 Task: Organize and update the Trello board by moving tasks between columns and adding new tasks as needed.
Action: Mouse moved to (963, 229)
Screenshot: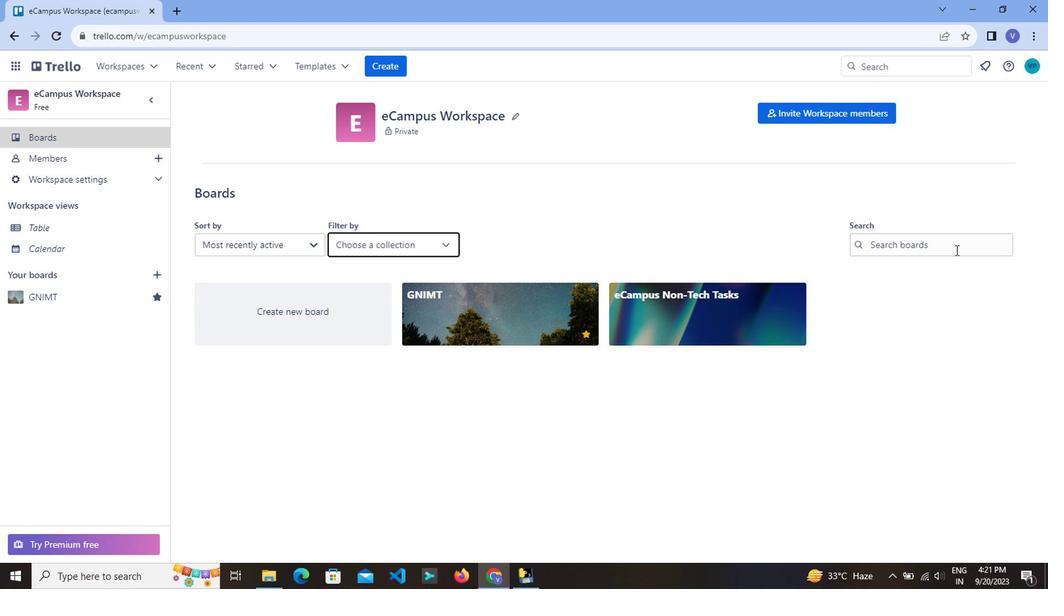 
Action: Mouse pressed left at (963, 229)
Screenshot: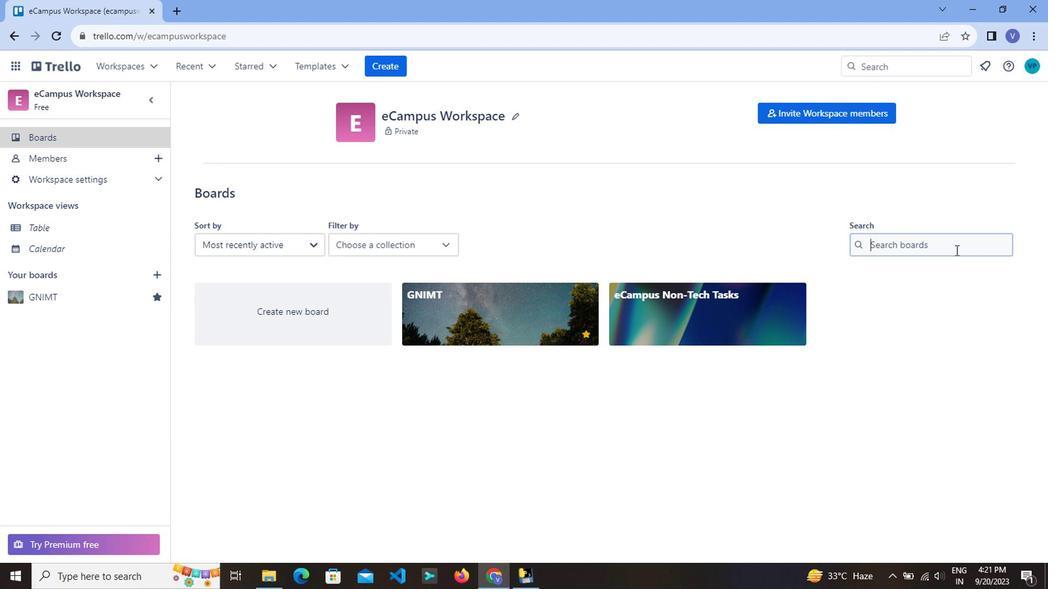 
Action: Mouse moved to (829, 173)
Screenshot: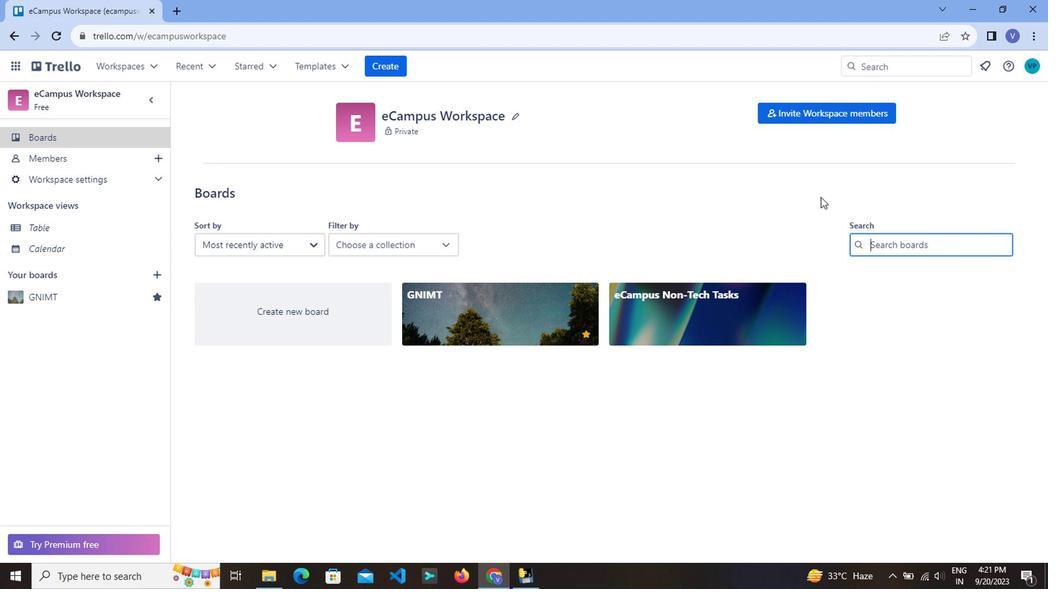 
Action: Key pressed gn
Screenshot: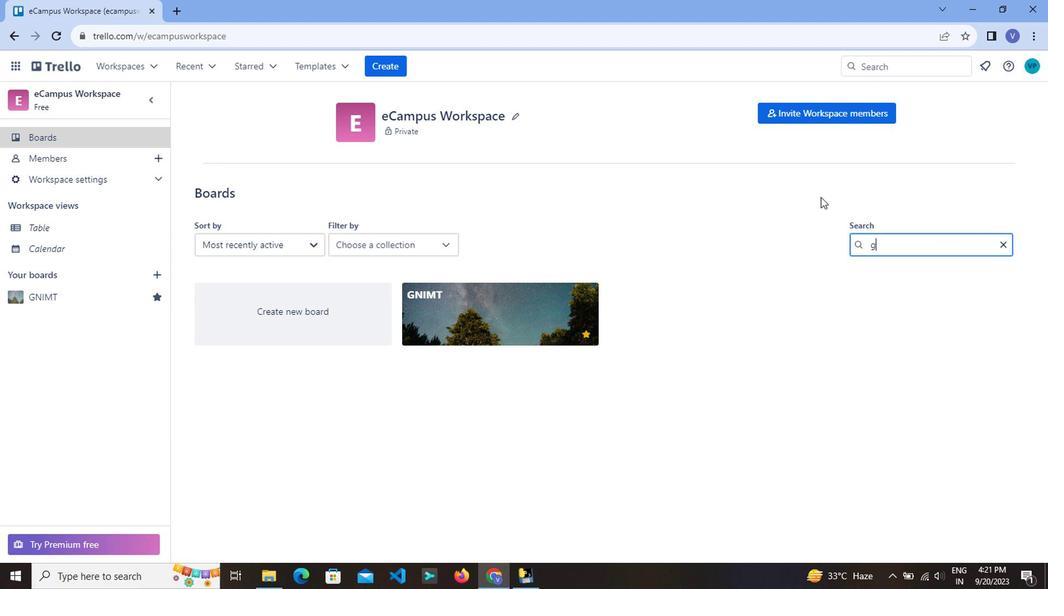 
Action: Mouse moved to (520, 298)
Screenshot: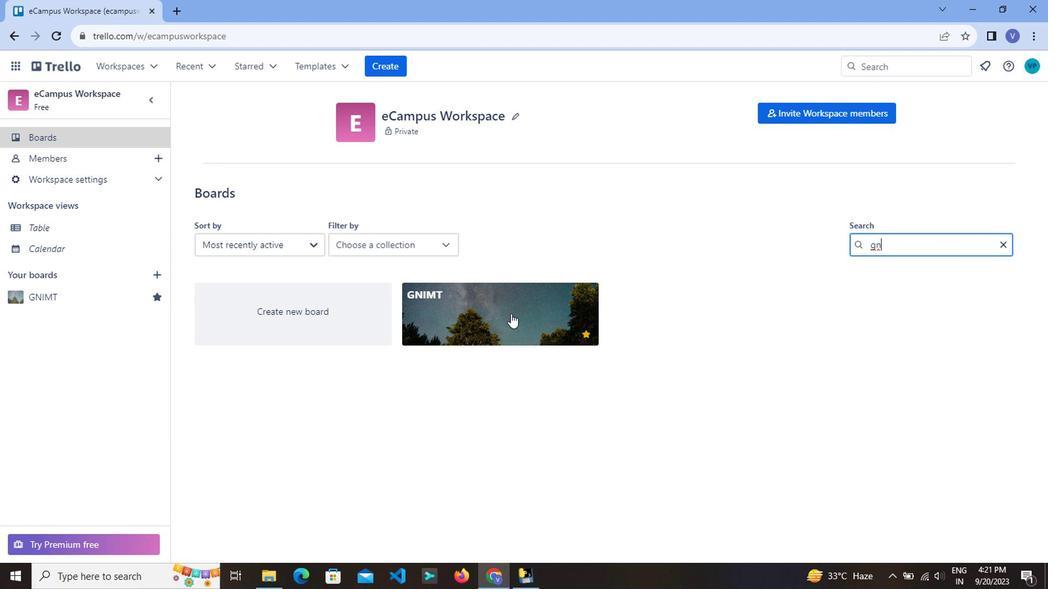 
Action: Mouse pressed left at (520, 298)
Screenshot: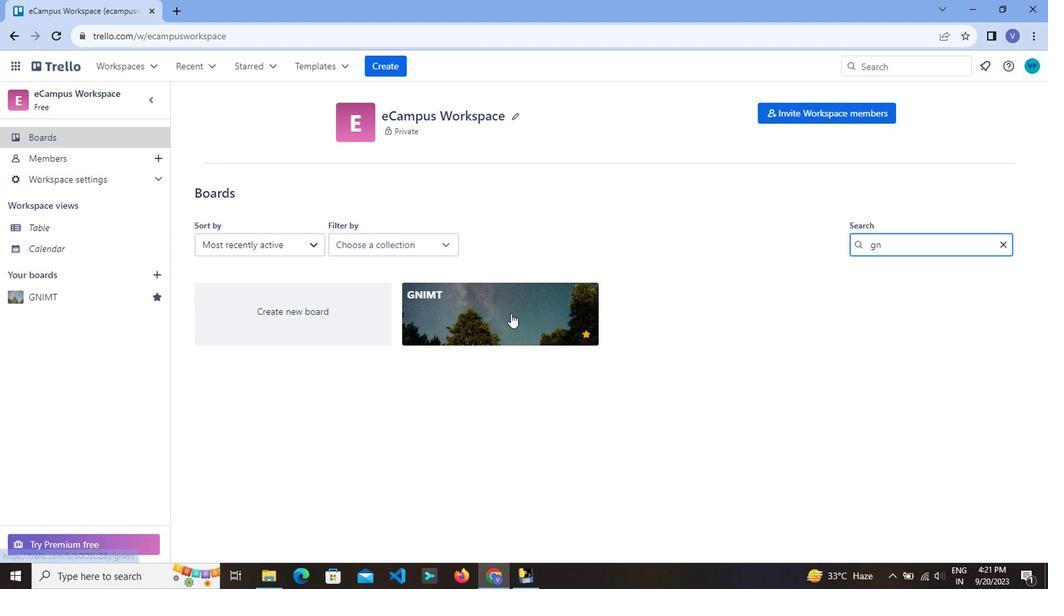 
Action: Mouse moved to (411, 416)
Screenshot: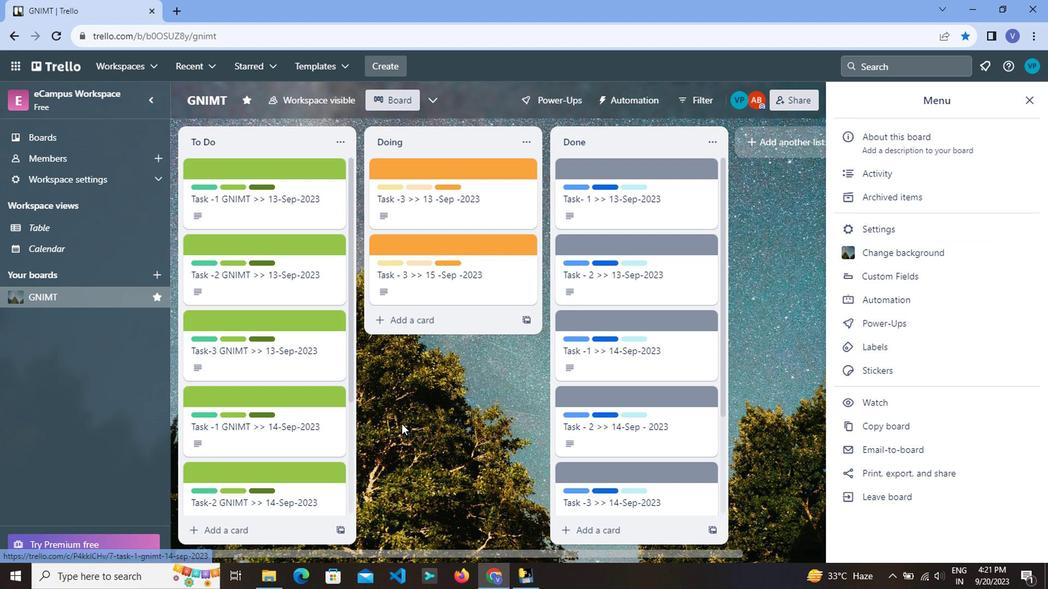 
Action: Mouse scrolled (411, 415) with delta (0, 0)
Screenshot: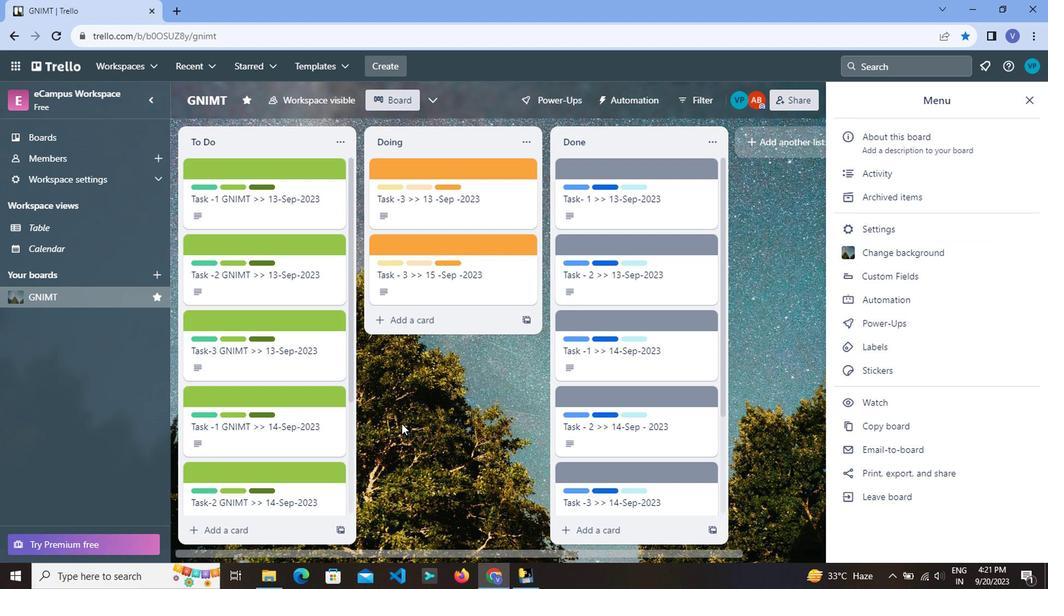 
Action: Mouse scrolled (411, 415) with delta (0, 0)
Screenshot: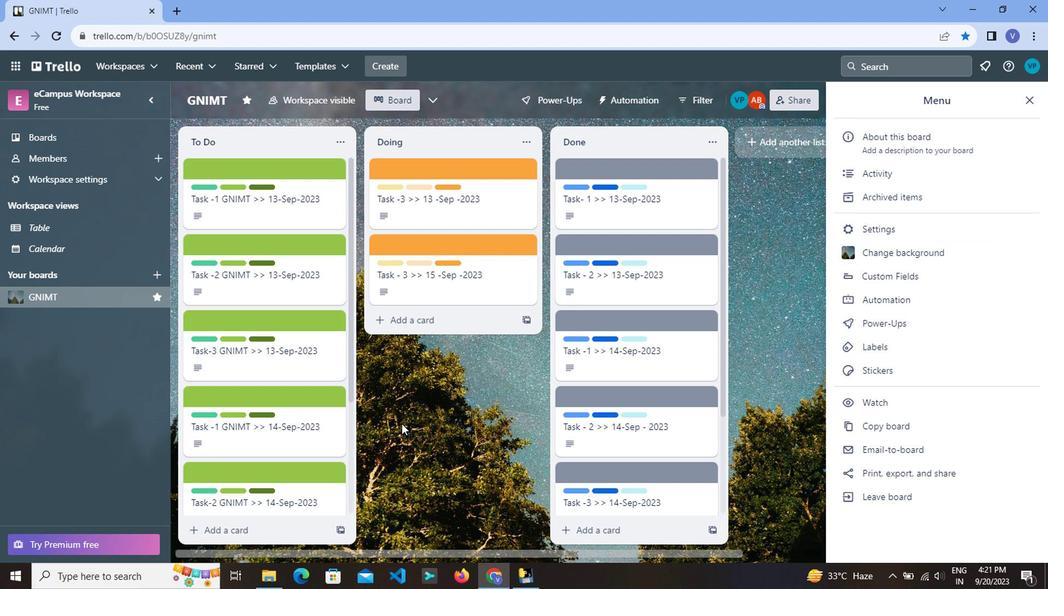 
Action: Mouse scrolled (411, 415) with delta (0, 0)
Screenshot: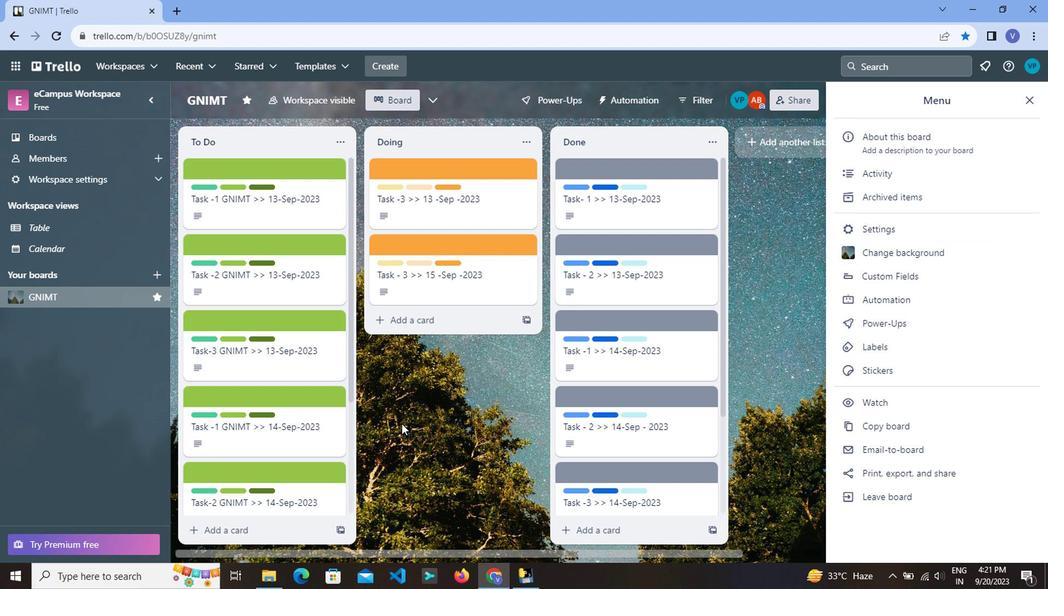 
Action: Mouse scrolled (411, 415) with delta (0, 0)
Screenshot: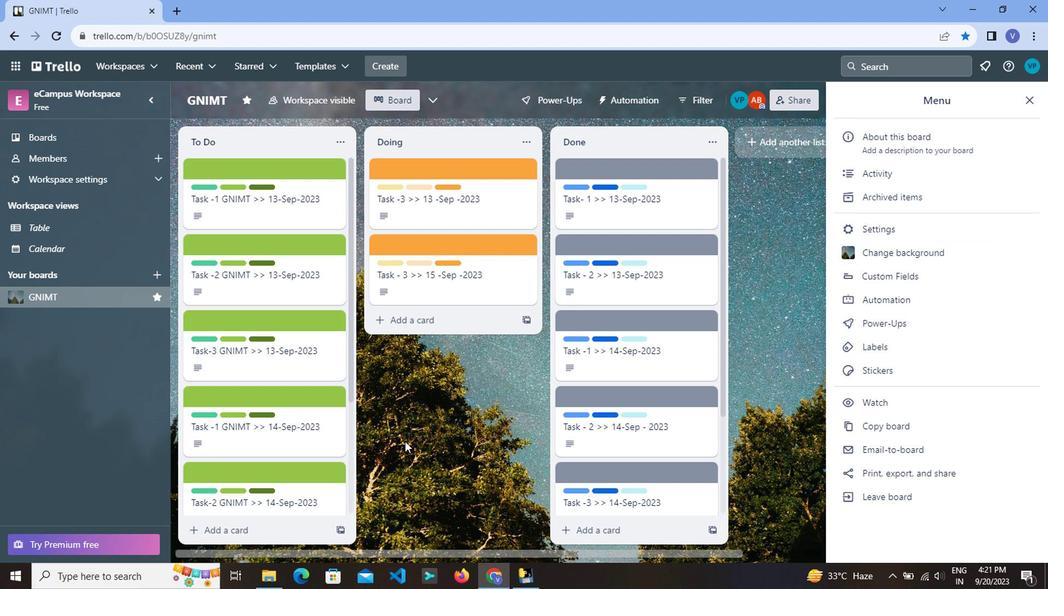 
Action: Mouse moved to (415, 442)
Screenshot: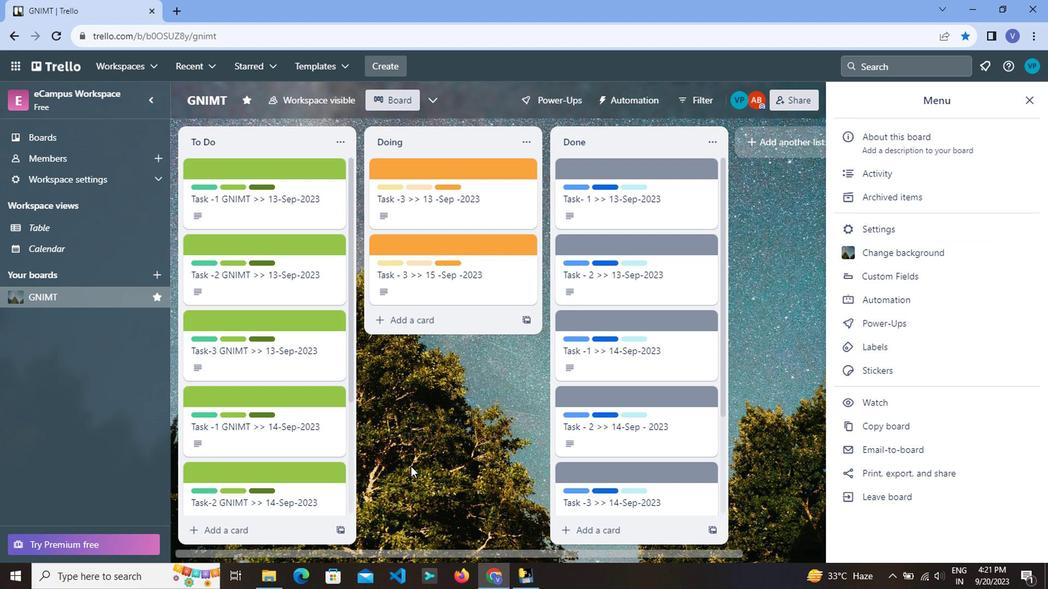 
Action: Mouse scrolled (415, 441) with delta (0, -1)
Screenshot: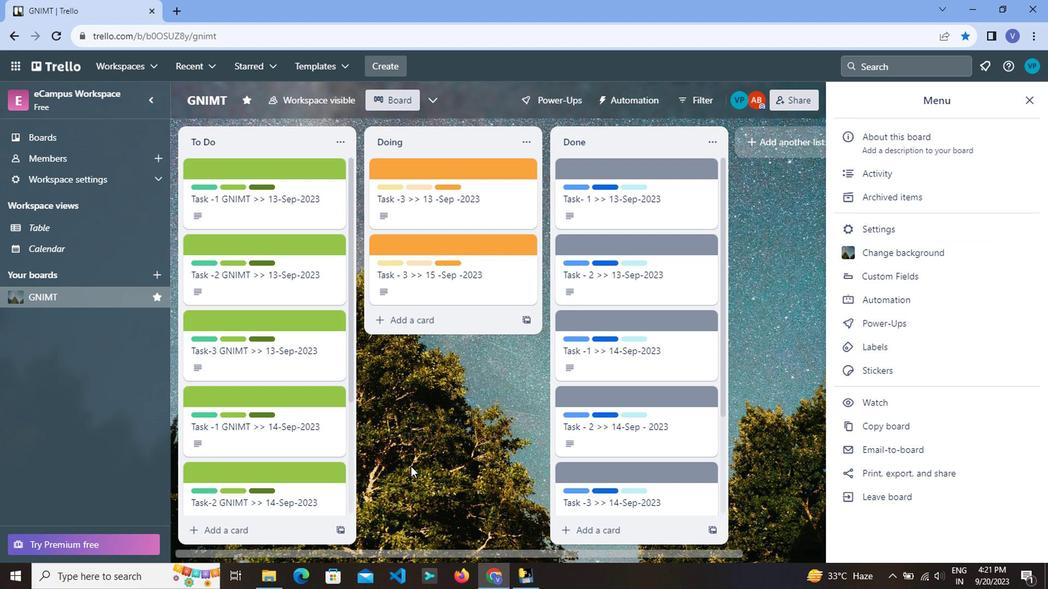 
Action: Mouse moved to (371, 527)
Screenshot: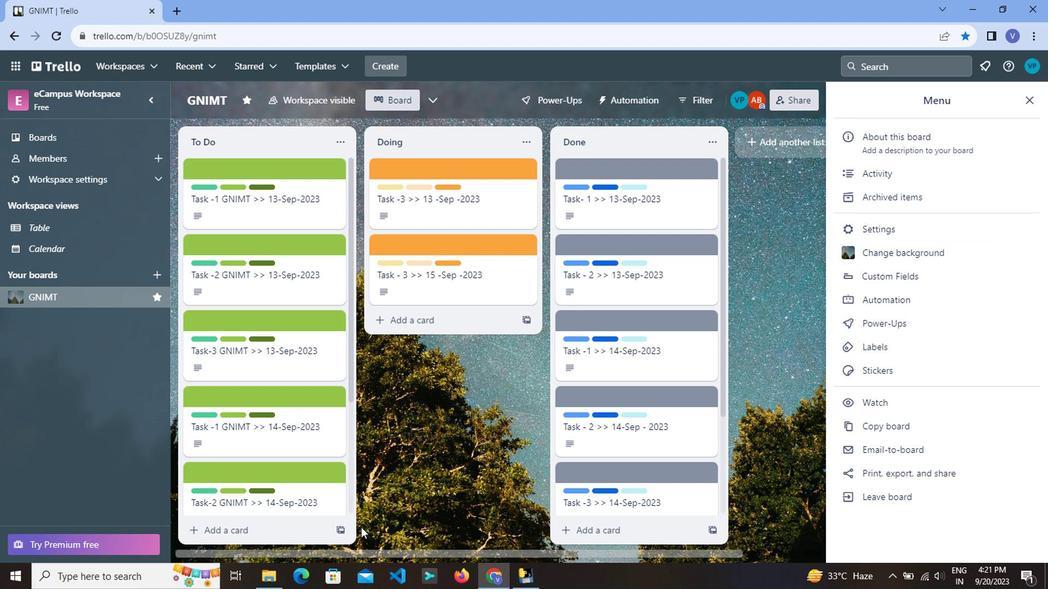 
Action: Mouse scrolled (371, 527) with delta (0, 0)
Screenshot: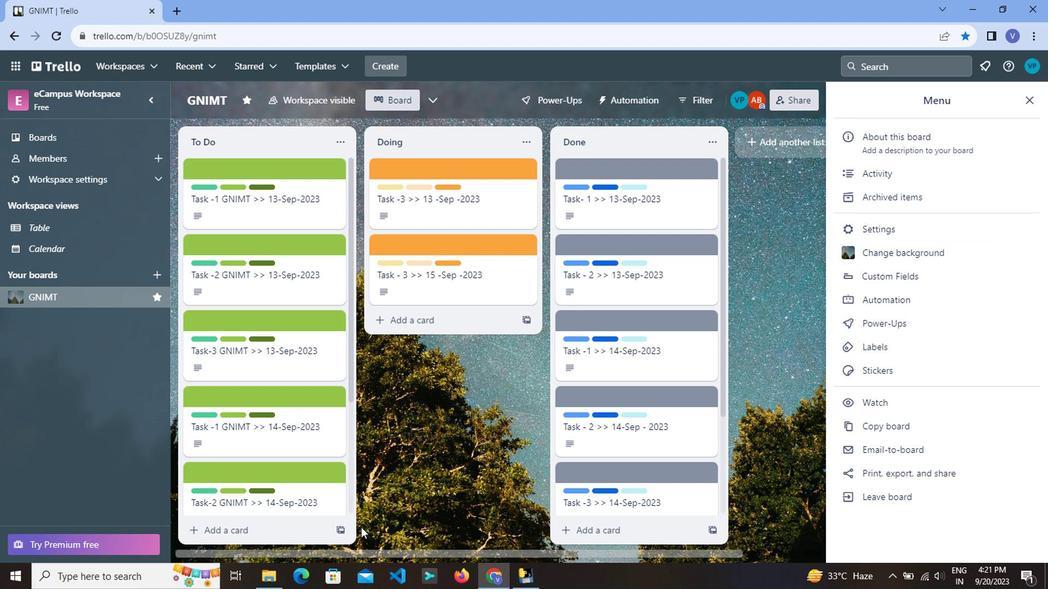 
Action: Mouse scrolled (371, 527) with delta (0, 0)
Screenshot: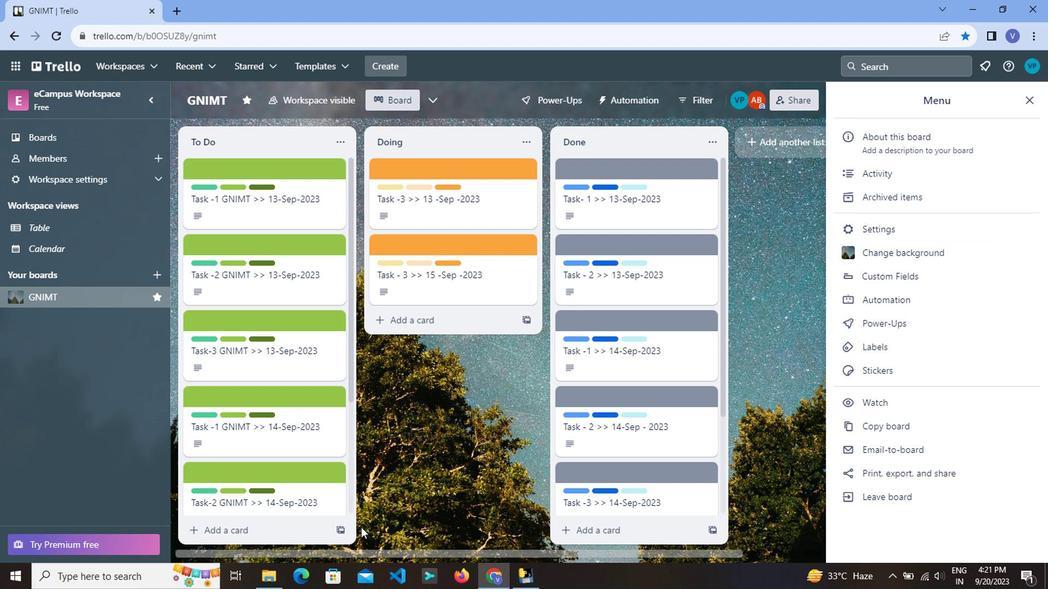 
Action: Mouse scrolled (371, 527) with delta (0, 0)
Screenshot: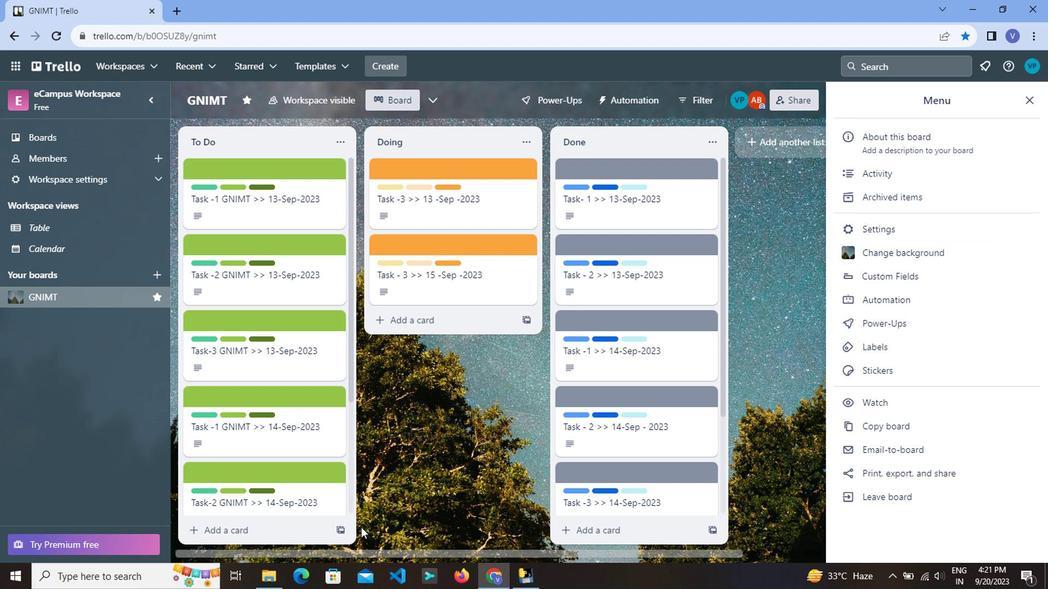 
Action: Mouse moved to (368, 530)
Screenshot: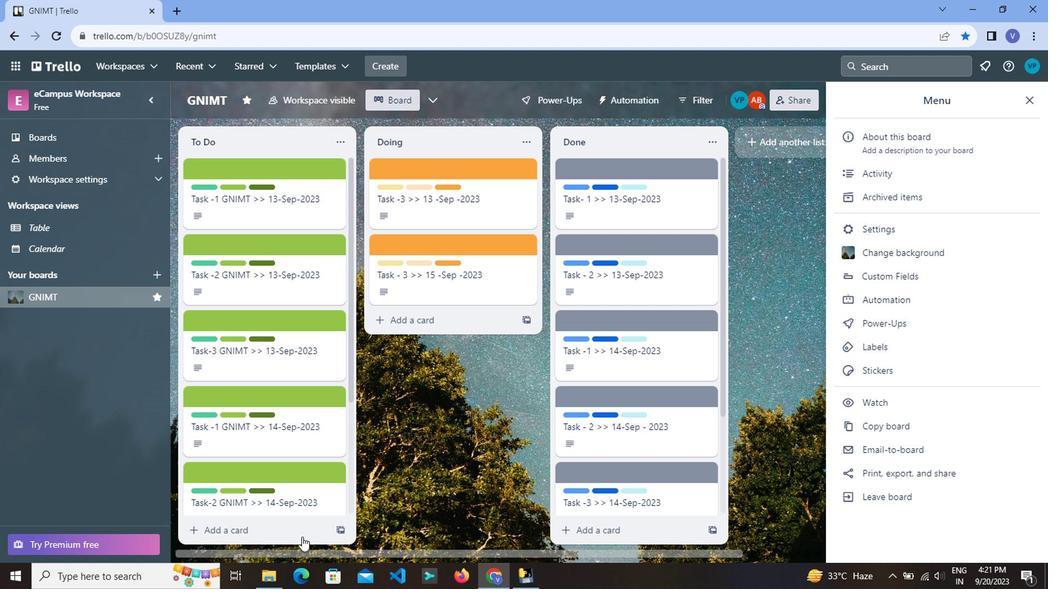 
Action: Mouse scrolled (368, 530) with delta (0, 0)
Screenshot: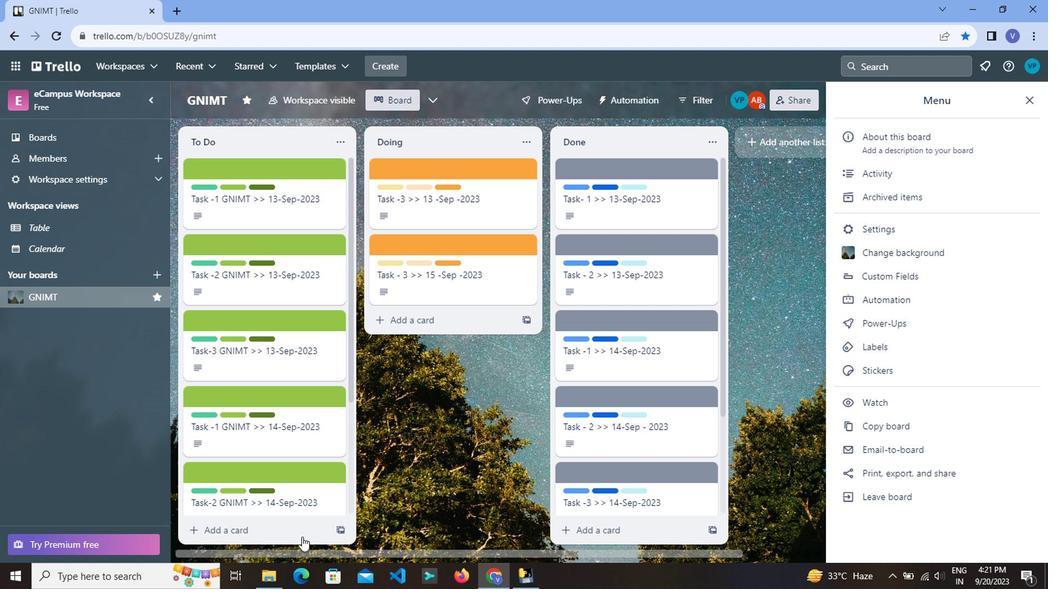 
Action: Mouse moved to (207, 509)
Screenshot: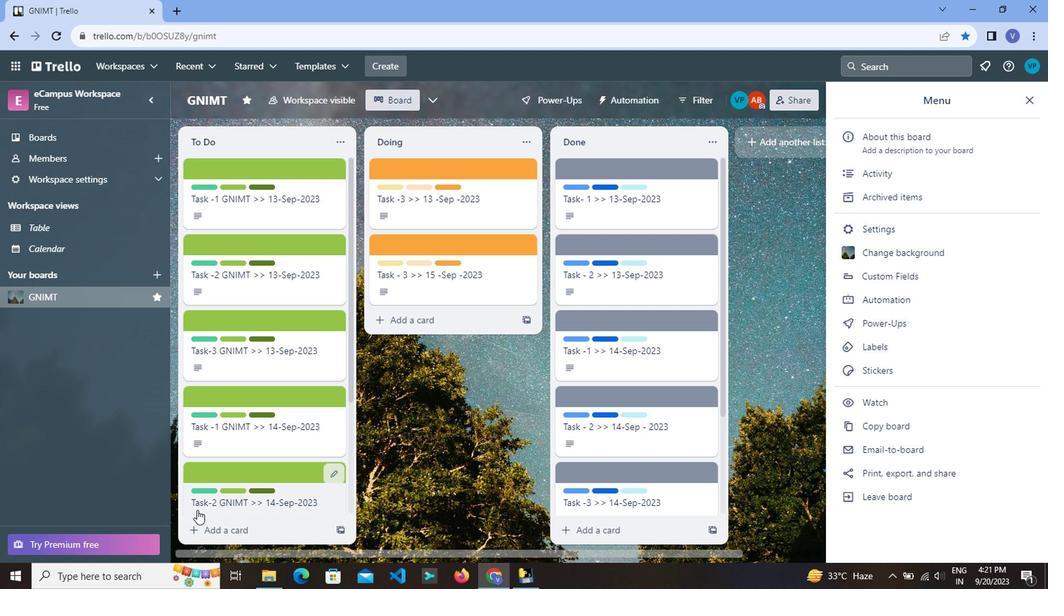 
Action: Mouse scrolled (207, 508) with delta (0, 0)
Screenshot: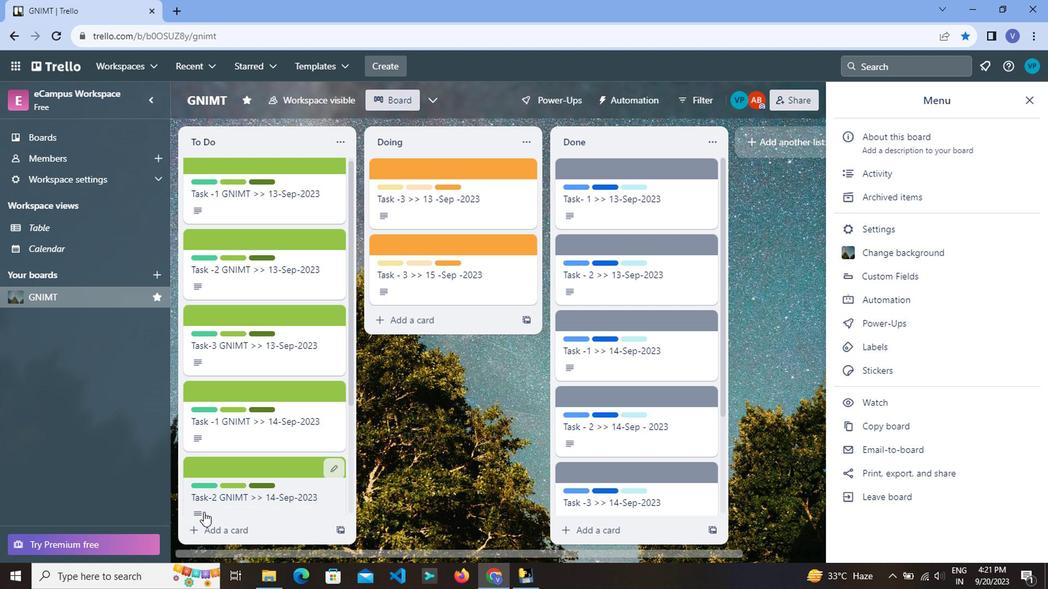 
Action: Mouse moved to (214, 511)
Screenshot: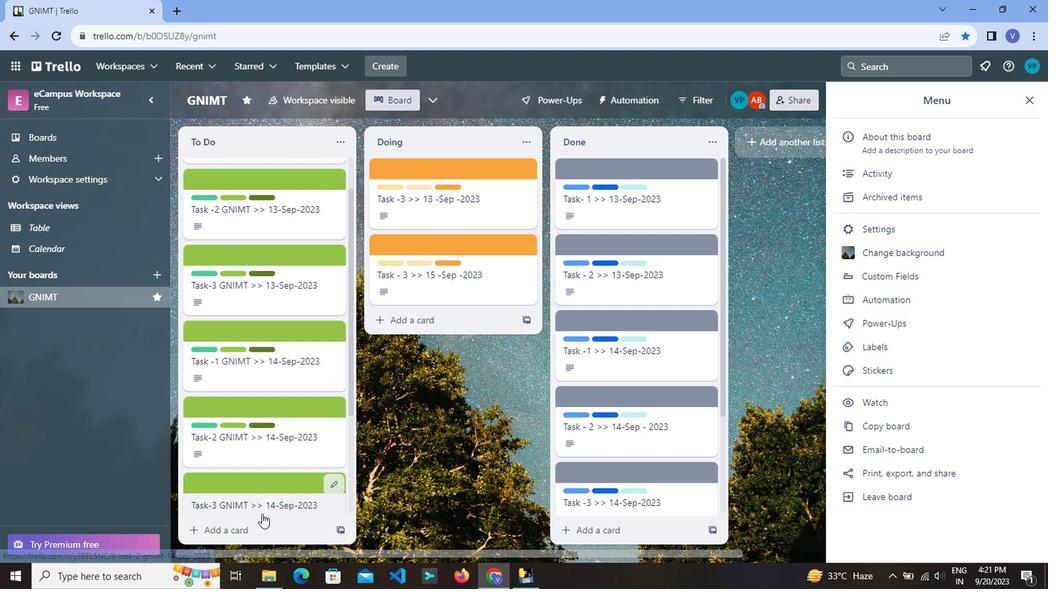 
Action: Mouse scrolled (214, 510) with delta (0, 0)
Screenshot: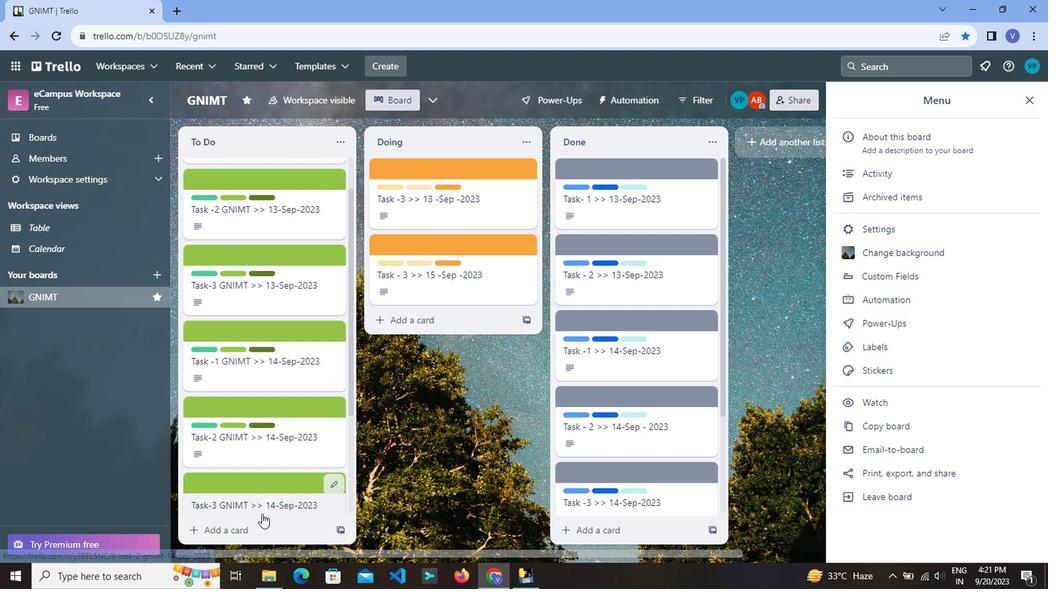 
Action: Mouse moved to (295, 500)
Screenshot: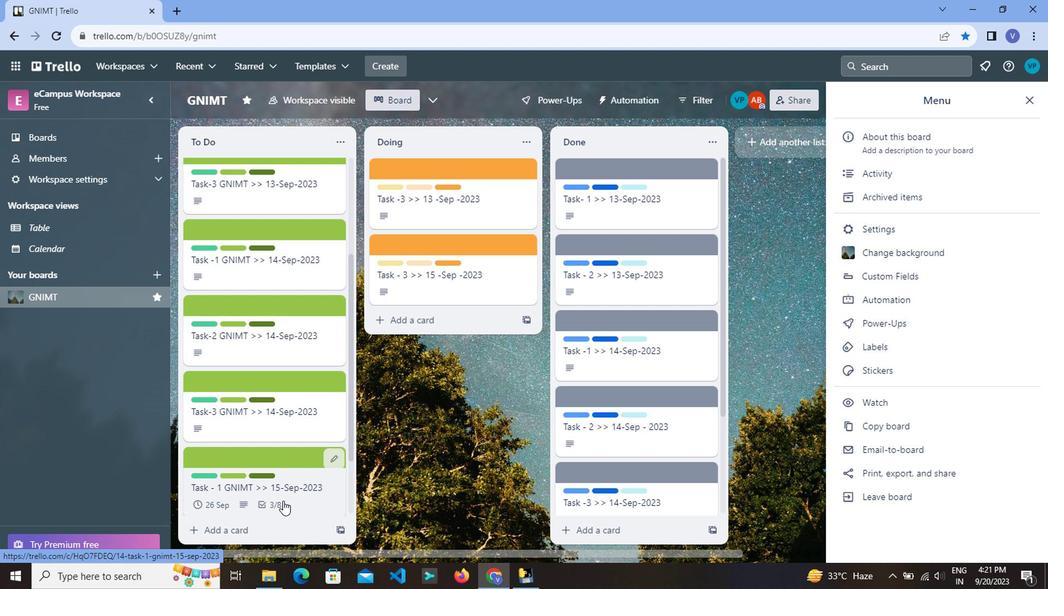 
Action: Mouse scrolled (295, 499) with delta (0, -1)
Screenshot: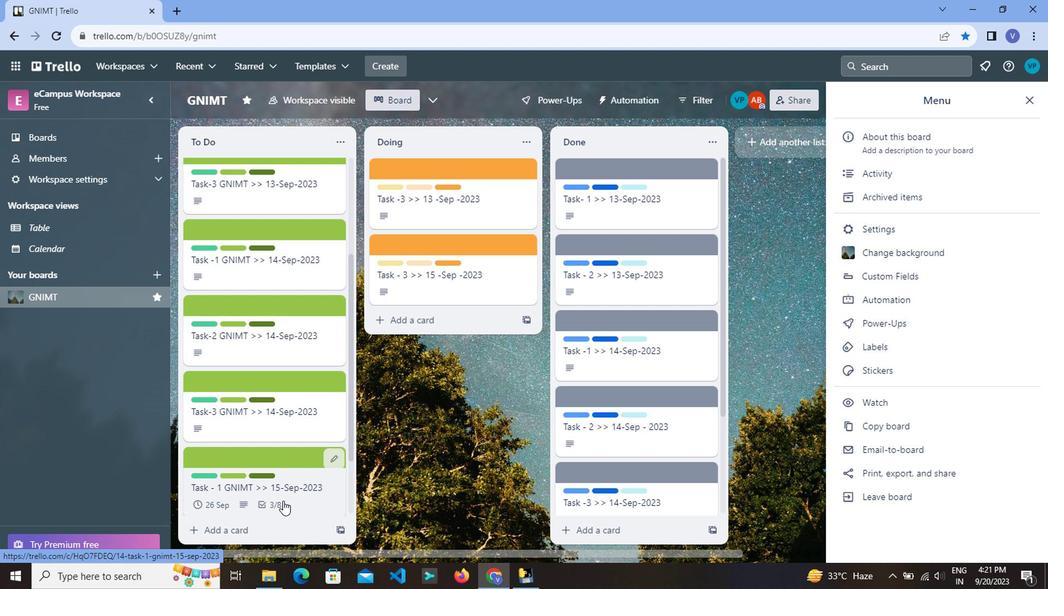 
Action: Mouse moved to (293, 499)
Screenshot: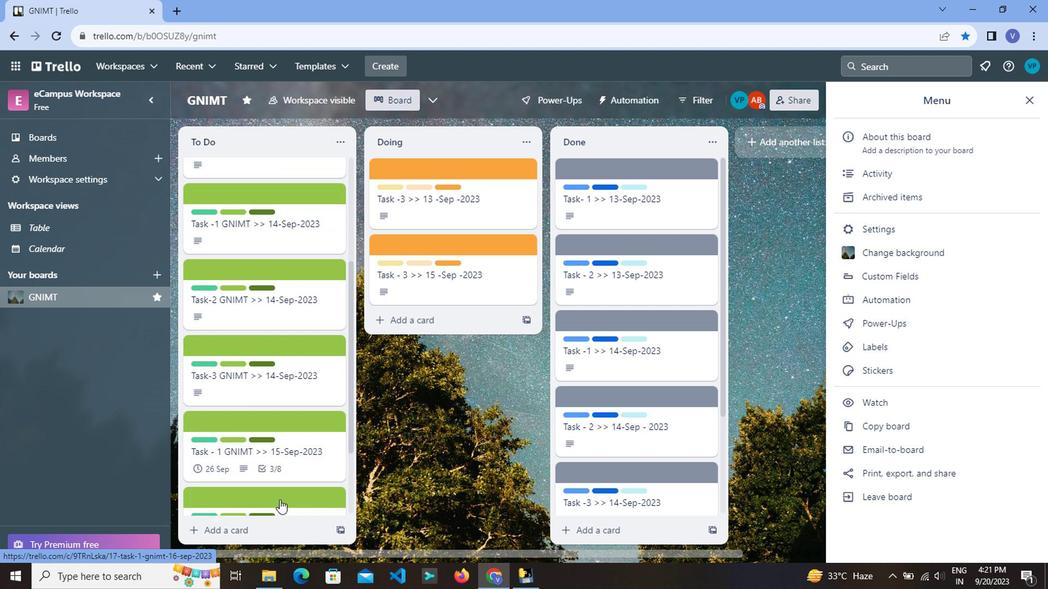 
Action: Mouse scrolled (293, 498) with delta (0, 0)
Screenshot: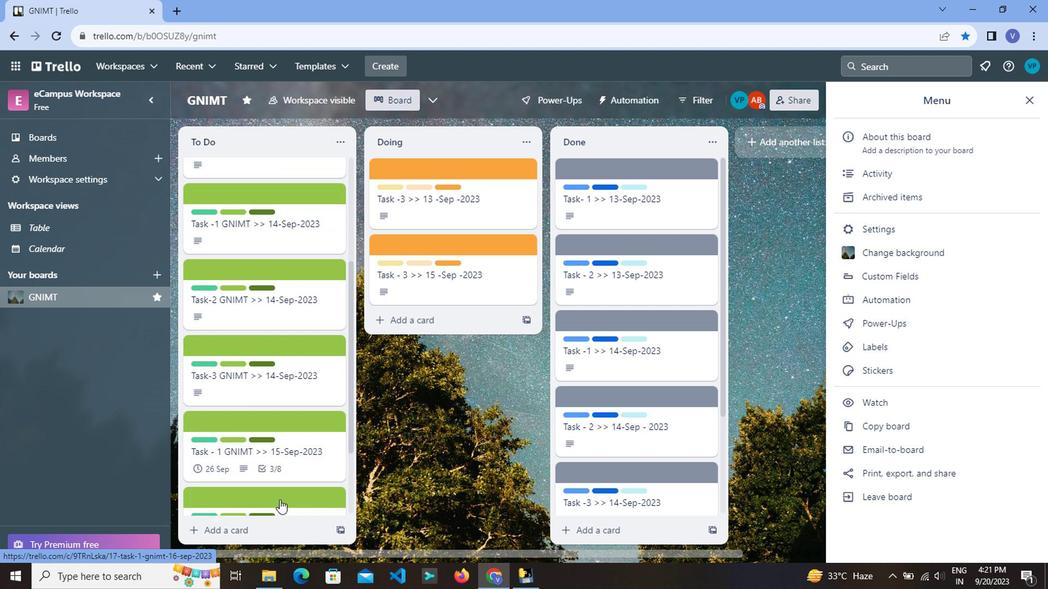 
Action: Mouse scrolled (293, 498) with delta (0, 0)
Screenshot: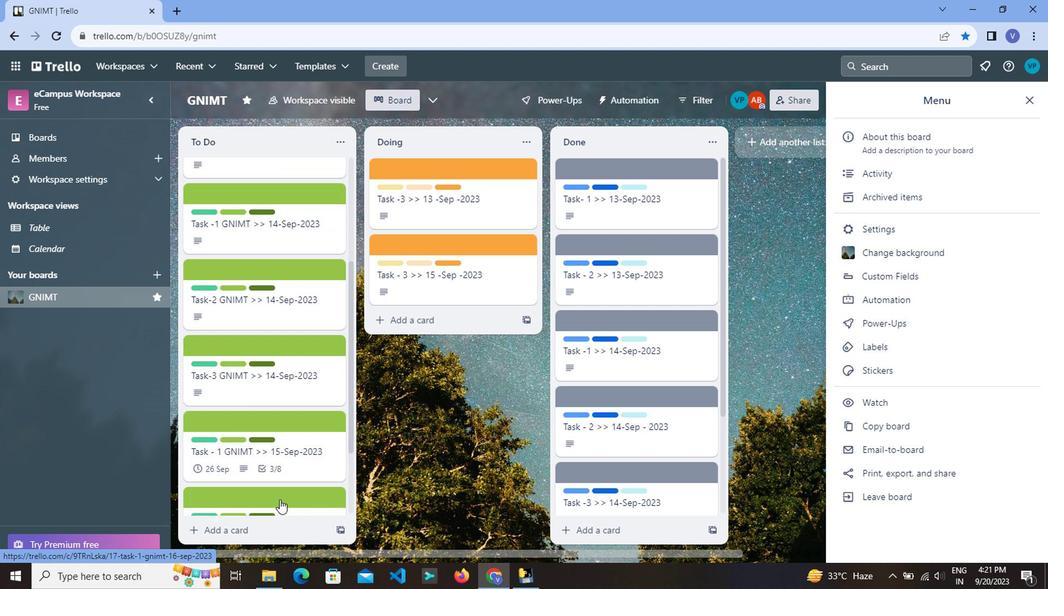 
Action: Mouse moved to (259, 447)
Screenshot: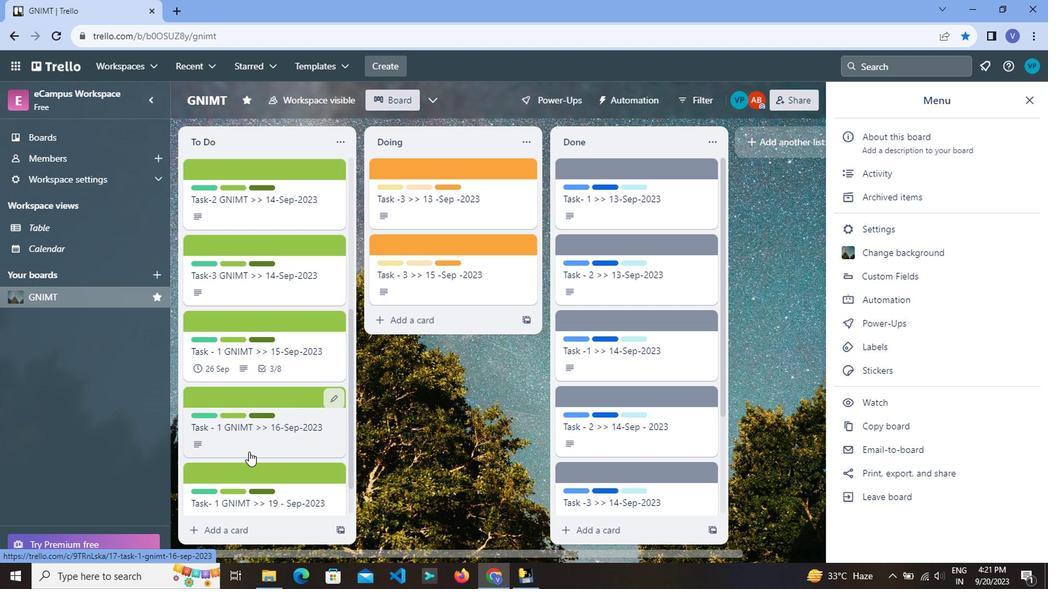
Action: Mouse scrolled (259, 446) with delta (0, -1)
Screenshot: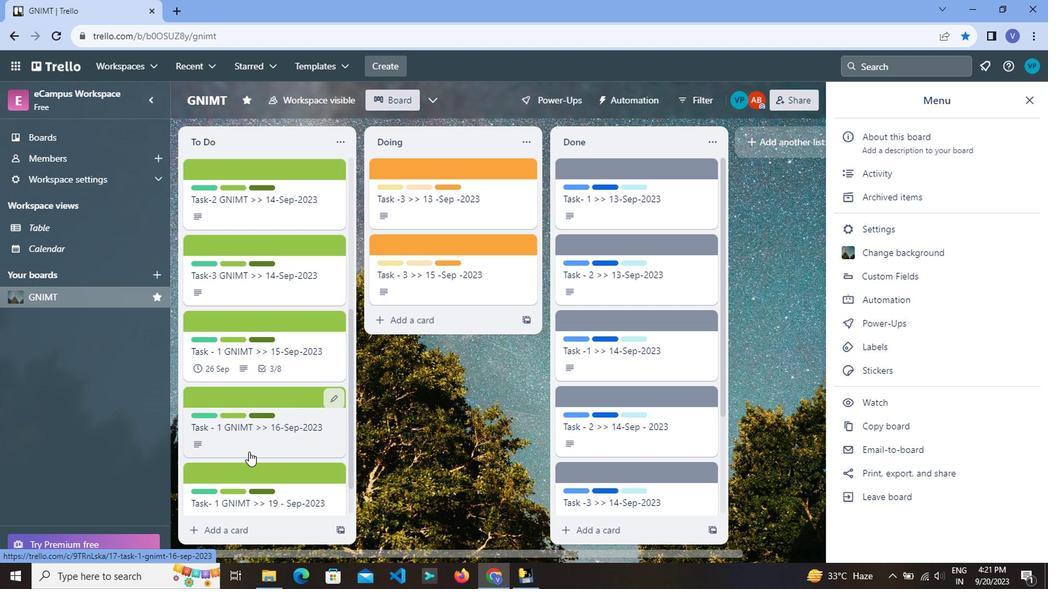 
Action: Mouse scrolled (259, 446) with delta (0, -1)
Screenshot: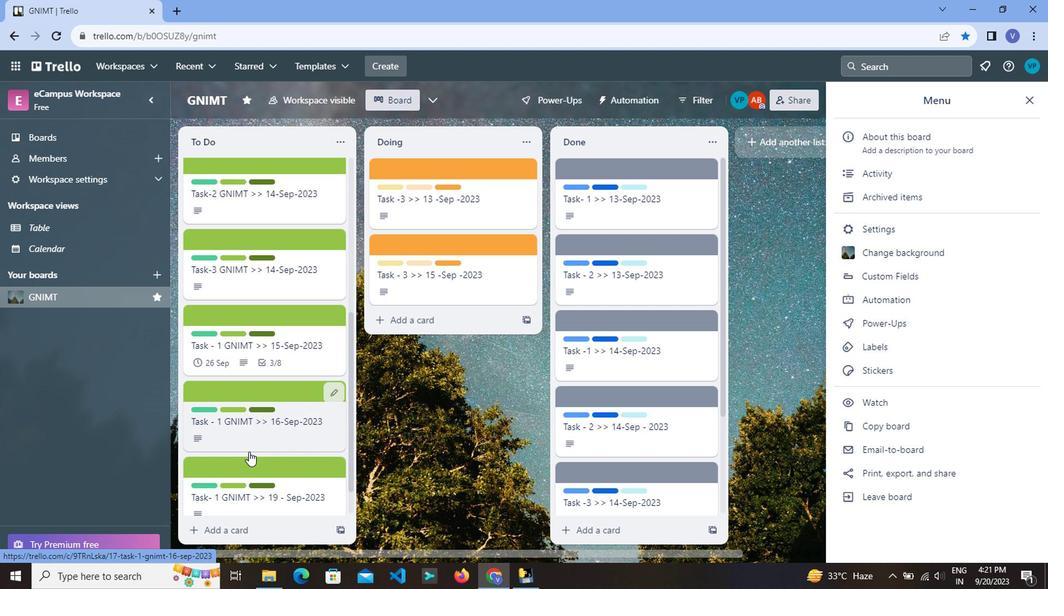 
Action: Mouse scrolled (259, 446) with delta (0, -1)
Screenshot: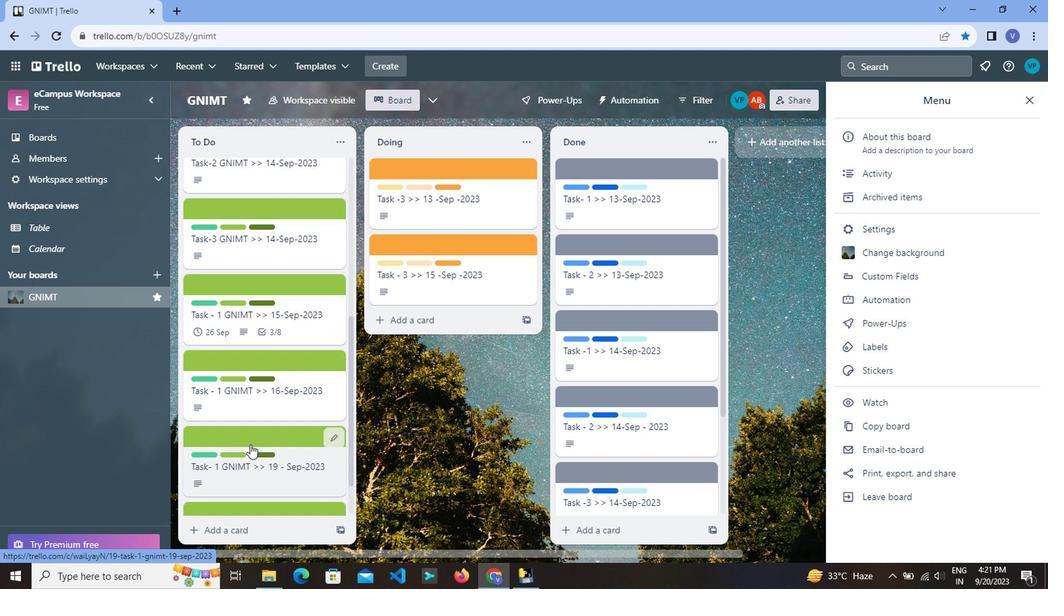 
Action: Mouse moved to (258, 436)
Screenshot: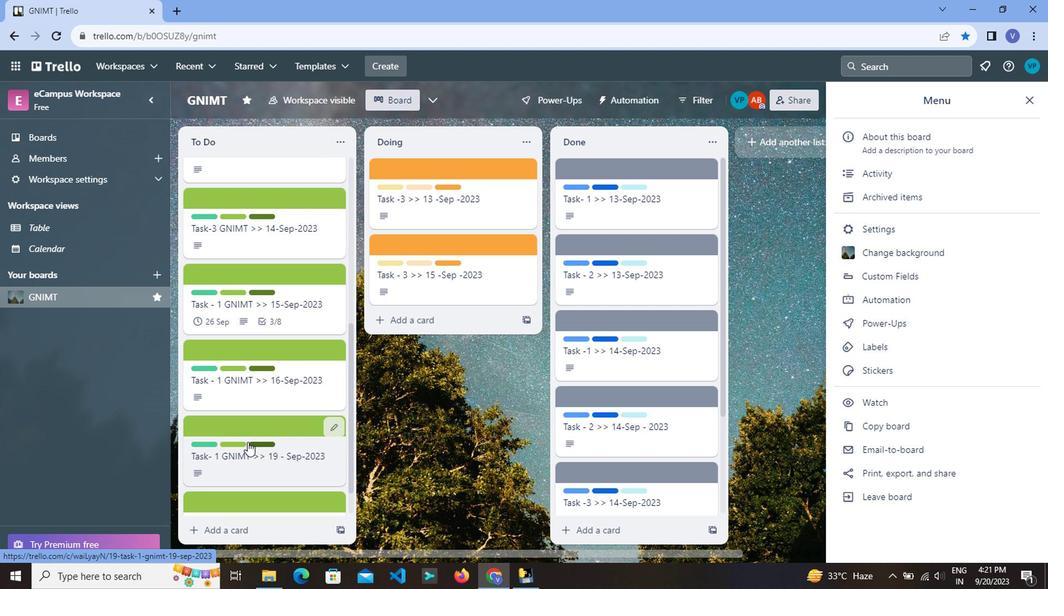 
Action: Mouse scrolled (258, 435) with delta (0, 0)
Screenshot: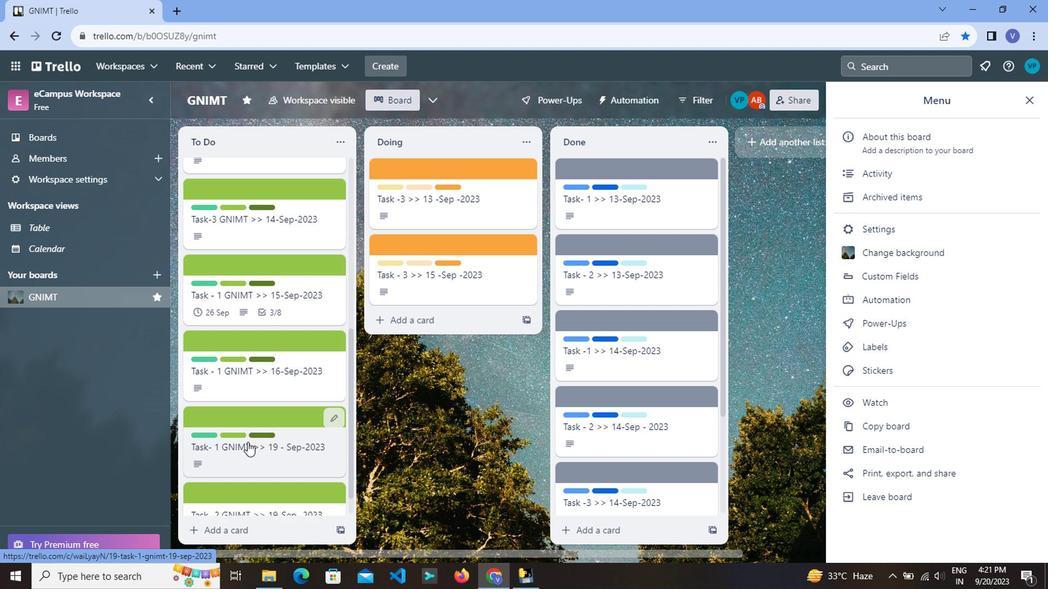 
Action: Mouse scrolled (258, 435) with delta (0, 0)
Screenshot: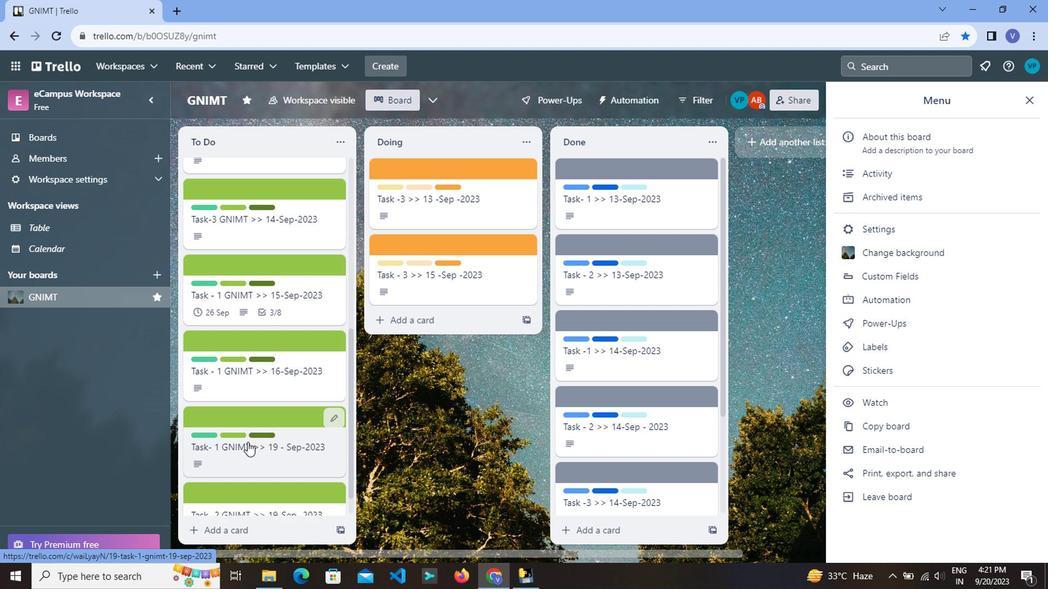
Action: Mouse scrolled (258, 435) with delta (0, 0)
Screenshot: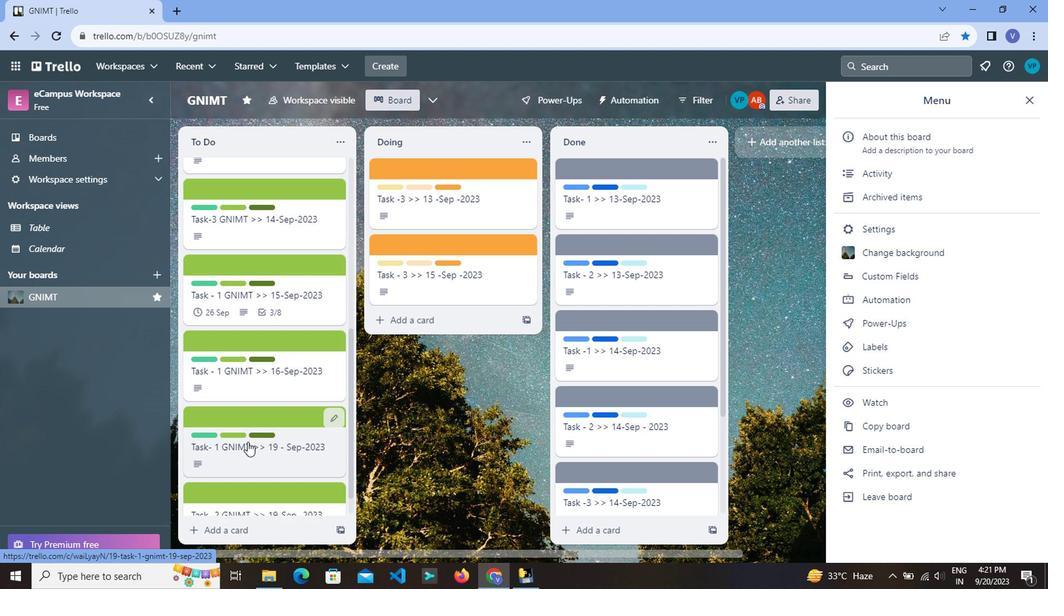 
Action: Mouse moved to (261, 436)
Screenshot: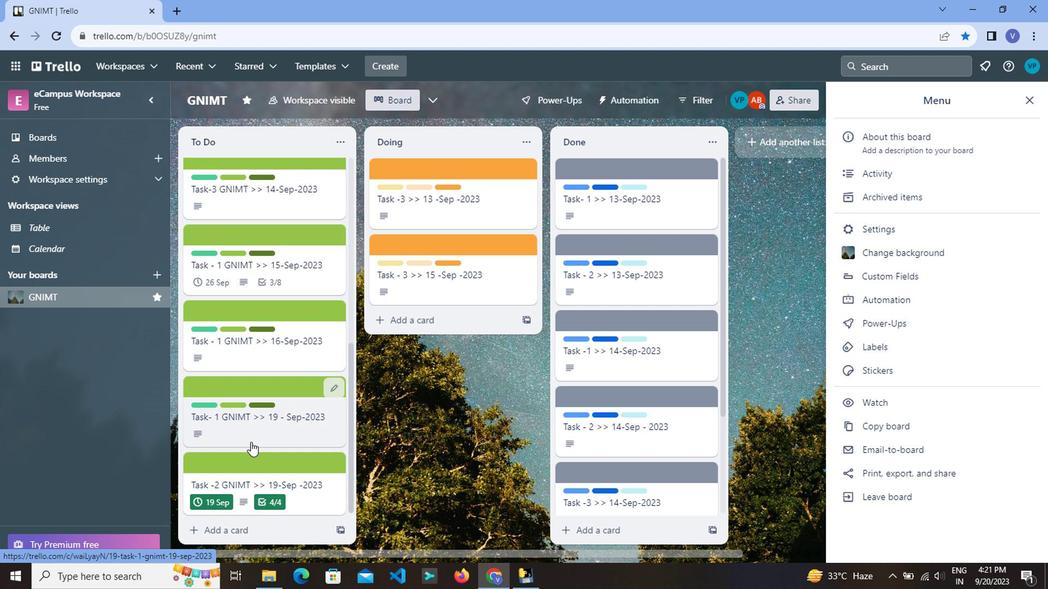 
Action: Mouse scrolled (261, 435) with delta (0, 0)
Screenshot: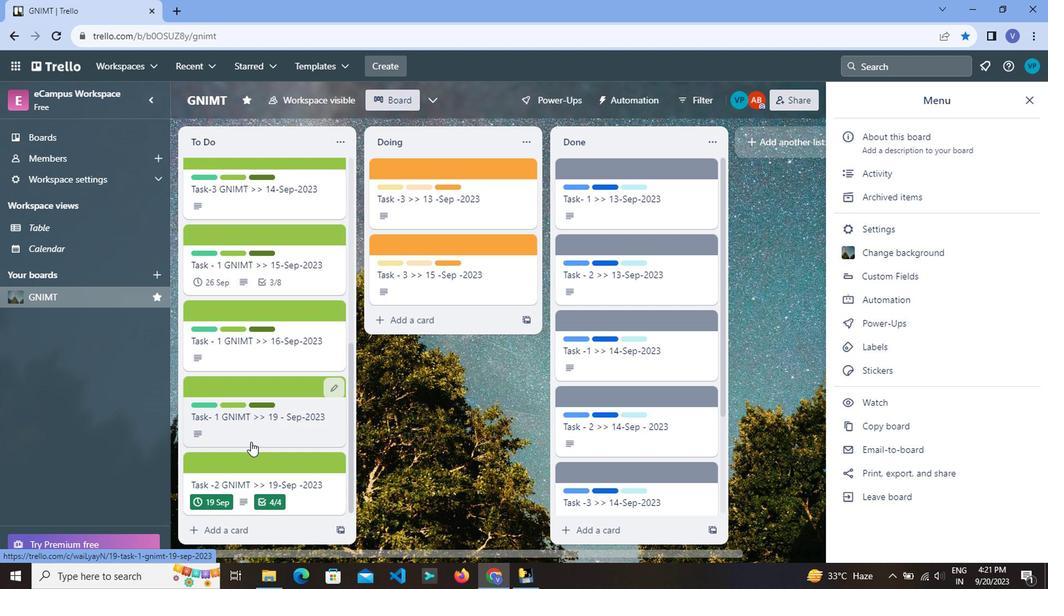 
Action: Mouse scrolled (261, 435) with delta (0, 0)
Screenshot: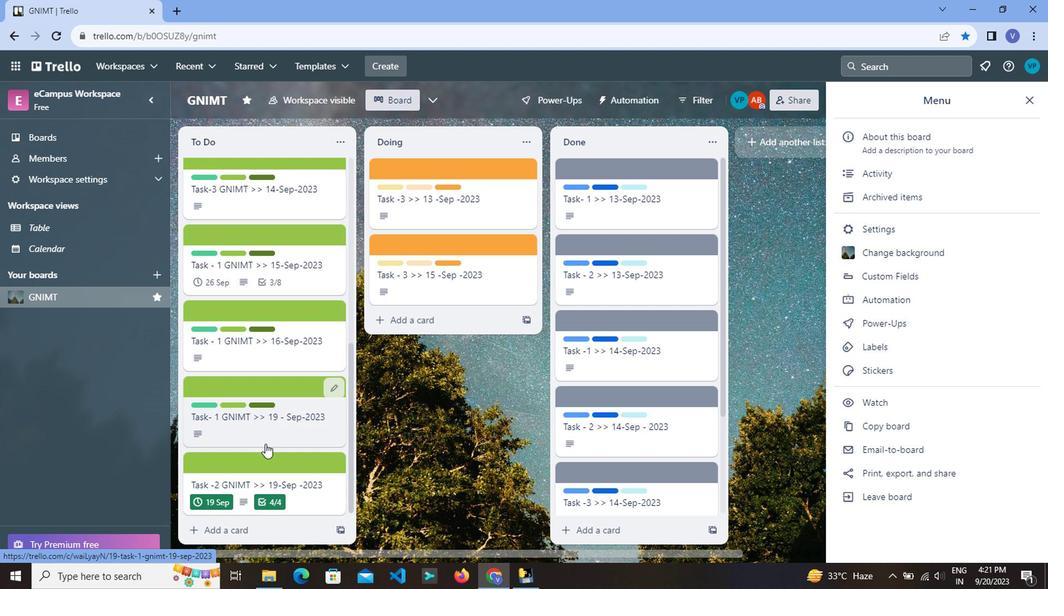 
Action: Mouse scrolled (261, 435) with delta (0, 0)
Screenshot: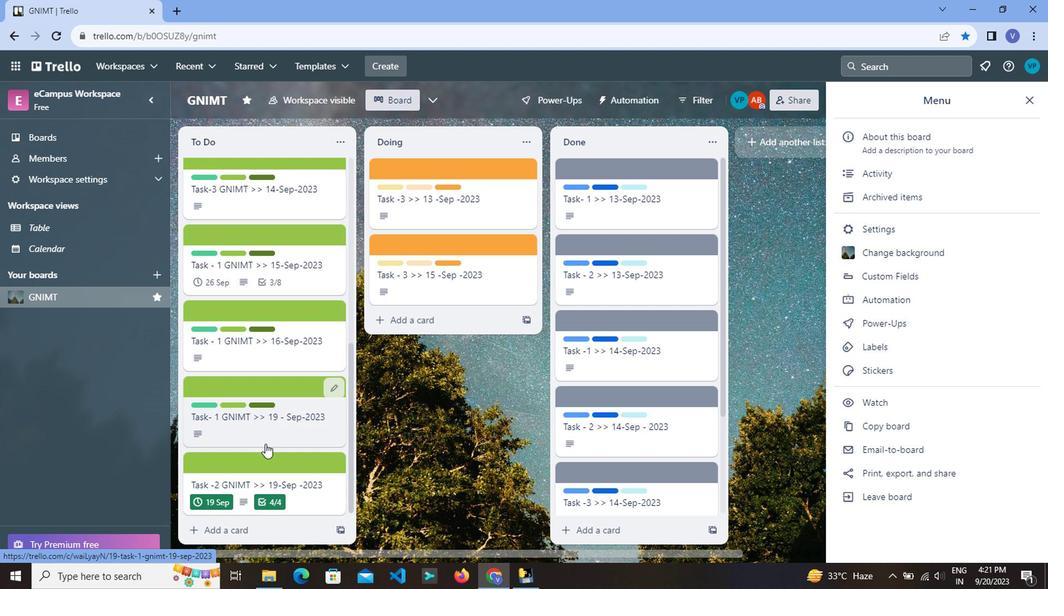 
Action: Mouse moved to (262, 436)
Screenshot: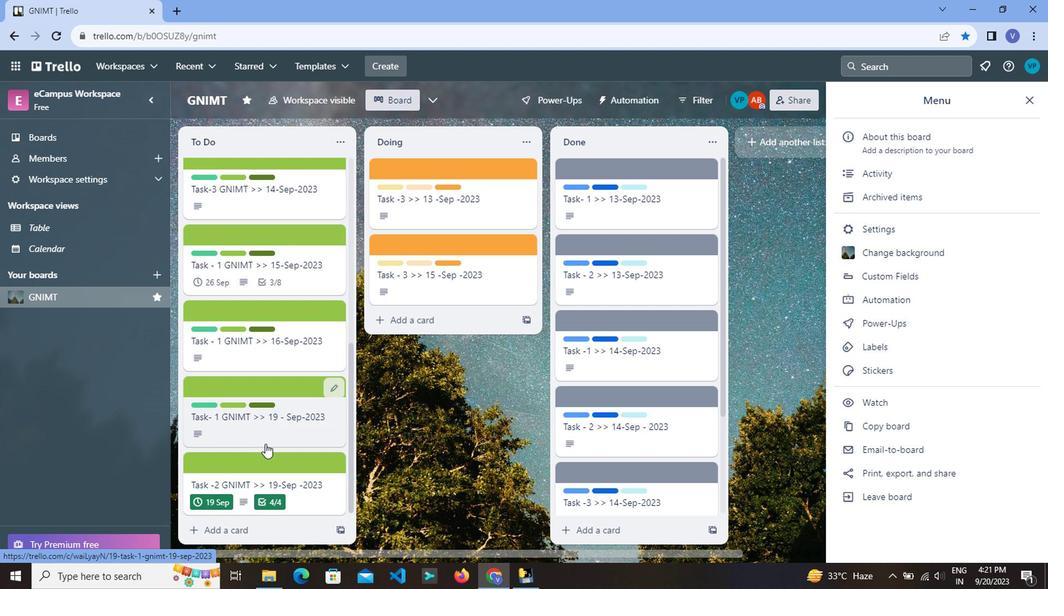
Action: Mouse scrolled (262, 435) with delta (0, 0)
Screenshot: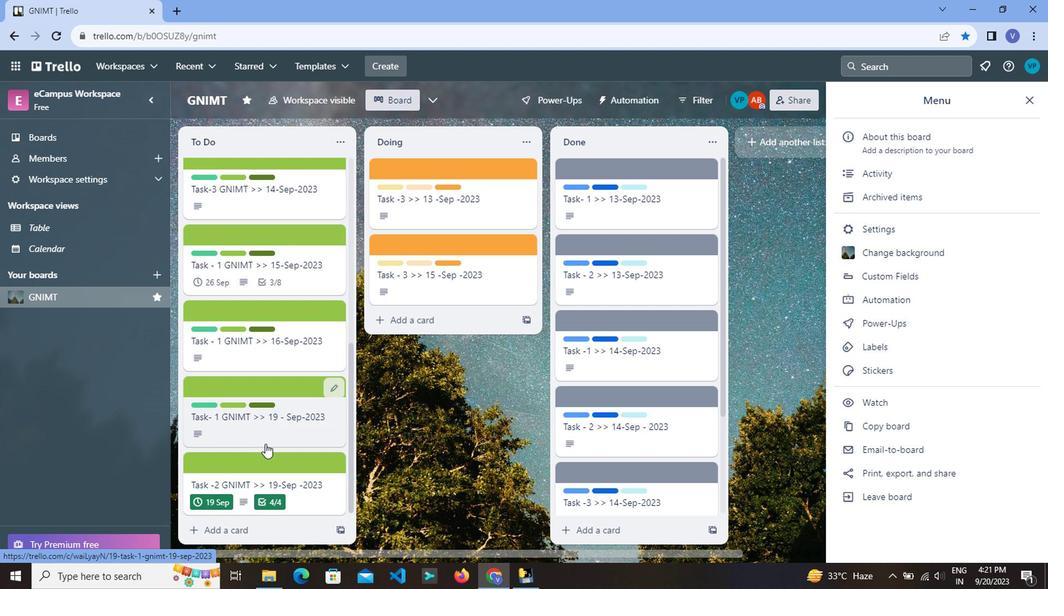 
Action: Mouse moved to (284, 438)
Screenshot: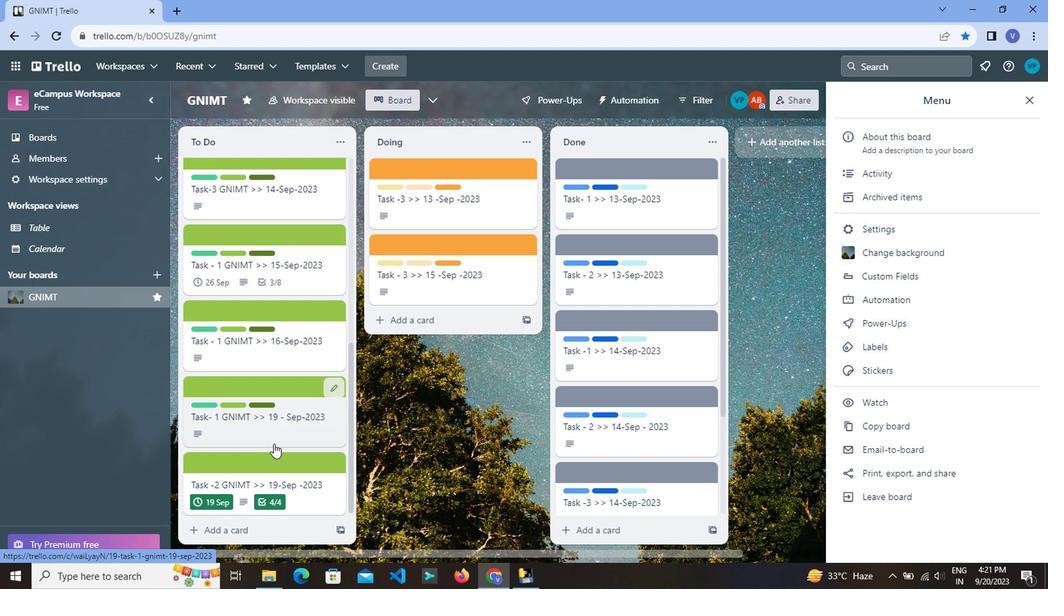 
Action: Mouse scrolled (284, 437) with delta (0, 0)
Screenshot: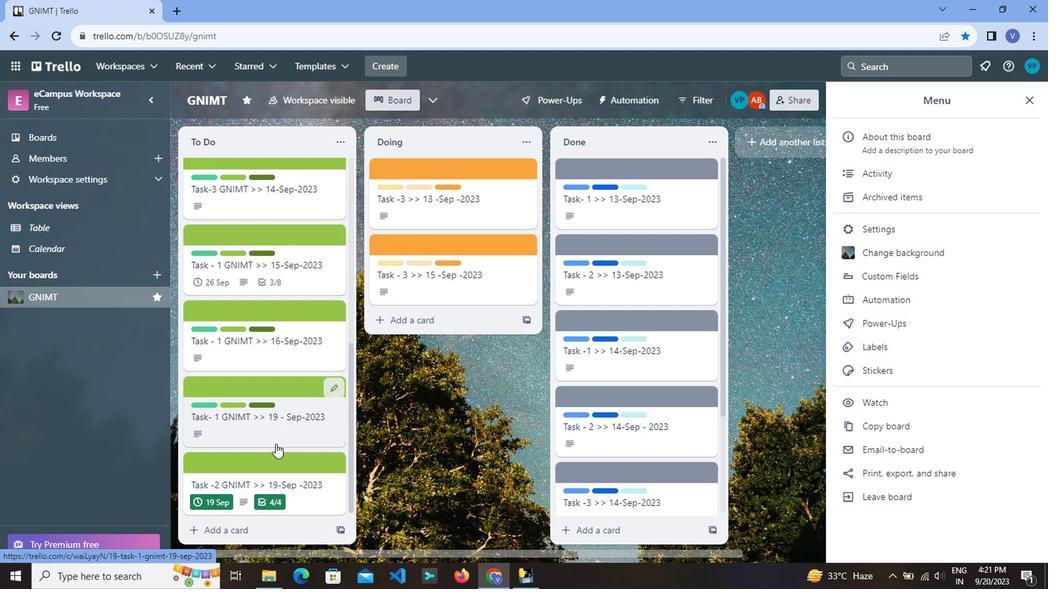 
Action: Mouse scrolled (284, 437) with delta (0, 0)
Screenshot: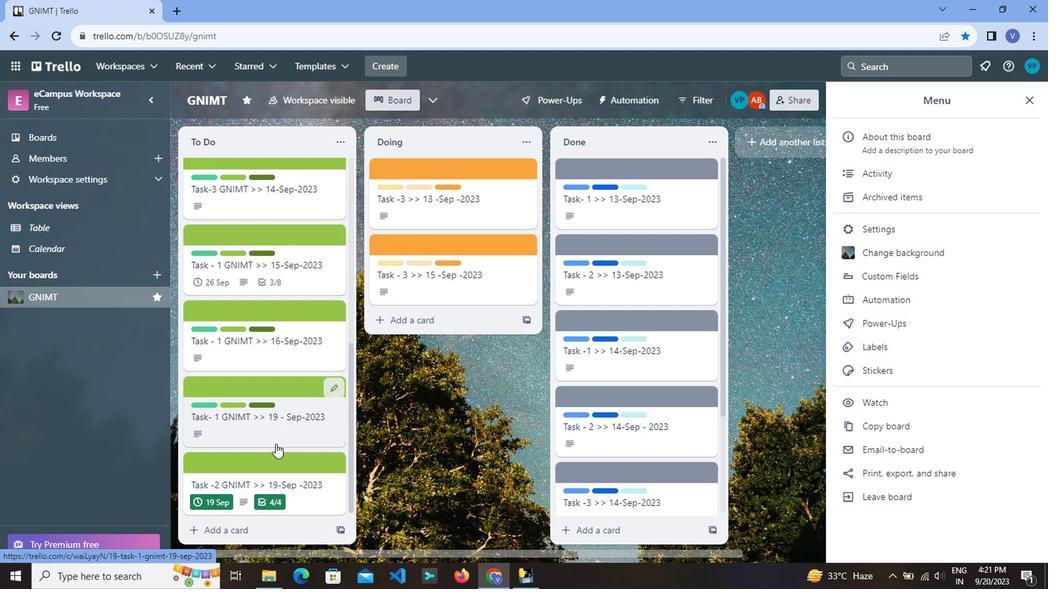 
Action: Mouse scrolled (284, 437) with delta (0, 0)
Screenshot: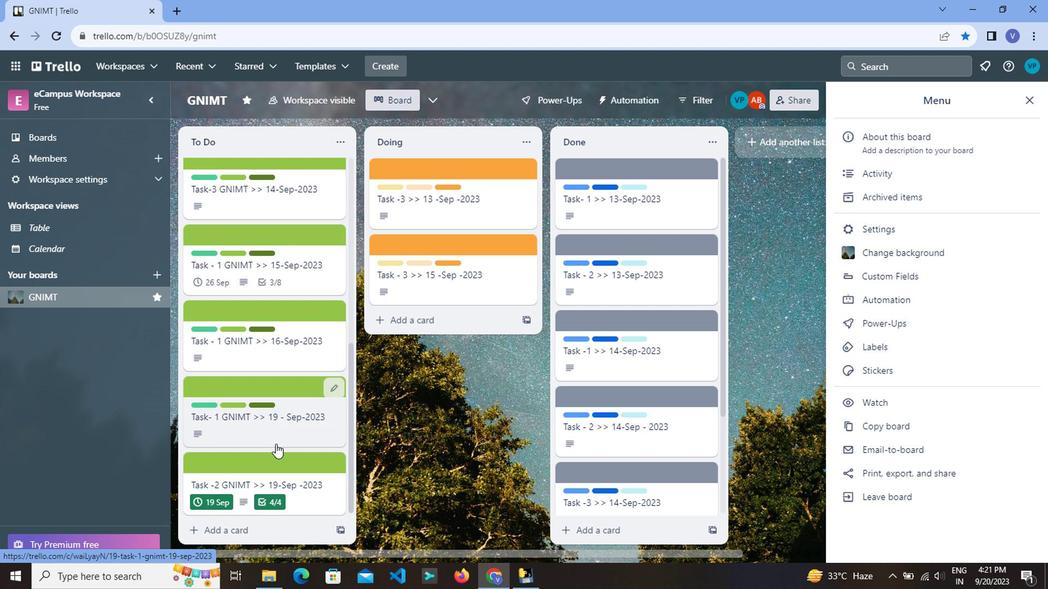 
Action: Mouse scrolled (284, 437) with delta (0, 0)
Screenshot: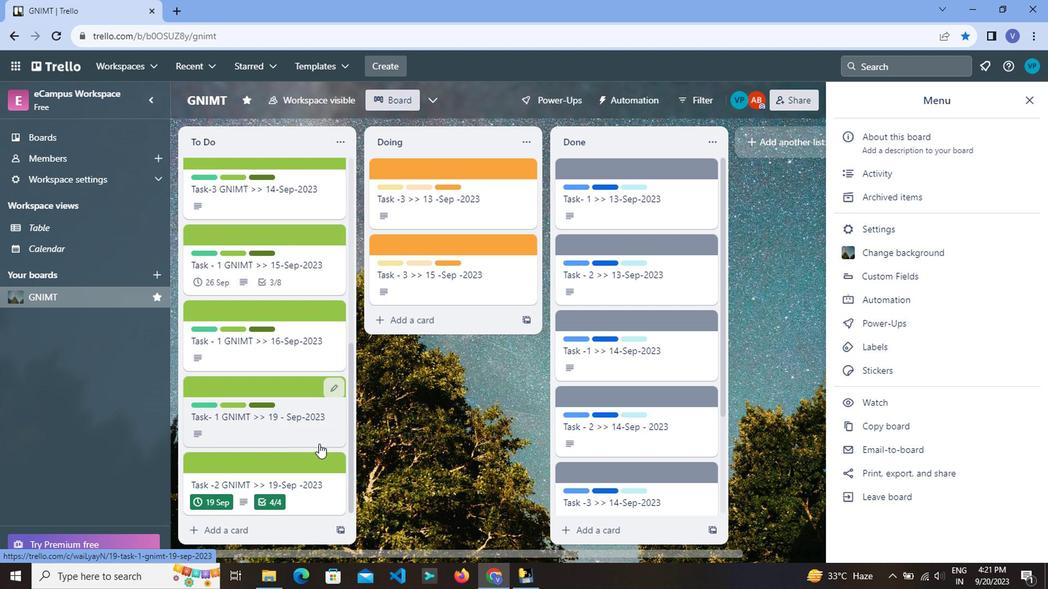 
Action: Mouse moved to (675, 443)
Screenshot: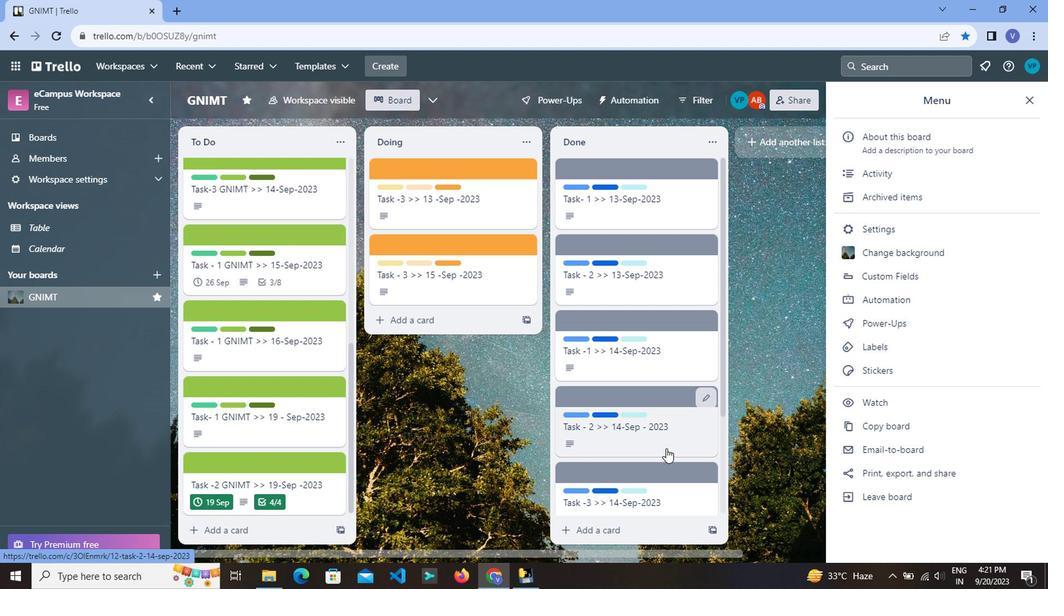 
Action: Mouse scrolled (675, 442) with delta (0, 0)
Screenshot: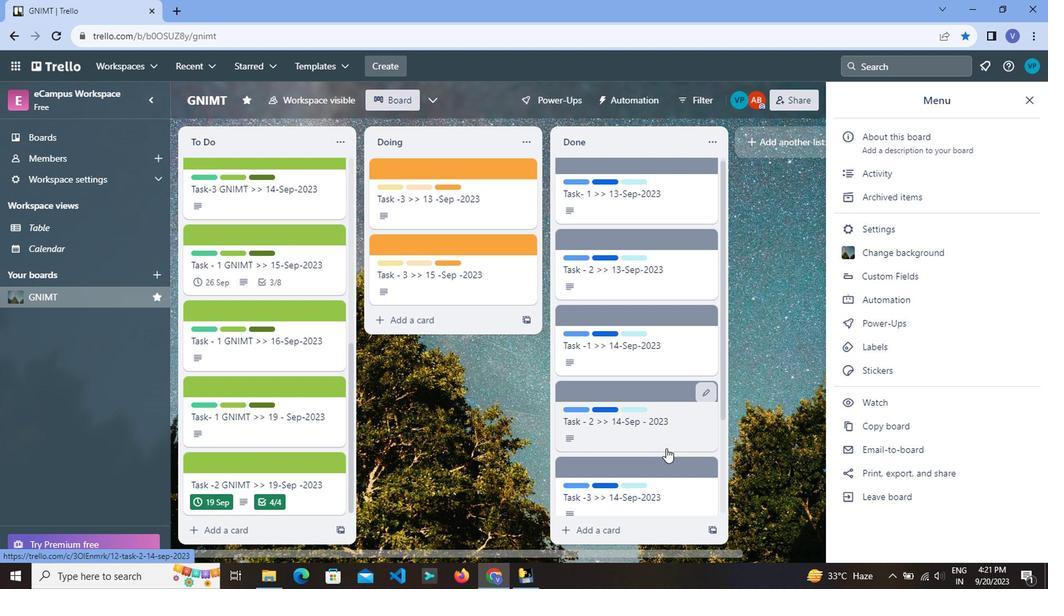 
Action: Mouse scrolled (675, 442) with delta (0, 0)
Screenshot: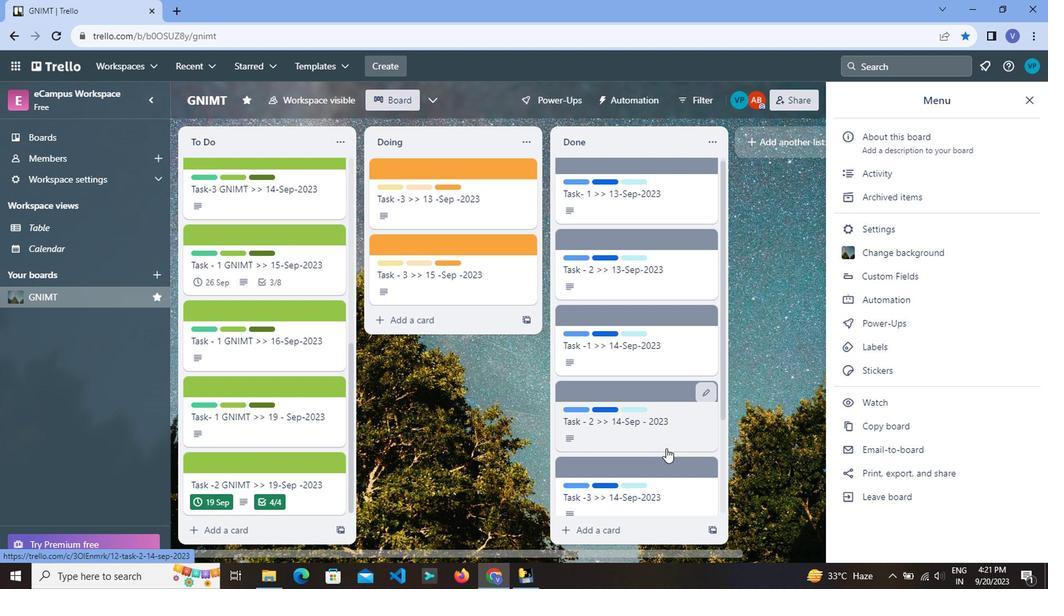 
Action: Mouse scrolled (675, 442) with delta (0, 0)
Screenshot: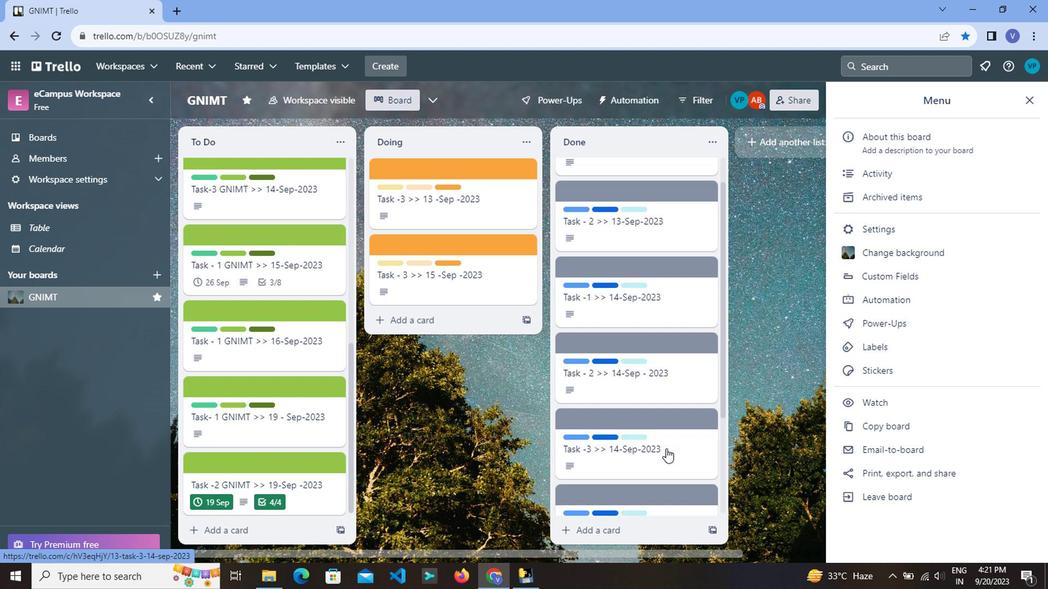 
Action: Mouse moved to (673, 443)
Screenshot: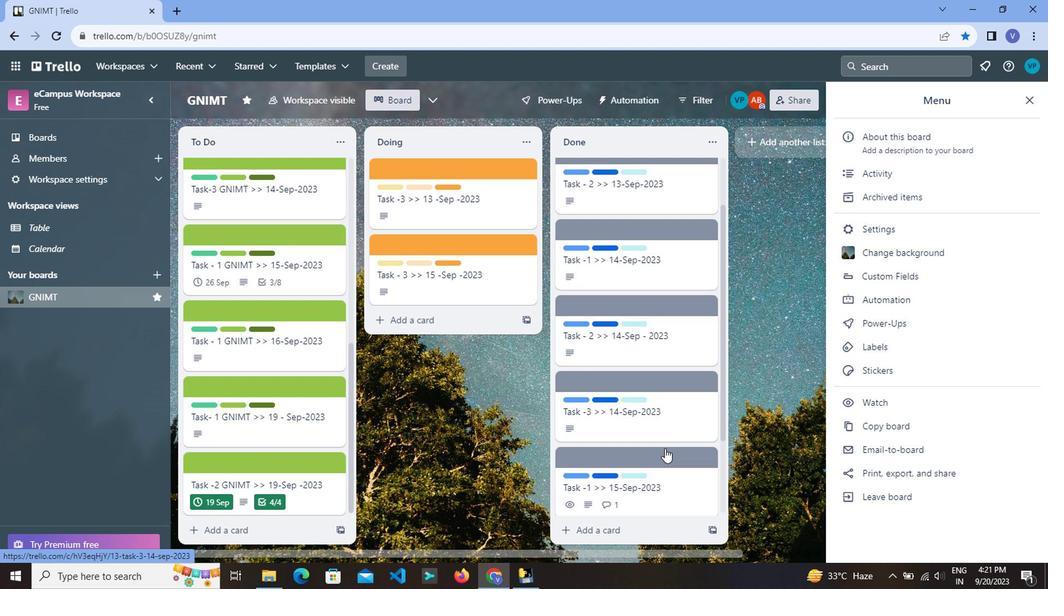 
Action: Mouse scrolled (673, 442) with delta (0, 0)
Screenshot: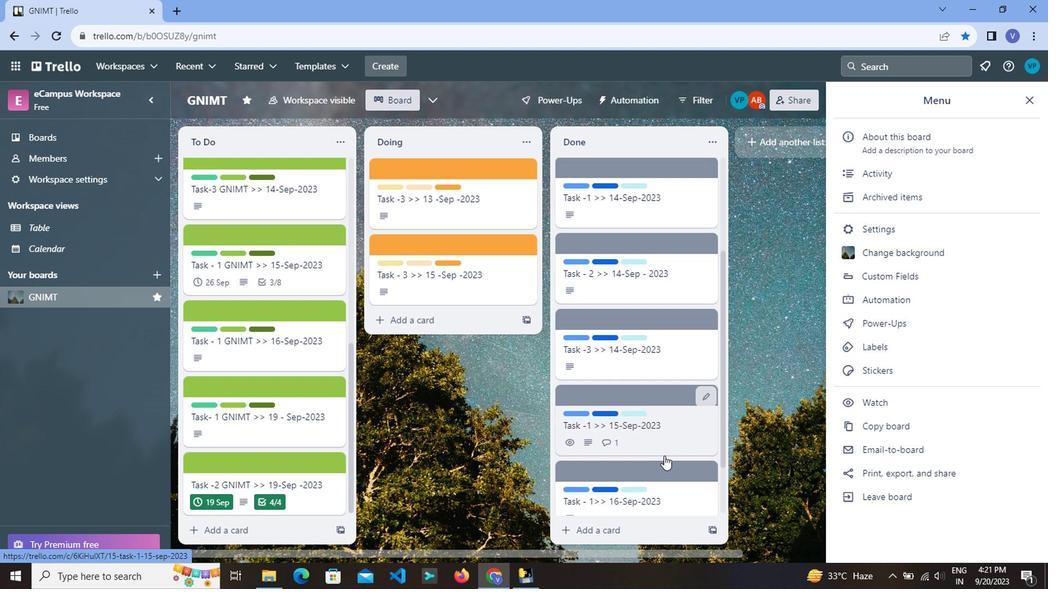 
Action: Mouse scrolled (673, 442) with delta (0, 0)
Screenshot: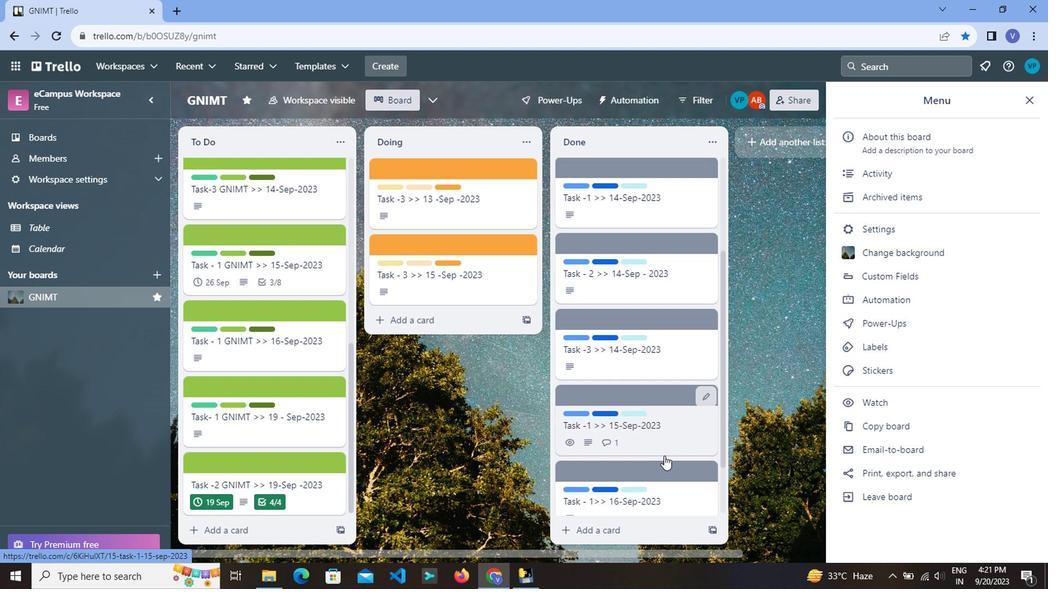 
Action: Mouse moved to (672, 444)
Screenshot: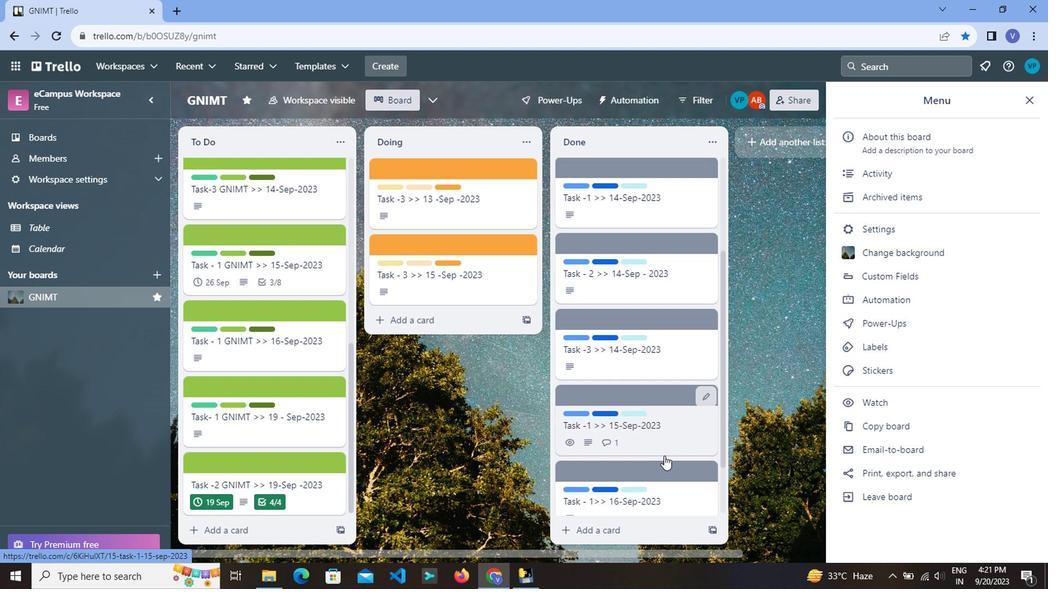 
Action: Mouse scrolled (672, 443) with delta (0, -1)
Screenshot: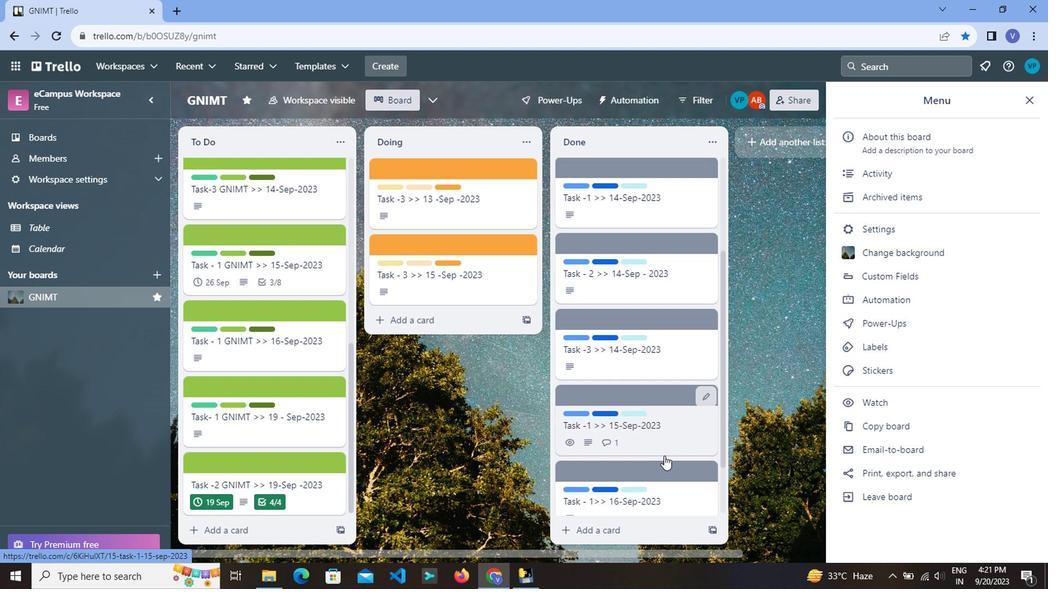 
Action: Mouse moved to (672, 446)
Screenshot: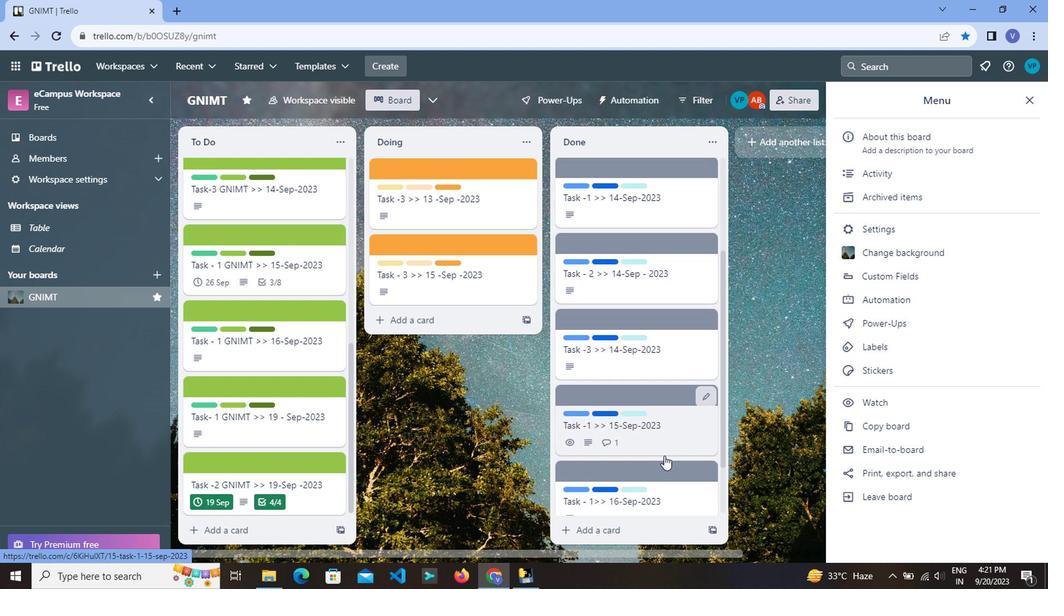
Action: Mouse scrolled (672, 445) with delta (0, 0)
Screenshot: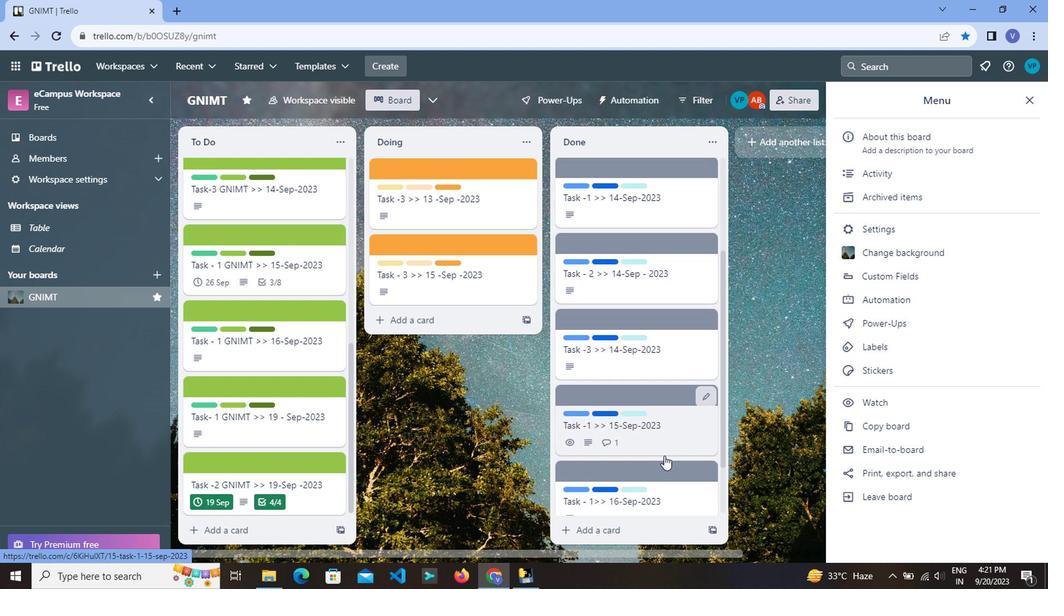 
Action: Mouse moved to (673, 450)
Screenshot: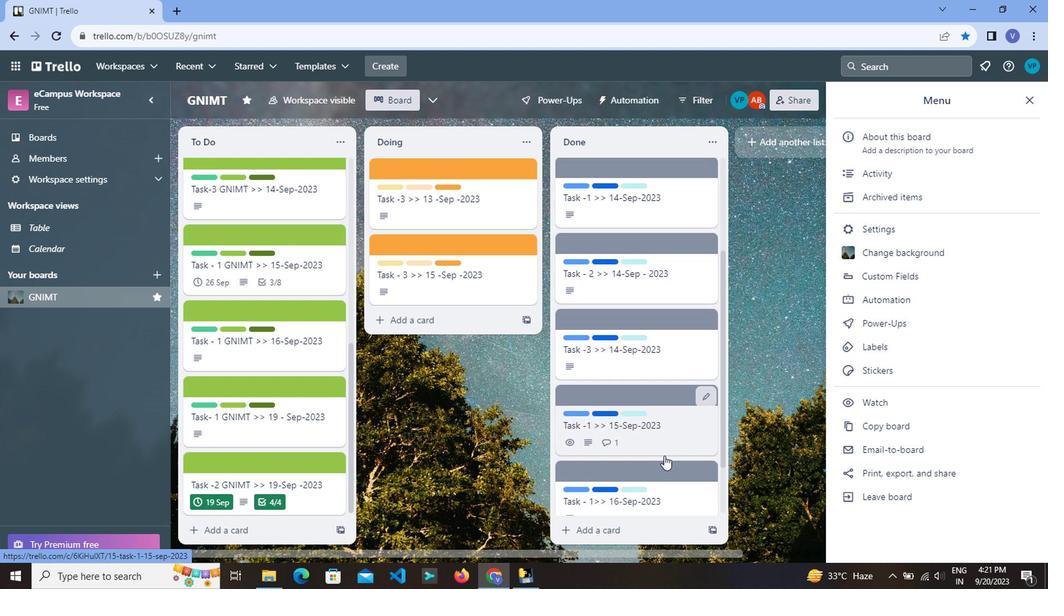 
Action: Mouse scrolled (673, 450) with delta (0, 0)
Screenshot: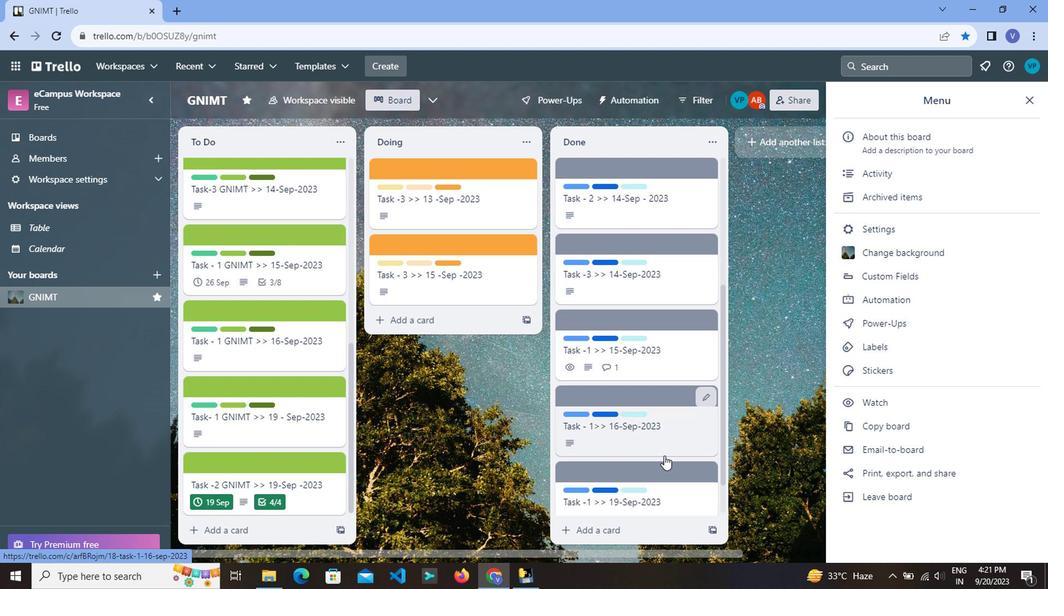 
Action: Mouse scrolled (673, 450) with delta (0, 0)
Screenshot: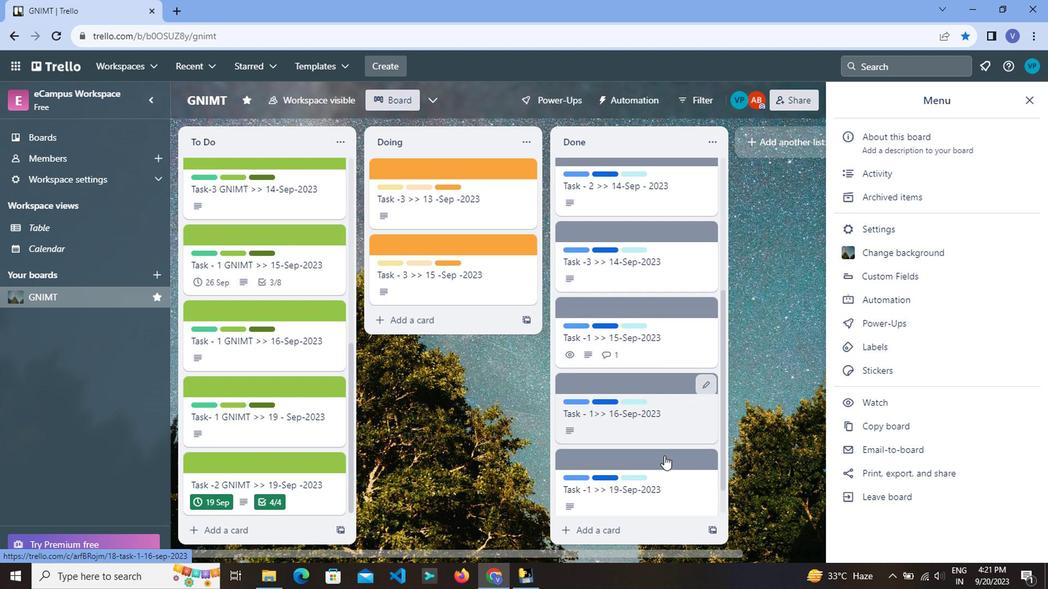 
Action: Mouse scrolled (673, 450) with delta (0, 0)
Screenshot: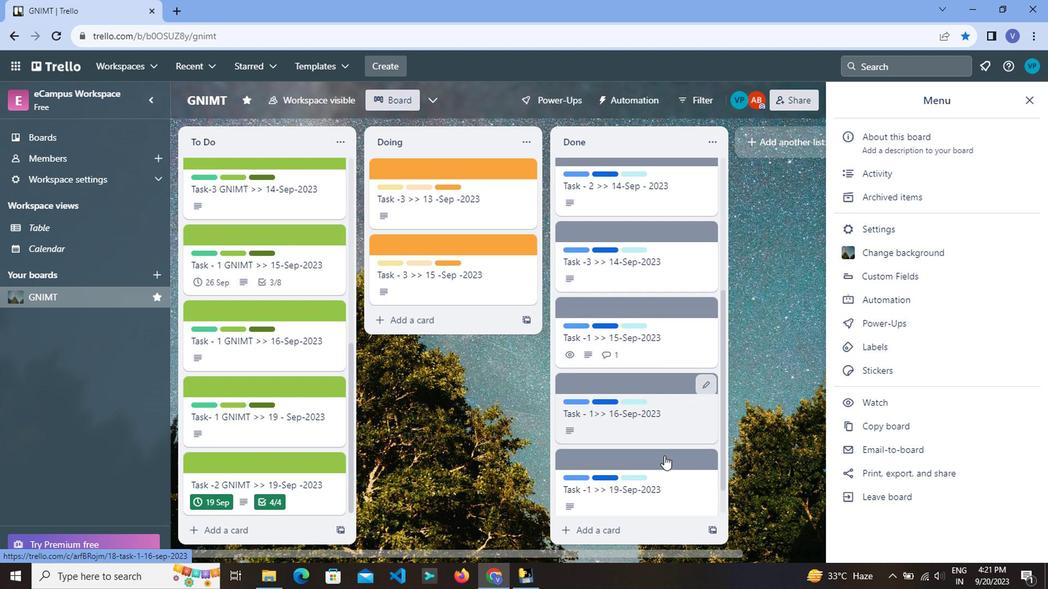 
Action: Mouse scrolled (673, 450) with delta (0, 0)
Screenshot: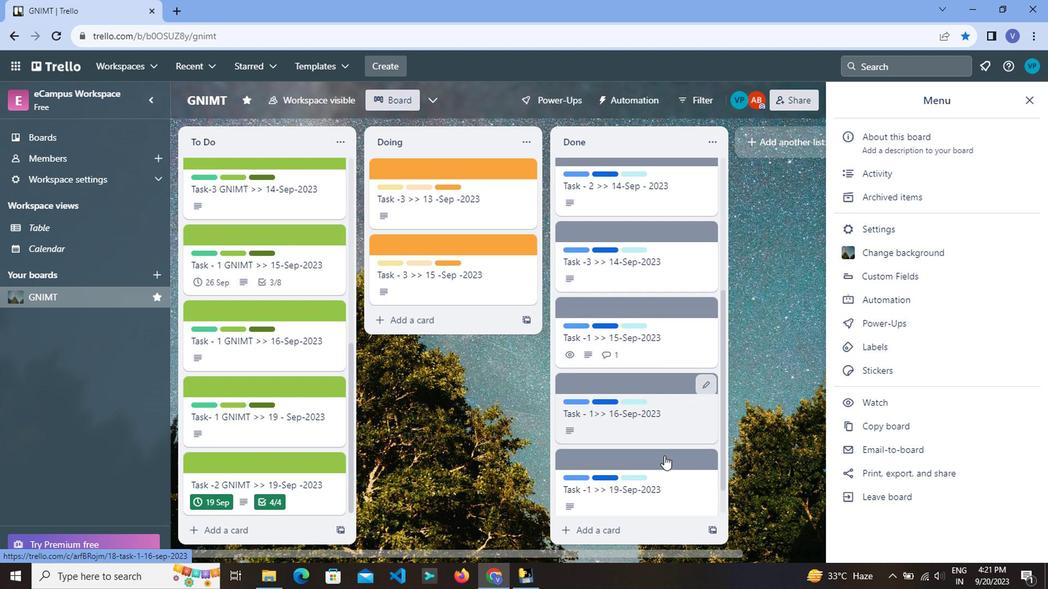 
Action: Mouse scrolled (673, 450) with delta (0, 0)
Screenshot: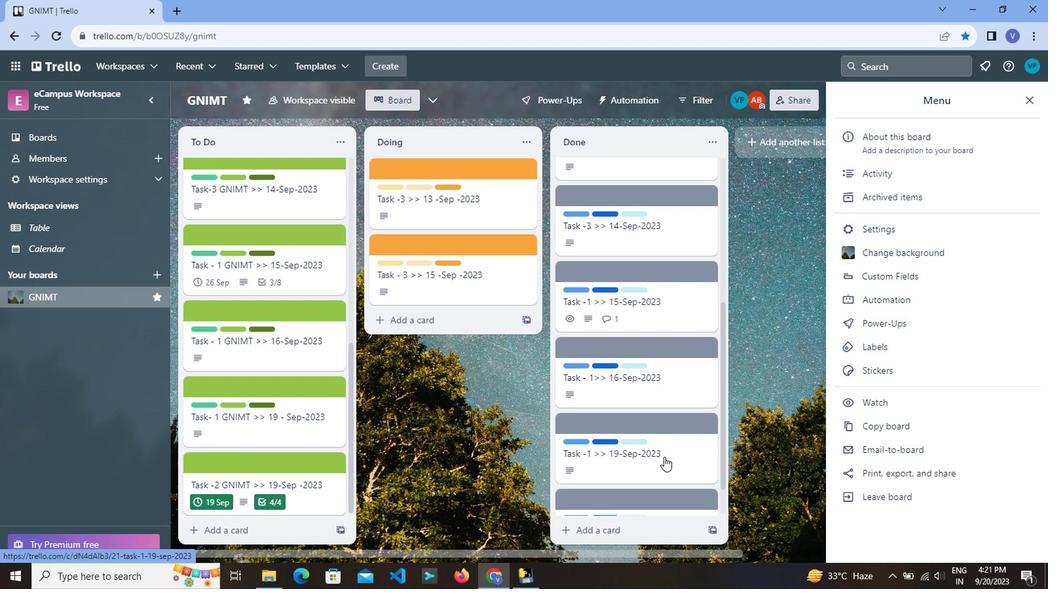 
Action: Mouse scrolled (673, 450) with delta (0, 0)
Screenshot: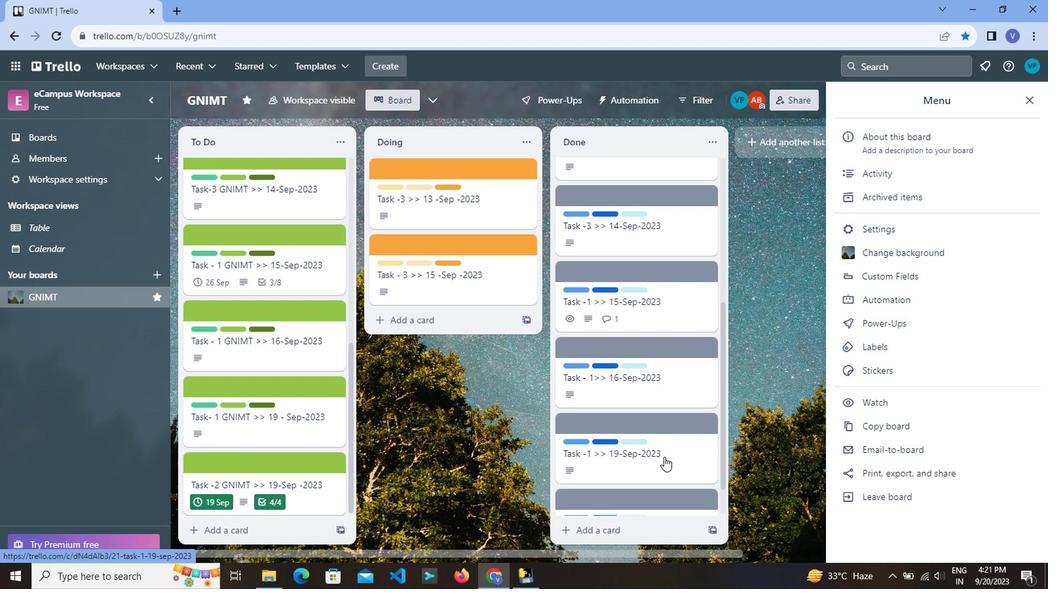 
Action: Mouse scrolled (673, 450) with delta (0, 0)
Screenshot: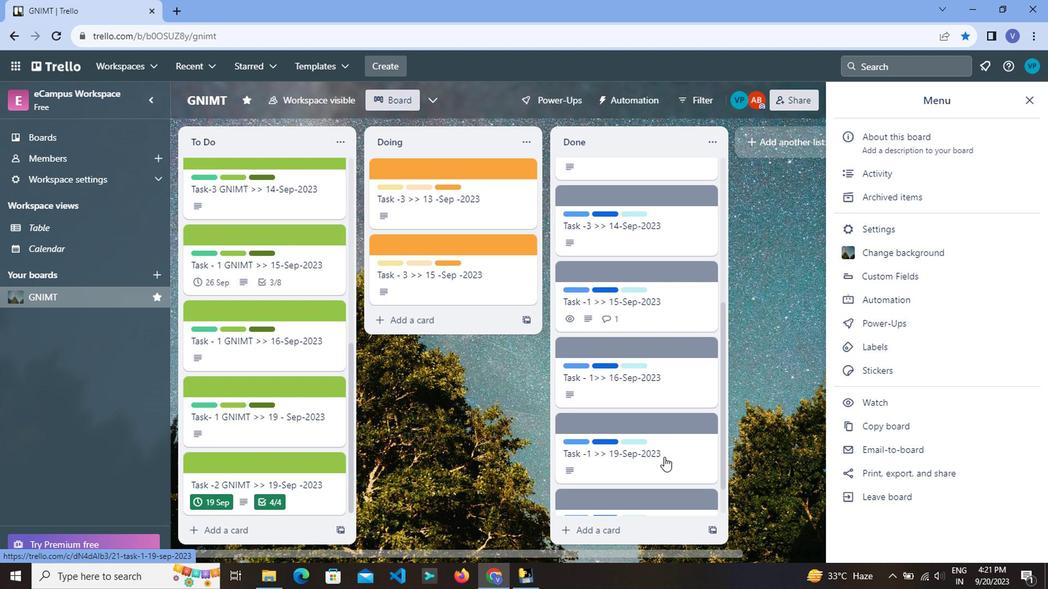 
Action: Mouse moved to (673, 452)
Screenshot: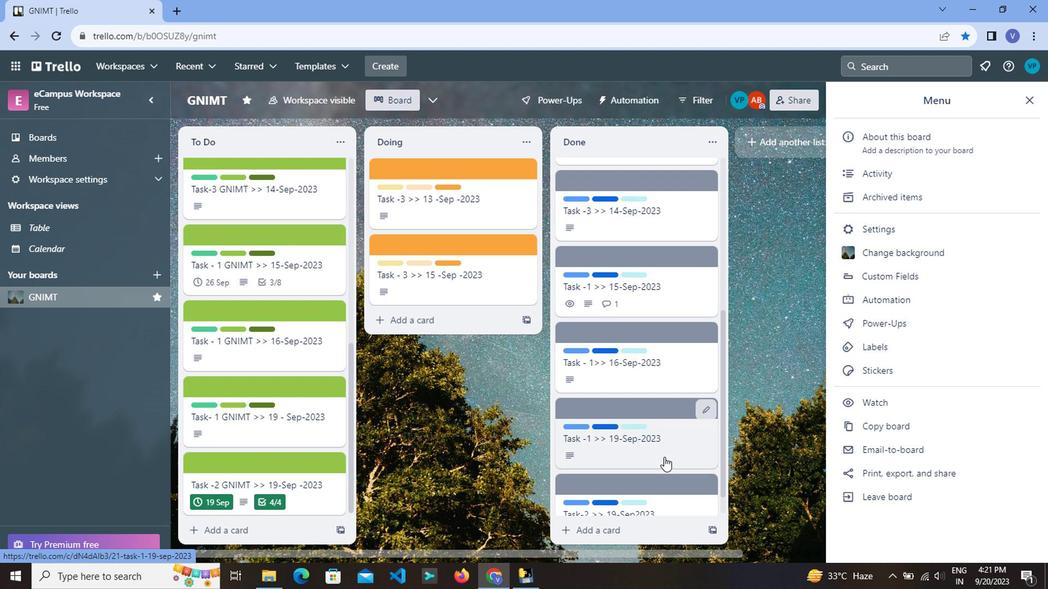 
Action: Mouse scrolled (673, 452) with delta (0, 0)
Screenshot: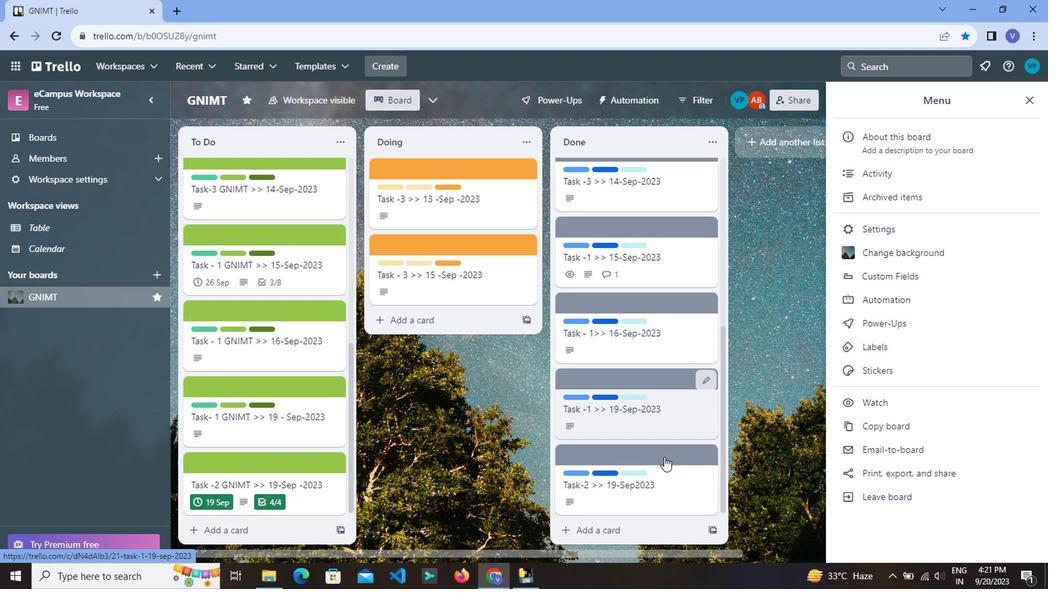 
Action: Mouse scrolled (673, 452) with delta (0, 0)
Screenshot: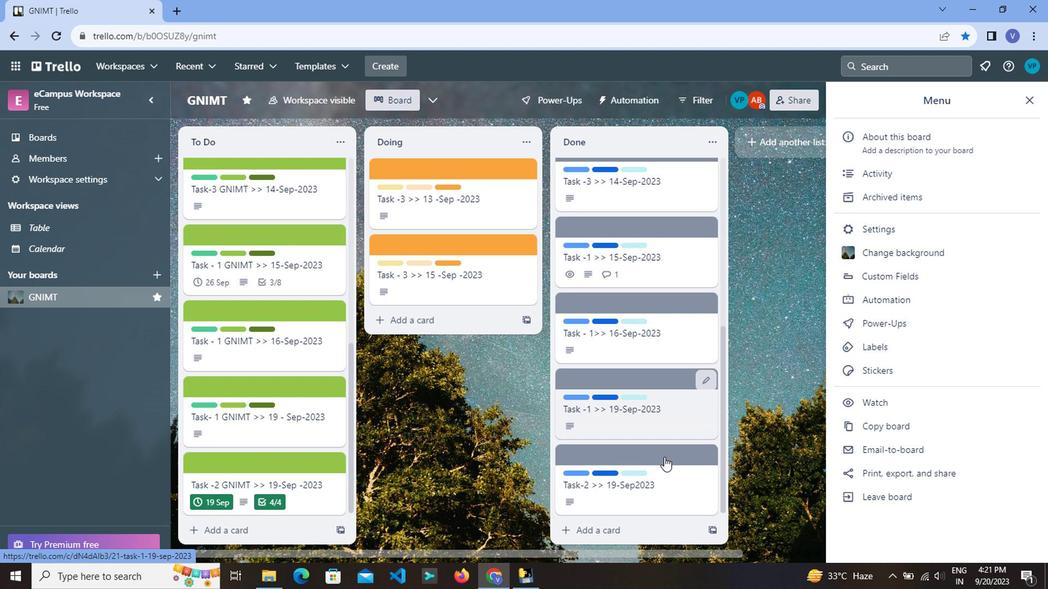 
Action: Mouse scrolled (673, 452) with delta (0, 0)
Screenshot: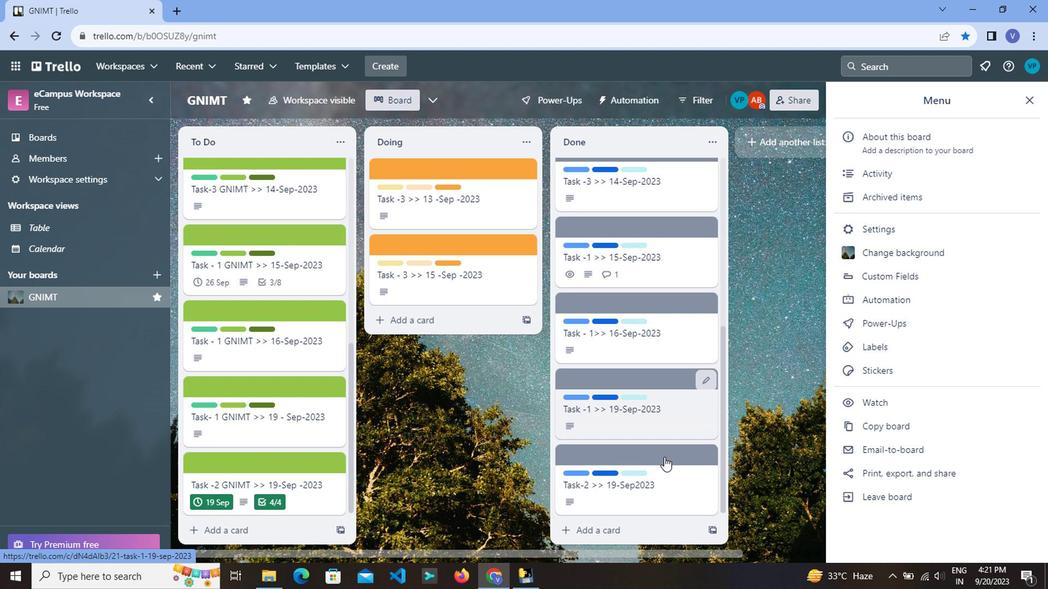 
Action: Mouse scrolled (673, 452) with delta (0, 0)
Screenshot: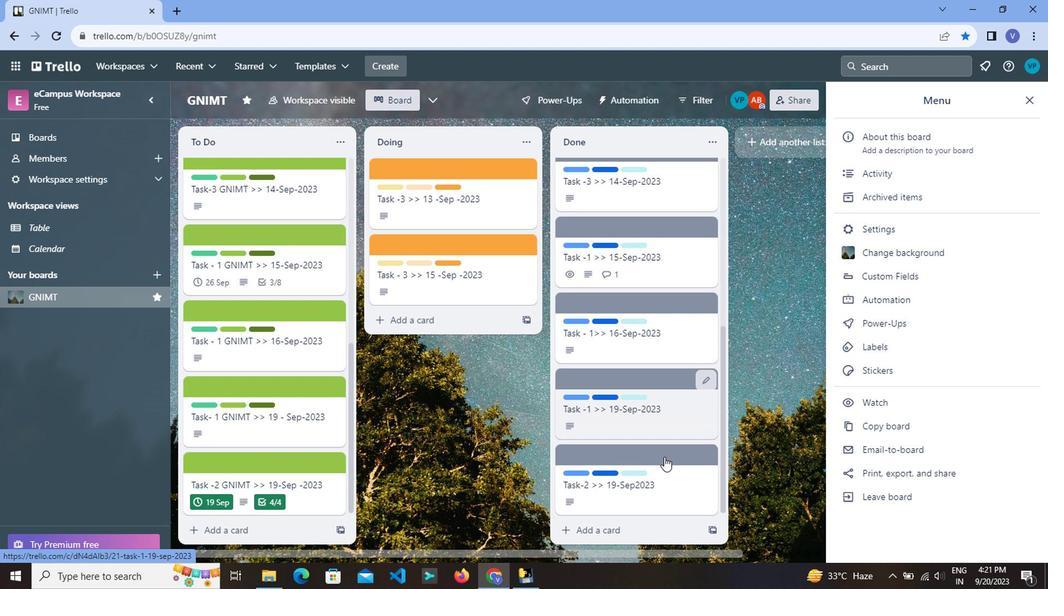 
Action: Mouse moved to (672, 452)
Screenshot: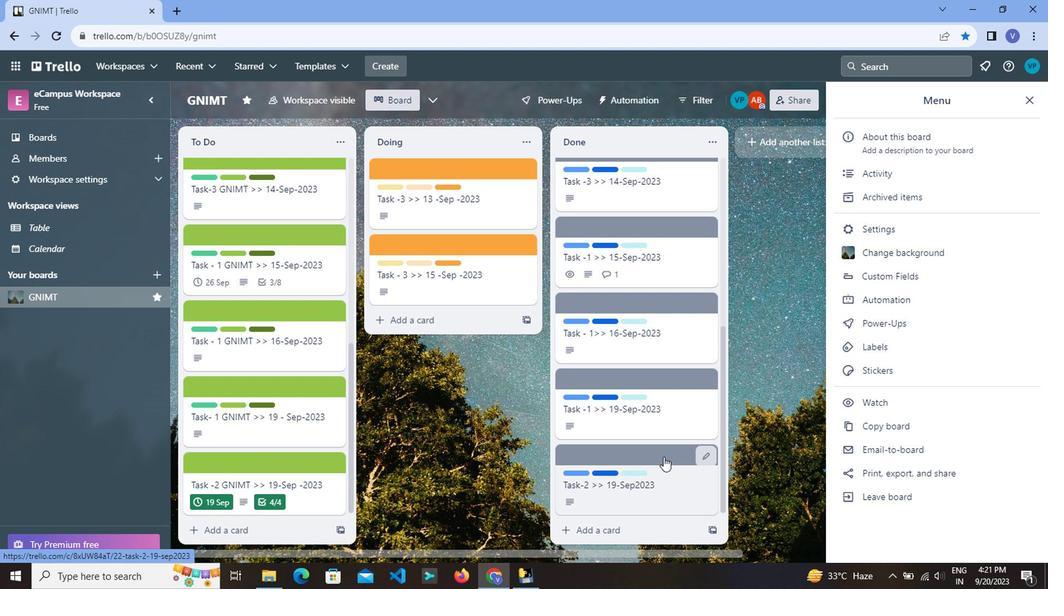 
Action: Mouse scrolled (672, 452) with delta (0, 0)
Screenshot: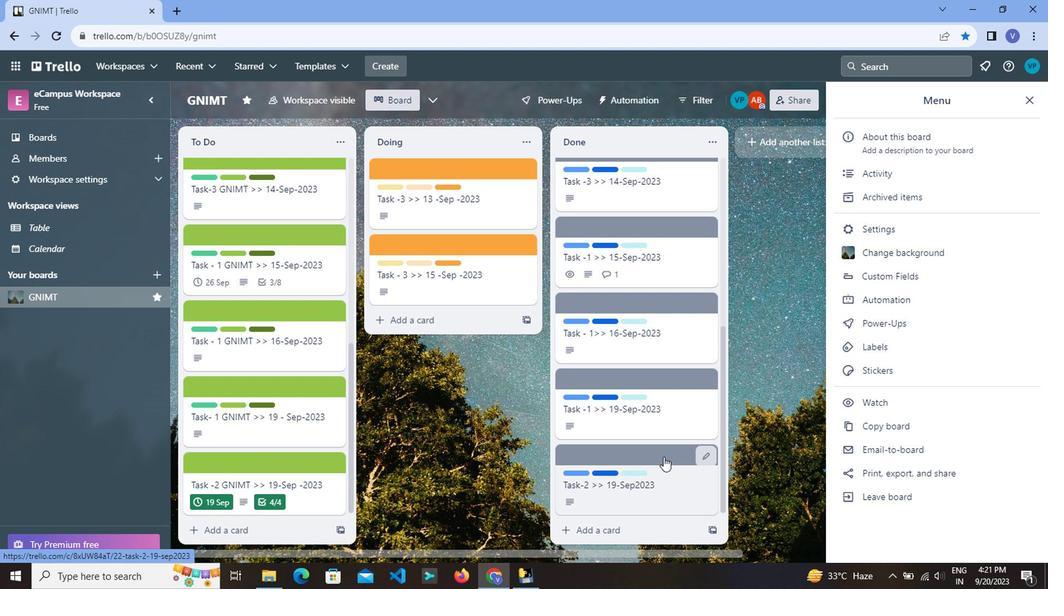 
Action: Mouse scrolled (672, 452) with delta (0, 0)
Screenshot: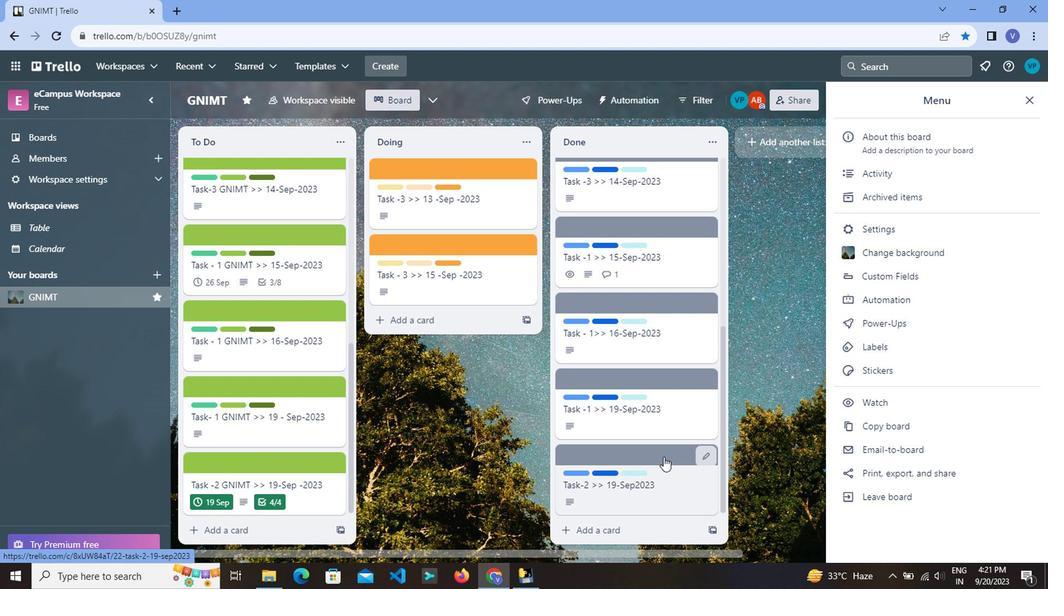 
Action: Mouse scrolled (672, 452) with delta (0, 0)
Screenshot: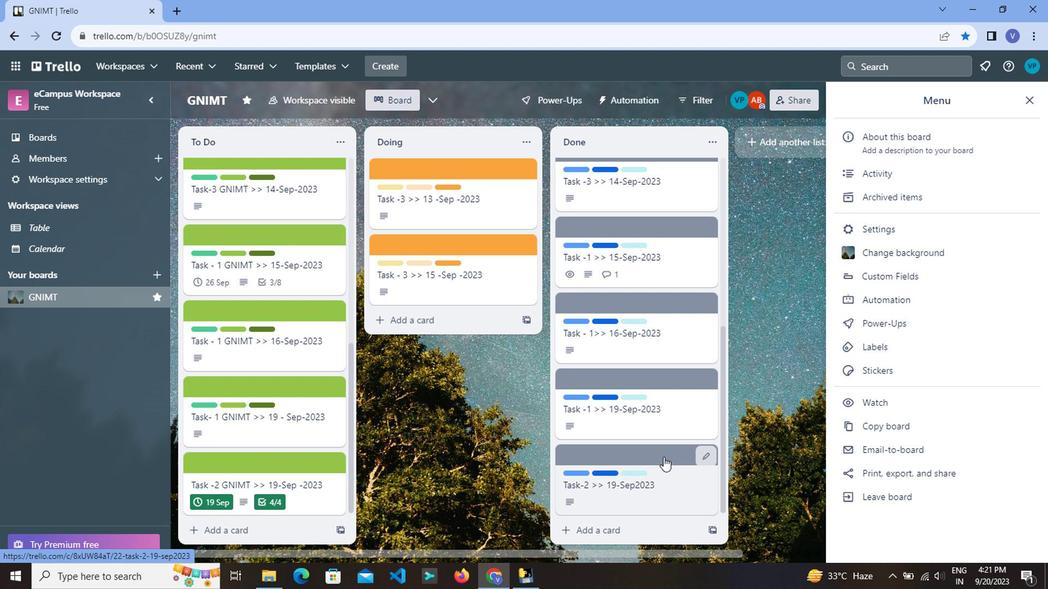 
Action: Mouse scrolled (672, 452) with delta (0, 0)
Screenshot: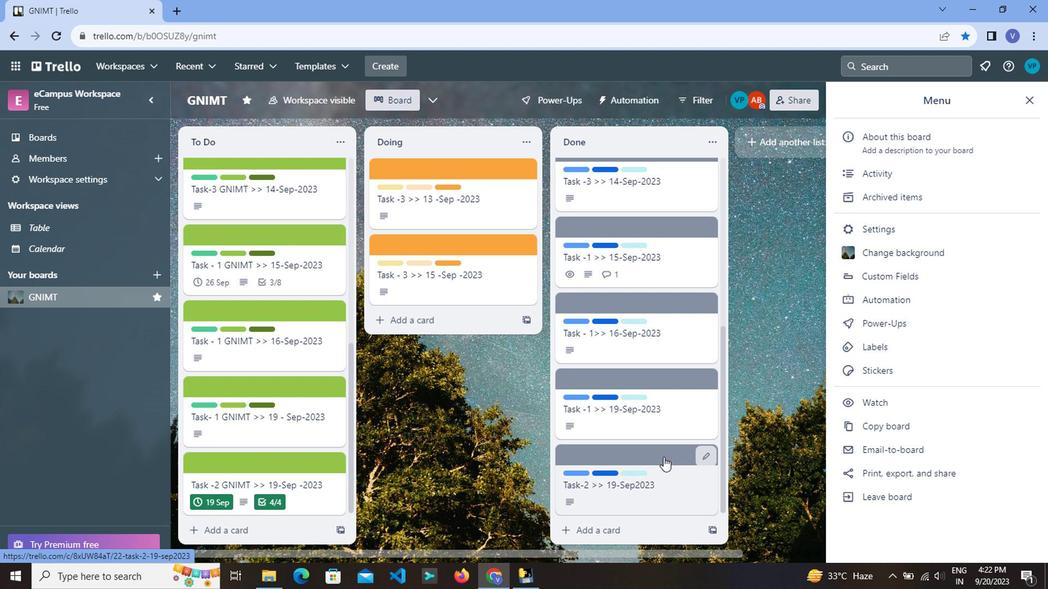 
Action: Mouse scrolled (672, 452) with delta (0, 0)
Screenshot: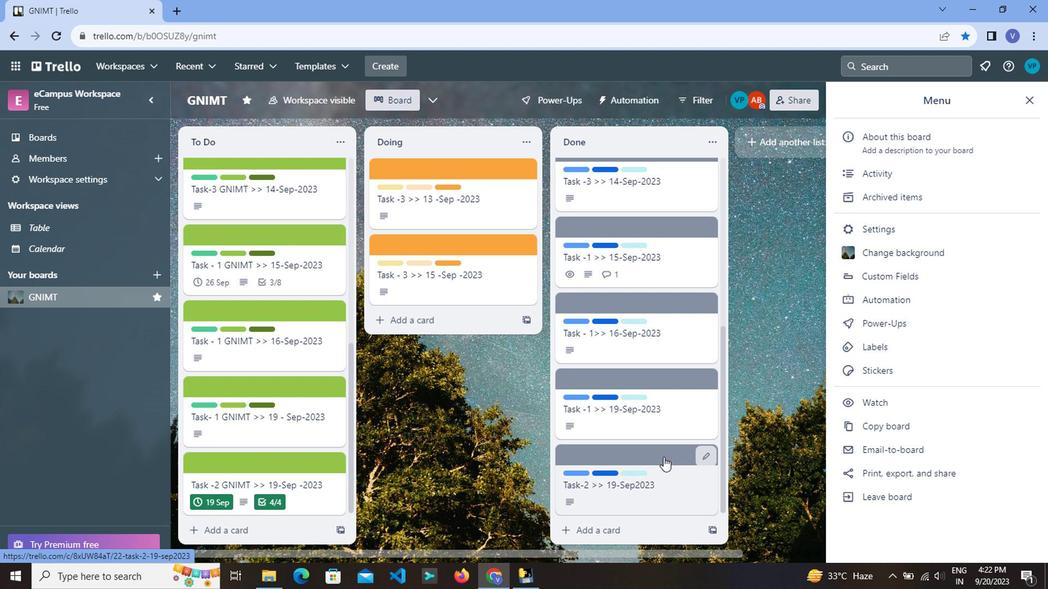 
Action: Mouse scrolled (672, 452) with delta (0, 0)
Screenshot: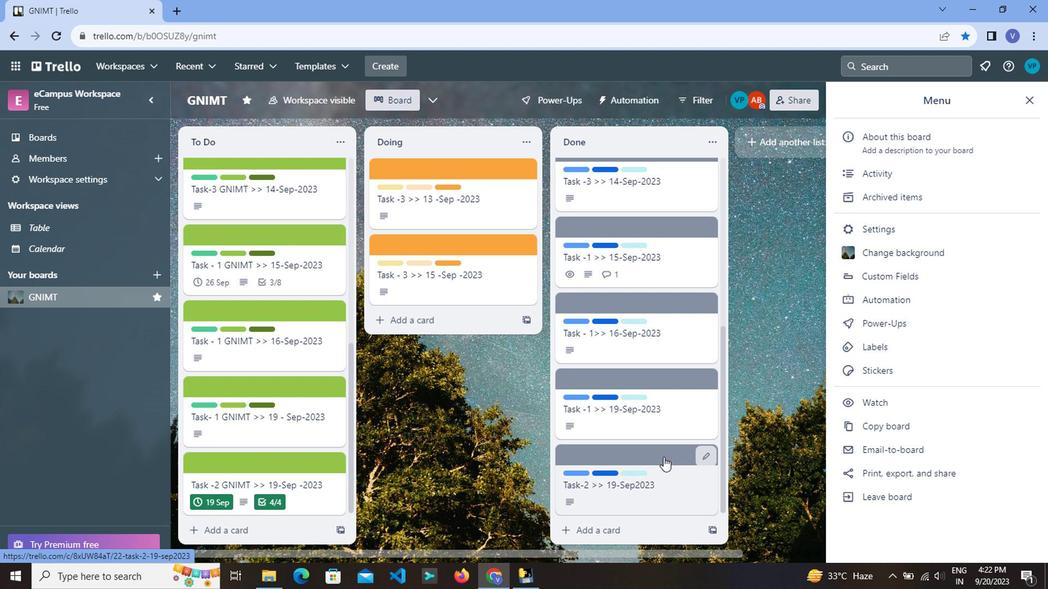 
Action: Mouse scrolled (672, 452) with delta (0, 0)
Screenshot: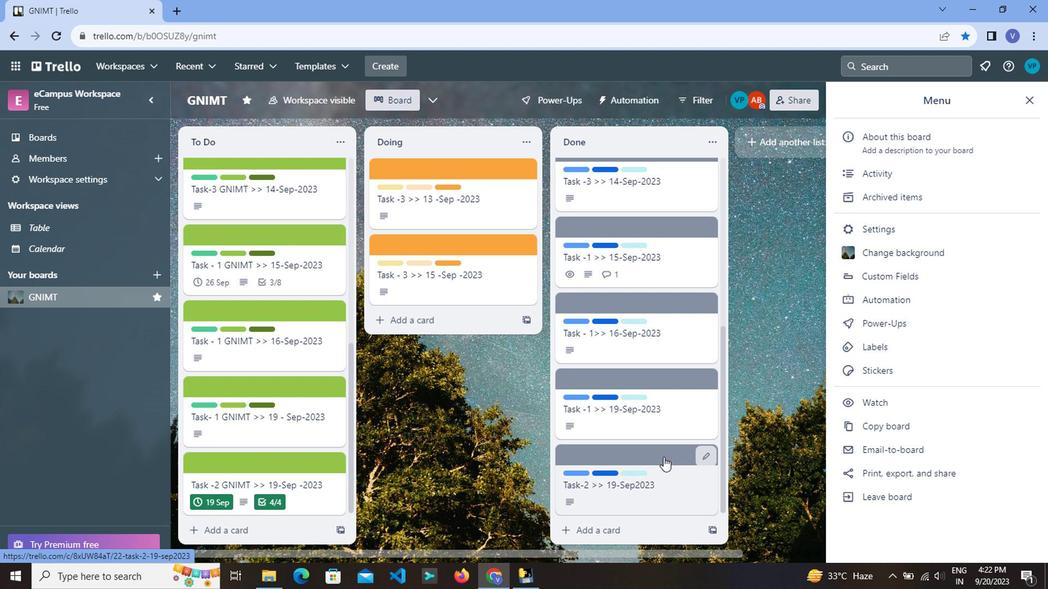 
Action: Mouse moved to (245, 469)
Screenshot: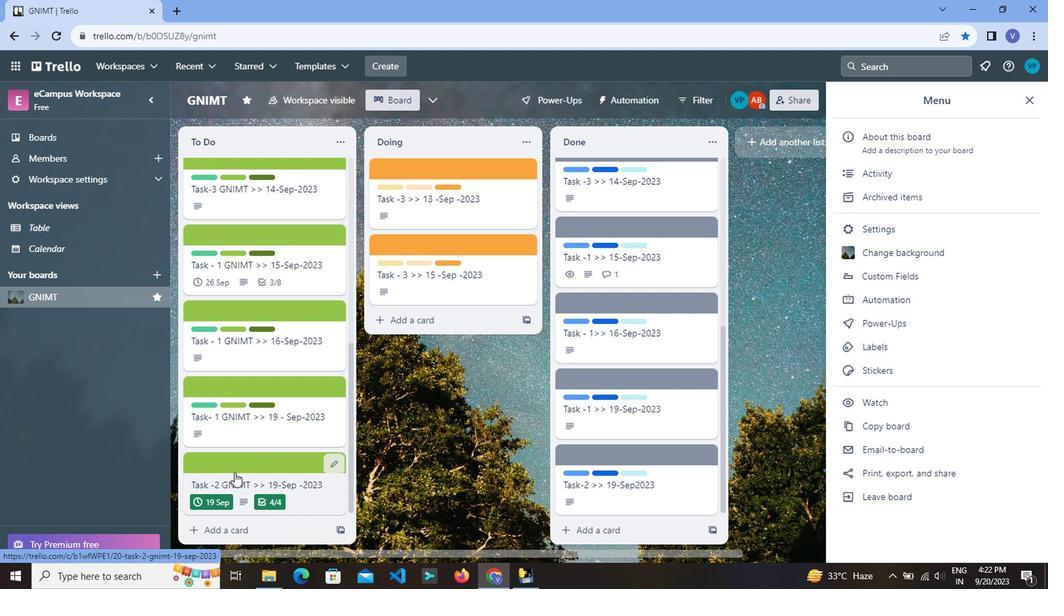 
Action: Mouse scrolled (245, 468) with delta (0, 0)
Screenshot: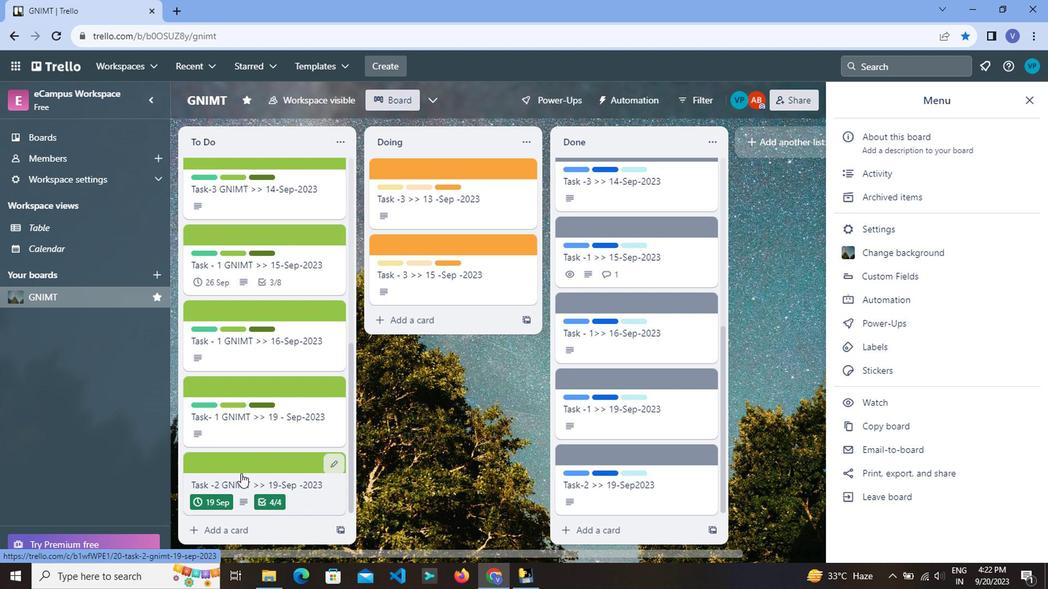 
Action: Mouse moved to (253, 472)
Screenshot: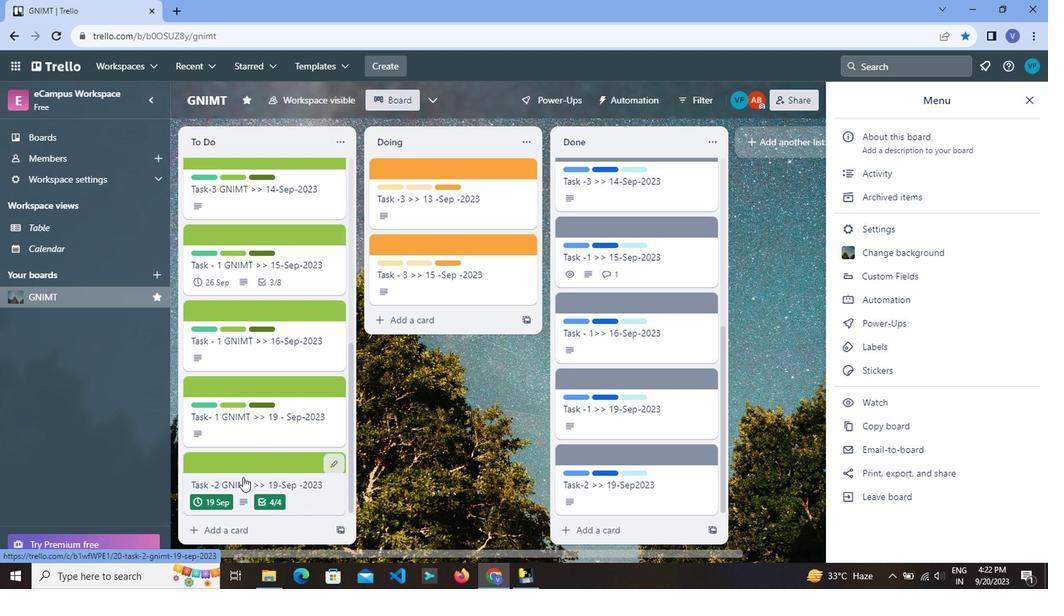 
Action: Mouse scrolled (253, 471) with delta (0, 0)
Screenshot: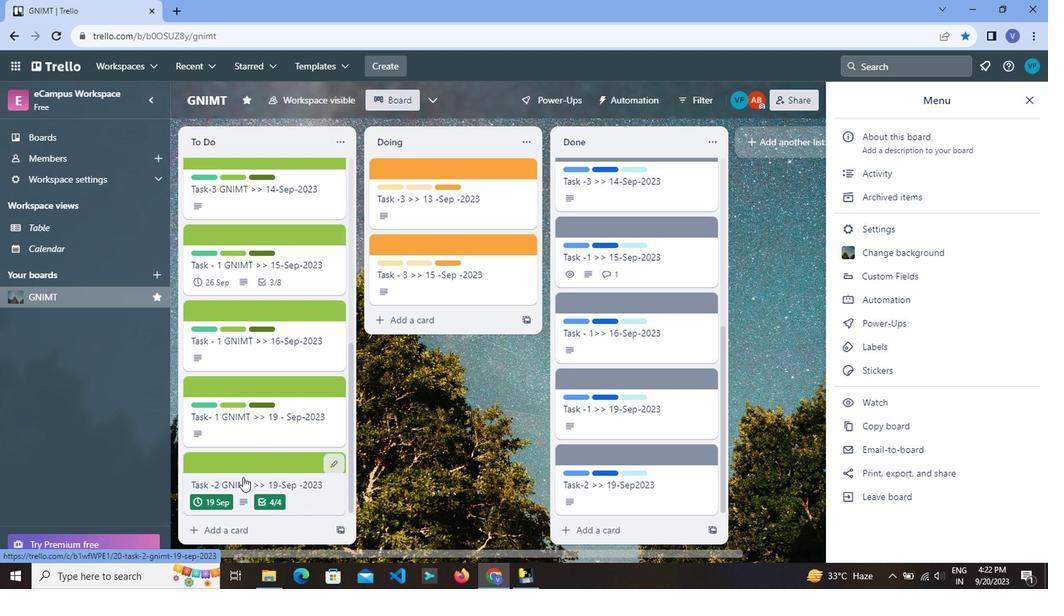 
Action: Mouse moved to (255, 479)
Screenshot: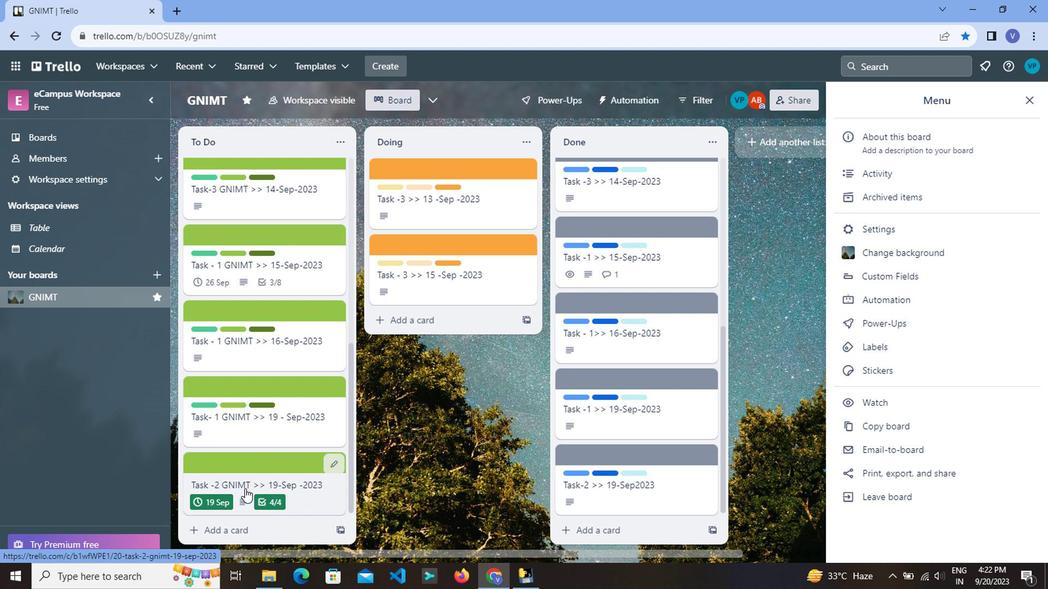 
Action: Mouse scrolled (255, 478) with delta (0, 0)
Screenshot: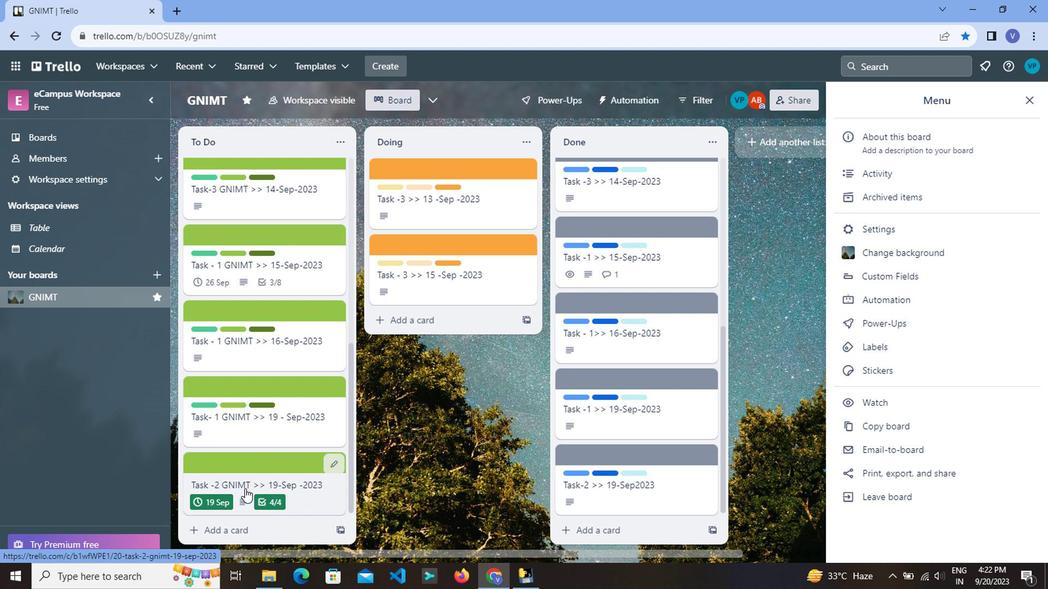 
Action: Mouse moved to (221, 530)
Screenshot: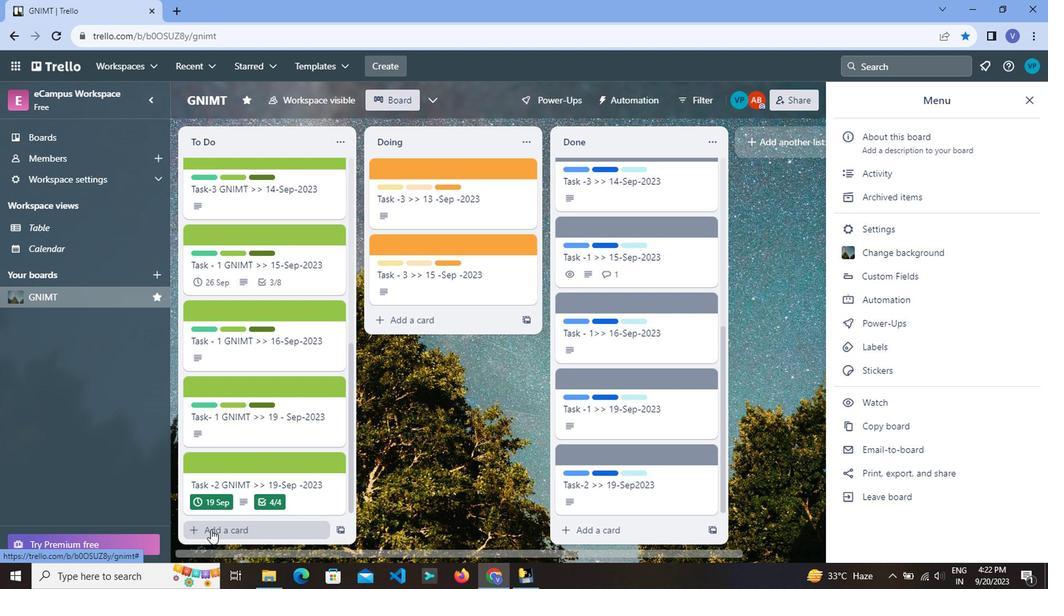 
Action: Mouse pressed left at (221, 530)
Screenshot: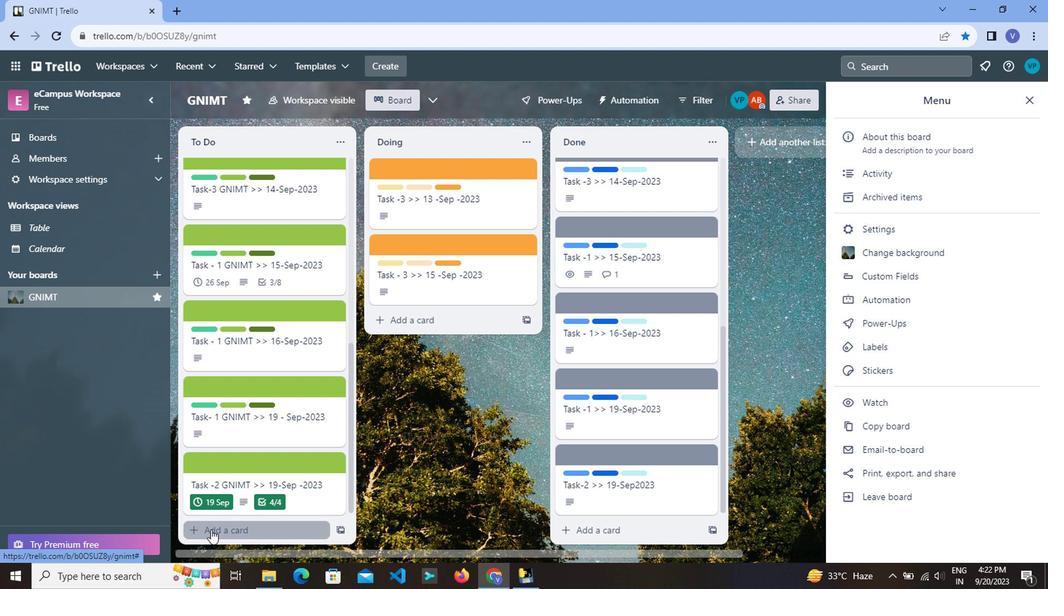 
Action: Mouse moved to (240, 477)
Screenshot: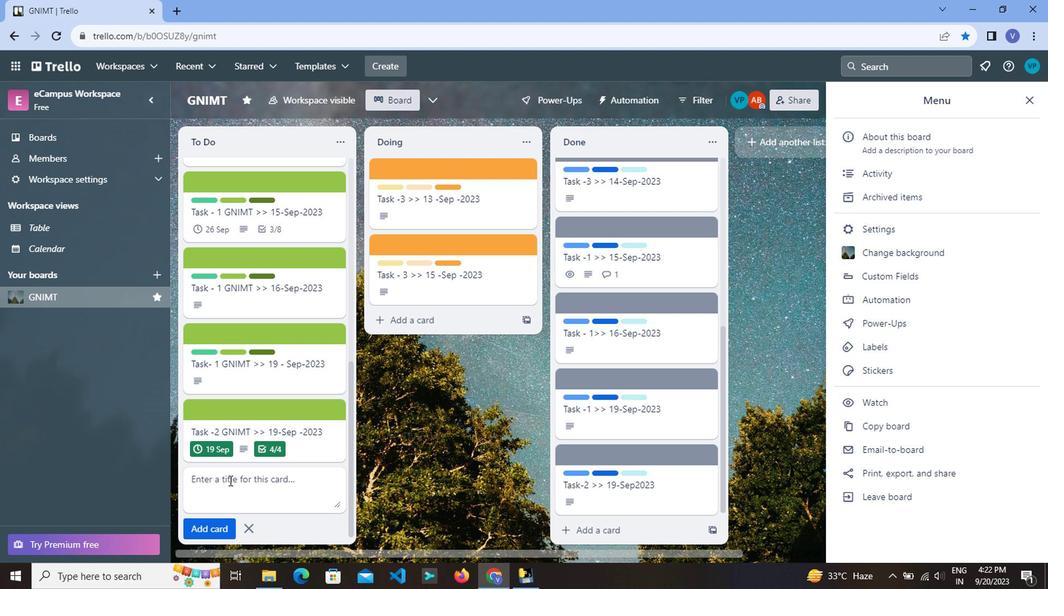 
Action: Mouse pressed left at (240, 477)
Screenshot: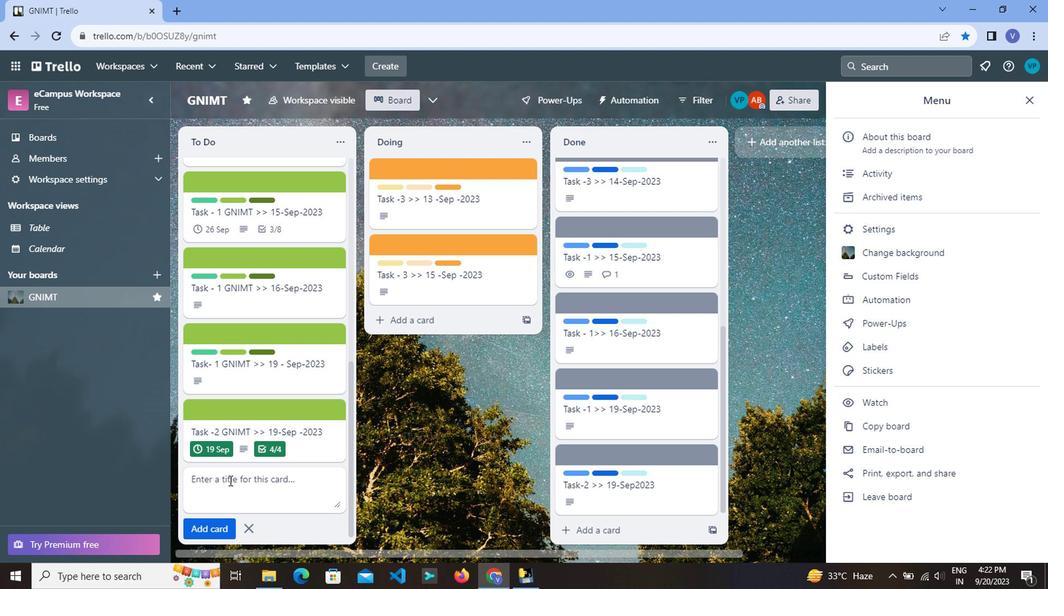 
Action: Key pressed <Key.caps_lock>T<Key.caps_lock>ask<Key.space>-1<Key.space><Key.caps_lock>G<Key.caps_lock>nimt<Key.backspace><Key.backspace><Key.backspace>
Screenshot: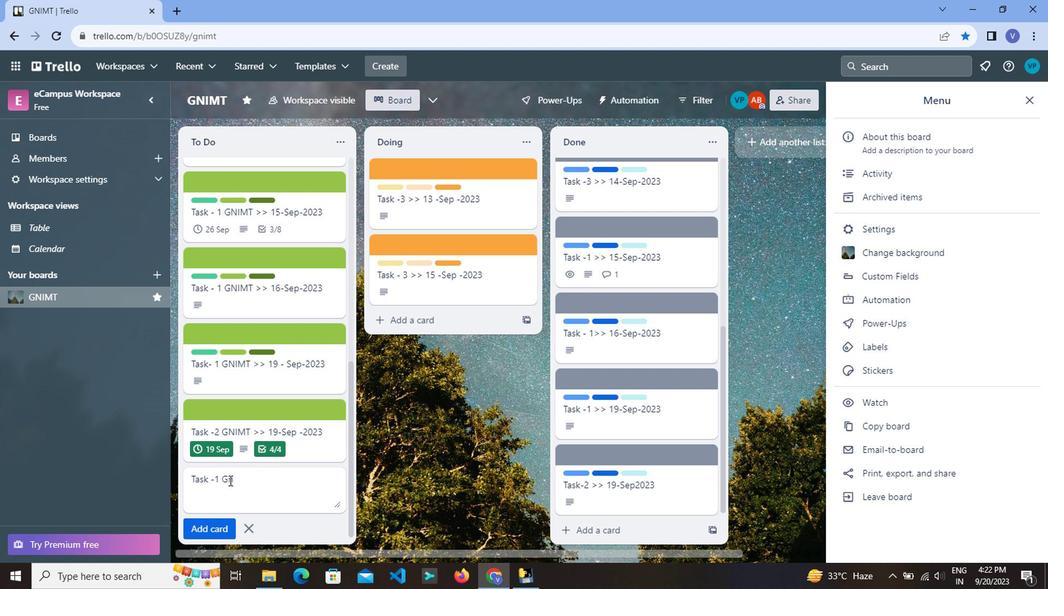 
Action: Mouse moved to (481, 462)
Screenshot: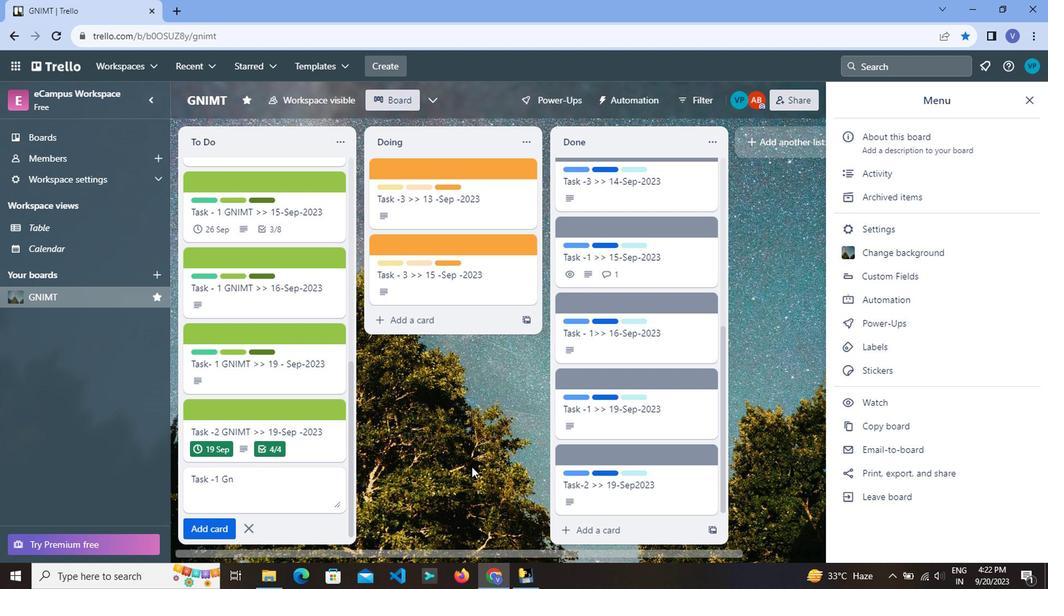 
Action: Key pressed <Key.backspace><Key.caps_lock>NIMT<Key.space><Key.shift>>><Key.space>20-<Key.caps_lock><Key.caps_lock>S<Key.caps_lock>ep-2023
Screenshot: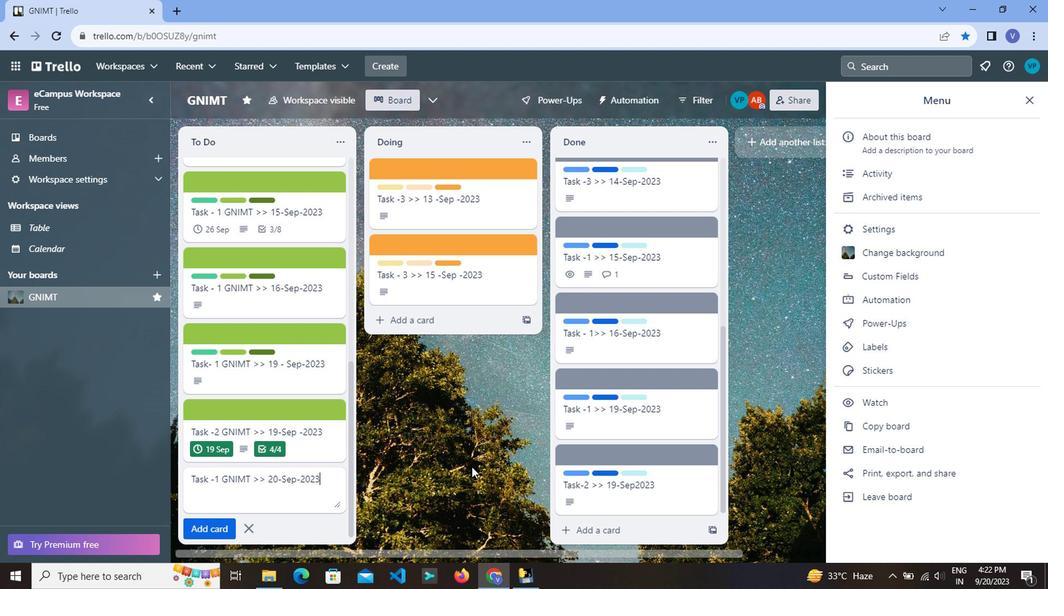 
Action: Mouse moved to (358, 489)
Screenshot: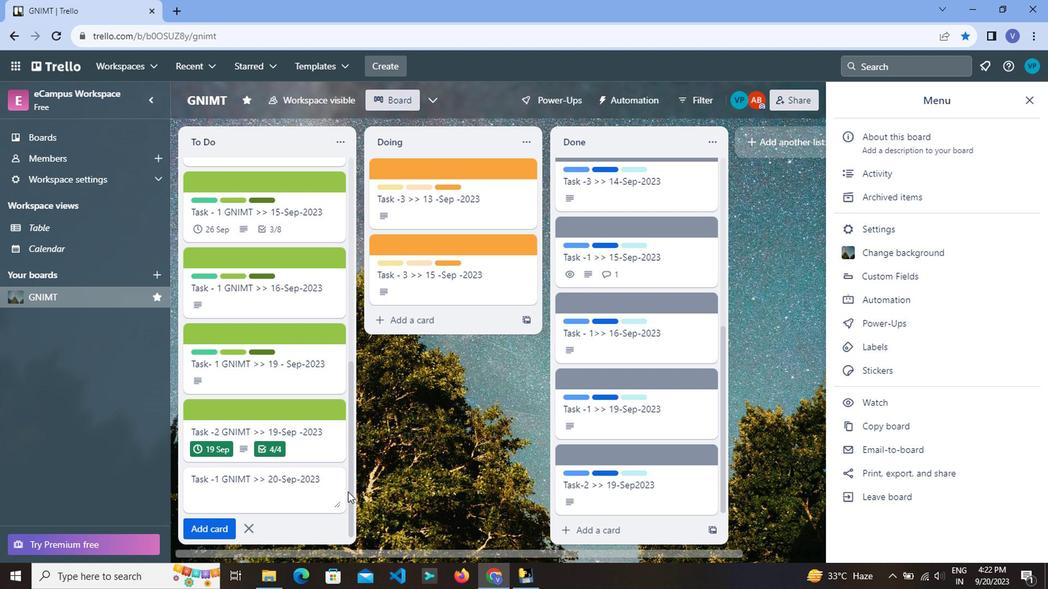 
Action: Key pressed <Key.enter>
Screenshot: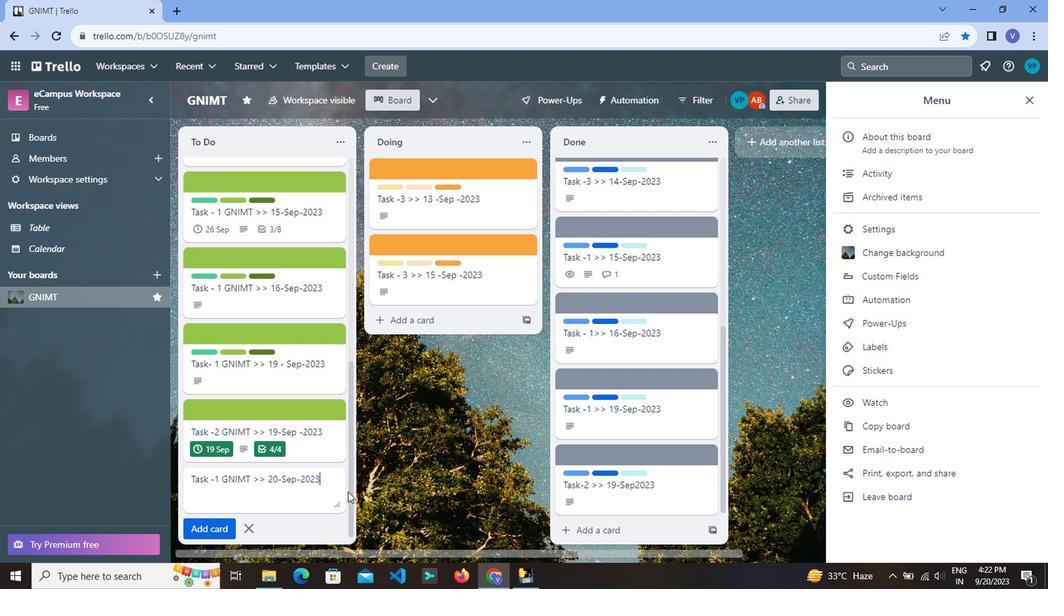 
Action: Mouse moved to (358, 489)
Screenshot: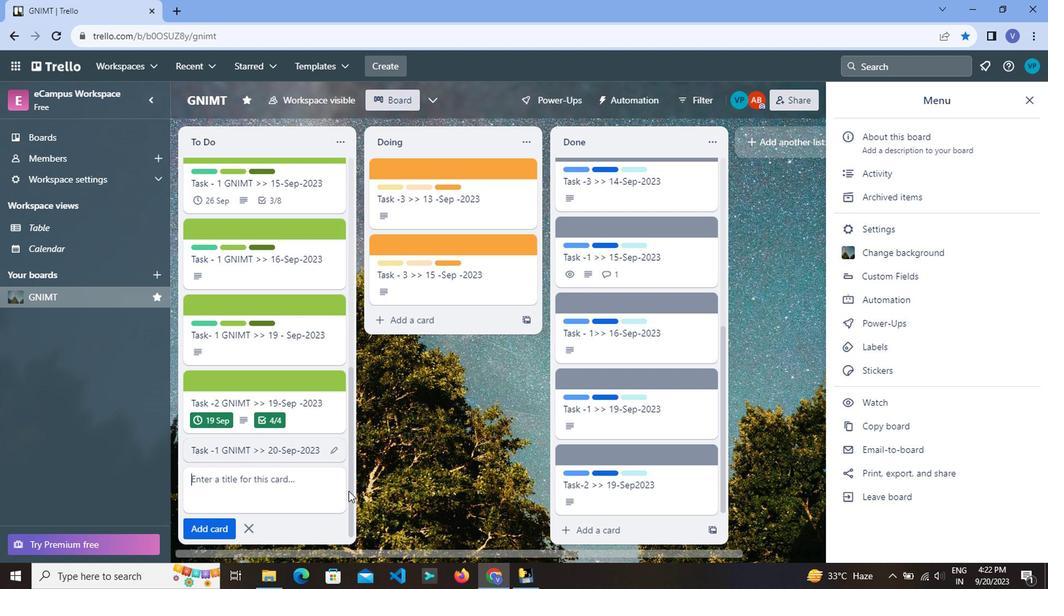
Action: Key pressed <Key.caps_lock>T<Key.caps_lock>ask<Key.space>-2<Key.space><Key.caps_lock>GNIMT<Key.space><Key.caps_lock><Key.shift>>><Key.space>20-<Key.caps_lock>S<Key.caps_lock>ep-2023<Key.enter>
Screenshot: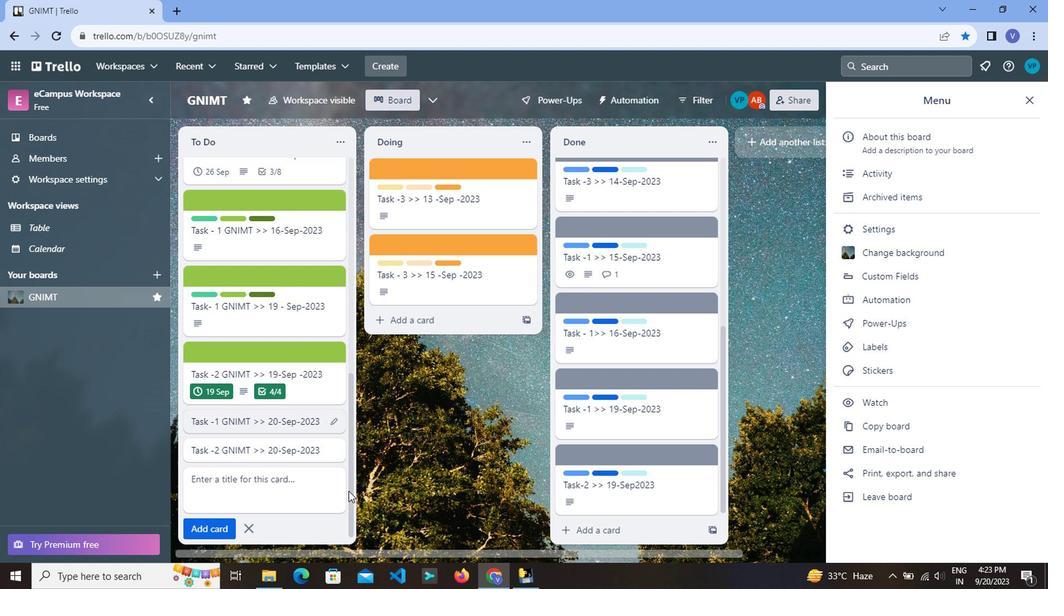 
Action: Mouse moved to (260, 524)
Screenshot: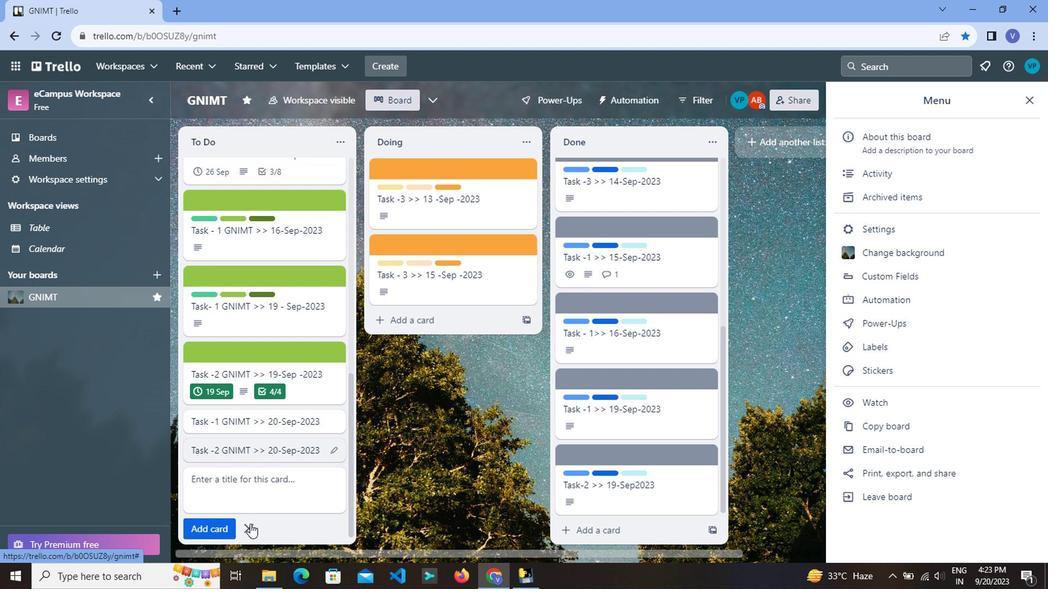 
Action: Mouse pressed left at (260, 524)
Screenshot: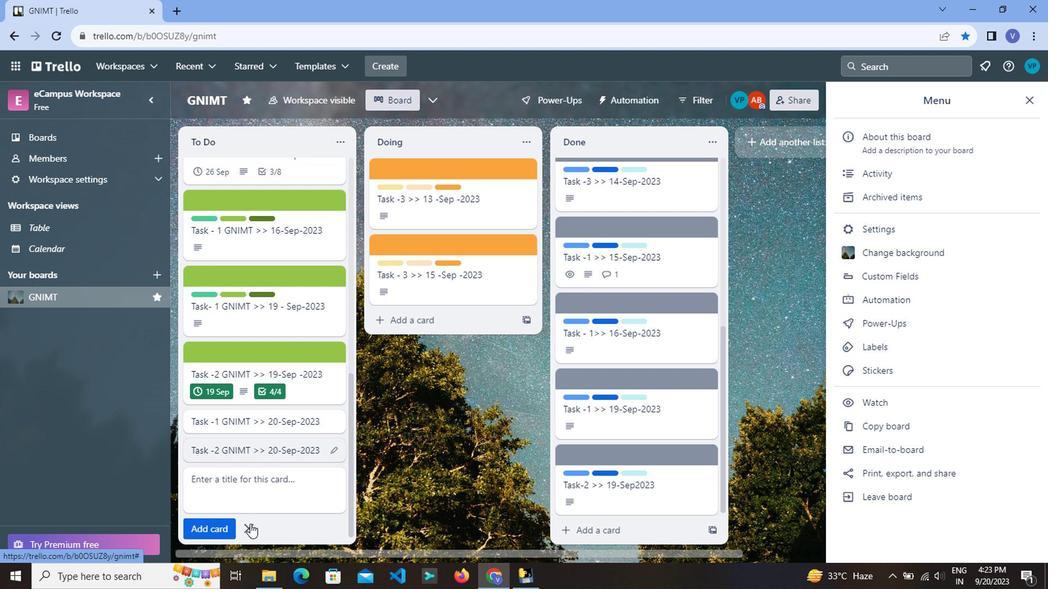 
Action: Mouse moved to (284, 489)
Screenshot: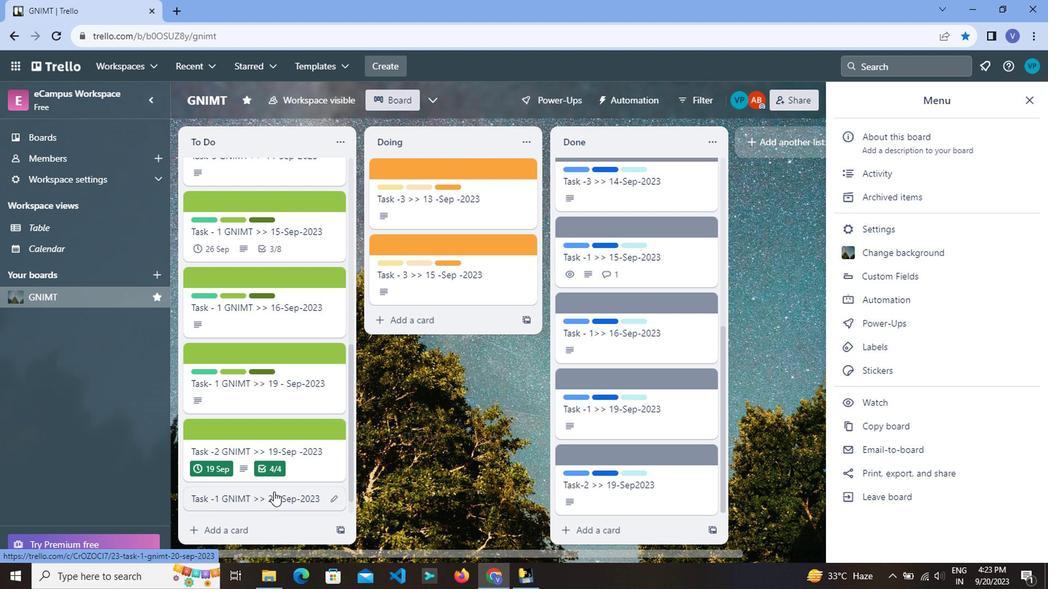 
Action: Mouse scrolled (284, 489) with delta (0, 0)
Screenshot: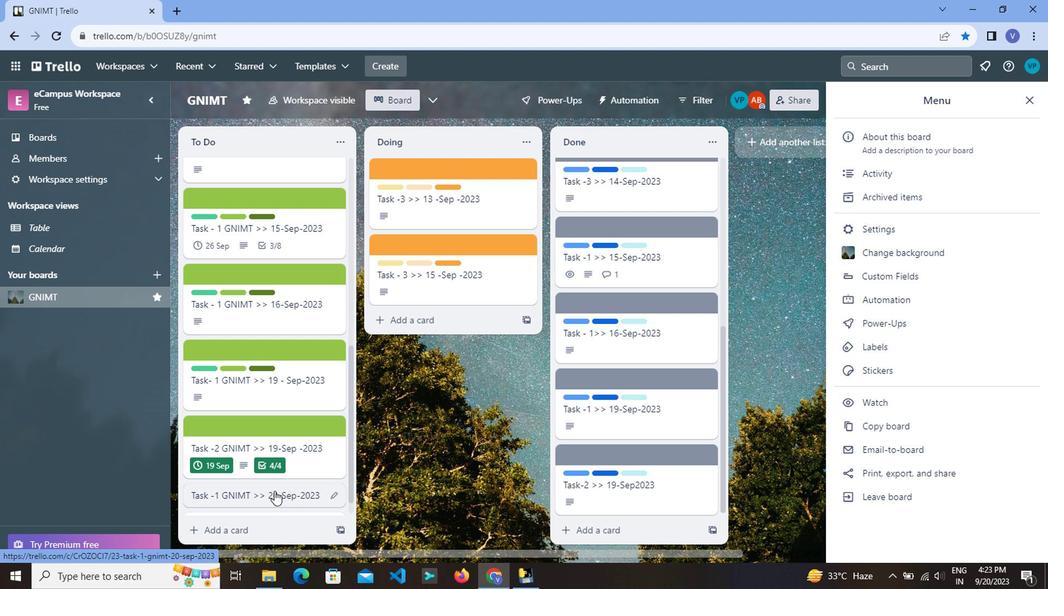 
Action: Mouse moved to (284, 489)
Screenshot: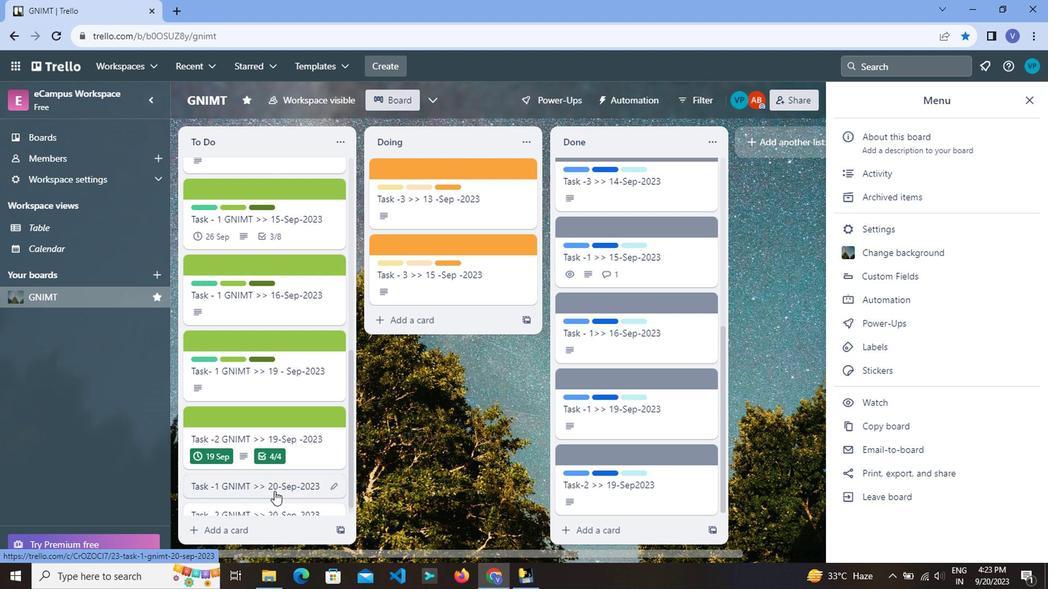 
Action: Mouse scrolled (284, 488) with delta (0, 0)
Screenshot: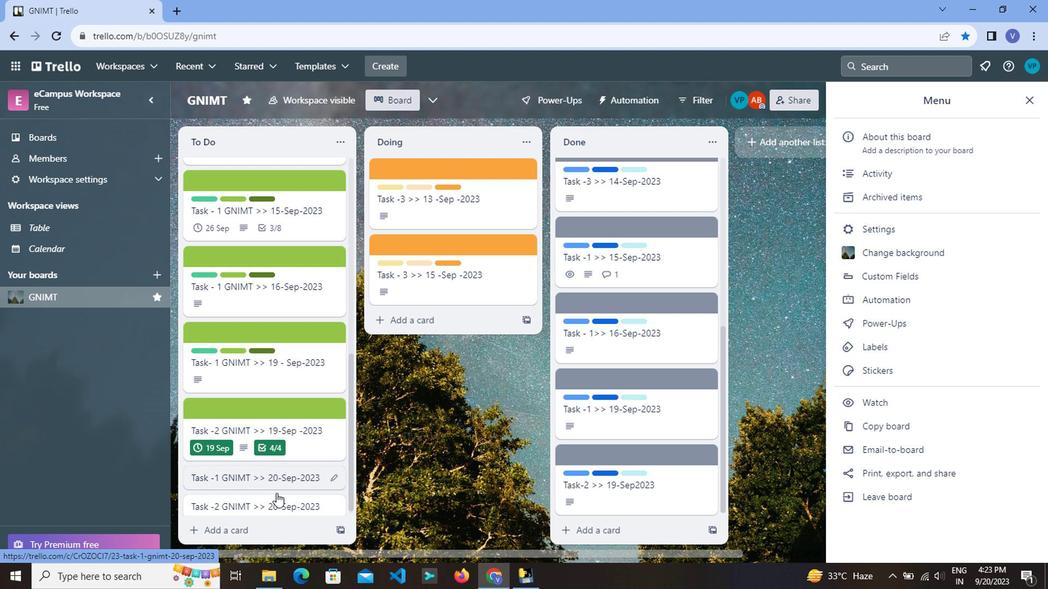 
Action: Mouse moved to (288, 493)
Screenshot: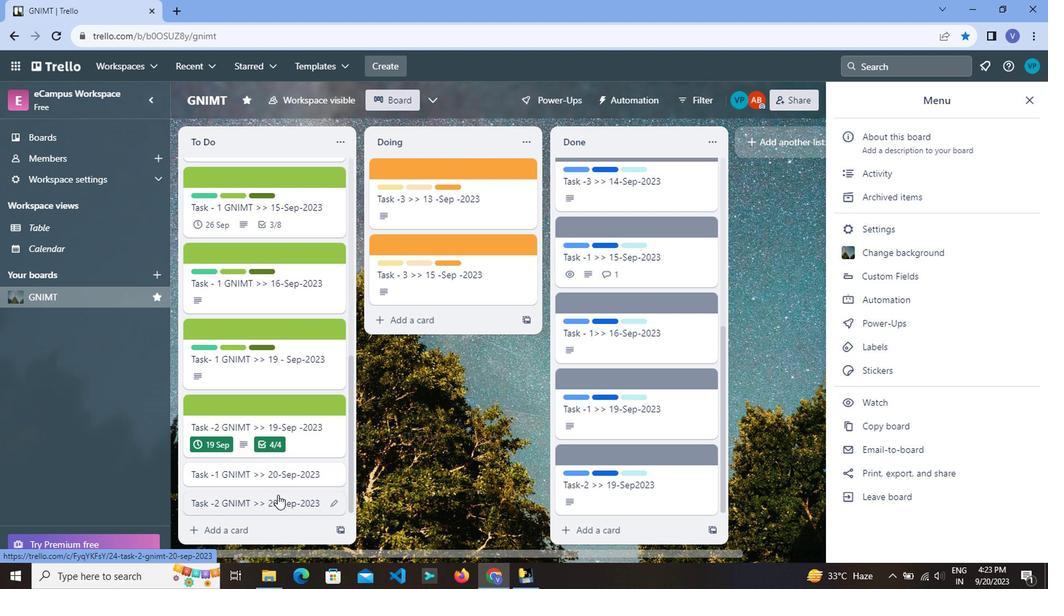 
Action: Mouse scrolled (288, 492) with delta (0, -1)
Screenshot: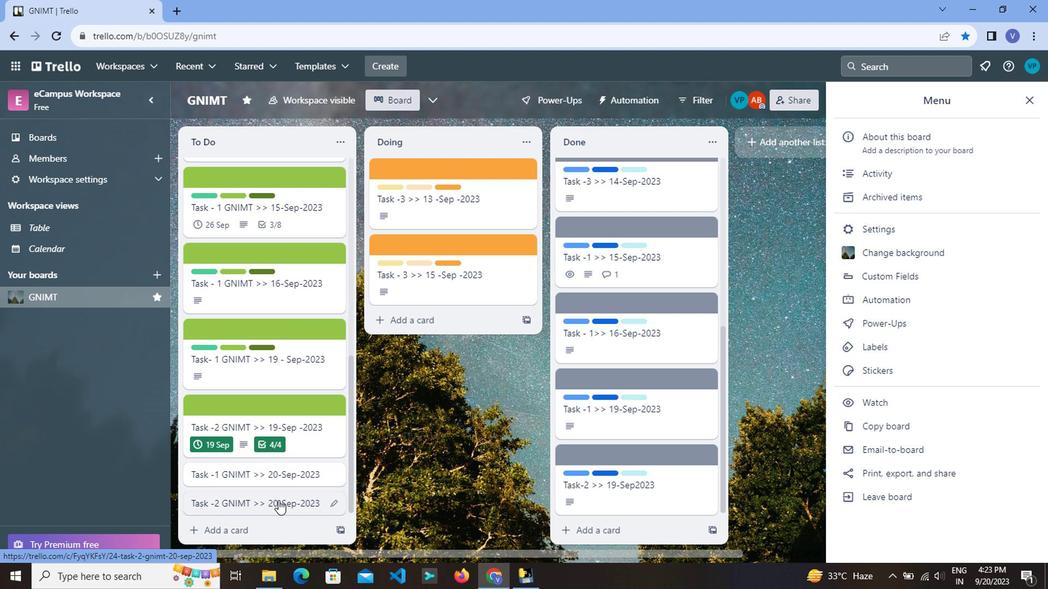 
Action: Mouse moved to (288, 503)
Screenshot: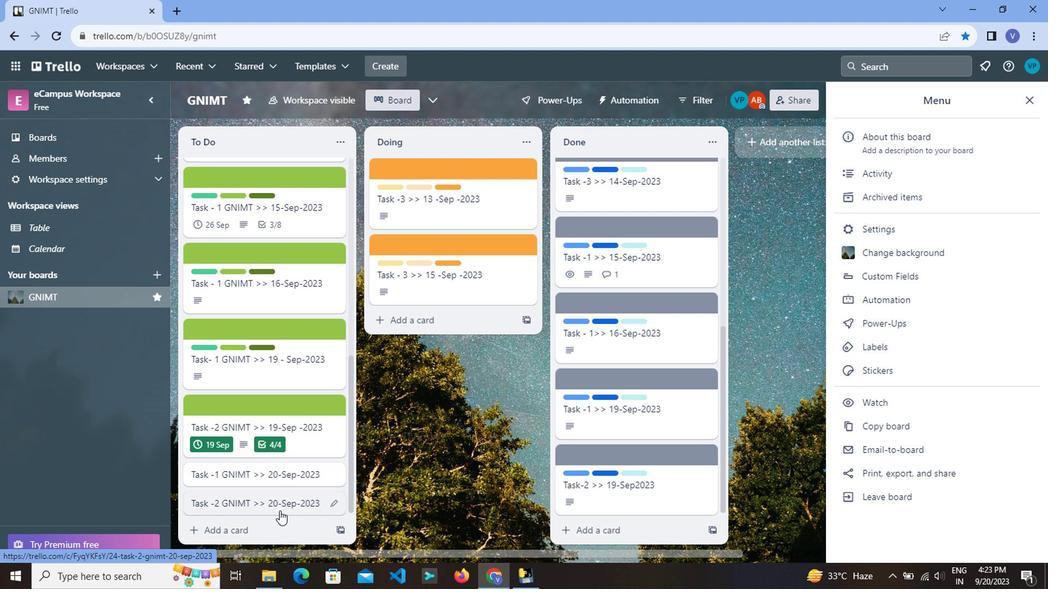 
Action: Mouse scrolled (288, 502) with delta (0, 0)
Screenshot: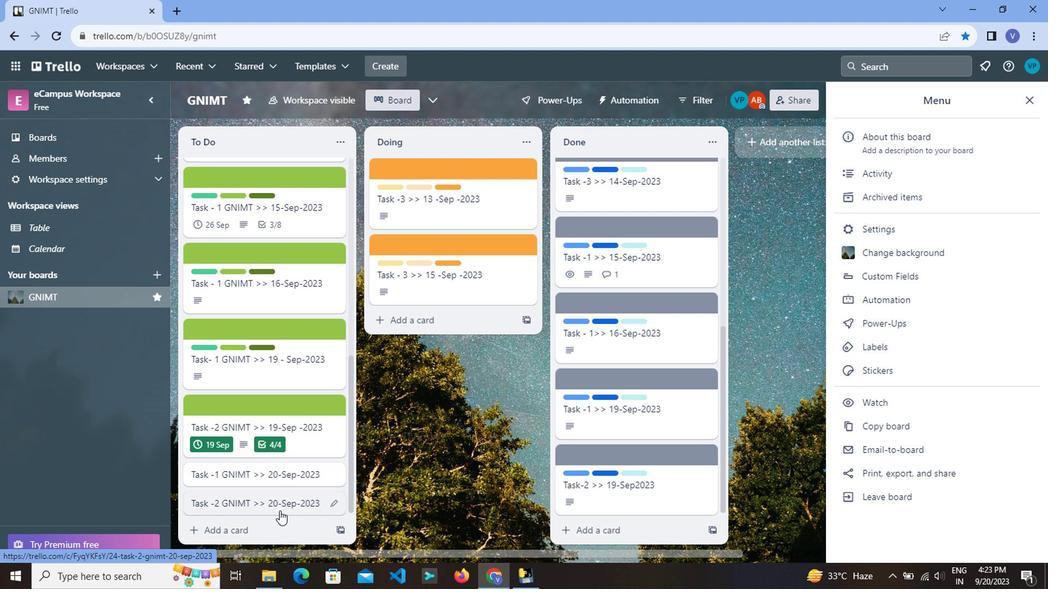 
Action: Mouse moved to (245, 476)
Screenshot: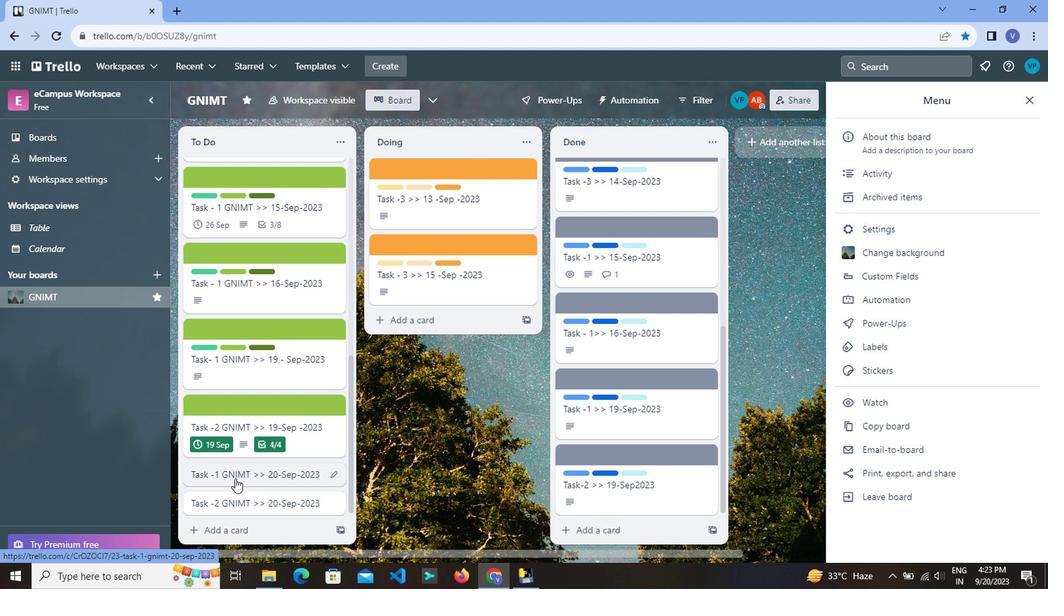 
Action: Mouse pressed left at (245, 476)
Screenshot: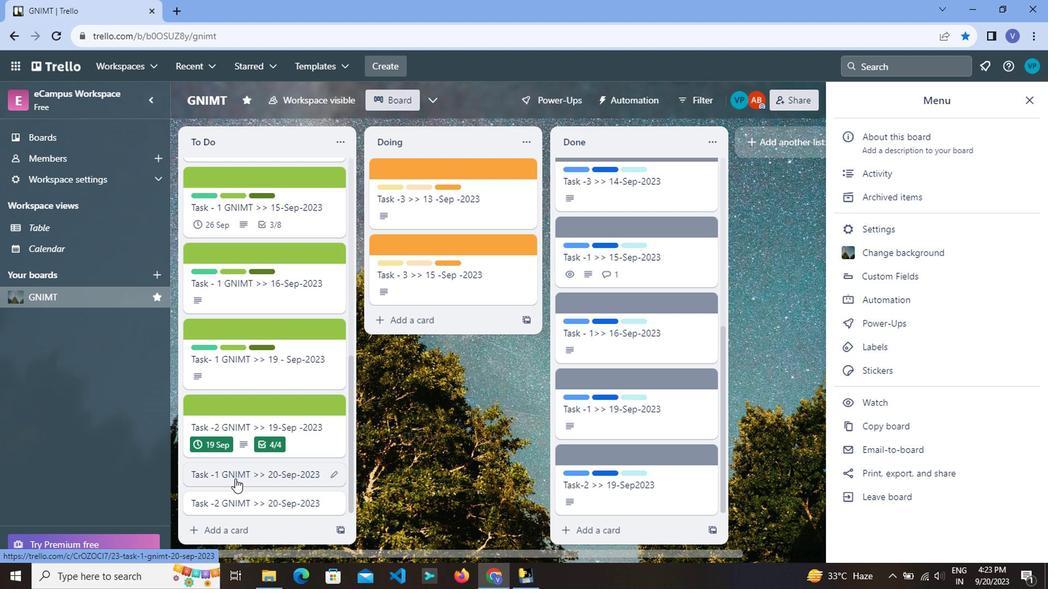 
Action: Mouse moved to (359, 262)
Screenshot: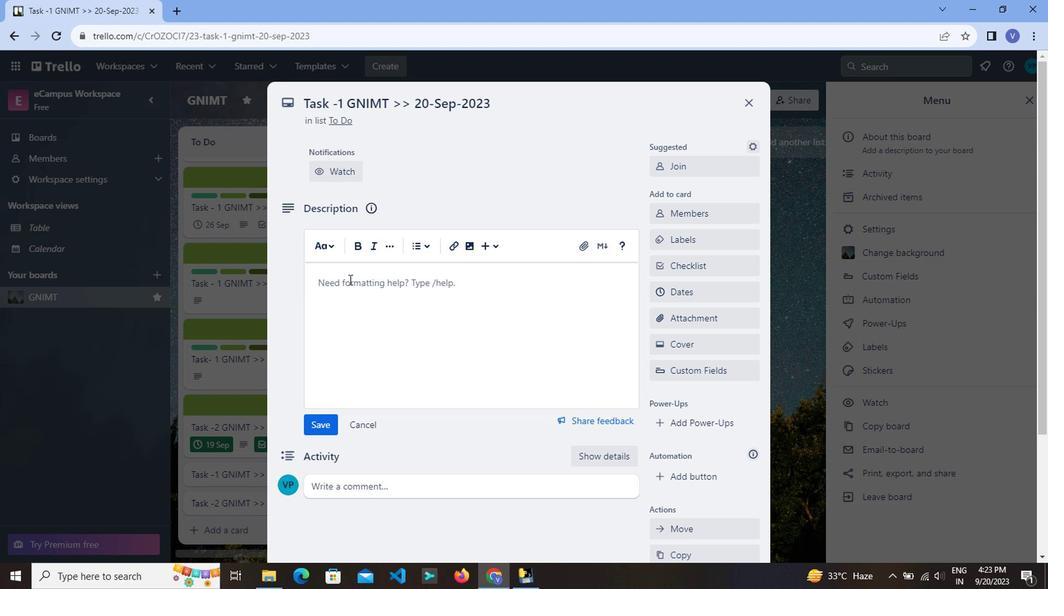 
Action: Mouse pressed left at (359, 262)
Screenshot: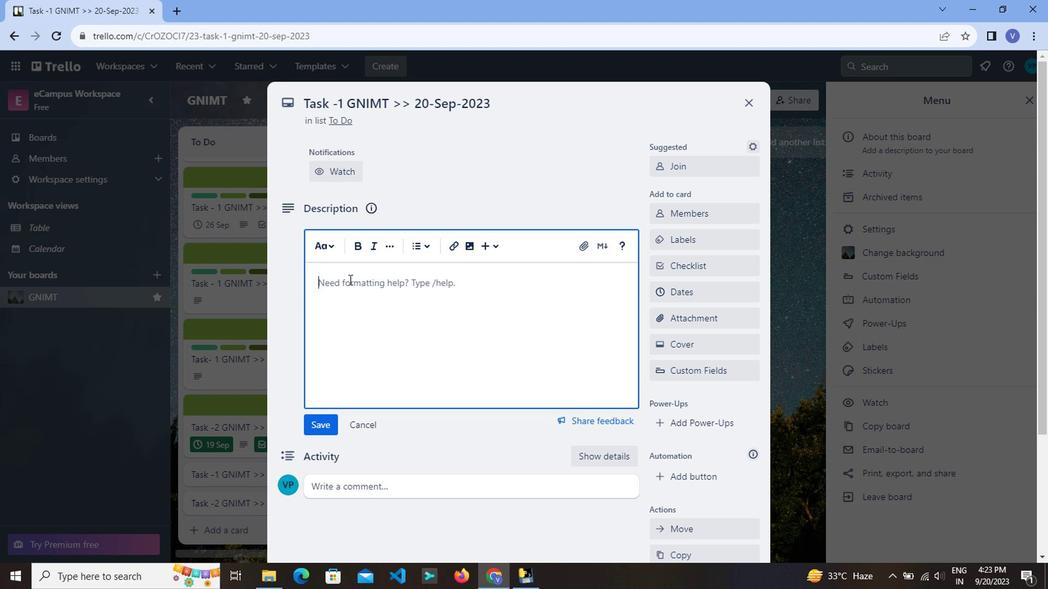 
Action: Mouse moved to (358, 262)
Screenshot: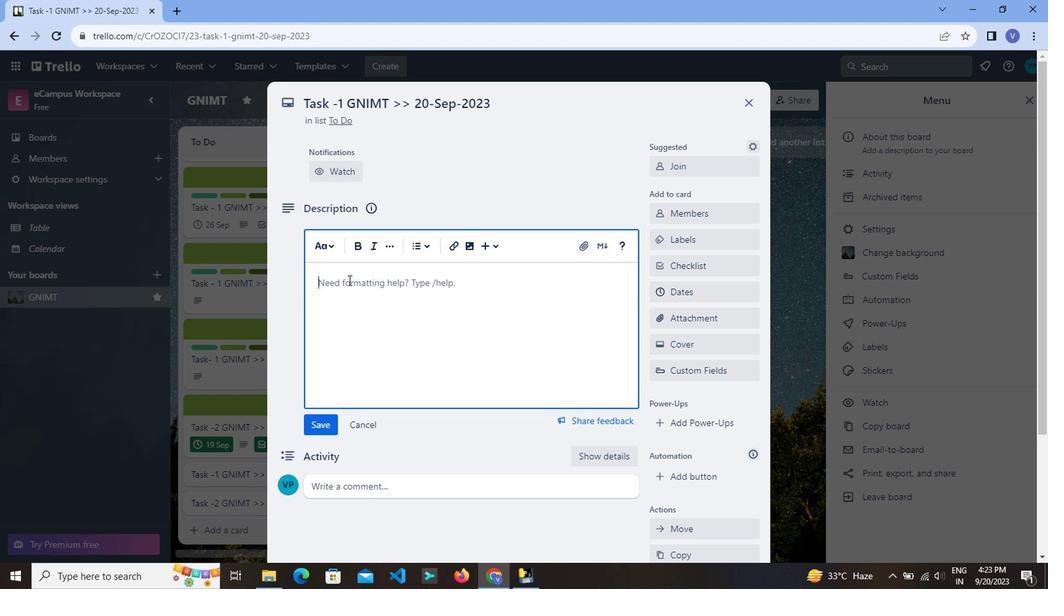 
Action: Key pressed <Key.caps_lock>C<Key.caps_lock>
Screenshot: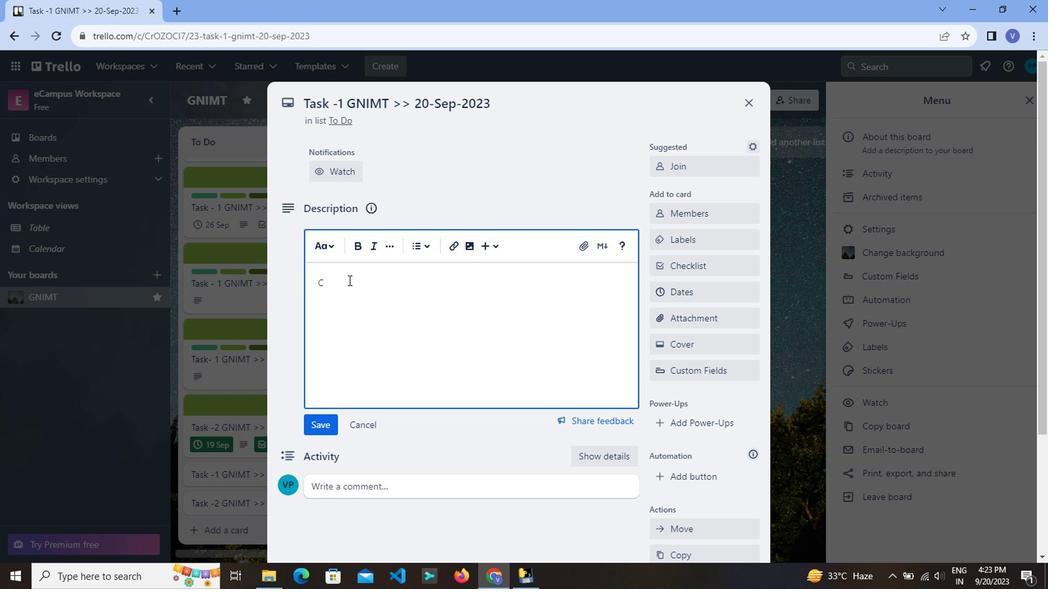 
Action: Mouse moved to (437, 221)
Screenshot: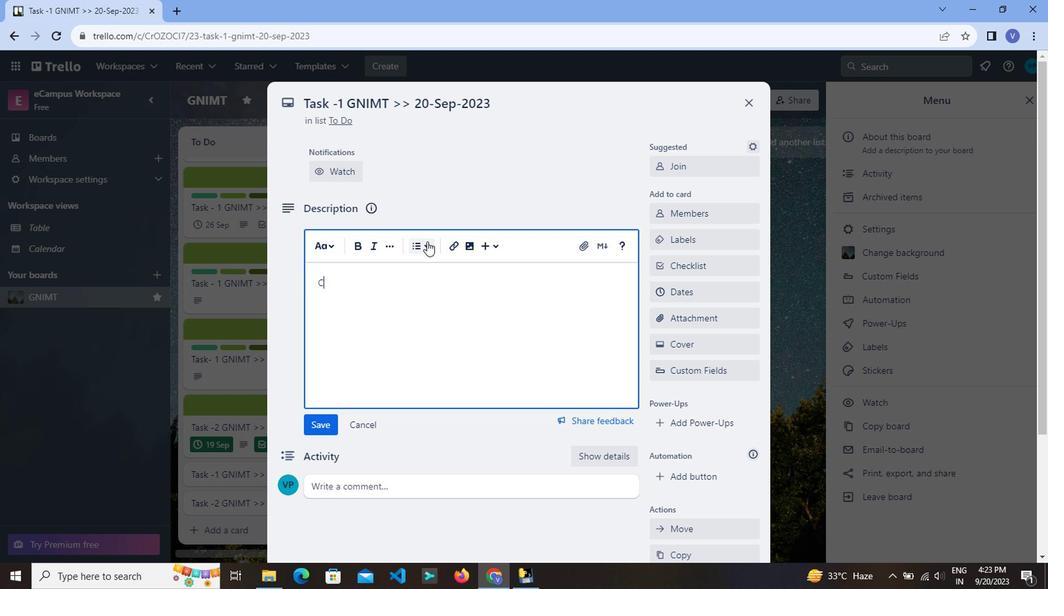 
Action: Mouse pressed left at (437, 221)
Screenshot: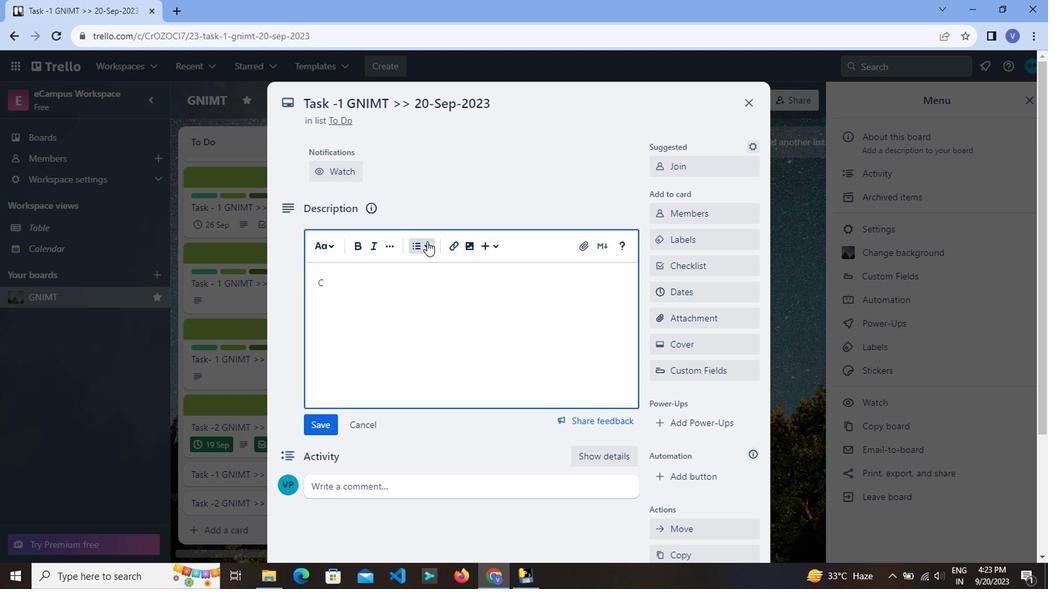 
Action: Mouse moved to (442, 293)
Screenshot: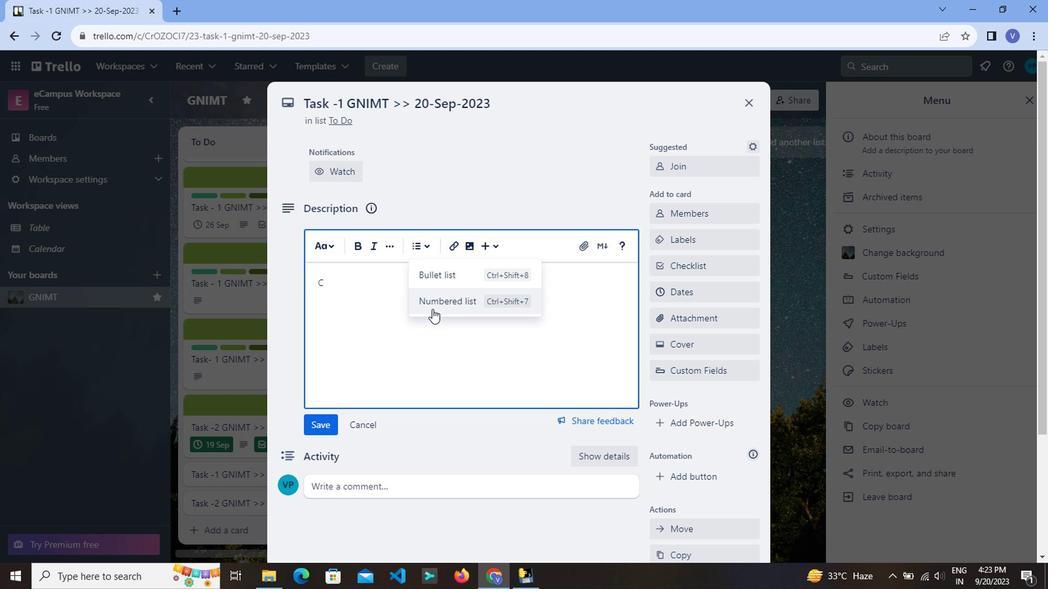 
Action: Mouse pressed left at (442, 293)
Screenshot: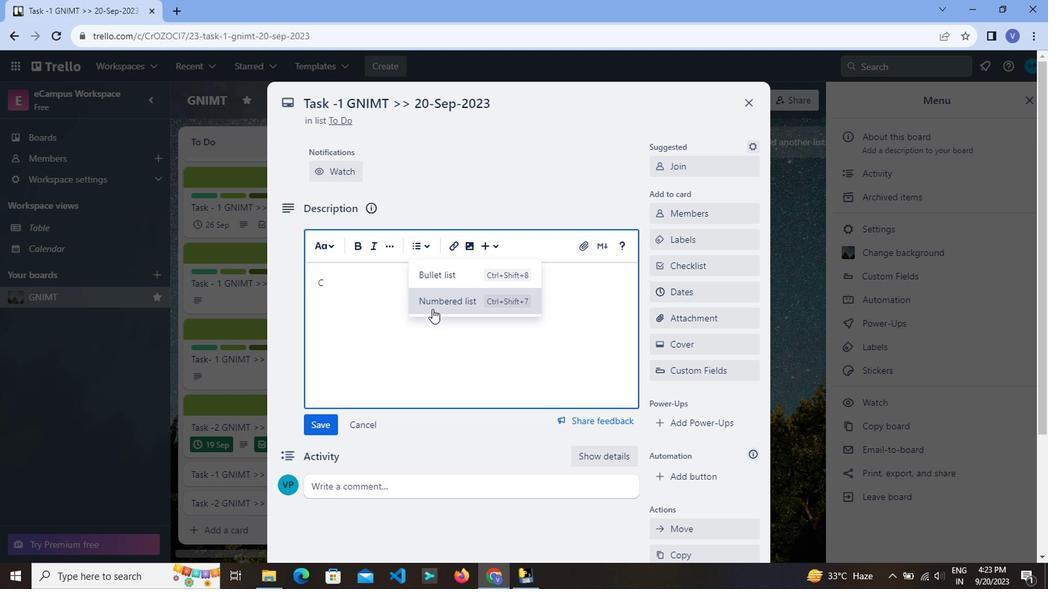 
Action: Mouse moved to (372, 273)
Screenshot: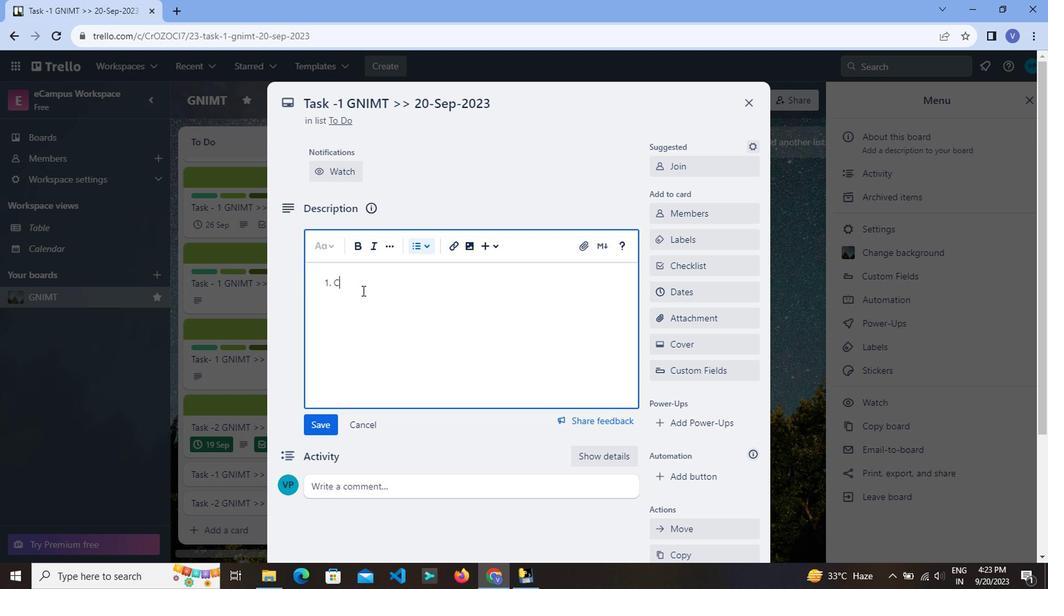 
Action: Key pressed heck<Key.space>for<Key.space>
Screenshot: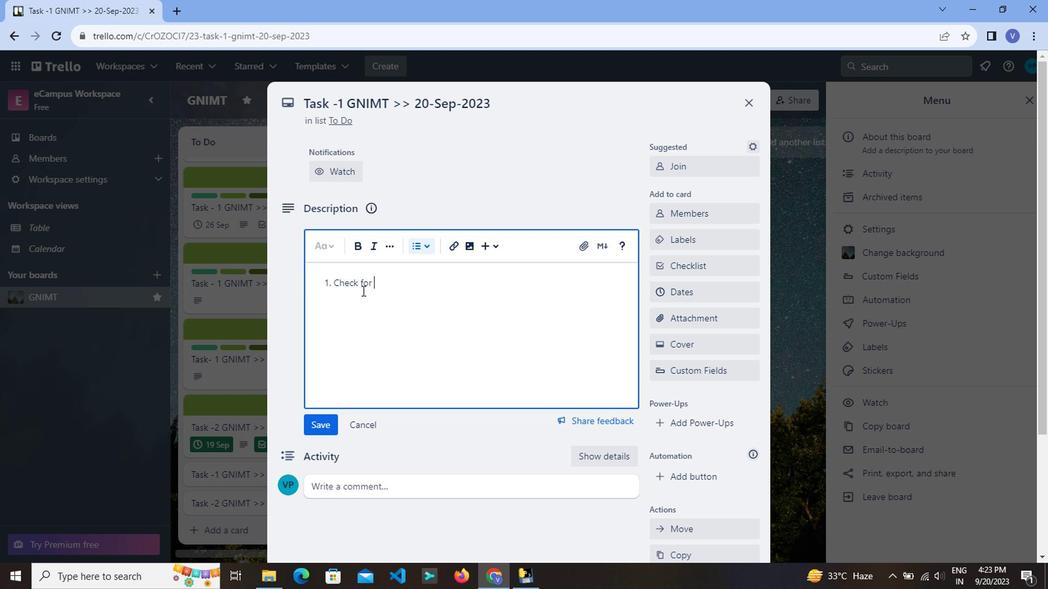 
Action: Mouse moved to (523, 394)
Screenshot: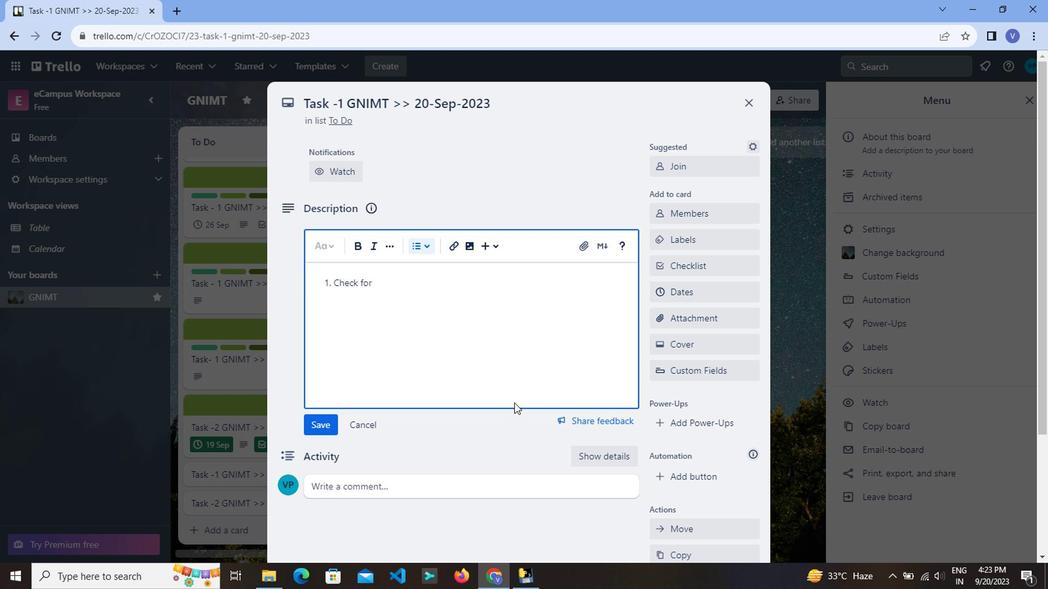 
Action: Key pressed students<Key.space>why<Key.space>thy<Key.space>a<Key.left><Key.left><Key.left>e<Key.right><Key.right><Key.right>e<Key.backspace>re<Key.space>not<Key.space>able<Key.space>to<Key.space>see<Key.space>their<Key.space>subjects<Key.enter><Key.caps_lock>C<Key.caps_lock>heck<Key.backspace>k<Key.space>in<Key.space>a2a<Key.space>sites<Key.space>also<Key.enter><Key.caps_lock>B<Key.caps_lock>y<Key.space><Key.caps_lock>M<Key.caps_lock>aking<Key.space>ew<Key.space>s<Key.backspace><Key.backspace><Key.backspace><Key.backspace>new<Key.space>student<Key.space>test<Key.space>ud<Key.backspace>ser
Screenshot: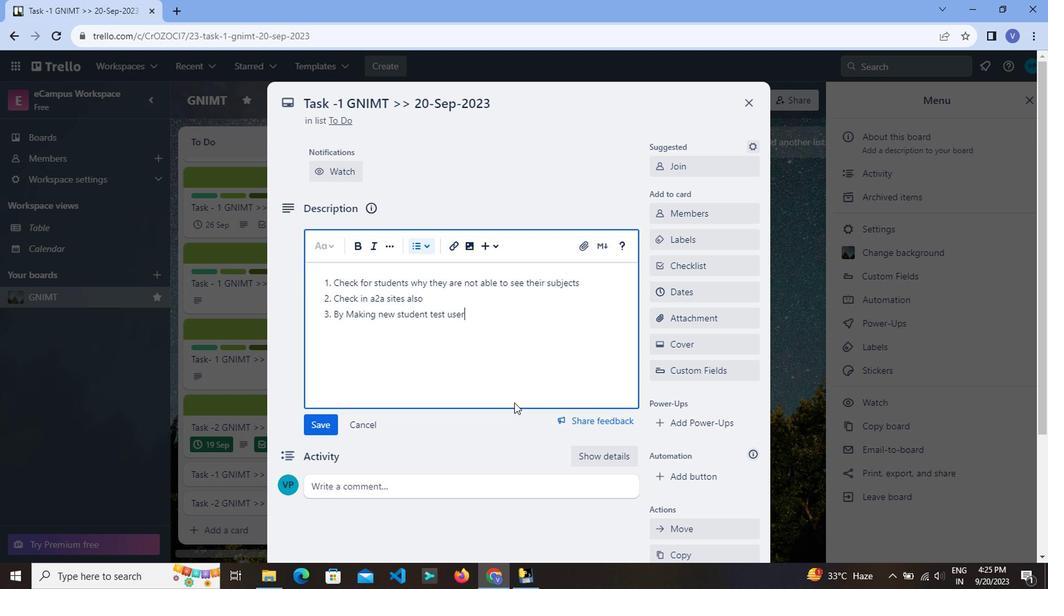 
Action: Mouse moved to (337, 415)
Screenshot: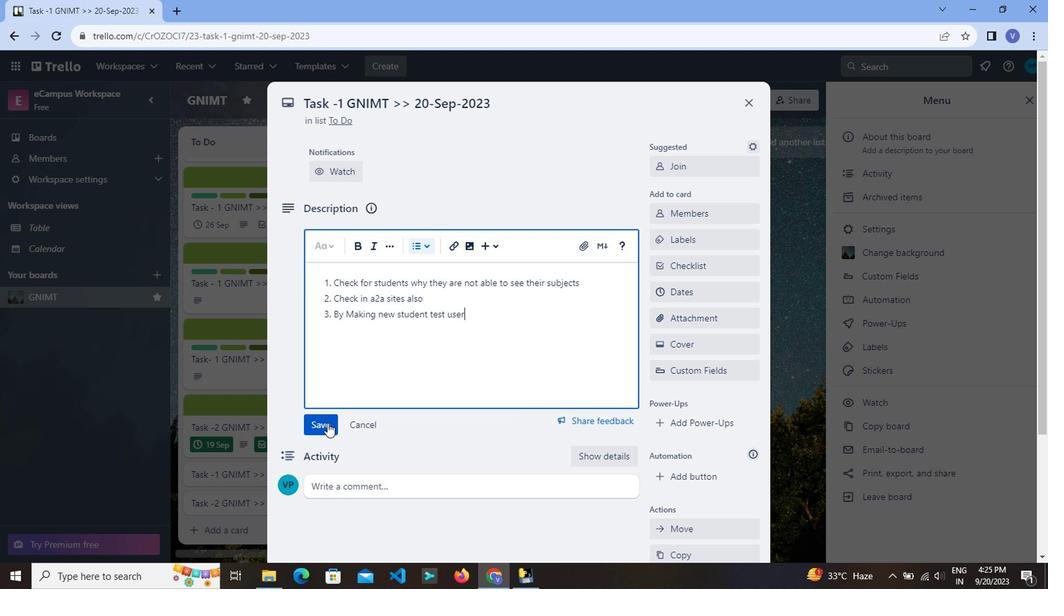 
Action: Mouse pressed left at (337, 415)
Screenshot: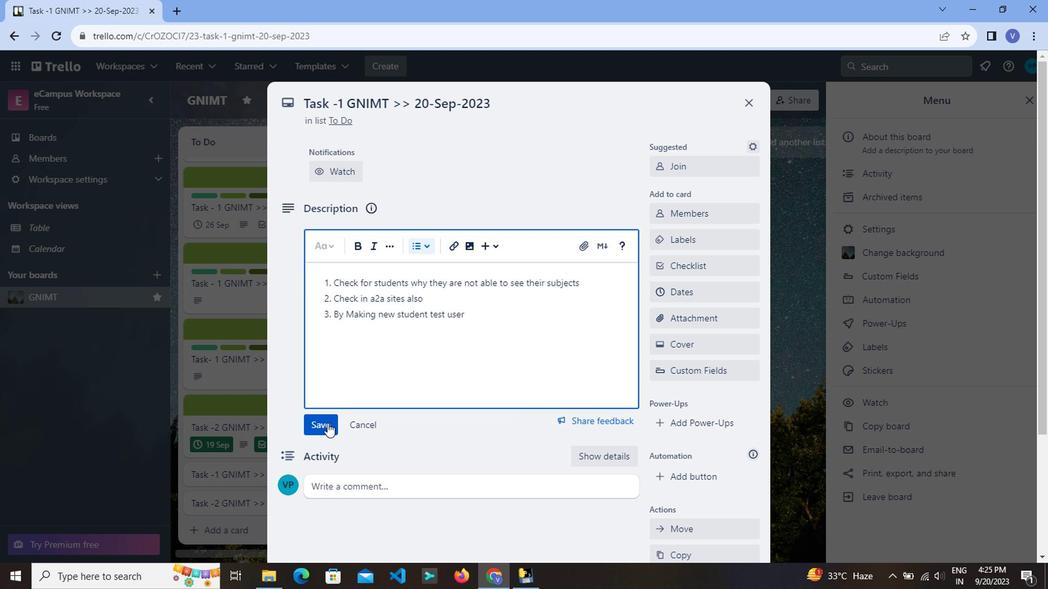 
Action: Mouse moved to (512, 227)
Screenshot: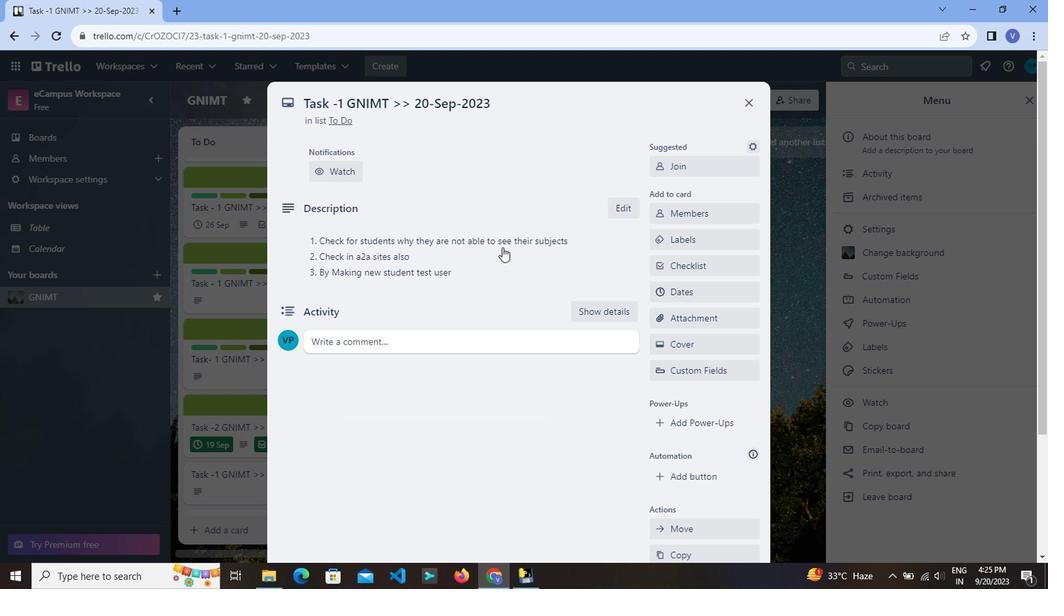 
Action: Mouse scrolled (512, 226) with delta (0, 0)
Screenshot: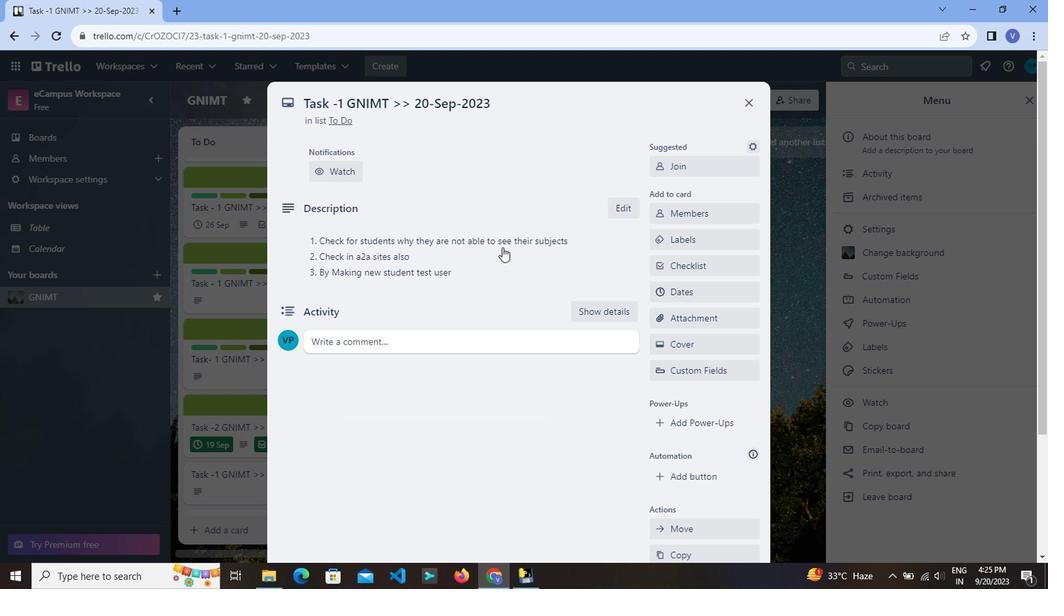 
Action: Mouse scrolled (512, 226) with delta (0, 0)
Screenshot: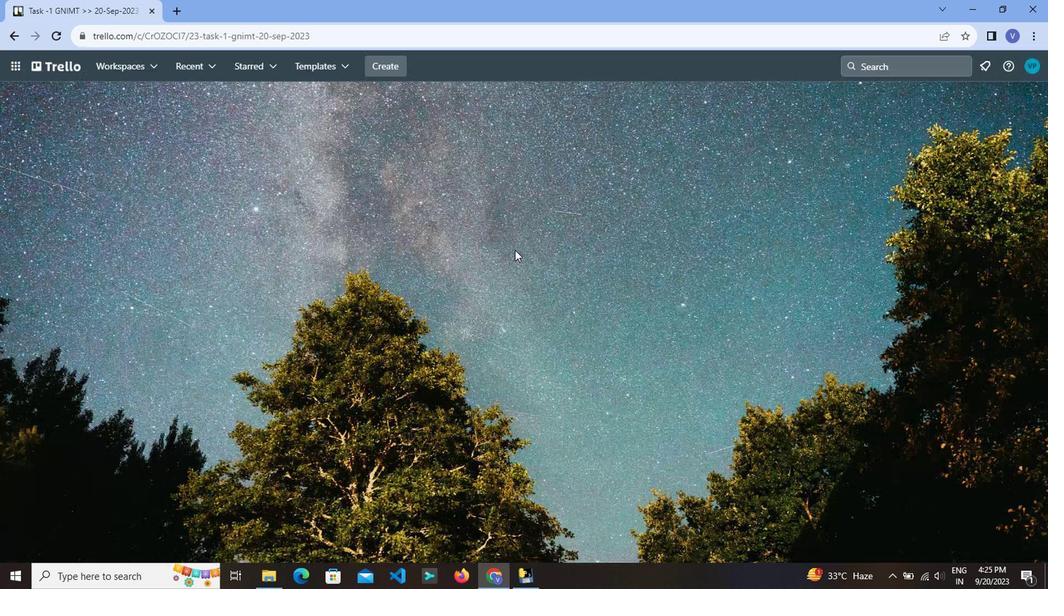 
Action: Mouse moved to (580, 309)
Screenshot: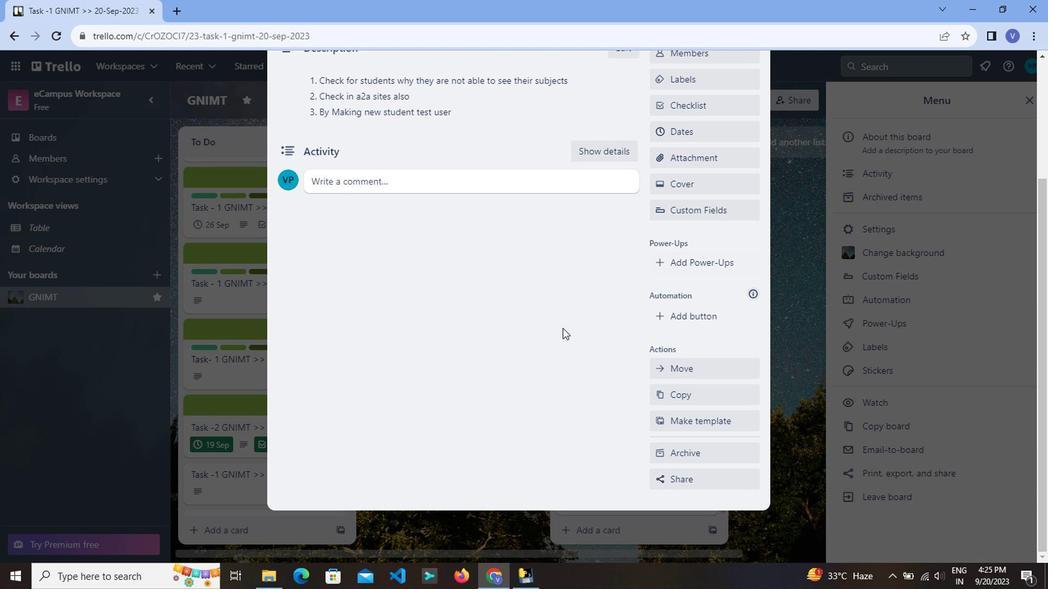 
Action: Mouse scrolled (580, 310) with delta (0, 0)
Screenshot: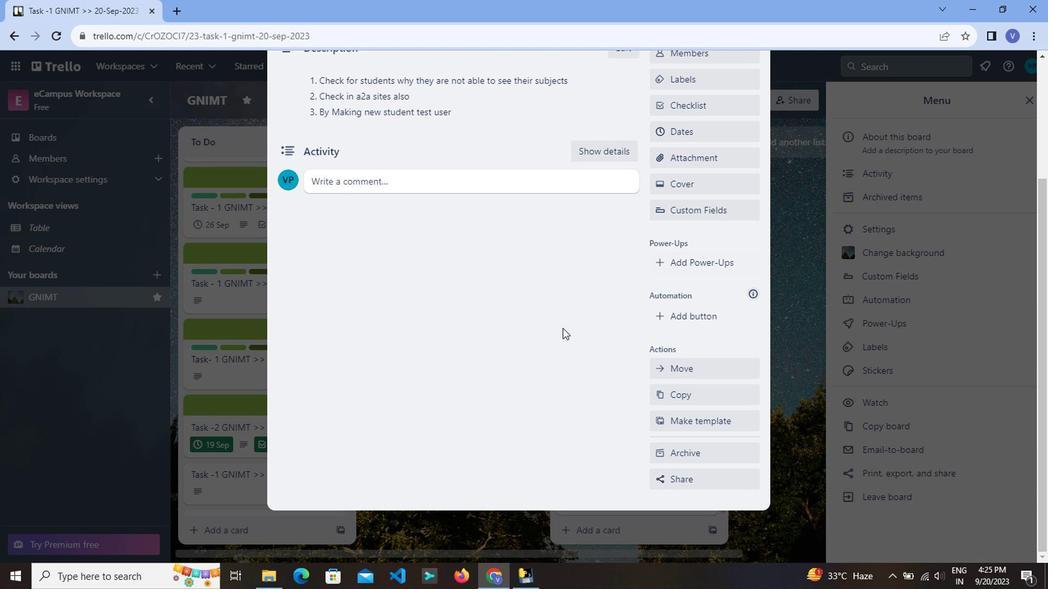 
Action: Mouse moved to (572, 313)
Screenshot: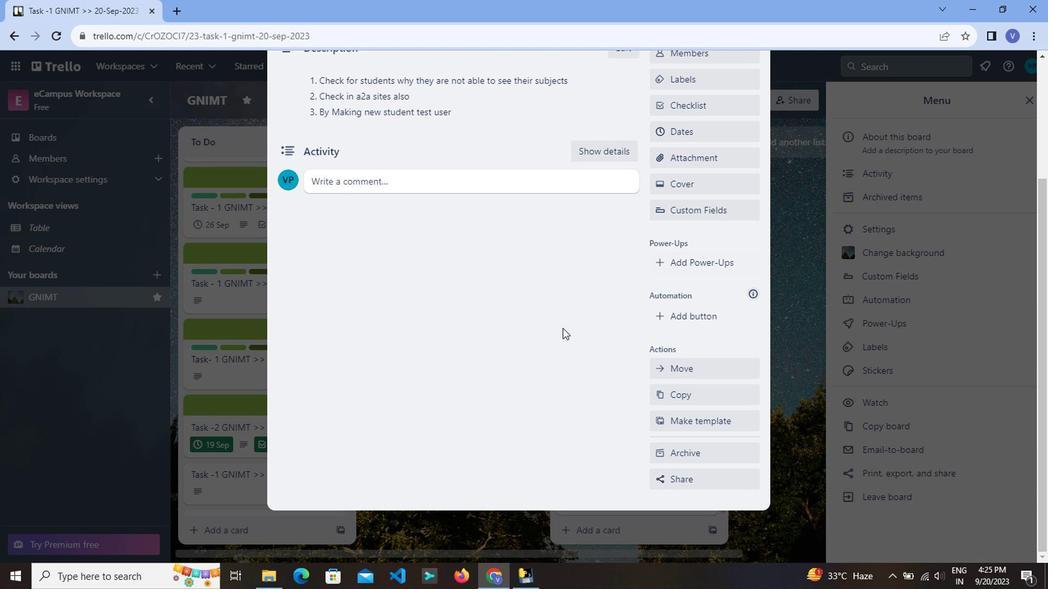 
Action: Mouse scrolled (572, 314) with delta (0, 0)
Screenshot: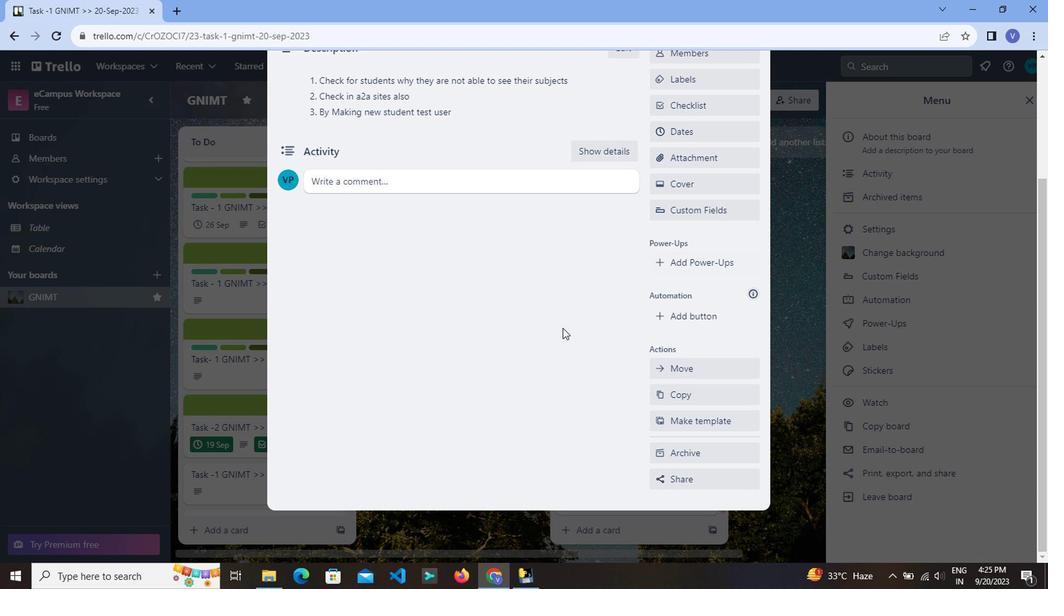 
Action: Mouse scrolled (572, 314) with delta (0, 0)
Screenshot: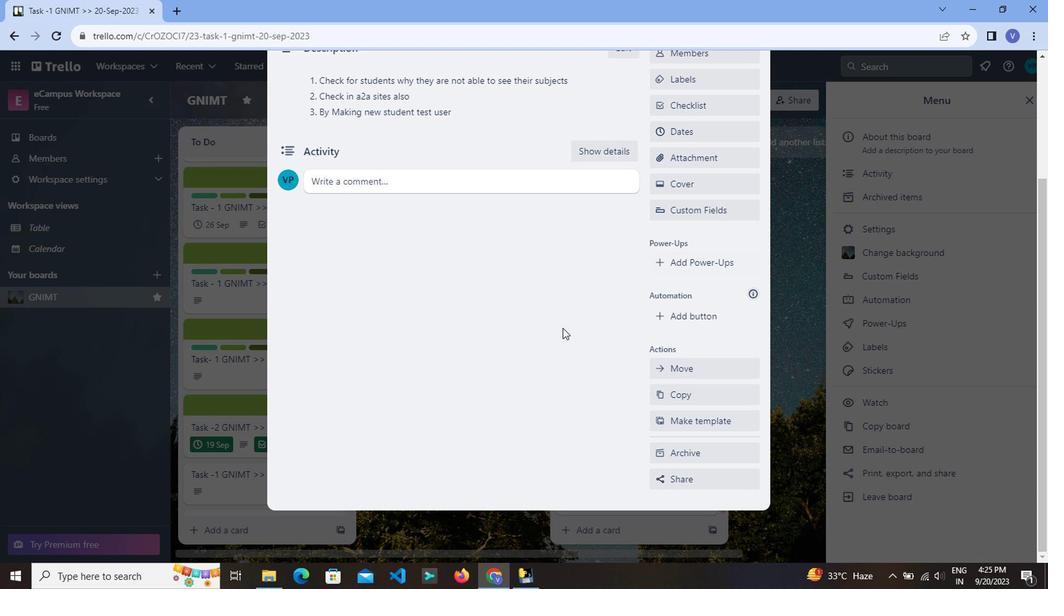 
Action: Mouse moved to (706, 214)
Screenshot: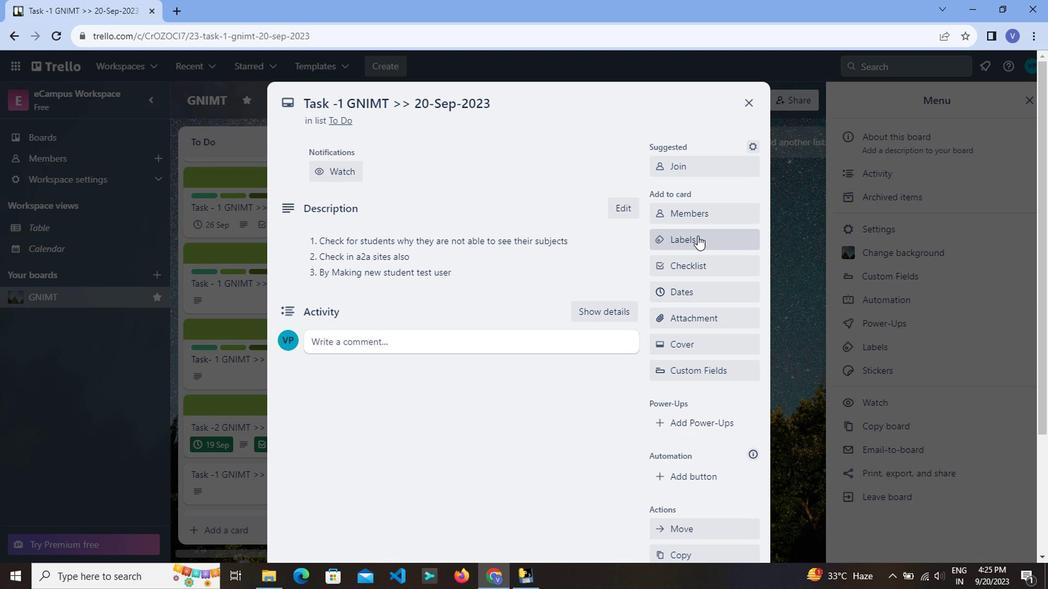 
Action: Mouse pressed left at (706, 214)
Screenshot: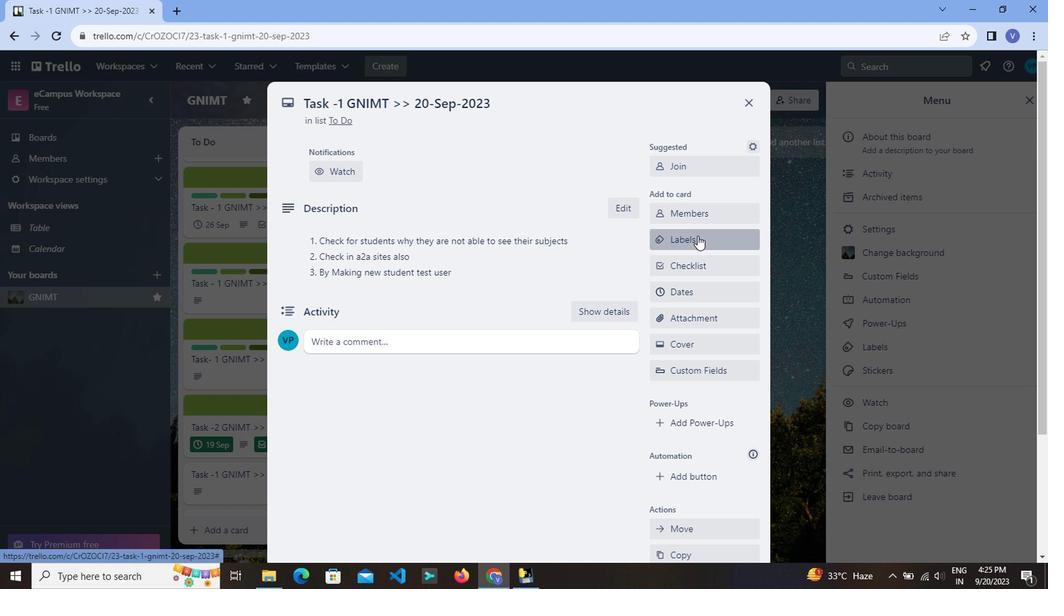 
Action: Mouse moved to (581, 55)
Screenshot: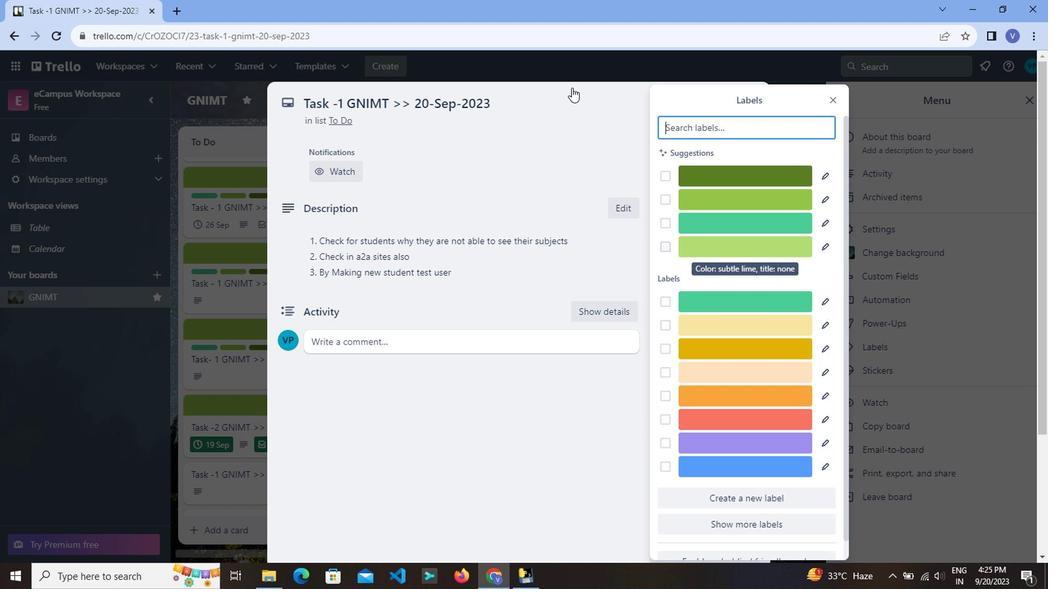 
Action: Mouse scrolled (581, 56) with delta (0, 0)
Screenshot: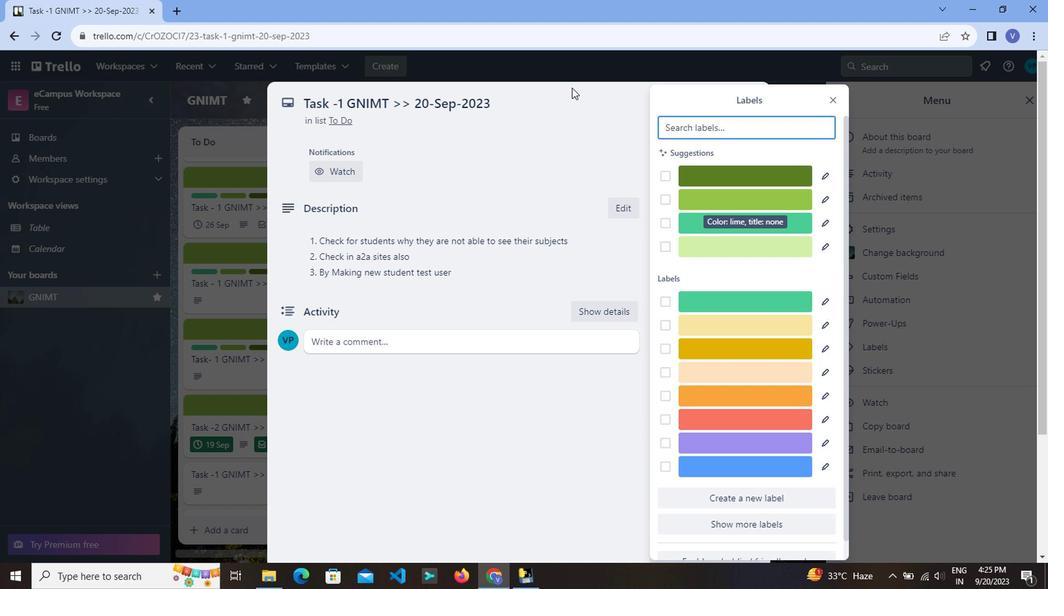 
Action: Mouse moved to (729, 151)
Screenshot: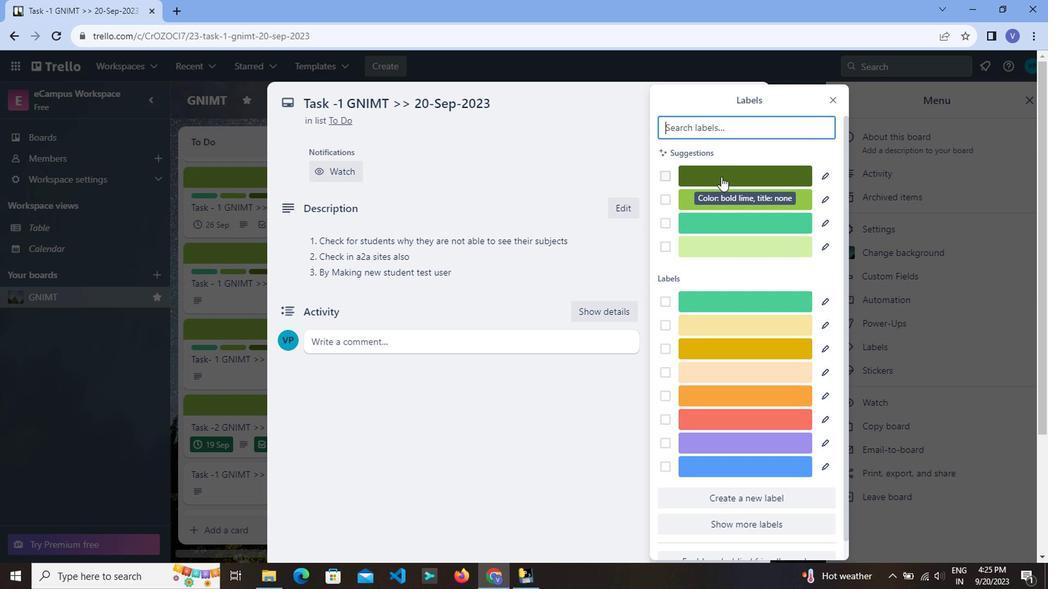 
Action: Mouse pressed left at (729, 151)
Screenshot: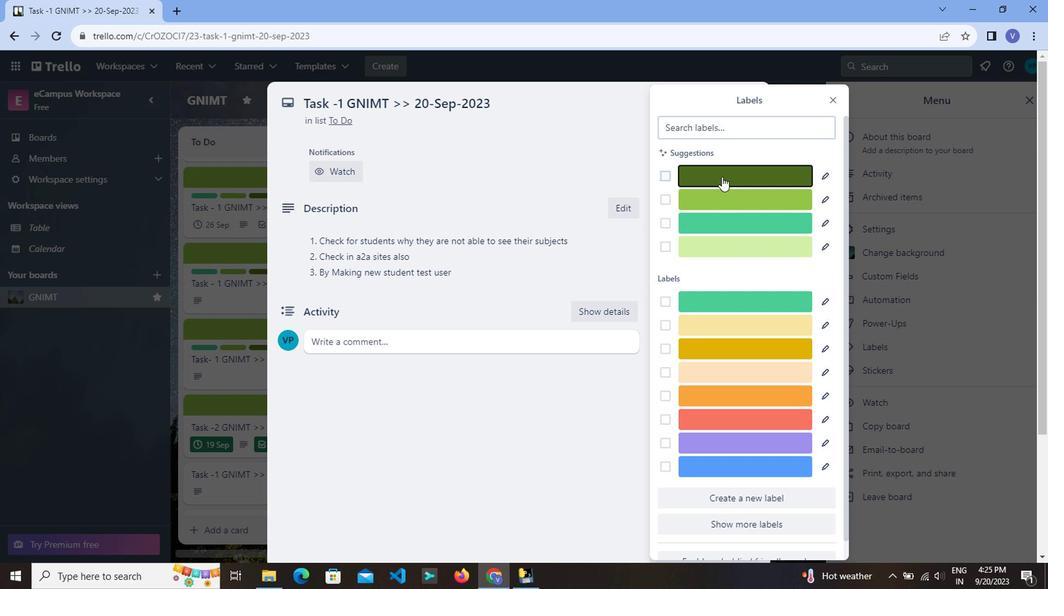 
Action: Mouse moved to (681, 460)
Screenshot: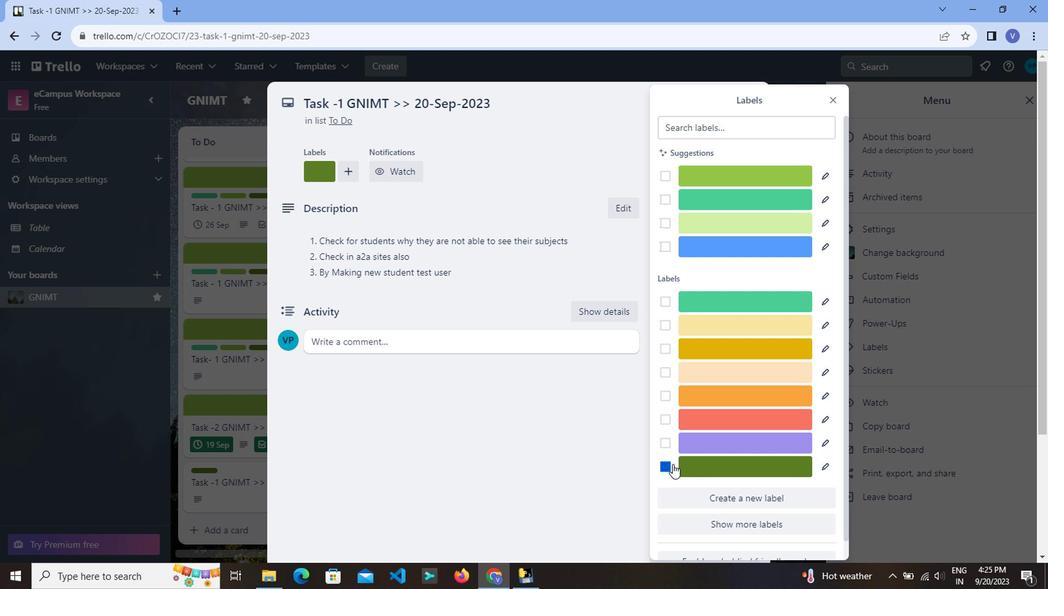 
Action: Mouse pressed left at (681, 460)
Screenshot: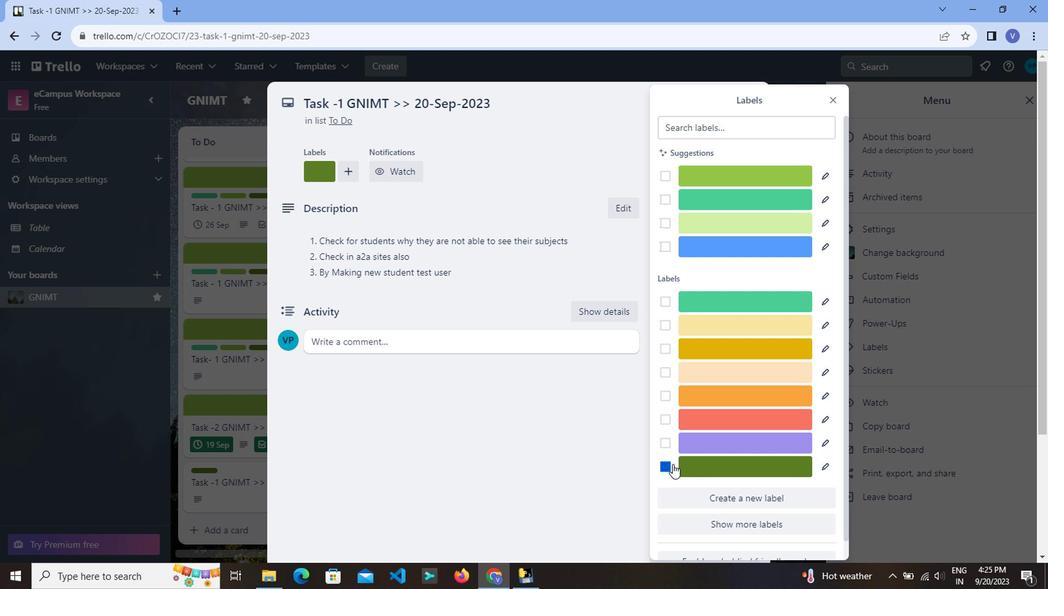 
Action: Mouse moved to (689, 197)
Screenshot: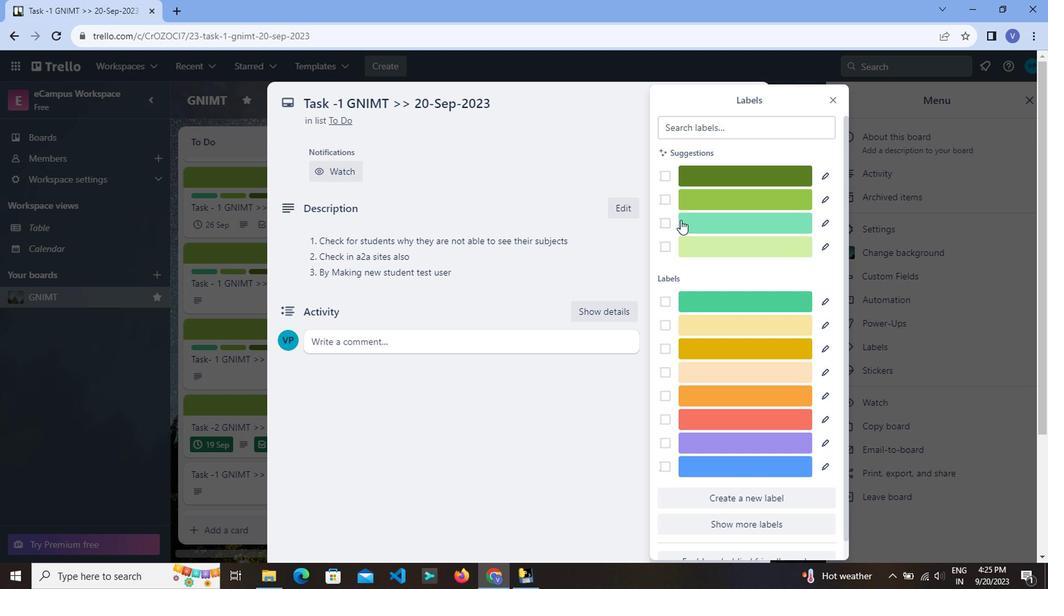 
Action: Mouse pressed left at (689, 197)
Screenshot: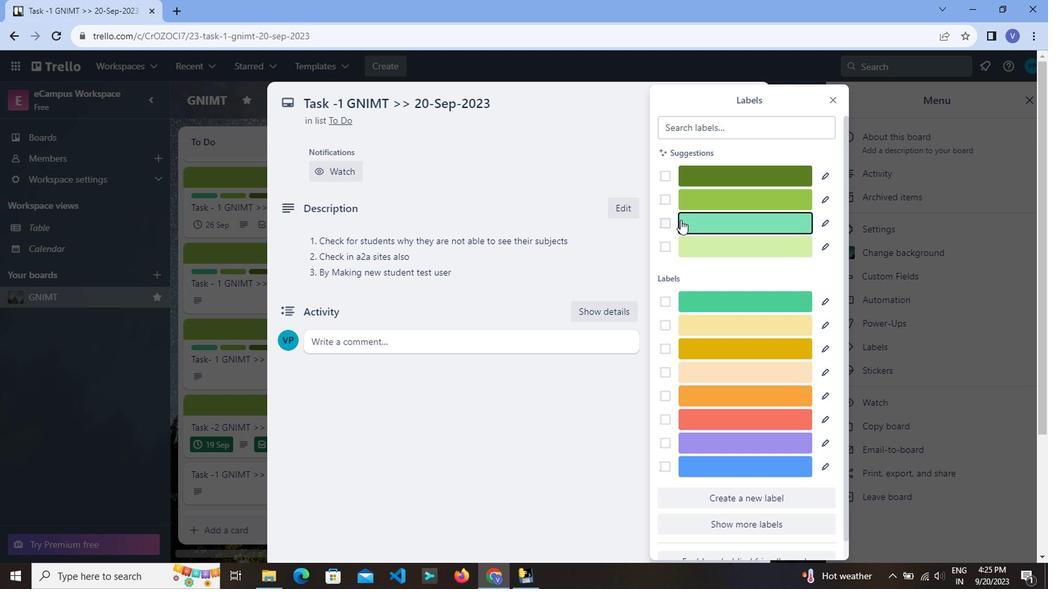 
Action: Mouse moved to (692, 173)
Screenshot: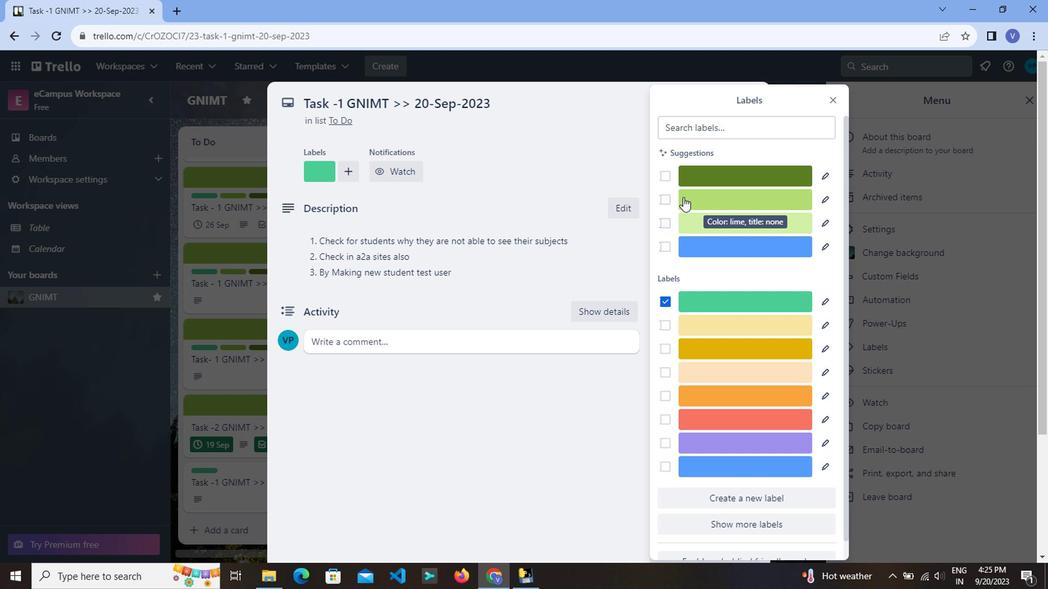 
Action: Mouse pressed left at (692, 173)
Screenshot: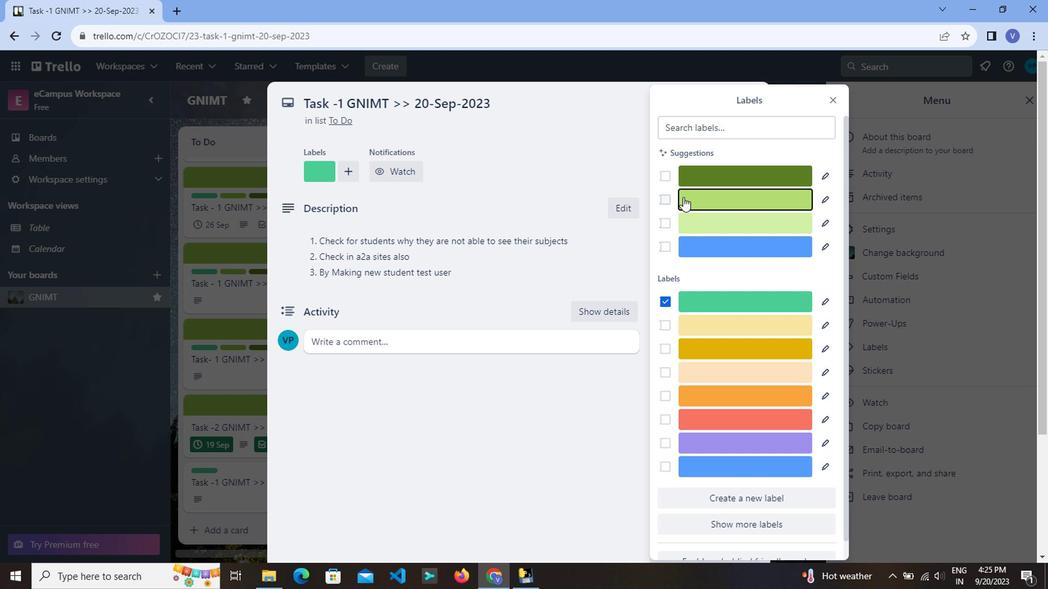 
Action: Mouse moved to (712, 145)
Screenshot: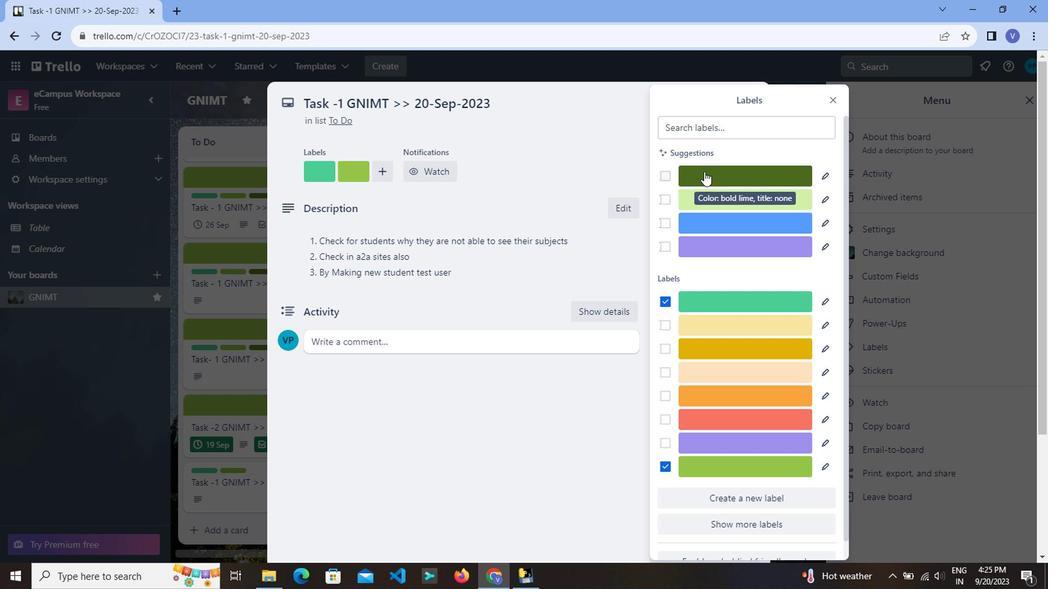 
Action: Mouse pressed left at (712, 145)
Screenshot: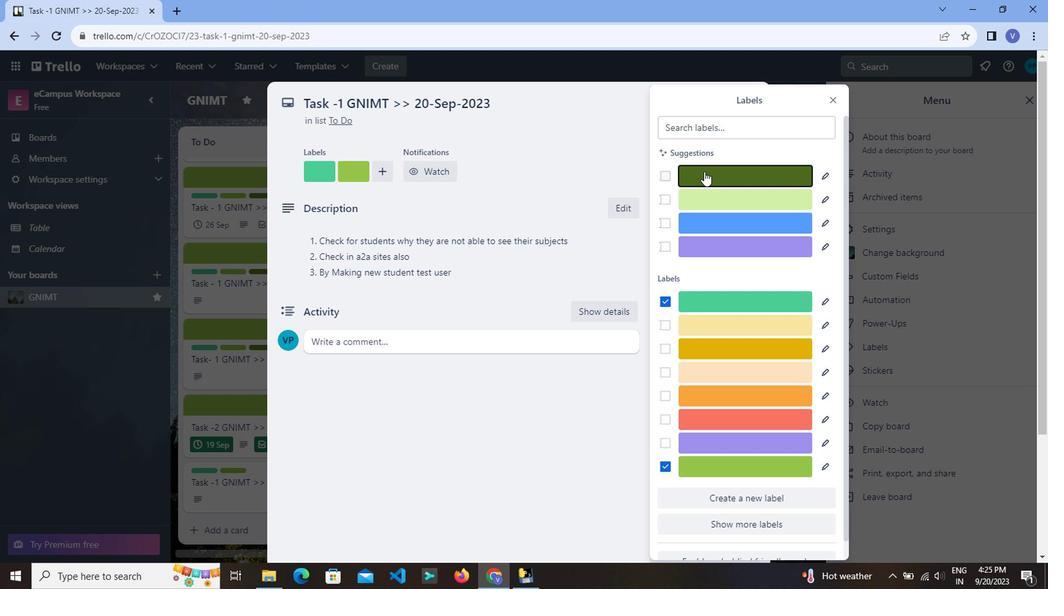
Action: Mouse moved to (690, 474)
Screenshot: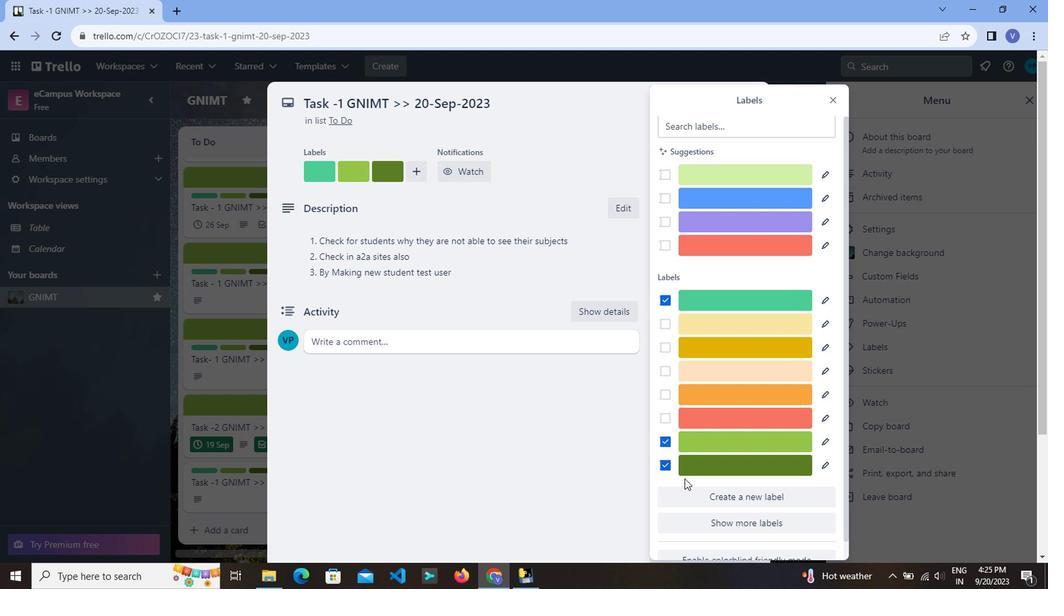 
Action: Mouse scrolled (690, 474) with delta (0, 0)
Screenshot: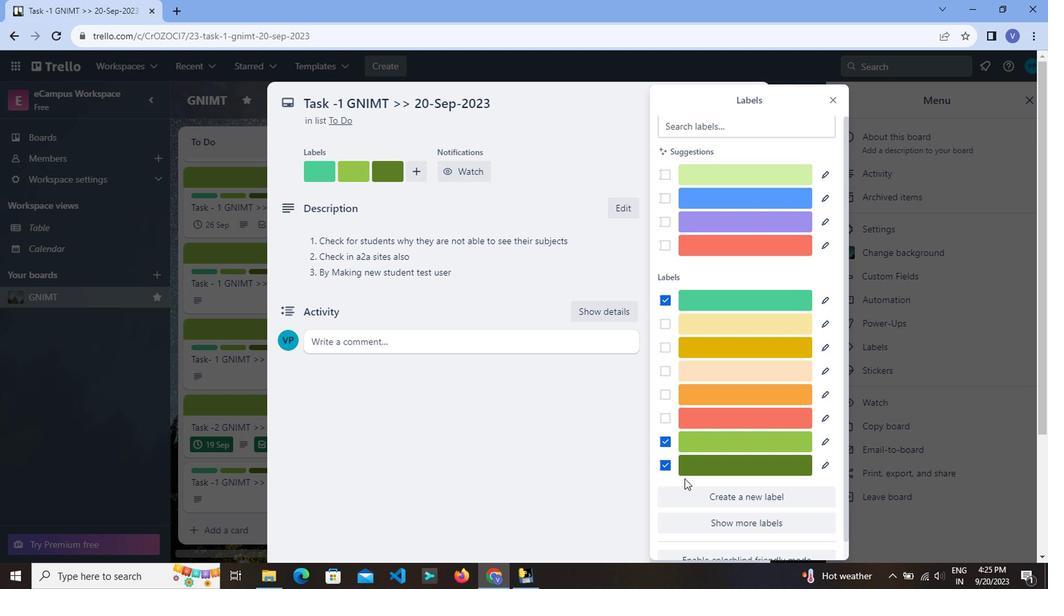 
Action: Mouse moved to (691, 474)
Screenshot: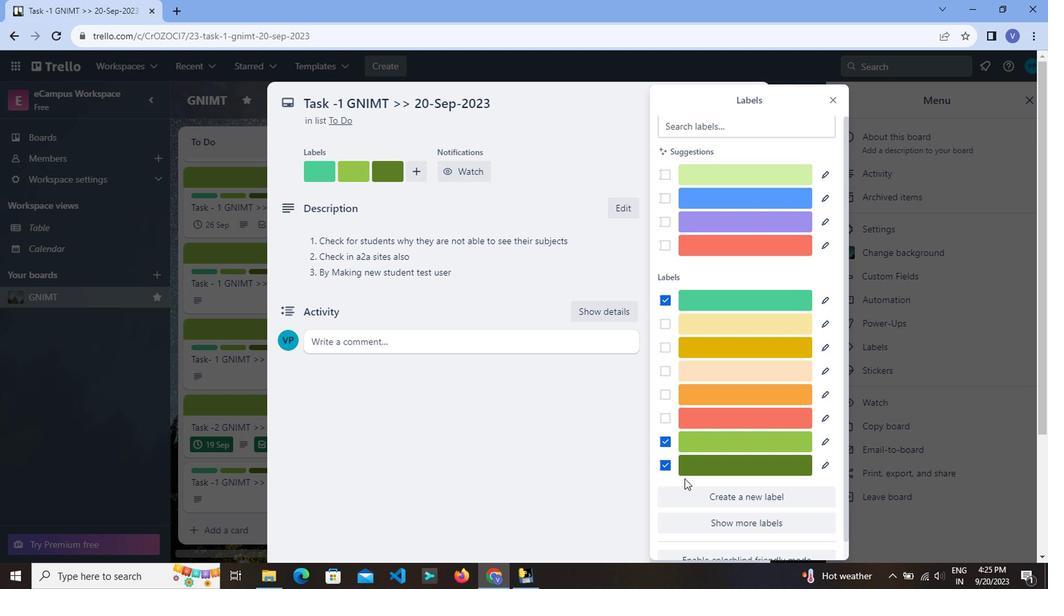 
Action: Mouse scrolled (691, 474) with delta (0, 0)
Screenshot: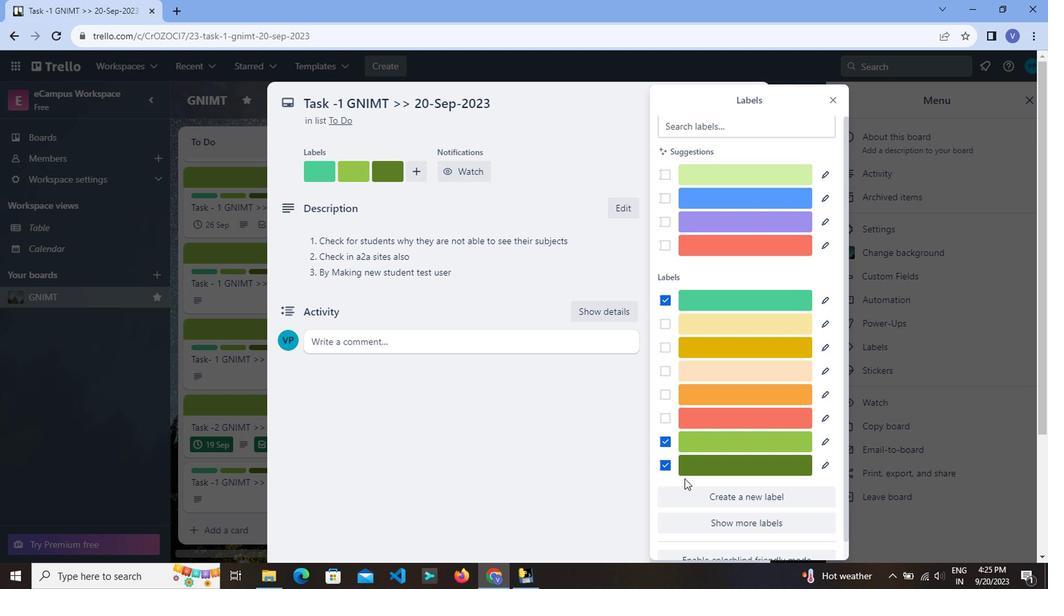 
Action: Mouse moved to (693, 476)
Screenshot: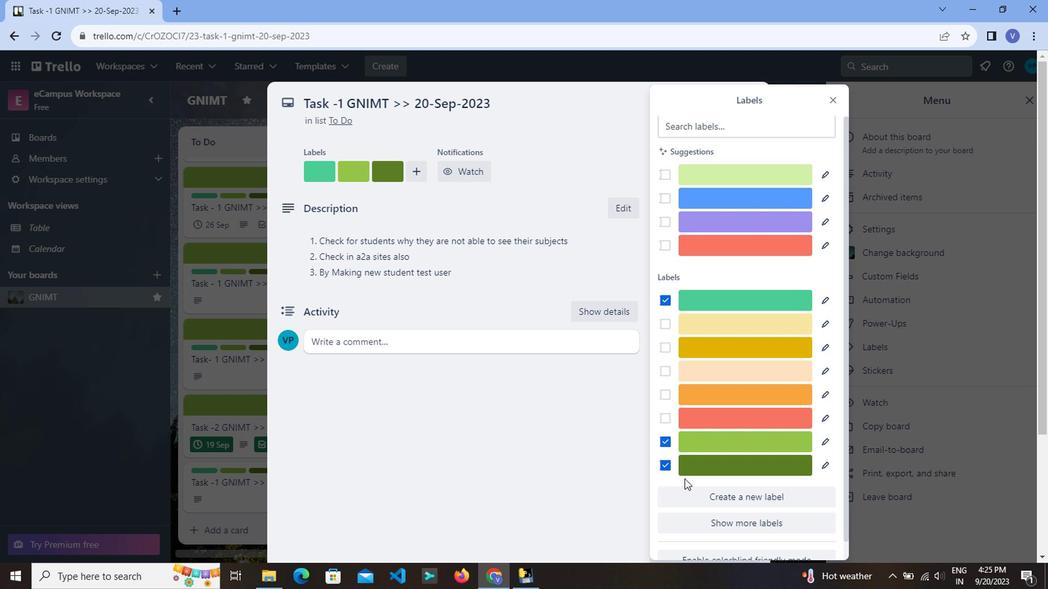 
Action: Mouse scrolled (693, 474) with delta (0, -1)
Screenshot: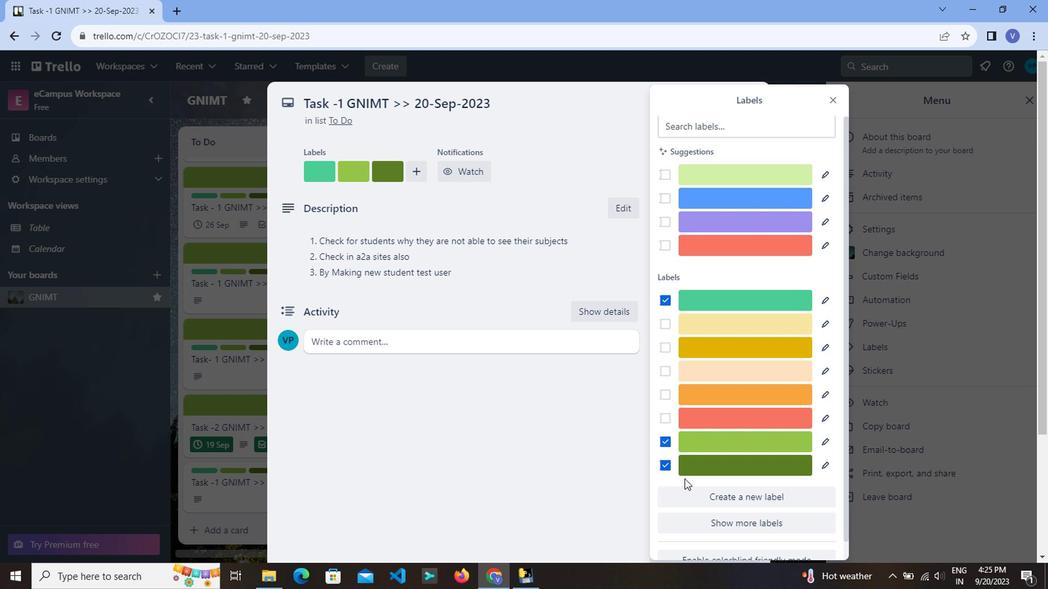 
Action: Mouse moved to (693, 476)
Screenshot: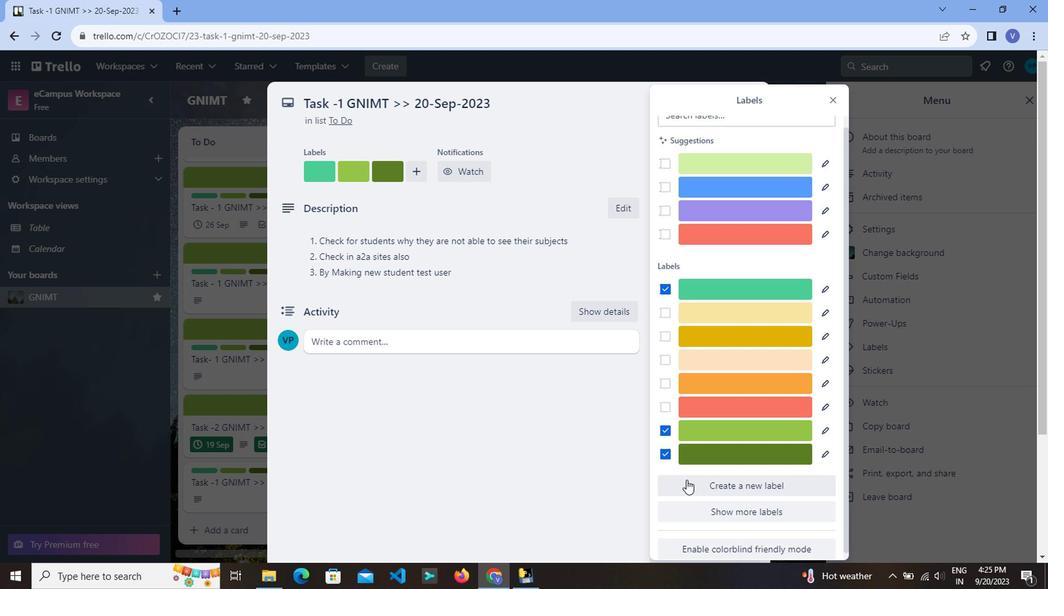 
Action: Mouse scrolled (693, 476) with delta (0, 0)
Screenshot: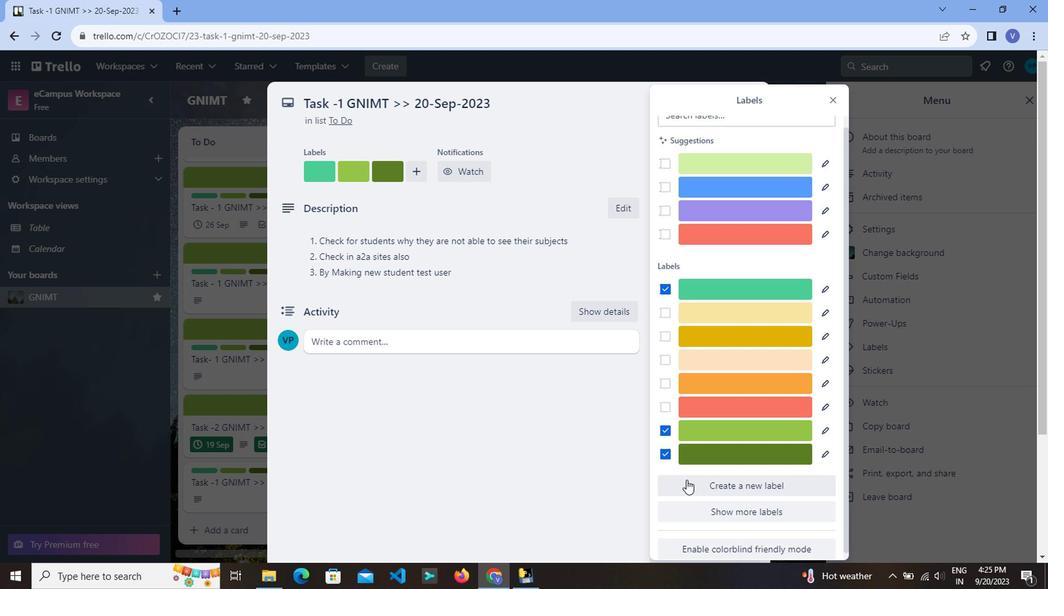 
Action: Mouse moved to (700, 476)
Screenshot: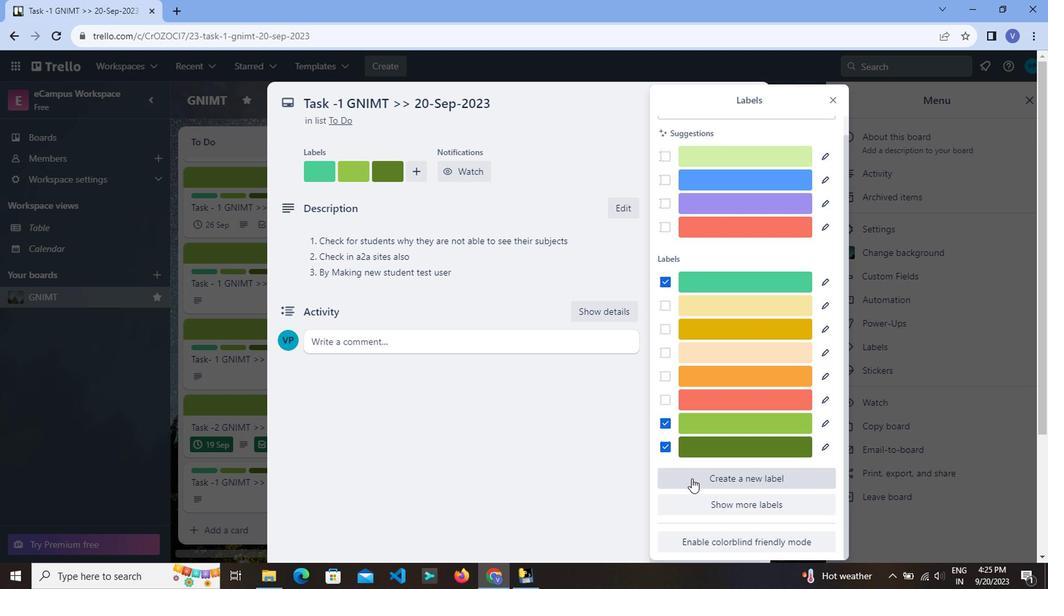 
Action: Mouse scrolled (700, 474) with delta (0, -1)
Screenshot: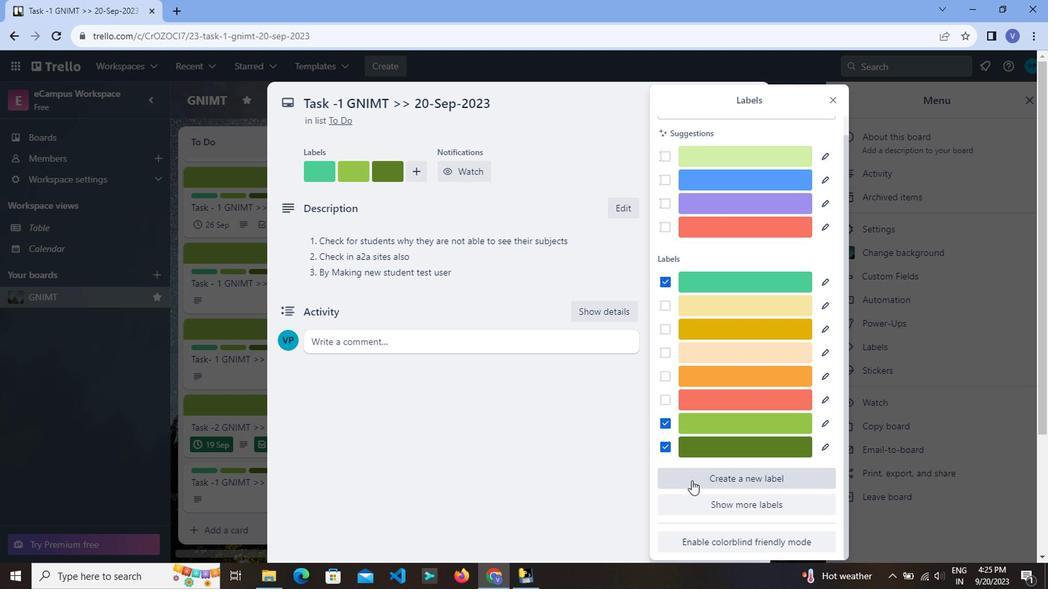 
Action: Mouse moved to (700, 477)
Screenshot: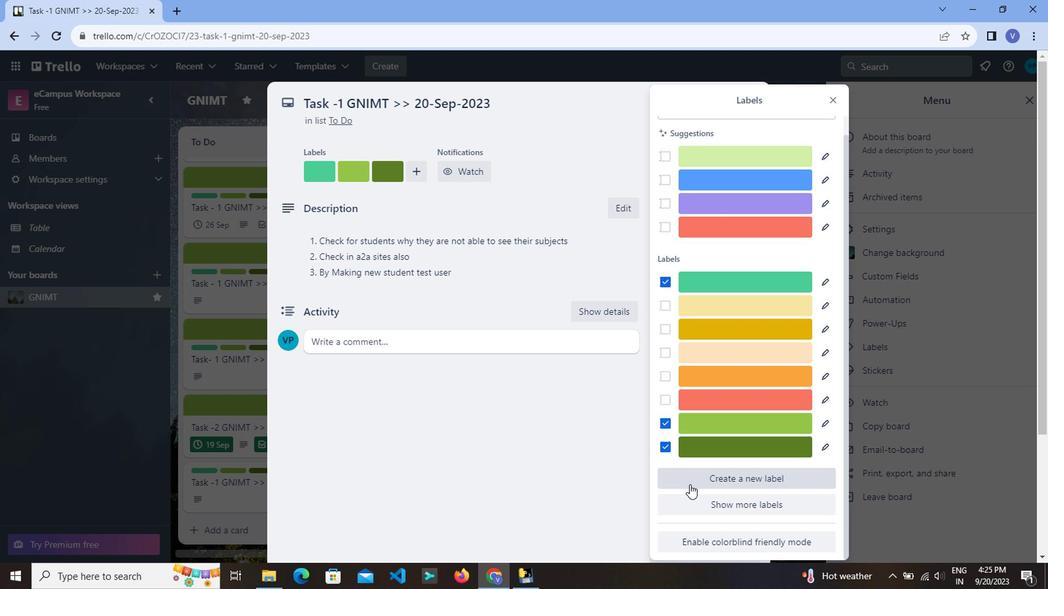 
Action: Mouse scrolled (700, 477) with delta (0, 0)
Screenshot: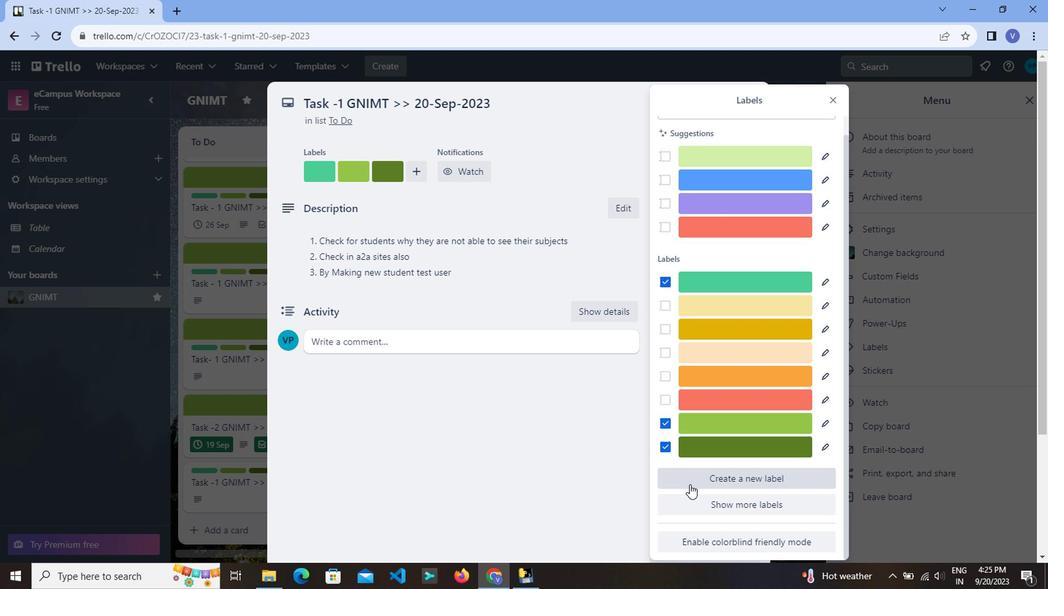 
Action: Mouse moved to (698, 482)
Screenshot: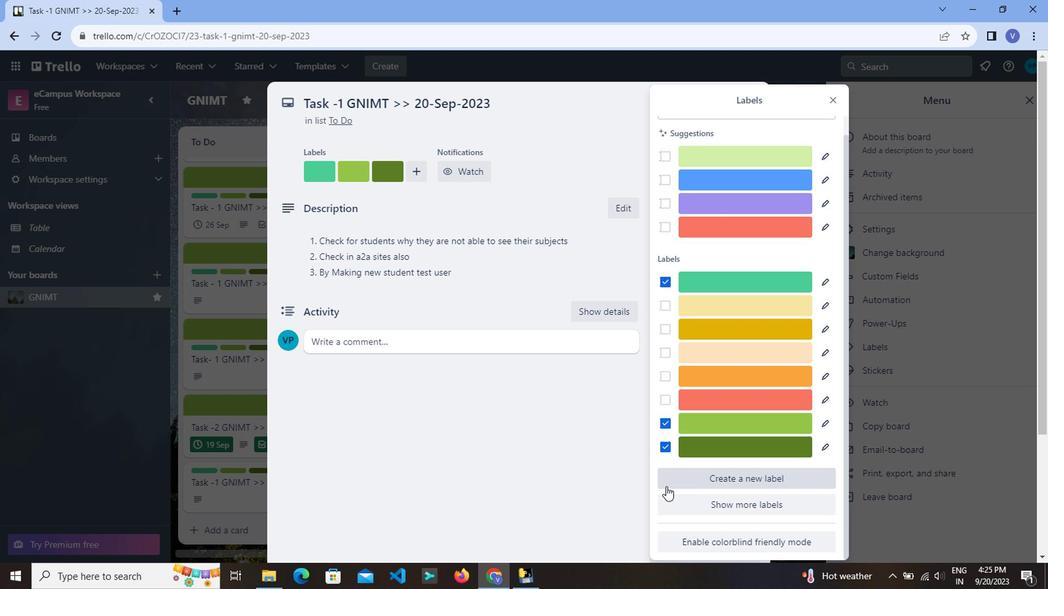 
Action: Mouse scrolled (698, 481) with delta (0, 0)
Screenshot: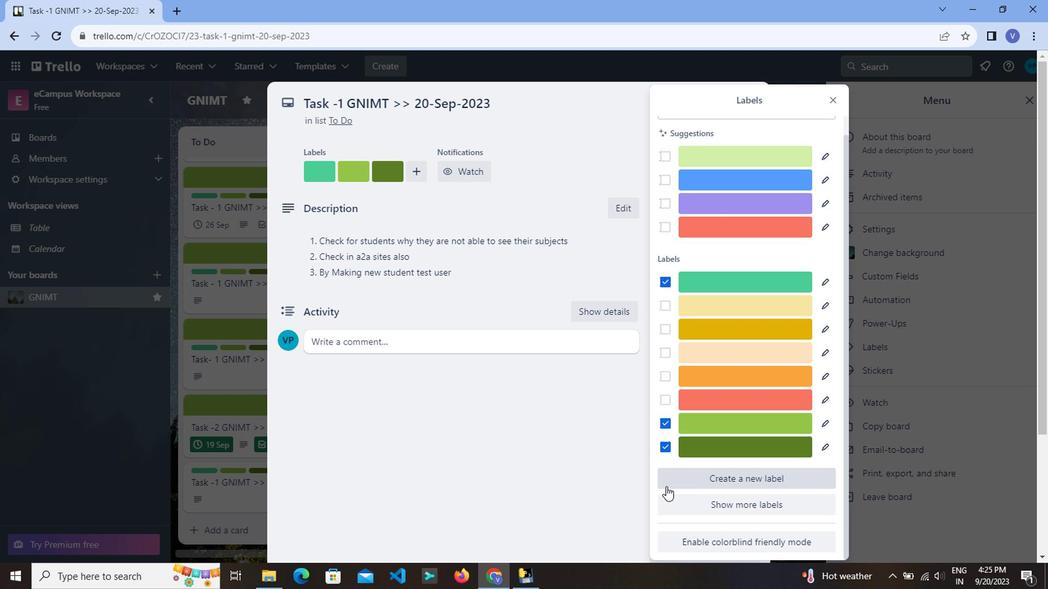 
Action: Mouse moved to (565, 460)
Screenshot: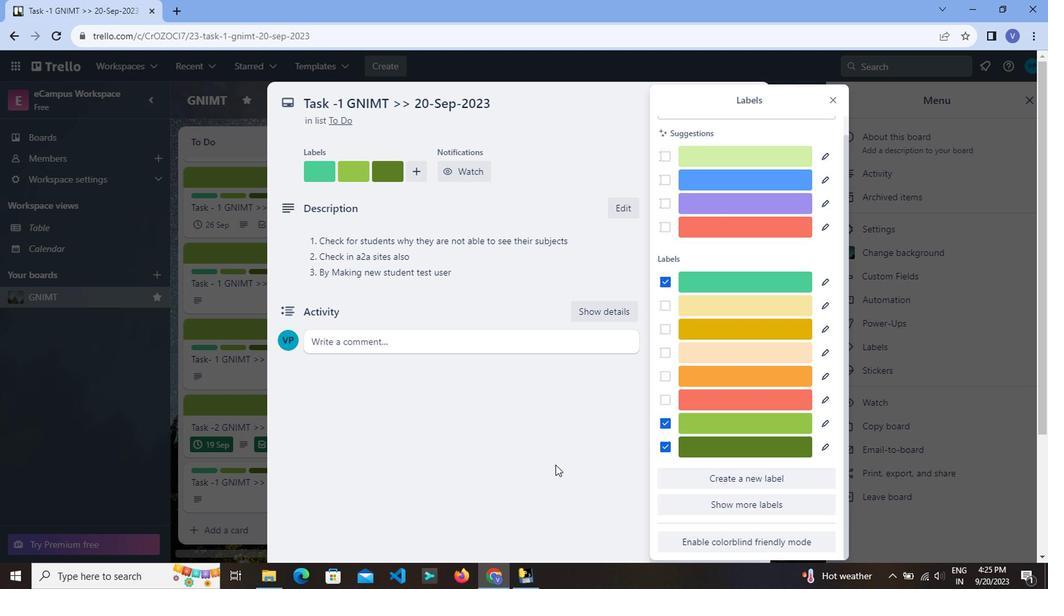 
Action: Mouse pressed left at (565, 460)
Screenshot: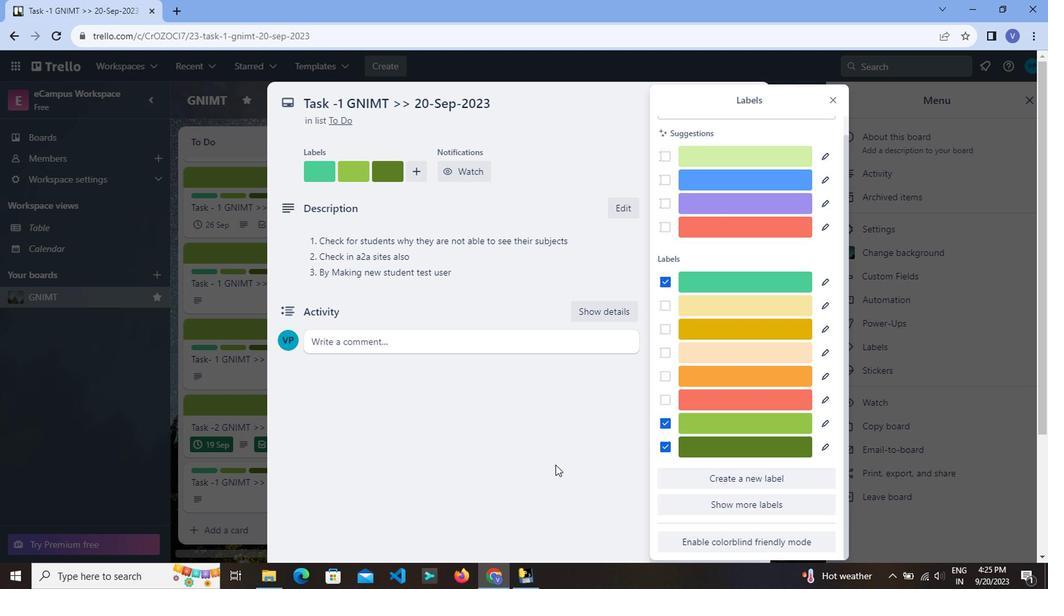 
Action: Mouse moved to (699, 331)
Screenshot: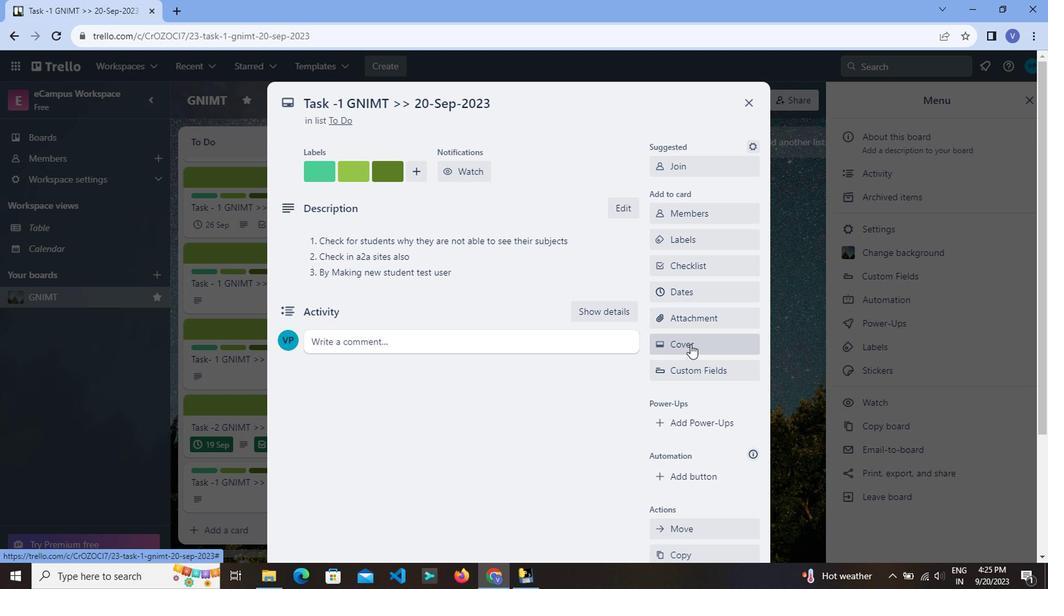 
Action: Mouse pressed left at (699, 331)
Screenshot: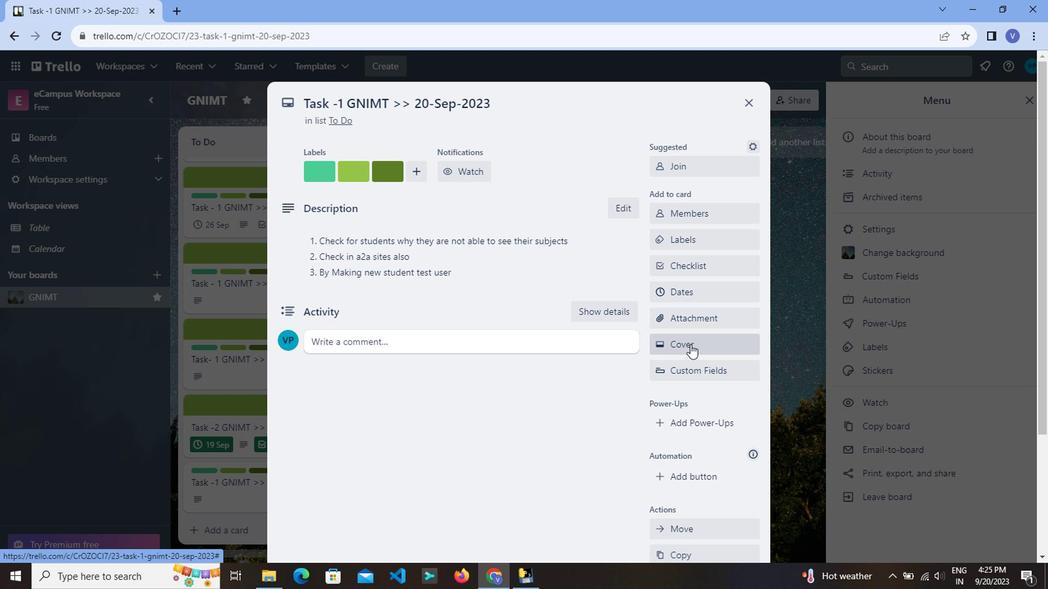 
Action: Mouse moved to (753, 313)
Screenshot: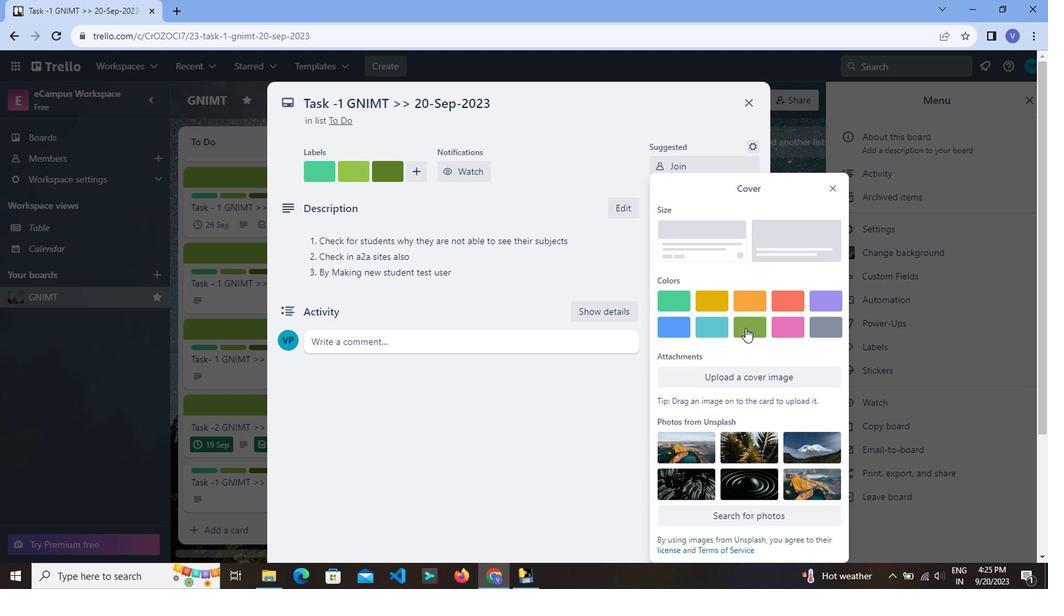 
Action: Mouse pressed left at (753, 313)
Screenshot: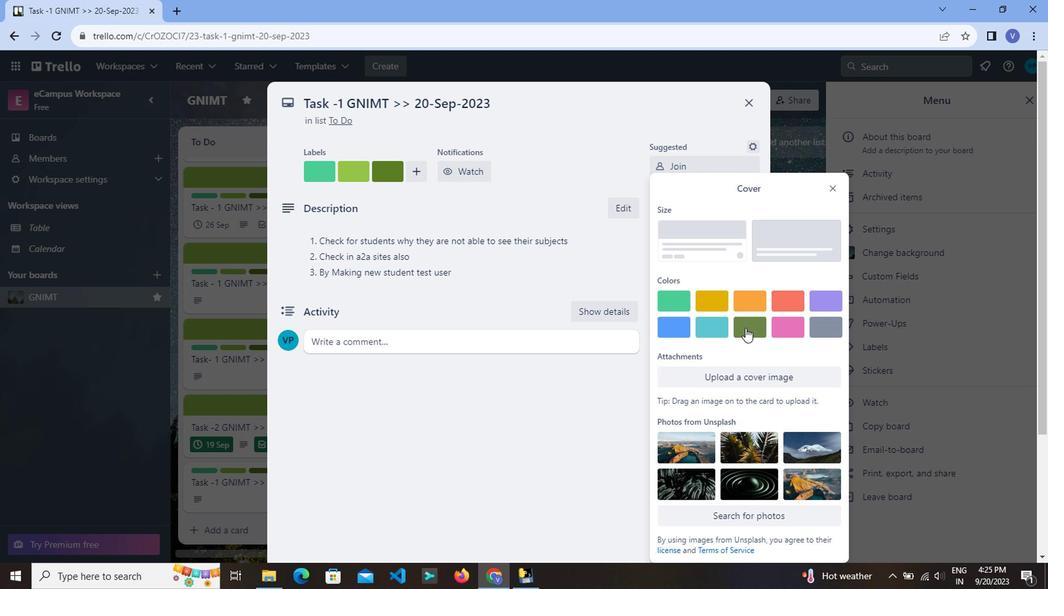
Action: Mouse moved to (844, 141)
Screenshot: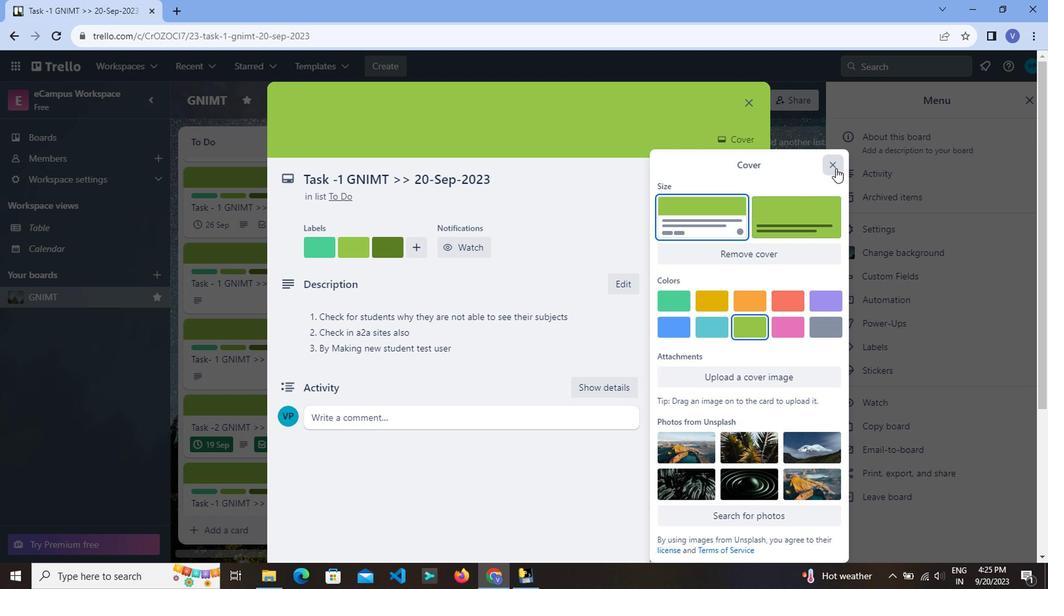 
Action: Mouse pressed left at (844, 141)
Screenshot: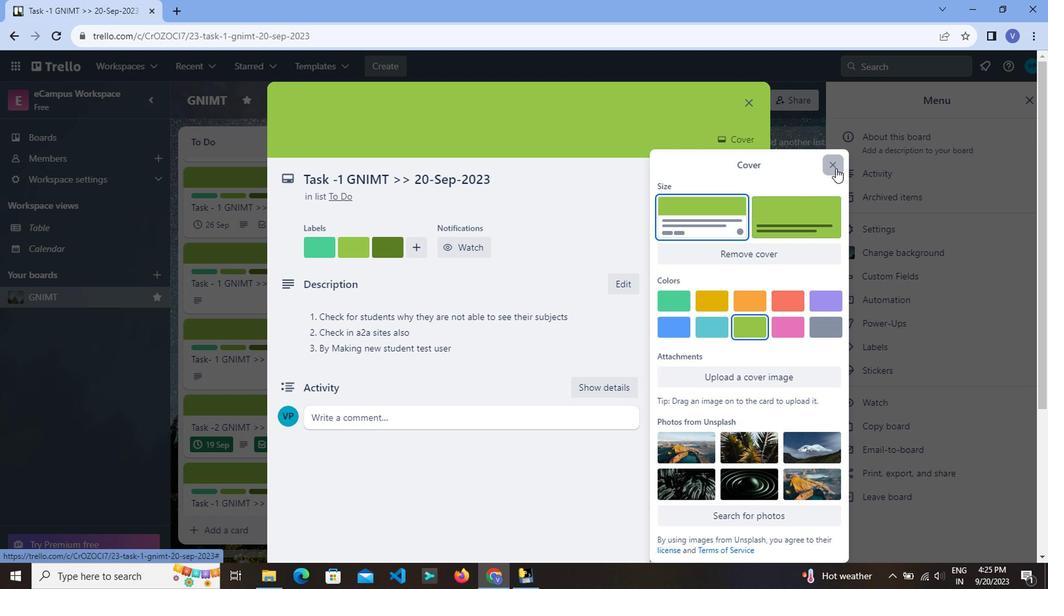 
Action: Mouse moved to (761, 72)
Screenshot: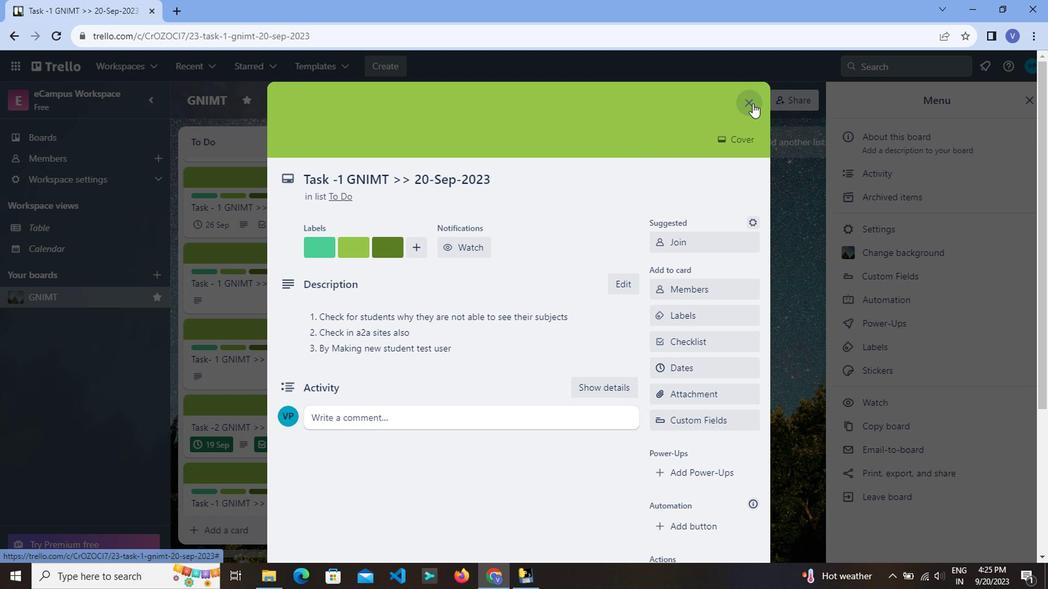 
Action: Mouse pressed left at (761, 72)
Screenshot: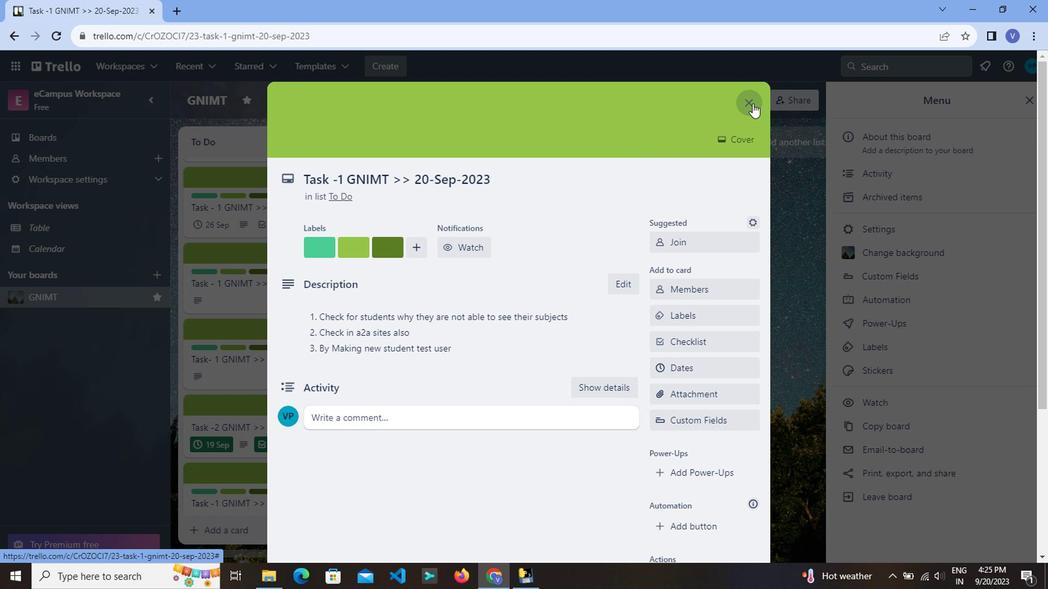 
Action: Mouse moved to (281, 444)
Screenshot: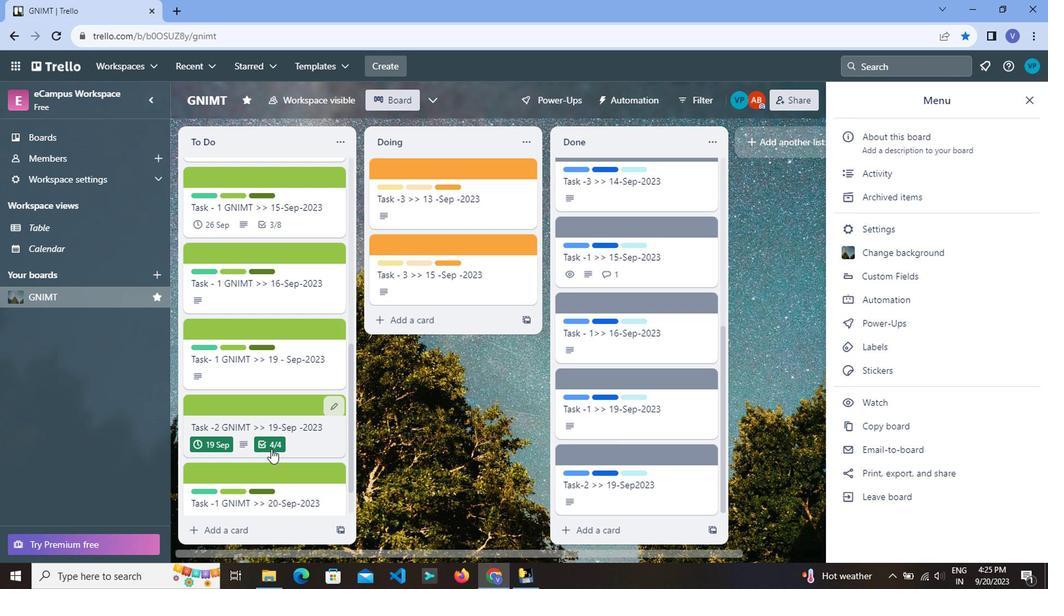 
Action: Mouse scrolled (281, 443) with delta (0, -1)
Screenshot: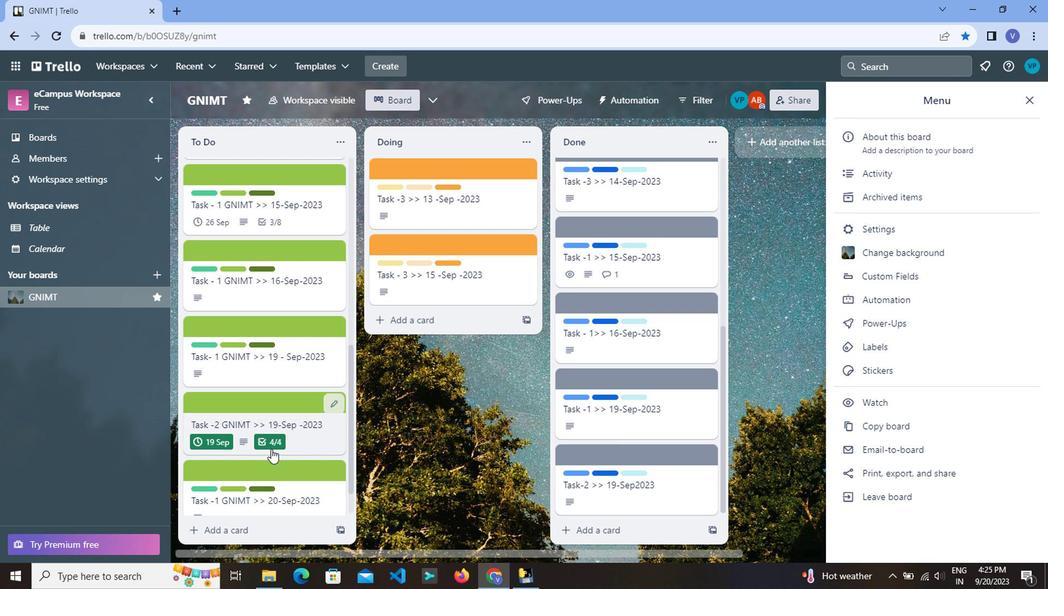 
Action: Mouse scrolled (281, 443) with delta (0, -1)
Screenshot: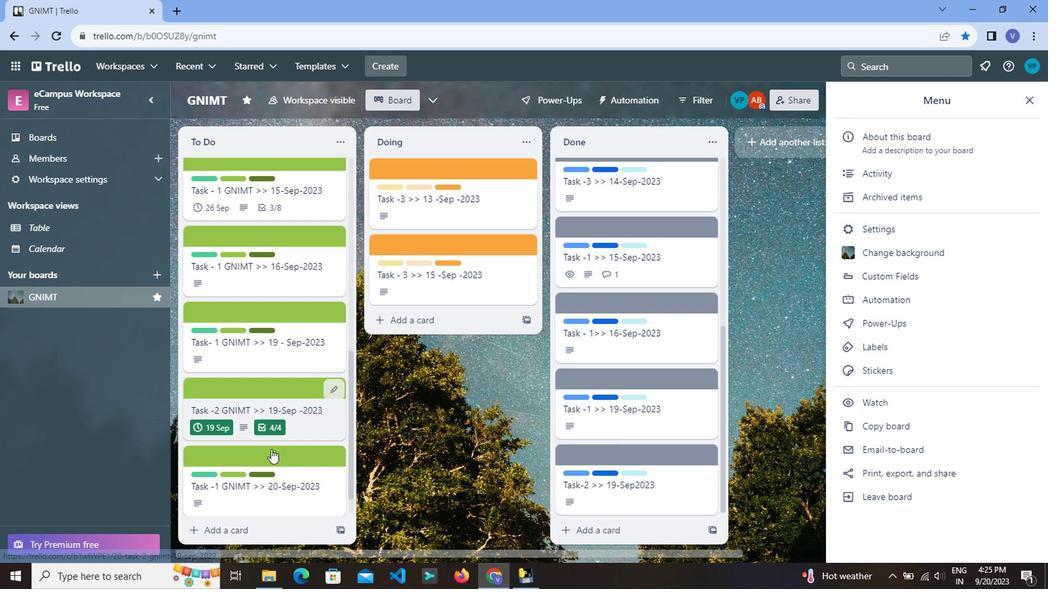 
Action: Mouse scrolled (281, 443) with delta (0, -1)
Screenshot: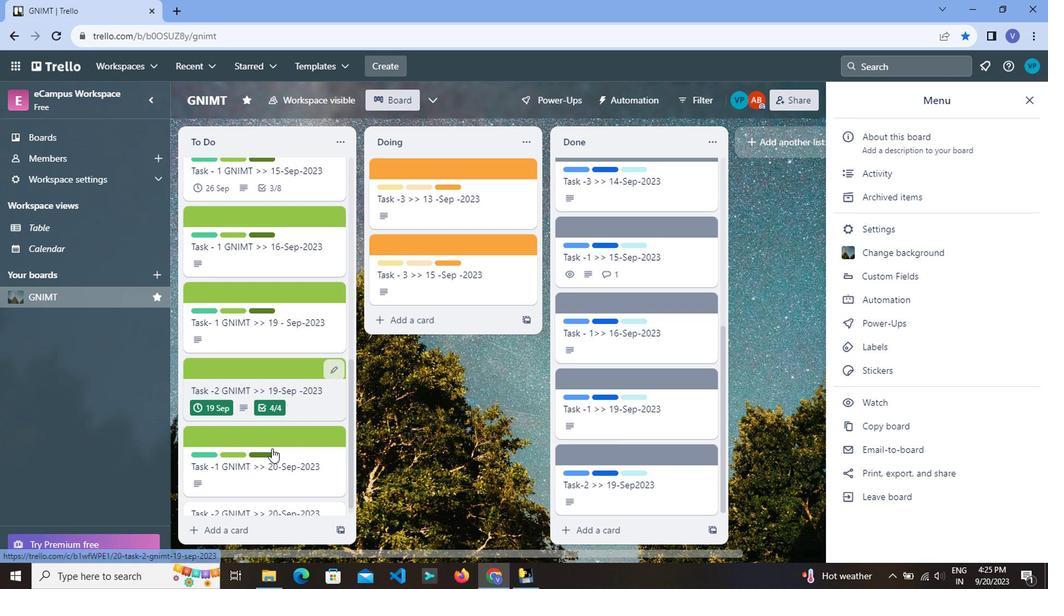 
Action: Mouse moved to (287, 438)
Screenshot: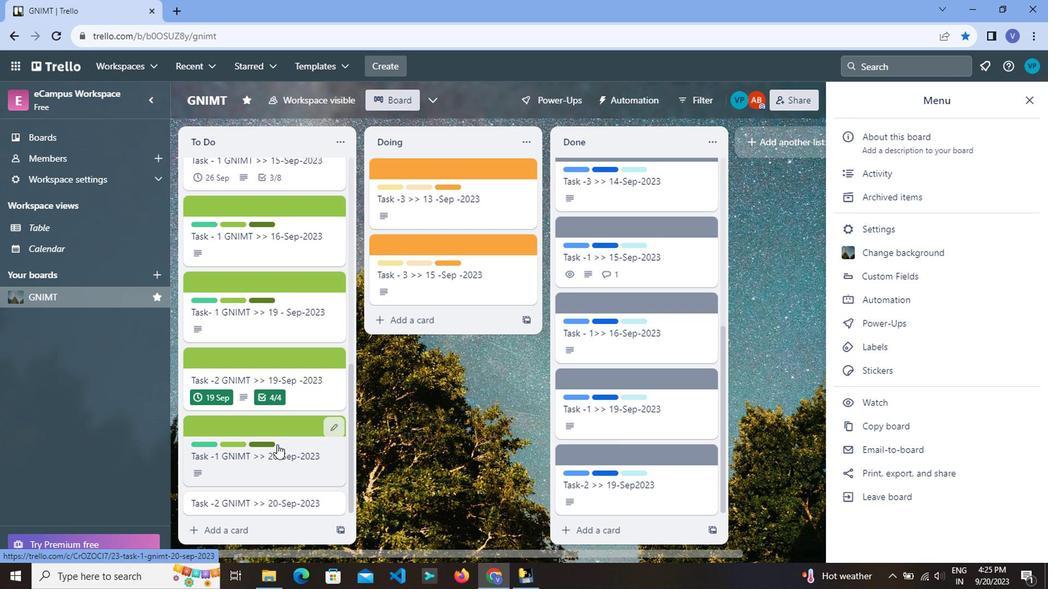
Action: Mouse scrolled (287, 438) with delta (0, 0)
Screenshot: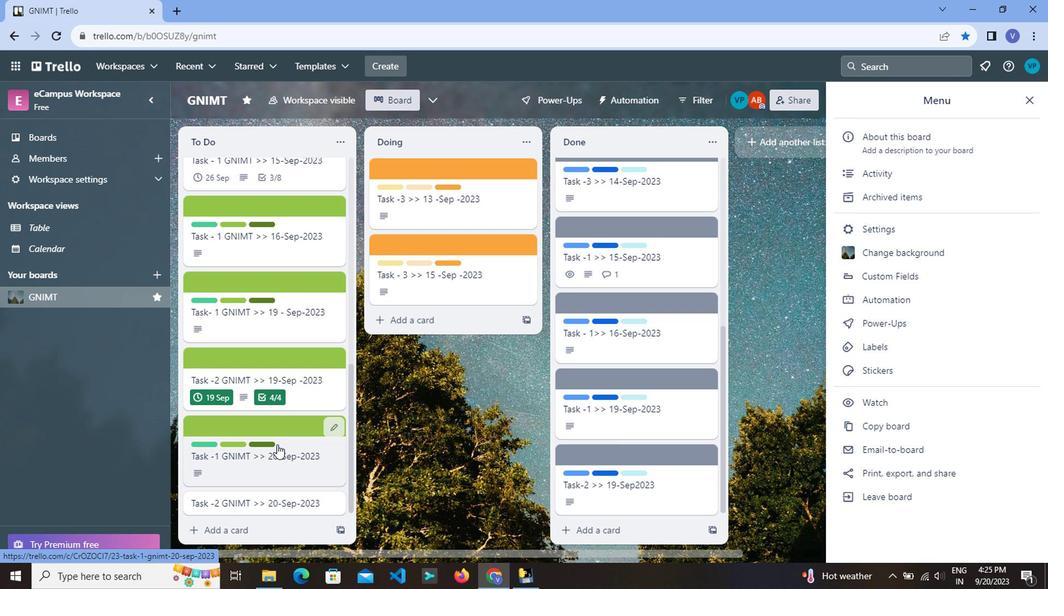 
Action: Mouse scrolled (287, 438) with delta (0, 0)
Screenshot: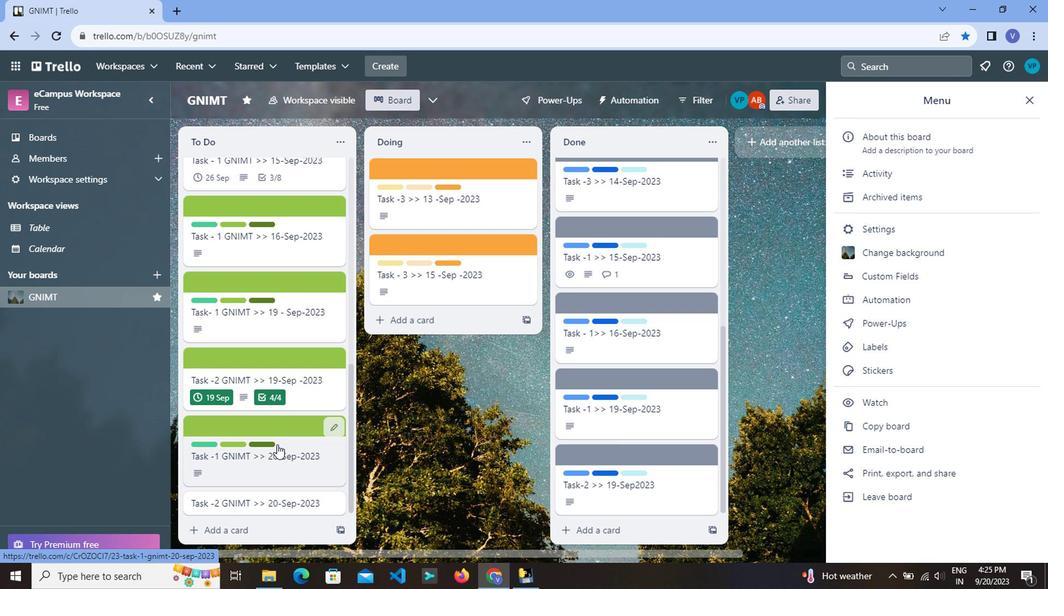 
Action: Mouse moved to (288, 438)
Screenshot: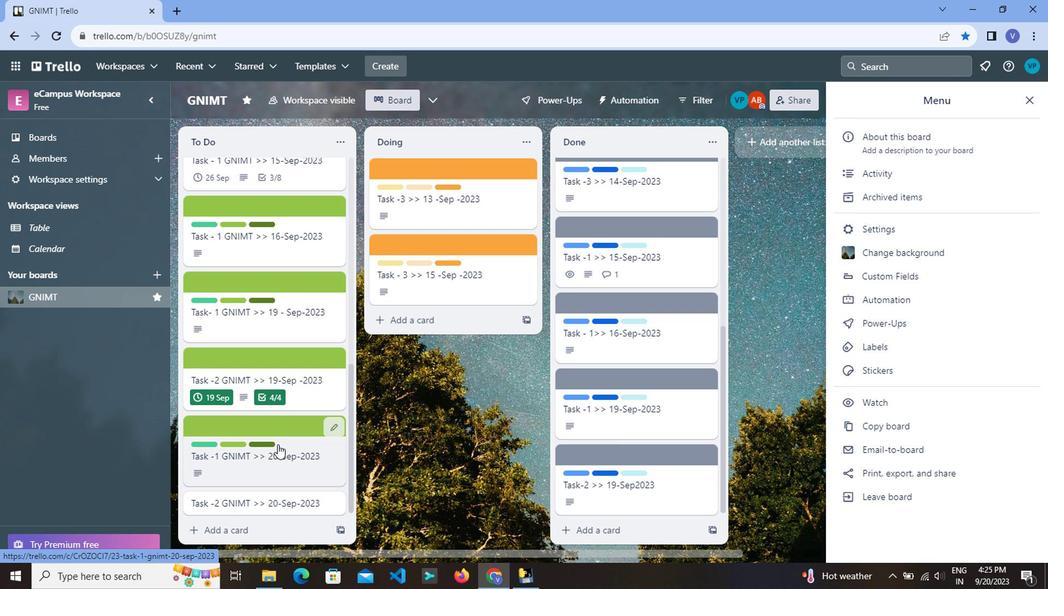 
Action: Mouse scrolled (288, 438) with delta (0, 0)
Screenshot: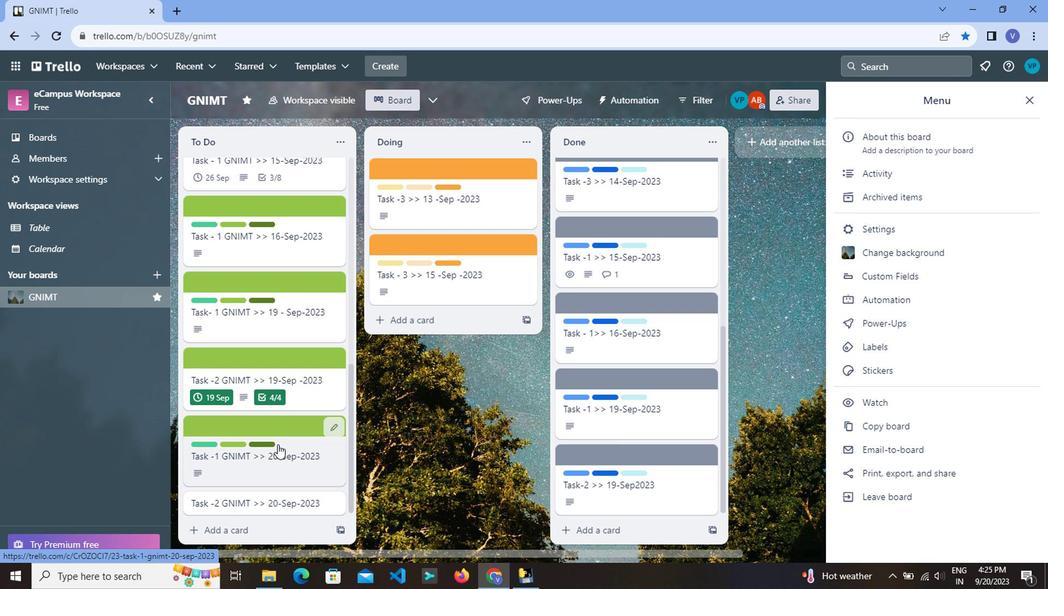 
Action: Mouse scrolled (288, 438) with delta (0, 0)
Screenshot: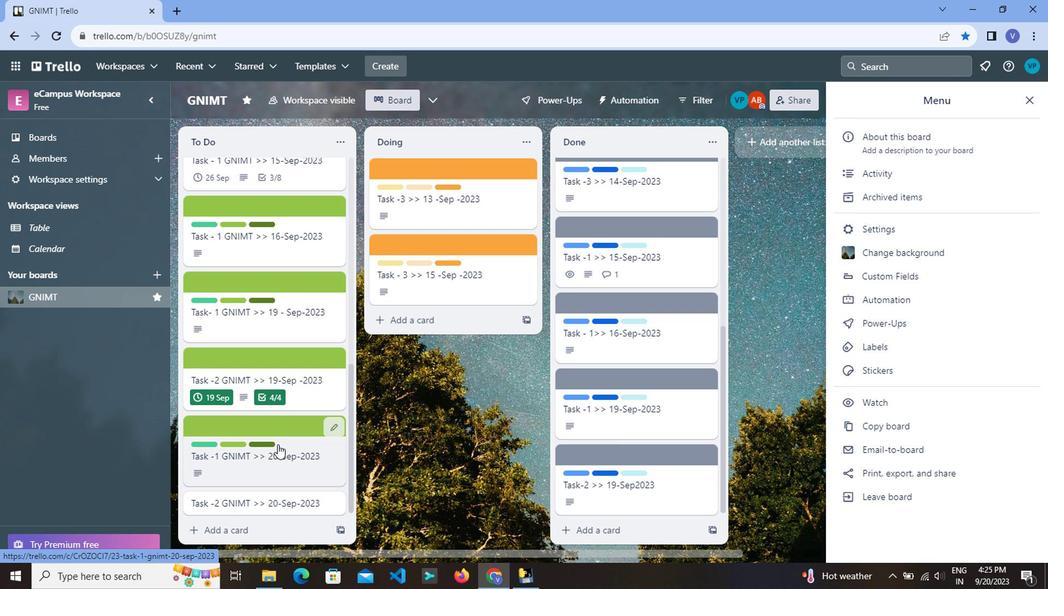 
Action: Mouse scrolled (288, 438) with delta (0, 0)
Screenshot: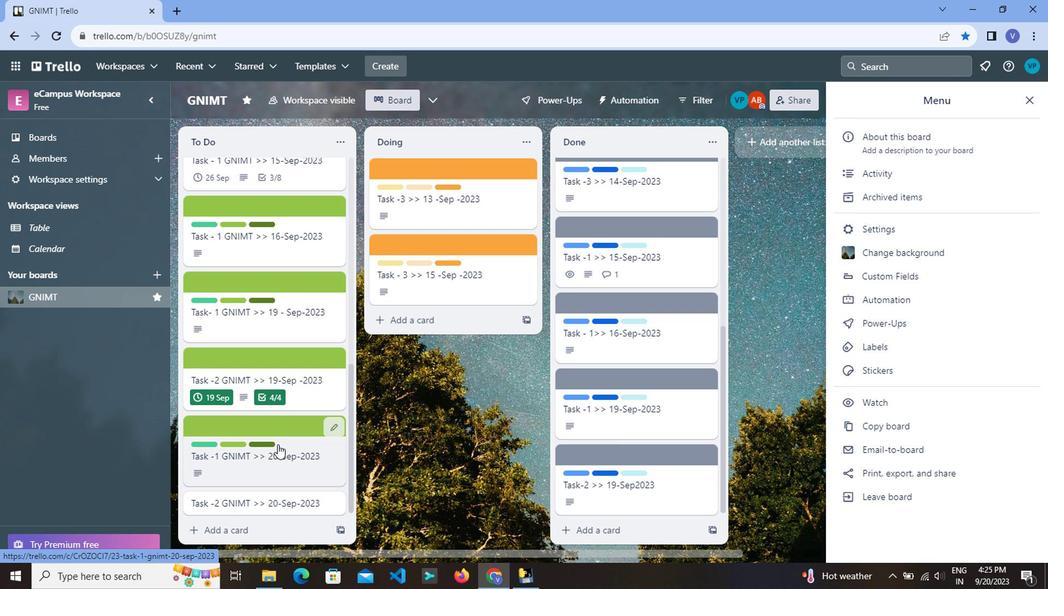 
Action: Mouse moved to (254, 505)
Screenshot: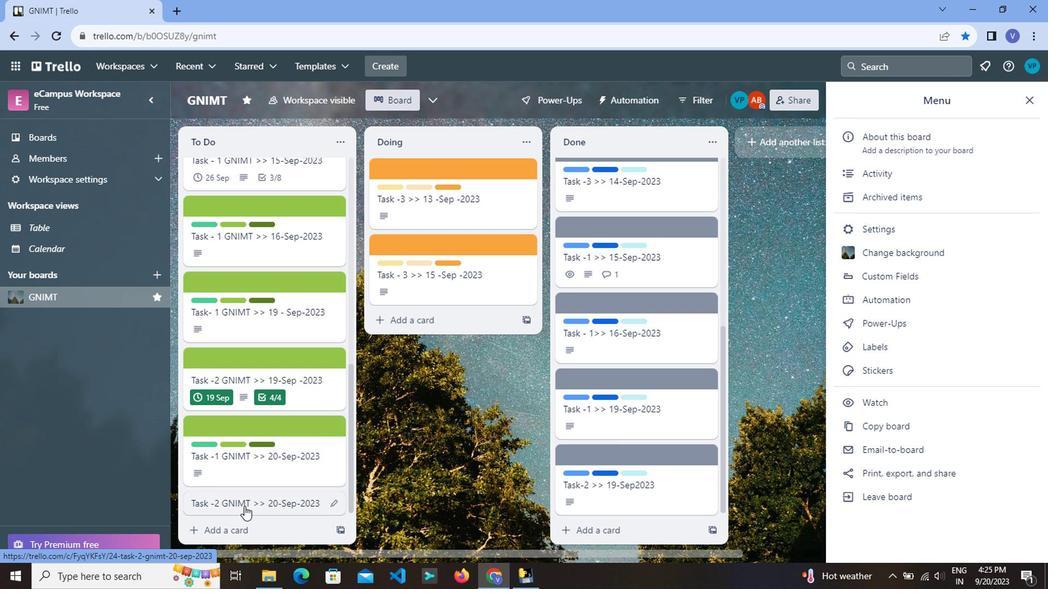 
Action: Mouse pressed left at (254, 505)
Screenshot: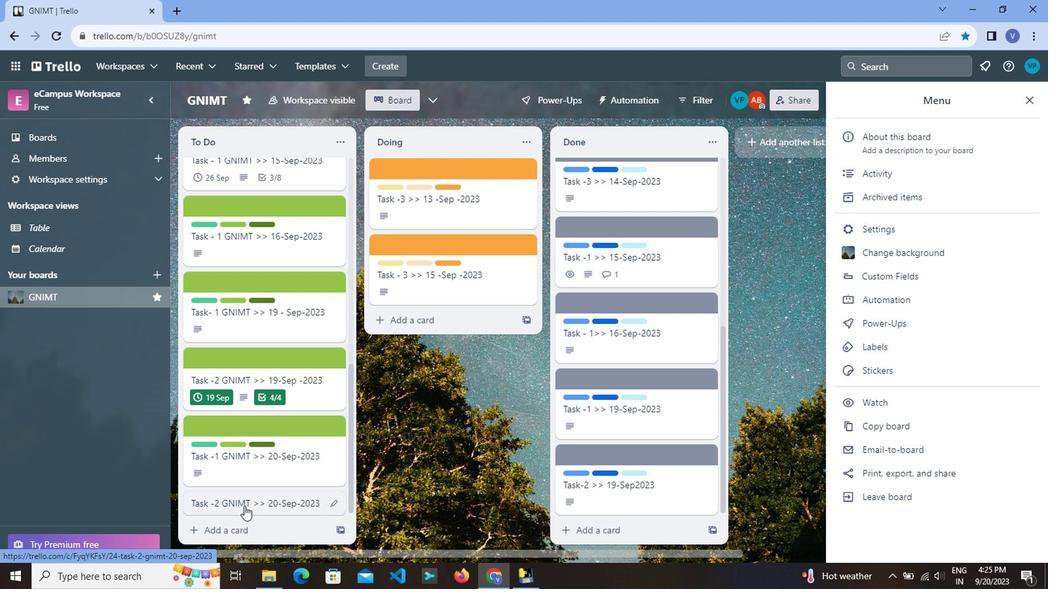 
Action: Mouse moved to (357, 258)
Screenshot: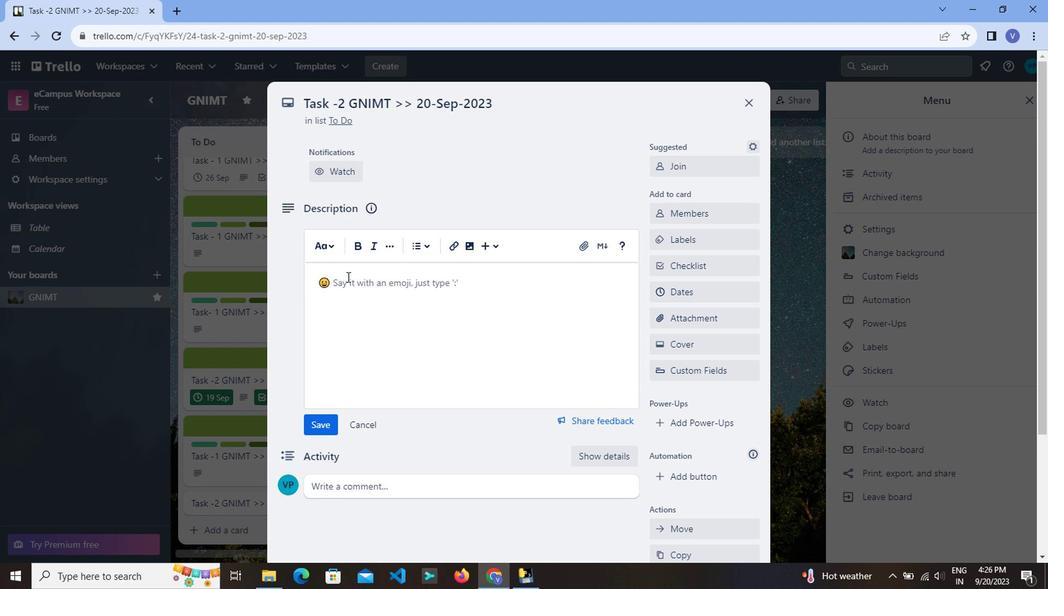 
Action: Mouse pressed left at (357, 258)
Screenshot: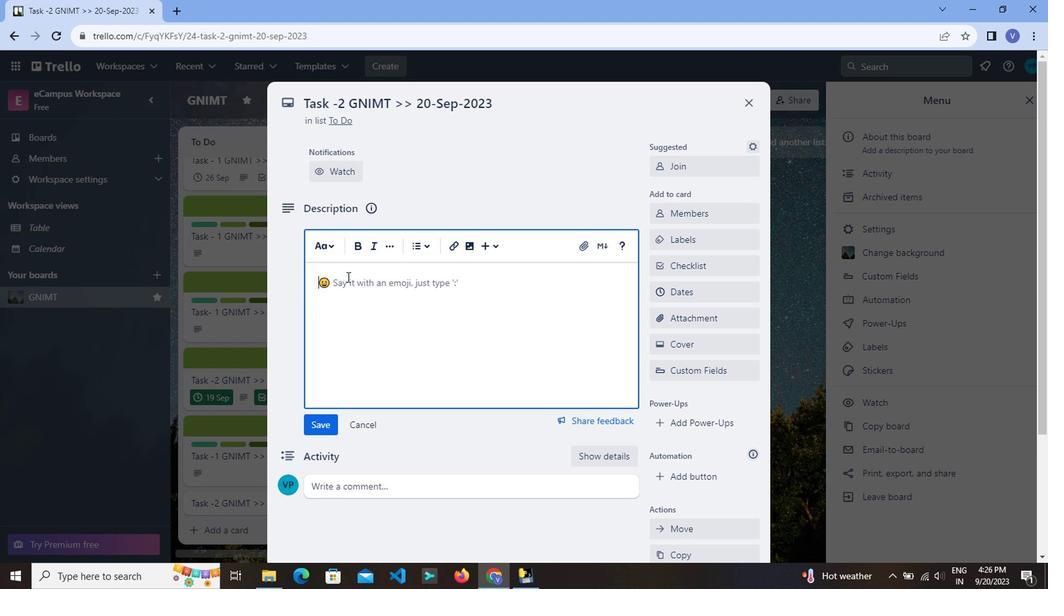 
Action: Key pressed <Key.caps_lock>C<Key.caps_lock>
Screenshot: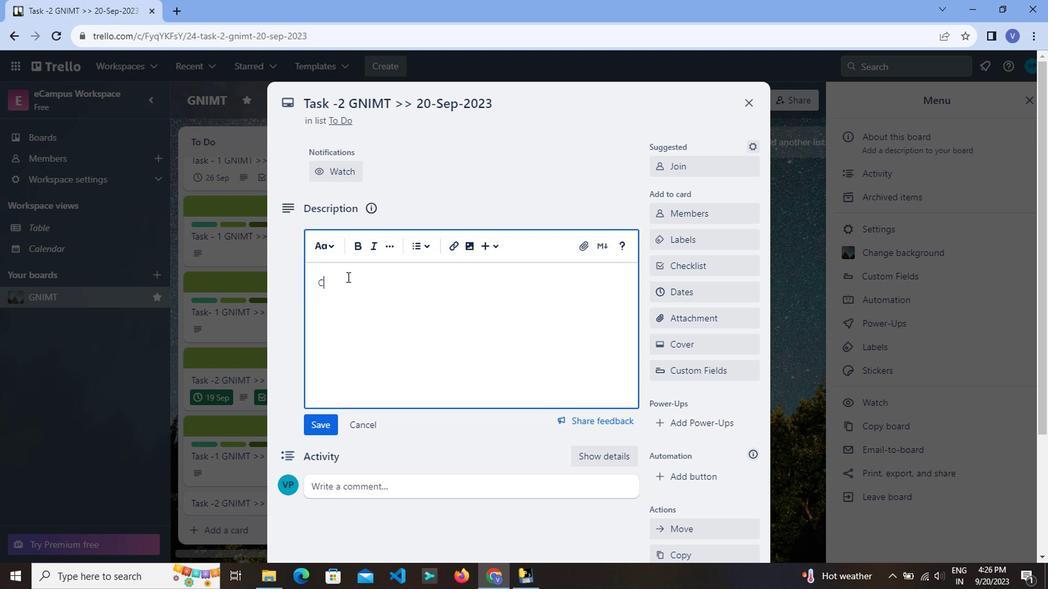 
Action: Mouse moved to (358, 258)
Screenshot: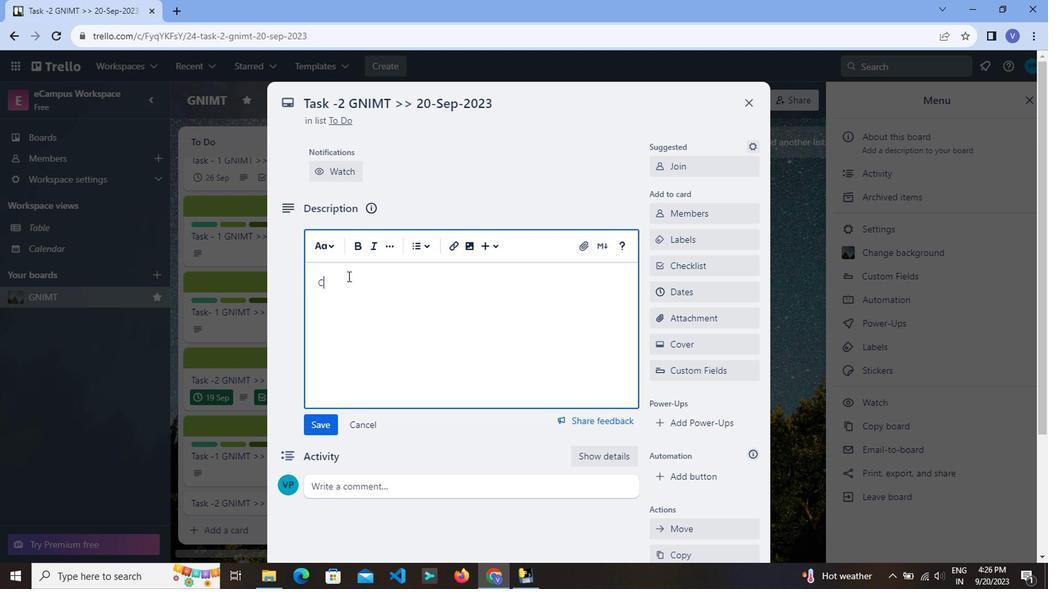 
Action: Key pressed <Key.backspace><Key.backspace>
Screenshot: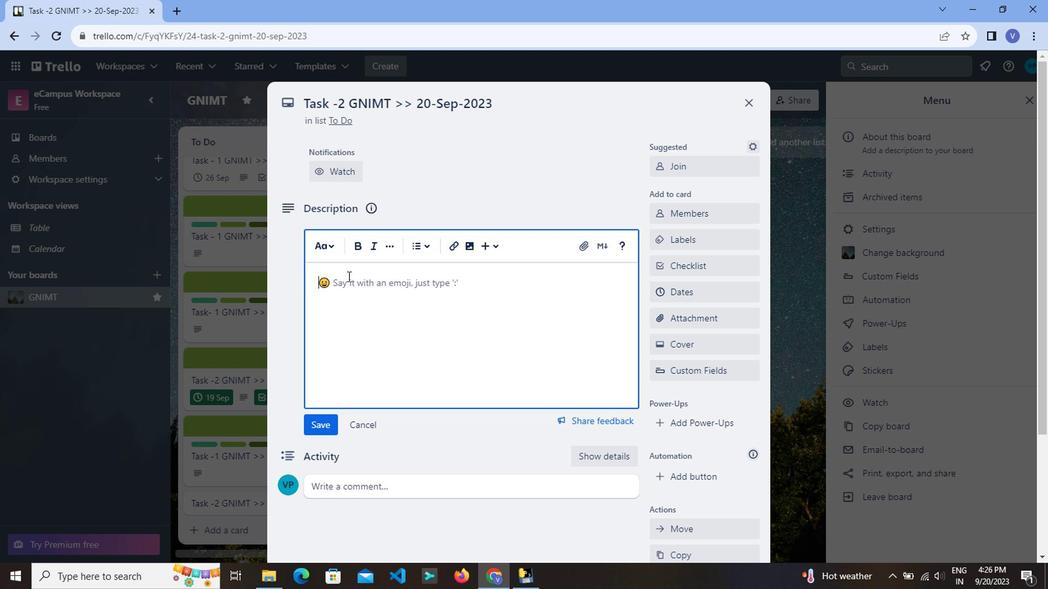 
Action: Mouse moved to (429, 217)
Screenshot: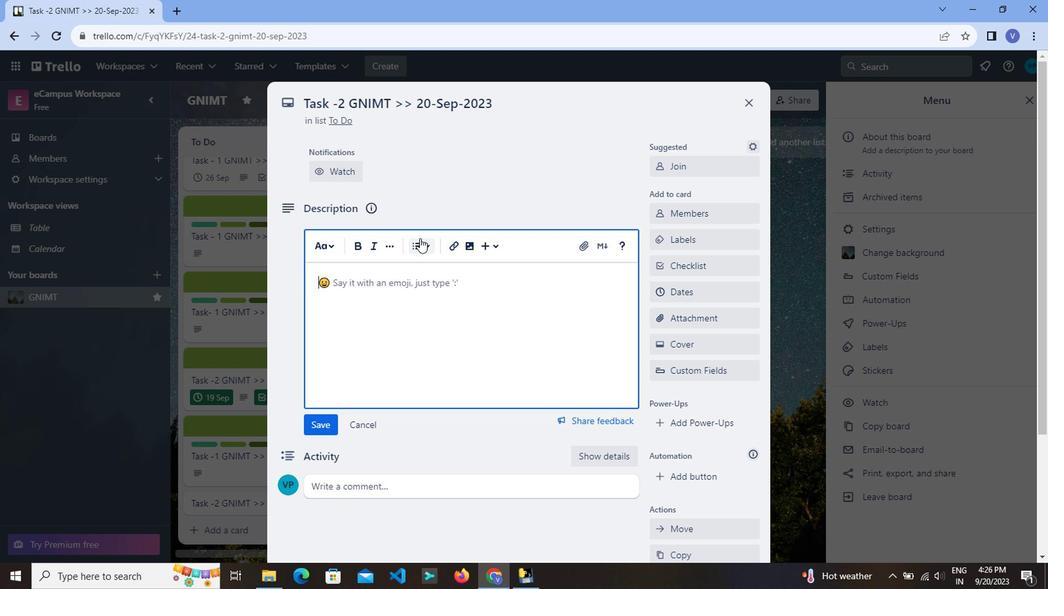 
Action: Mouse pressed left at (429, 217)
Screenshot: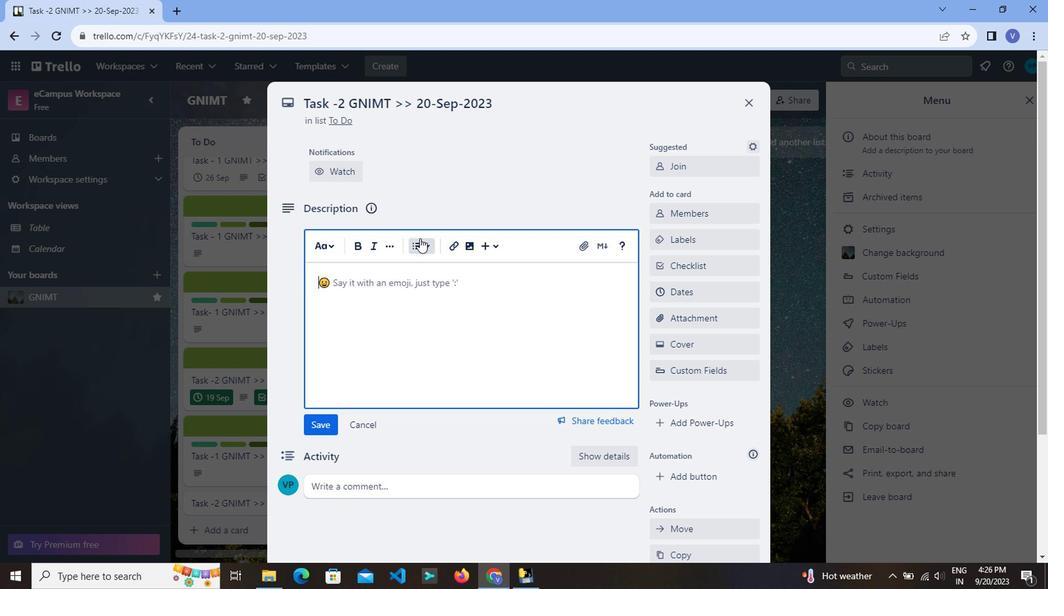 
Action: Mouse moved to (435, 284)
Screenshot: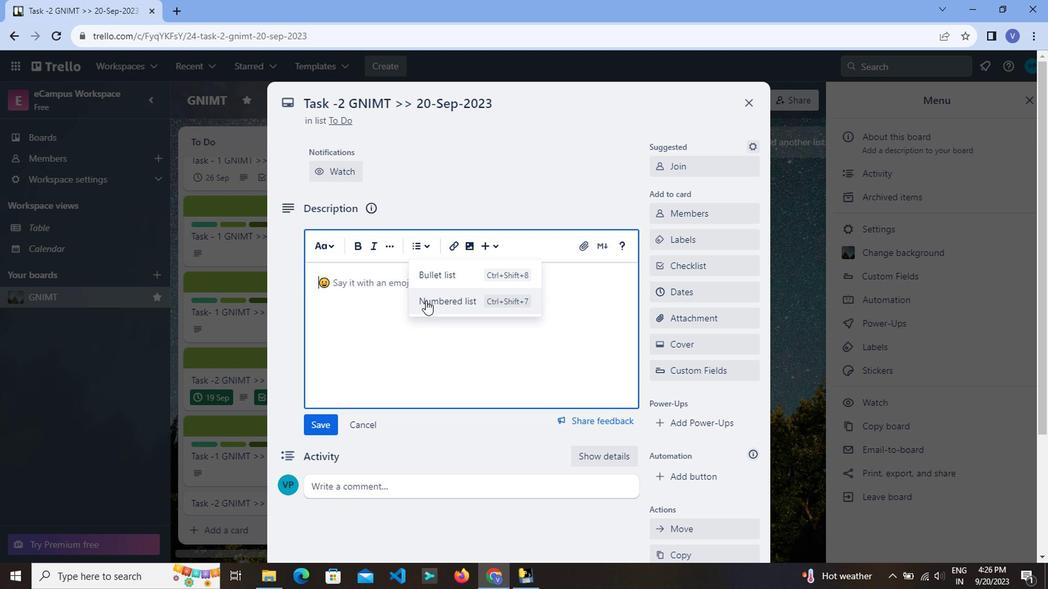 
Action: Mouse pressed left at (435, 284)
Screenshot: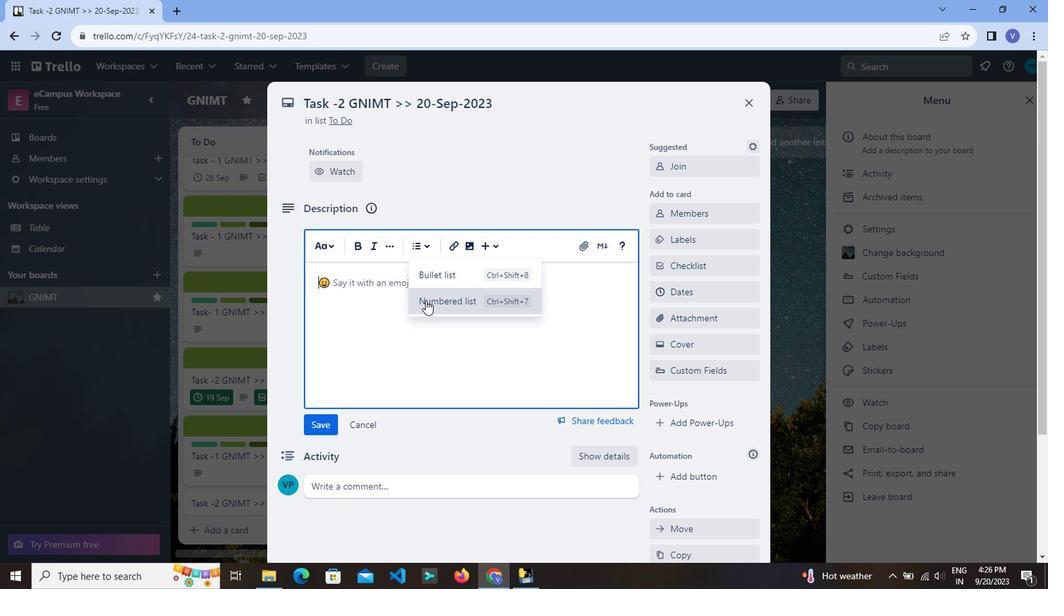 
Action: Mouse moved to (380, 279)
Screenshot: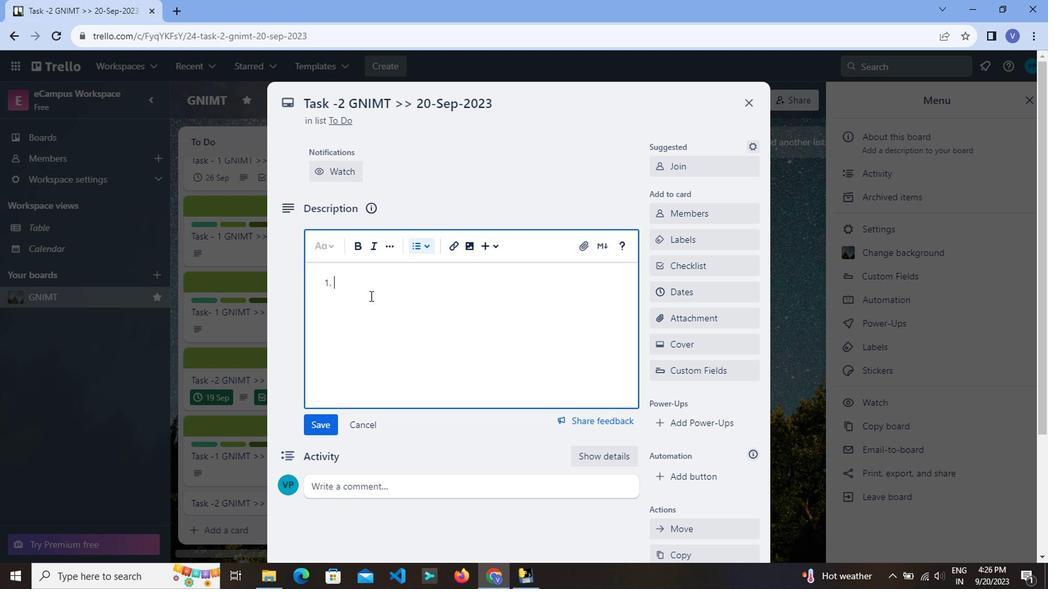 
Action: Key pressed <Key.caps_lock>C<Key.caps_lock>heck<Key.space>for<Key.space>attendance<Key.space>how<Key.space>we<Key.space>create<Key.space>as<Key.space>a<Key.space>professor<Key.enter><Key.caps_lock>C<Key.caps_lock>heck<Key.space>foe<Key.space><Key.backspace><Key.backspace>r
Screenshot: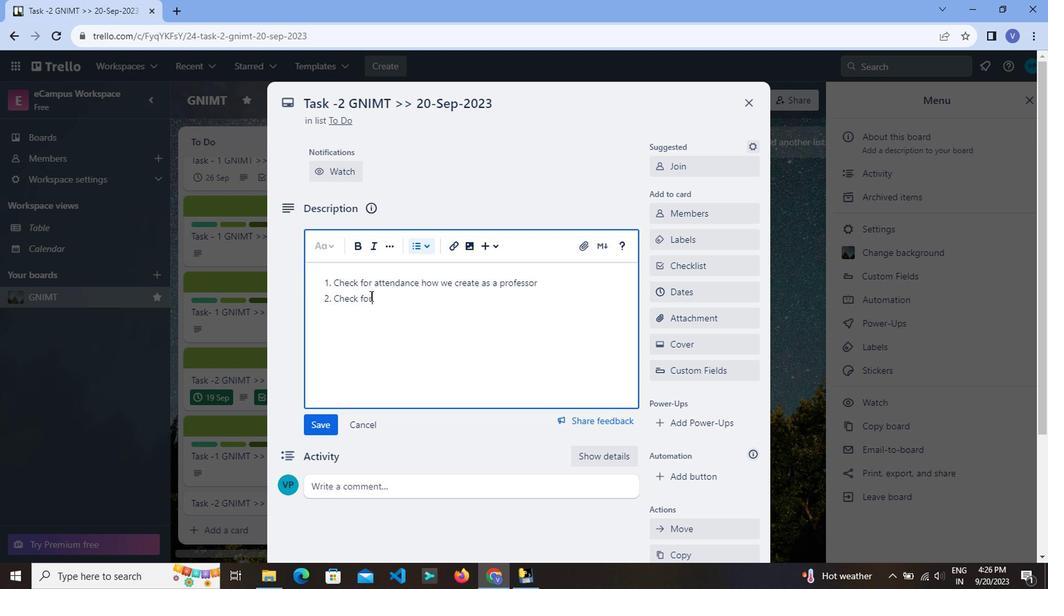 
Action: Mouse moved to (631, 434)
Screenshot: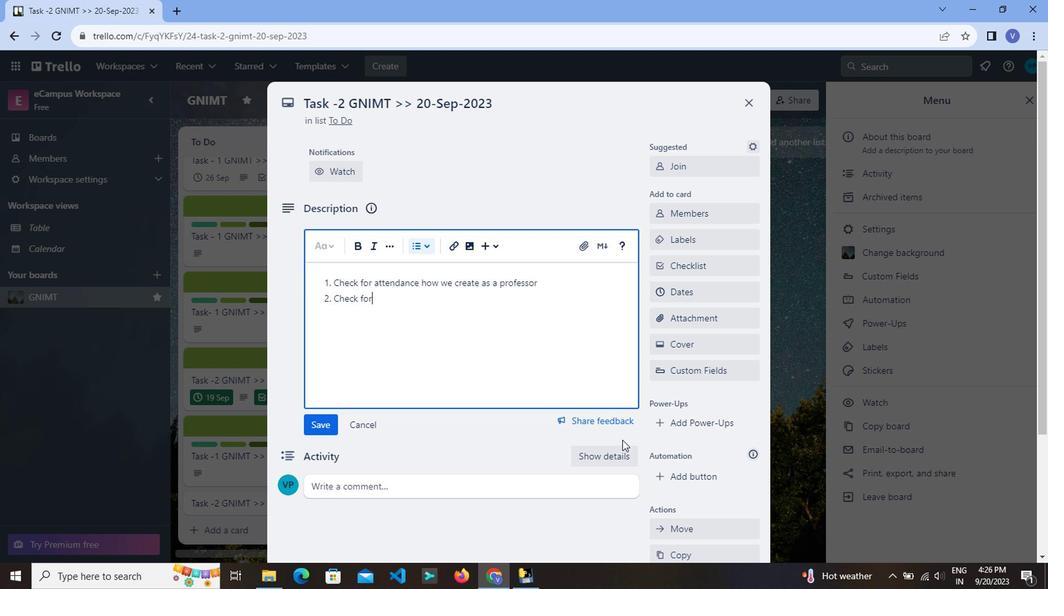 
Action: Key pressed <Key.space>student<Key.space>attendance<Key.space><Key.enter><Key.caps_lock>S<Key.caps_lock>tudent<Key.space>is<Key.space>able<Key.space>to<Key.space>see<Key.space>their<Key.space>sti<Key.backspace>==<Key.backspace><Key.backspace><Key.backspace><Key.backspace>attendance<Key.space>or<Key.space>not<Key.enter><Key.caps_lock>A<Key.caps_lock>ls<Key.backspace><Key.backspace><Key.backspace><Key.caps_lock>I<Key.caps_lock>n<Key.space>a2a<Key.space>site<Key.space>check<Key.enter><Key.caps_lock>A<Key.caps_lock>k<Key.backspace>s<Key.backspace>lso<Key.space>make<Key.space>bug<Key.space>report
Screenshot: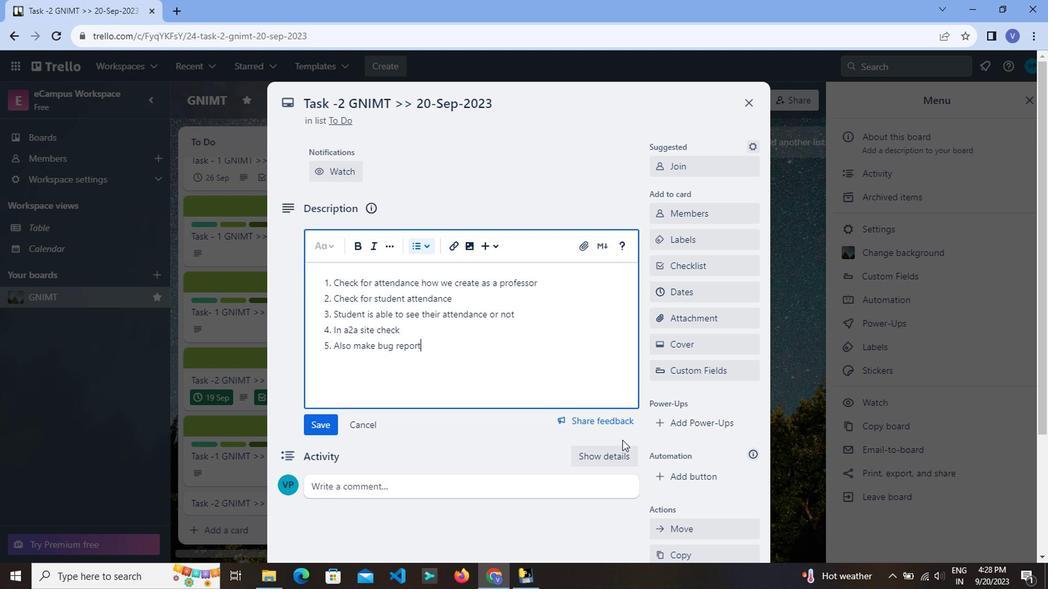 
Action: Mouse moved to (335, 421)
Screenshot: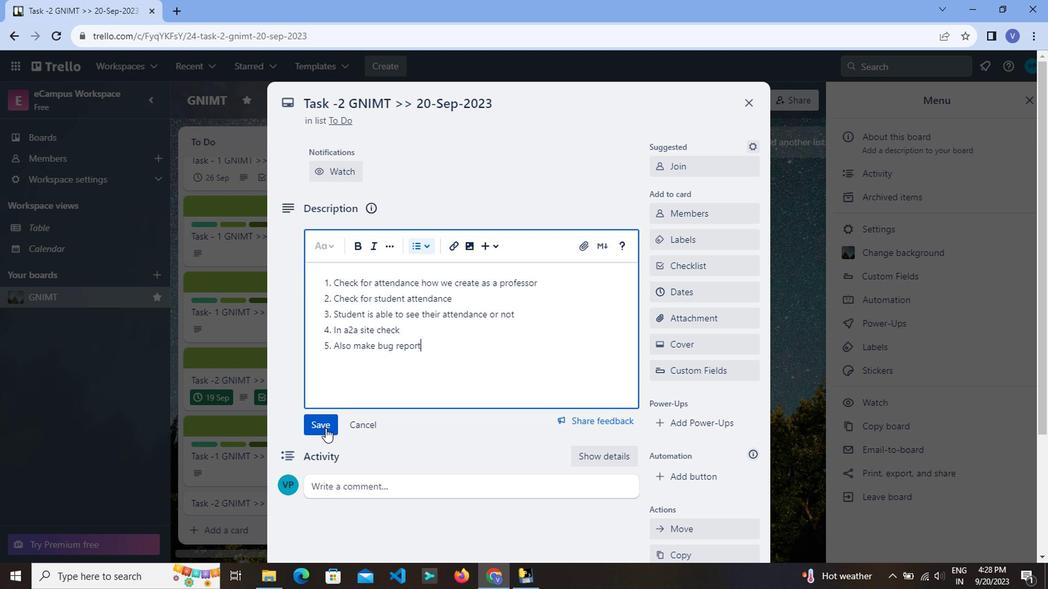 
Action: Mouse pressed left at (335, 421)
Screenshot: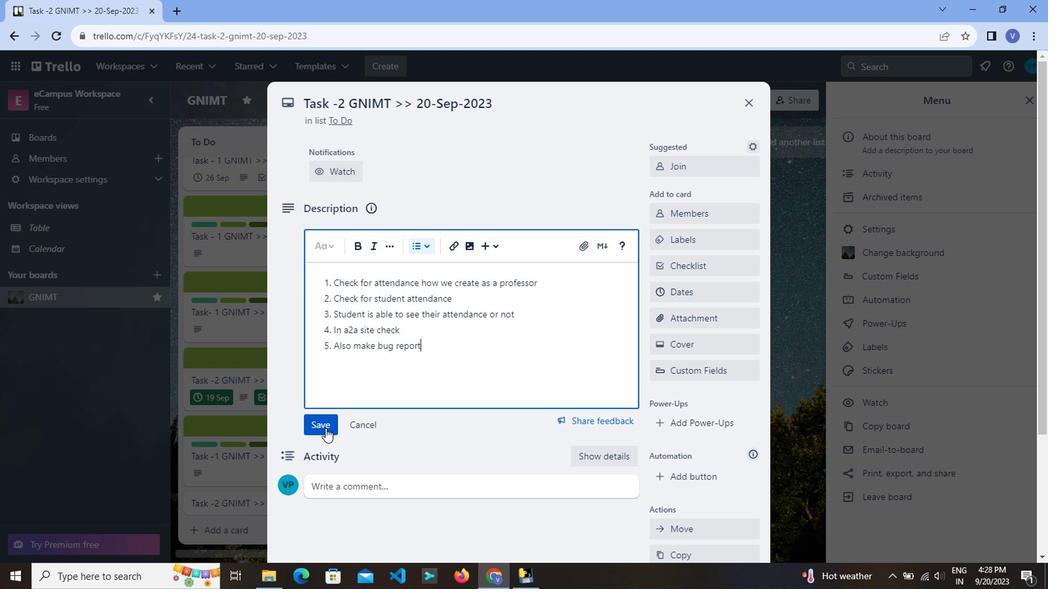
Action: Mouse moved to (705, 241)
Screenshot: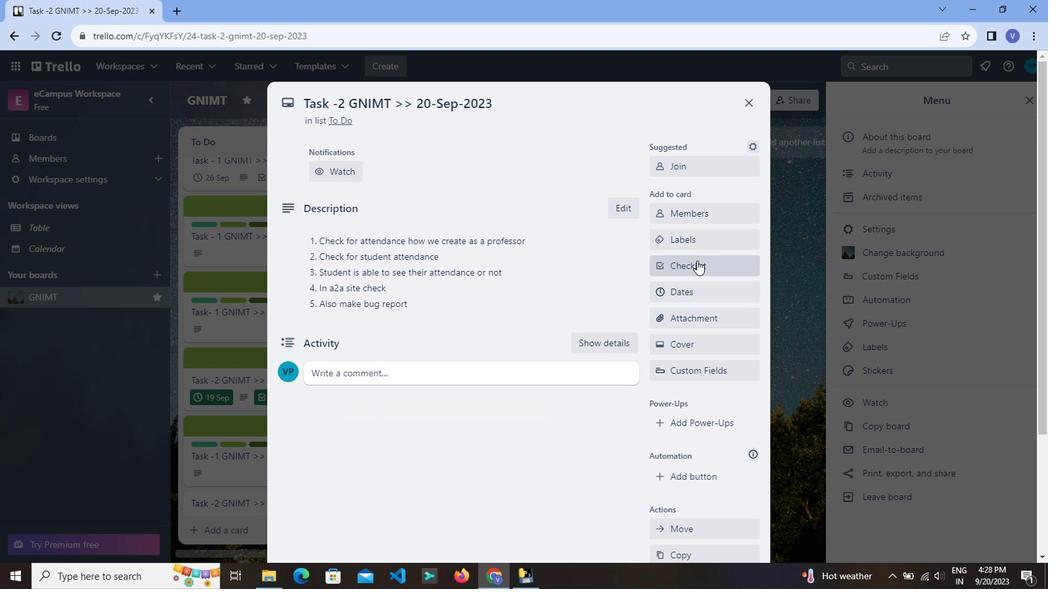 
Action: Mouse pressed left at (705, 241)
Screenshot: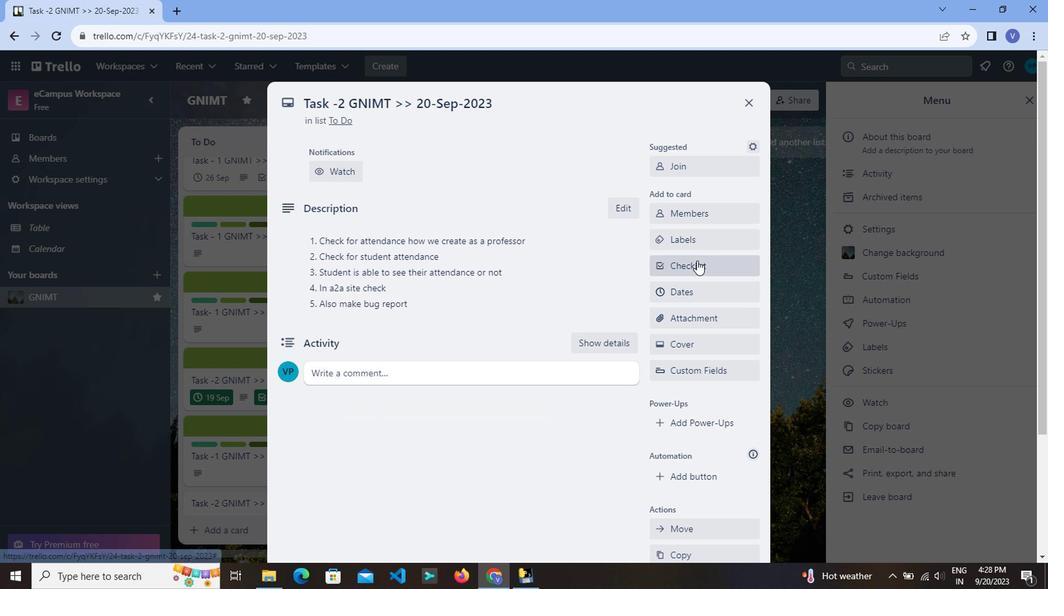 
Action: Mouse moved to (732, 328)
Screenshot: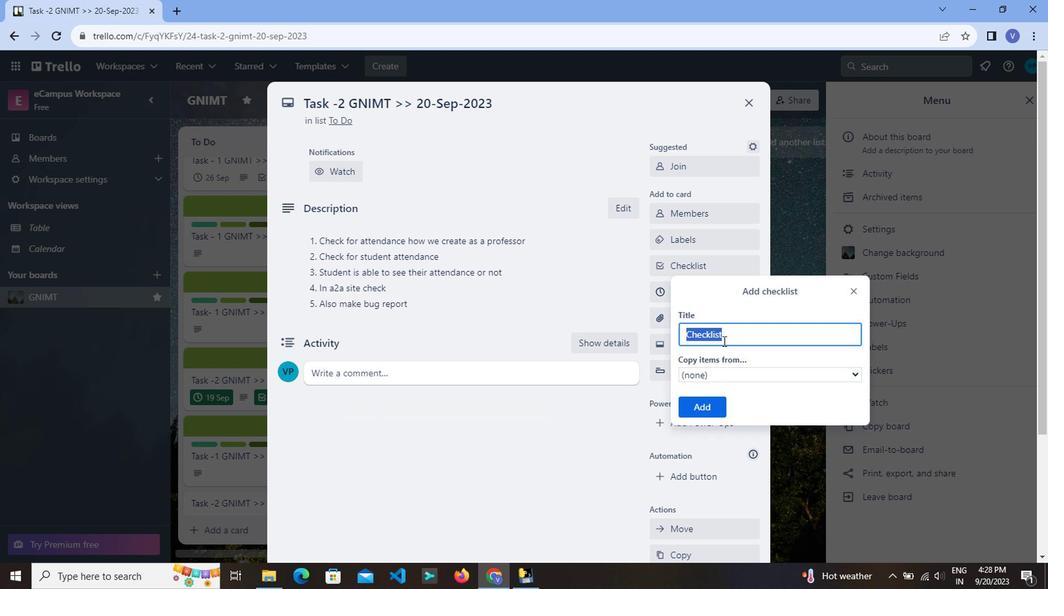 
Action: Mouse pressed left at (732, 328)
Screenshot: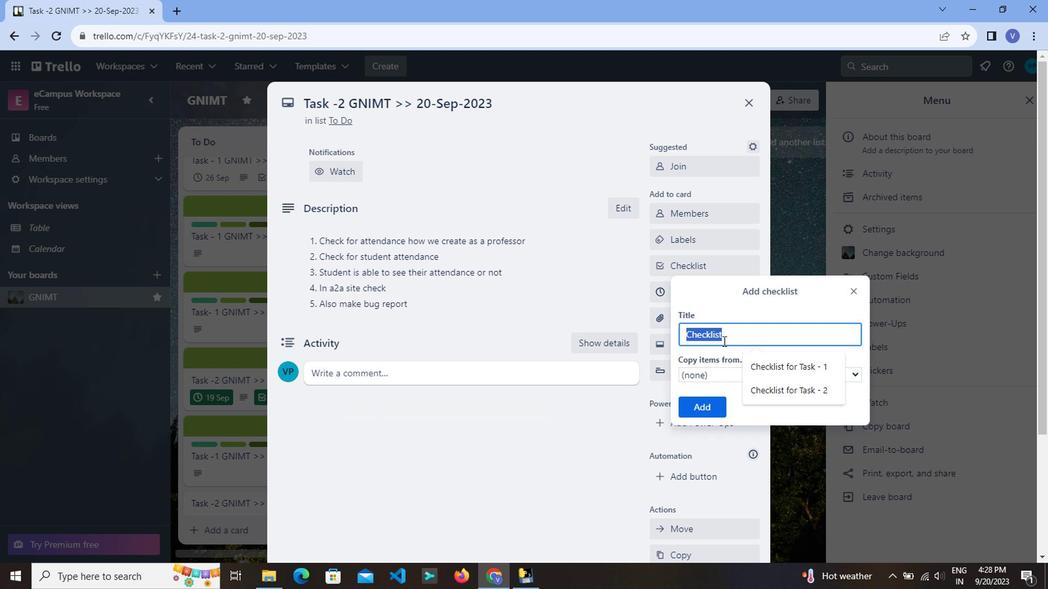 
Action: Mouse moved to (794, 382)
Screenshot: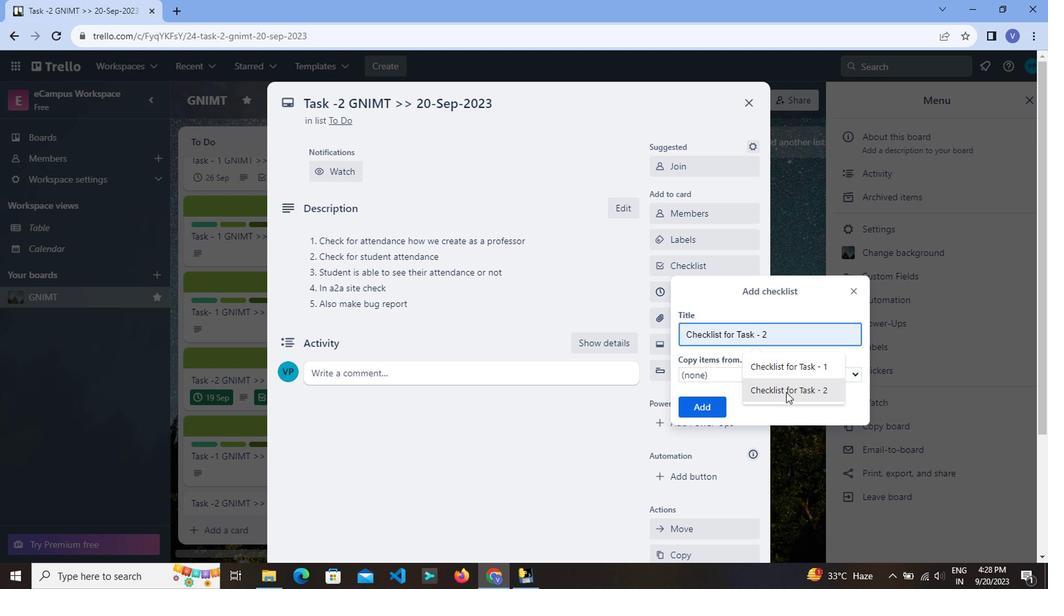 
Action: Mouse pressed left at (794, 382)
Screenshot: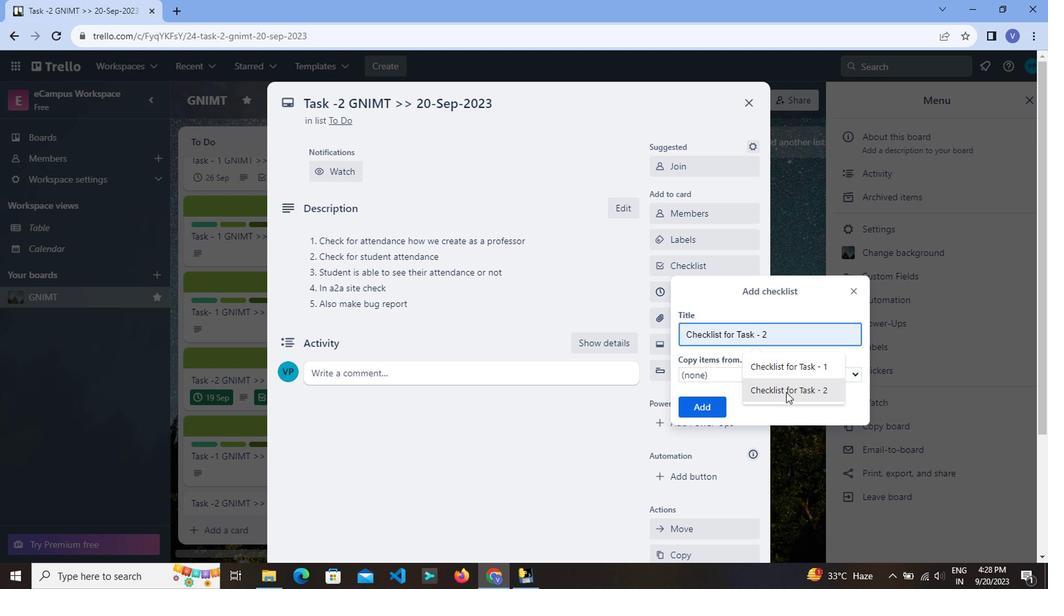 
Action: Mouse moved to (721, 408)
Screenshot: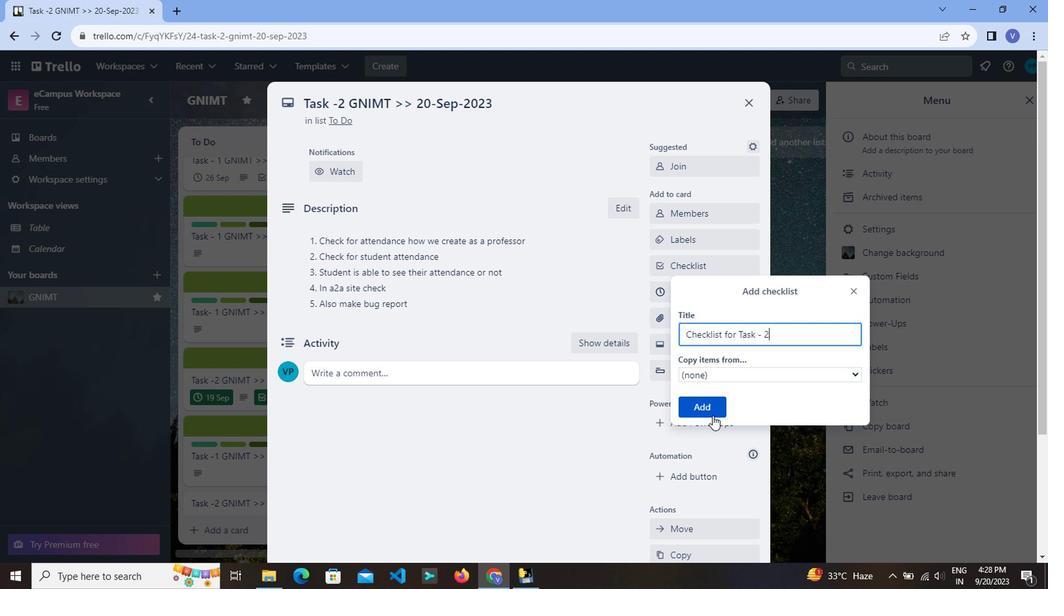 
Action: Mouse pressed left at (721, 408)
Screenshot: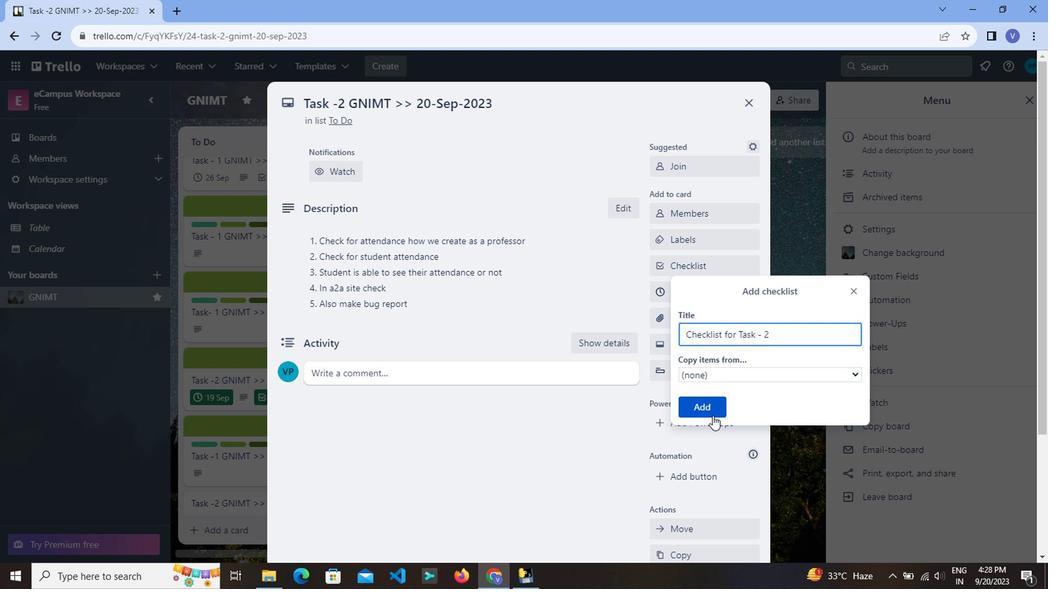 
Action: Mouse moved to (361, 377)
Screenshot: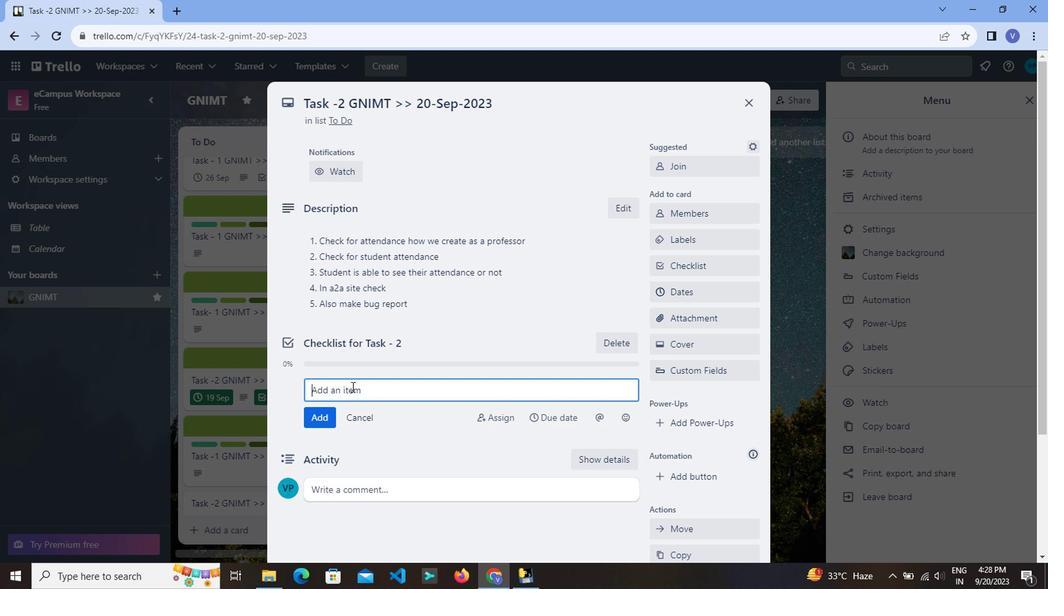 
Action: Key pressed <Key.caps_lock>C<Key.caps_lock>heck<Key.space>for<Key.space>attendance<Key.space>
Screenshot: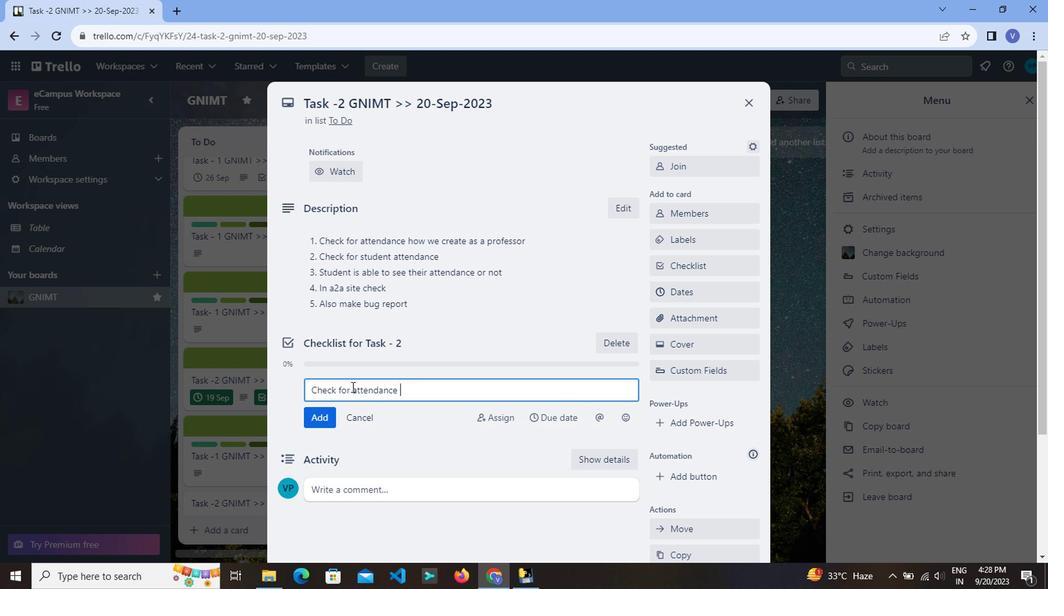 
Action: Mouse moved to (396, 503)
Screenshot: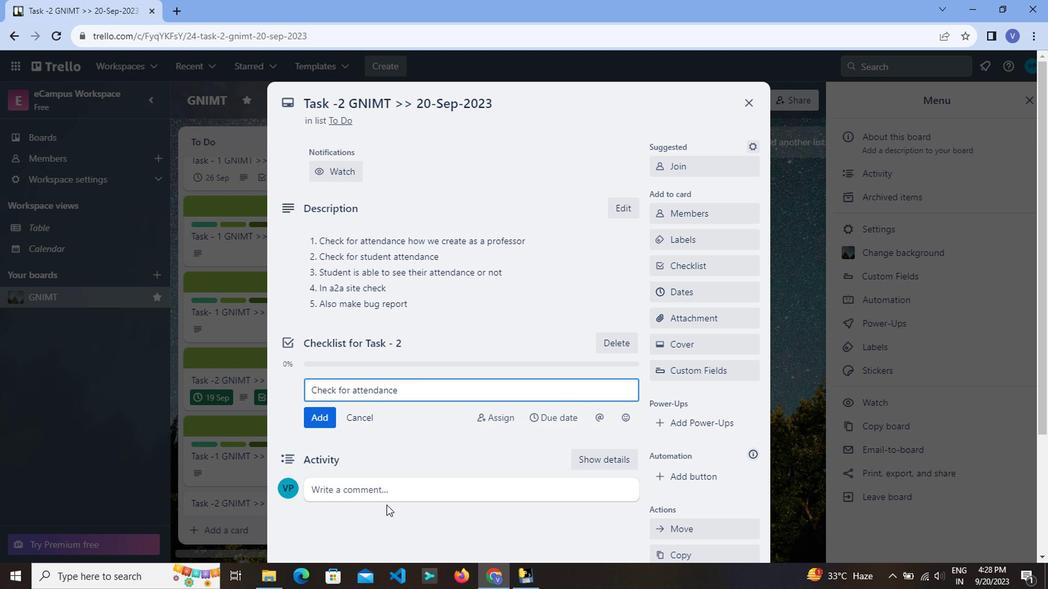 
Action: Key pressed how<Key.space>we<Key.space>create<Key.space>a<Key.space>professor<Key.enter>
Screenshot: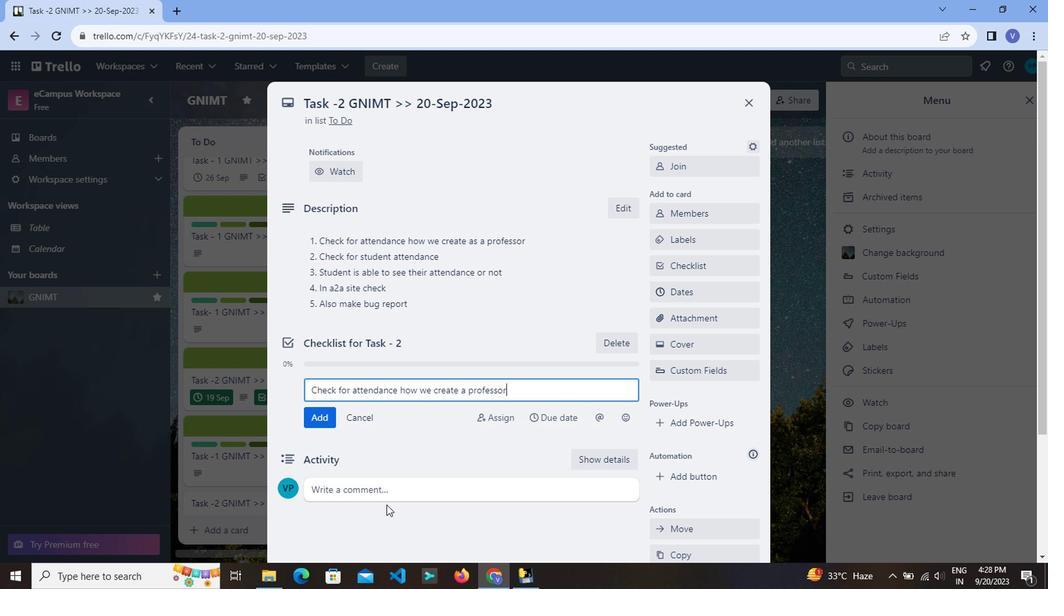 
Action: Mouse moved to (150, 501)
Screenshot: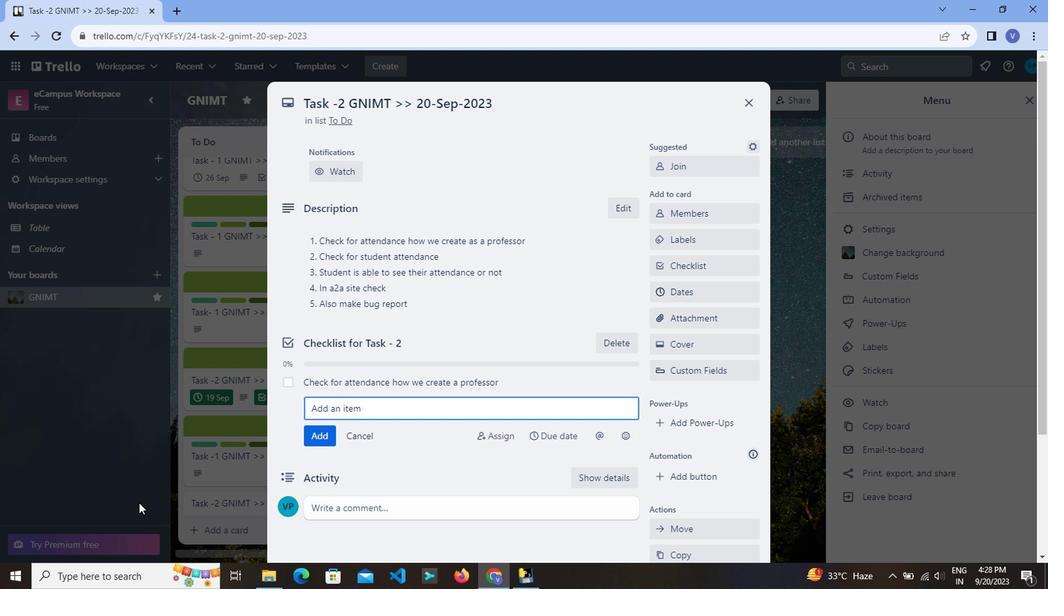
Action: Key pressed <Key.caps_lock>C<Key.caps_lock>heck<Key.space>d<Key.backspace>for<Key.space>student<Key.space>attendance<Key.enter><Key.caps_lock>S<Key.caps_lock>tudent<Key.space>is<Key.space>able<Key.space>
Screenshot: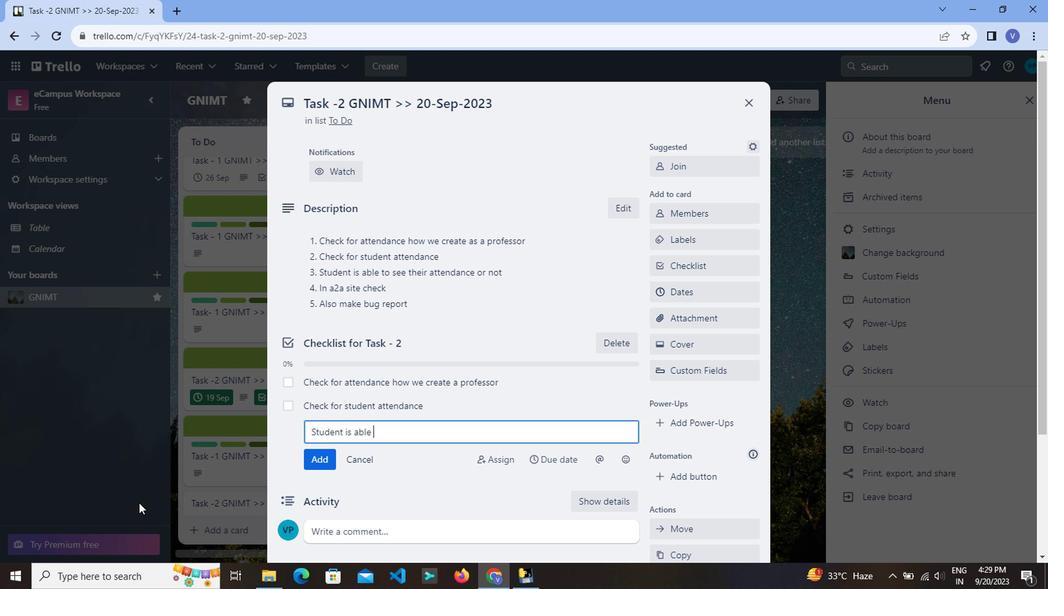 
Action: Mouse moved to (147, 487)
Screenshot: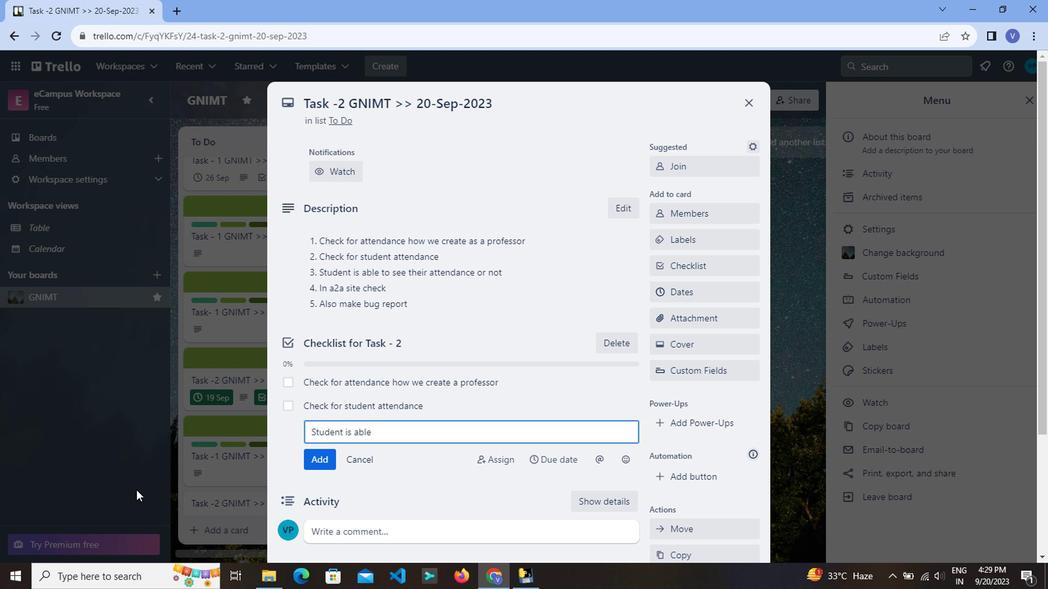 
Action: Key pressed to<Key.space>see<Key.space>their<Key.space>attendance<Key.space>or<Key.space>not<Key.enter><Key.caps_lock>I<Key.caps_lock>n<Key.space>a2a<Key.space>site<Key.space>check<Key.enter><Key.caps_lock>A<Key.caps_lock>ls<Key.backspace><Key.backspace><Key.backspace><Key.caps_lock>M<Key.caps_lock>ake<Key.space><Key.backspace><Key.backspace><Key.backspace>ark<Key.space>bug<Key.space><Key.left><Key.left><Key.left><Key.left><Key.left><Key.left><Key.backspace><Key.backspace>r<Key.right><Key.right><Key.right><Key.right><Key.right><Key.right><Key.enter>
Screenshot: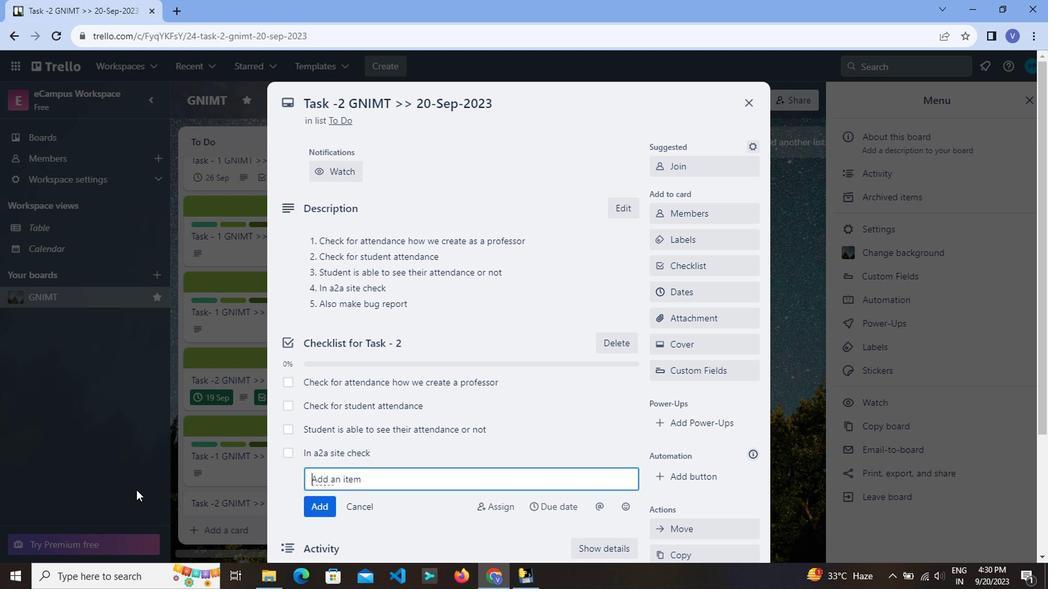 
Action: Mouse moved to (431, 281)
Screenshot: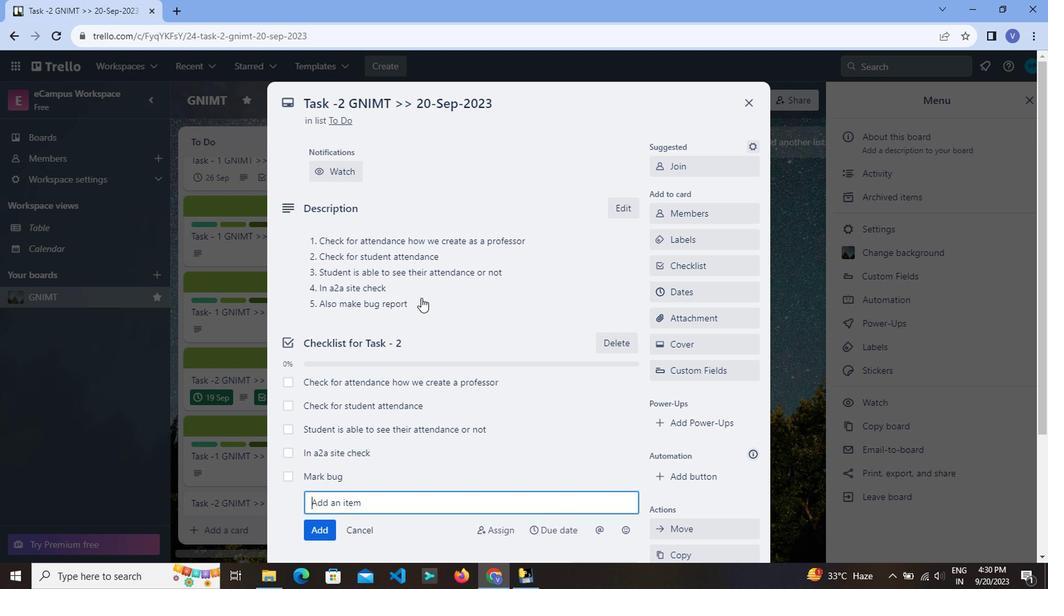 
Action: Mouse pressed left at (431, 281)
Screenshot: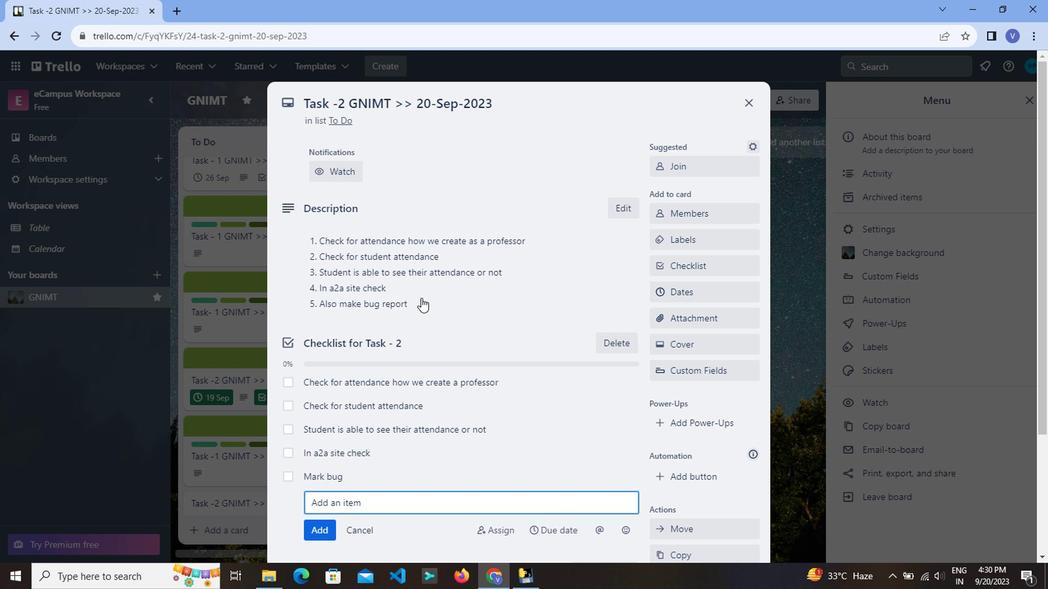 
Action: Mouse moved to (422, 268)
Screenshot: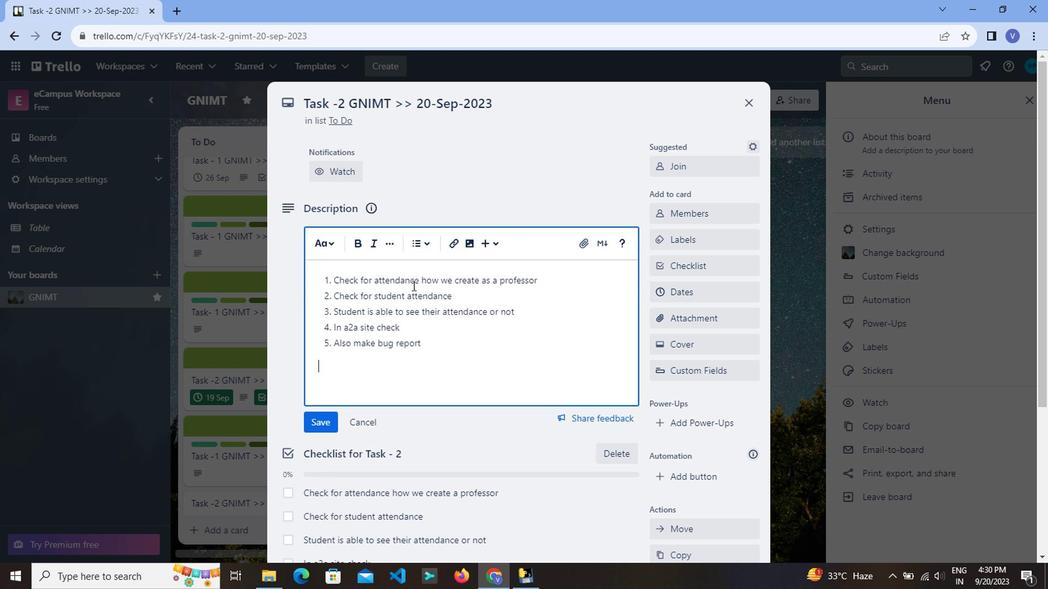 
Action: Mouse pressed left at (422, 268)
Screenshot: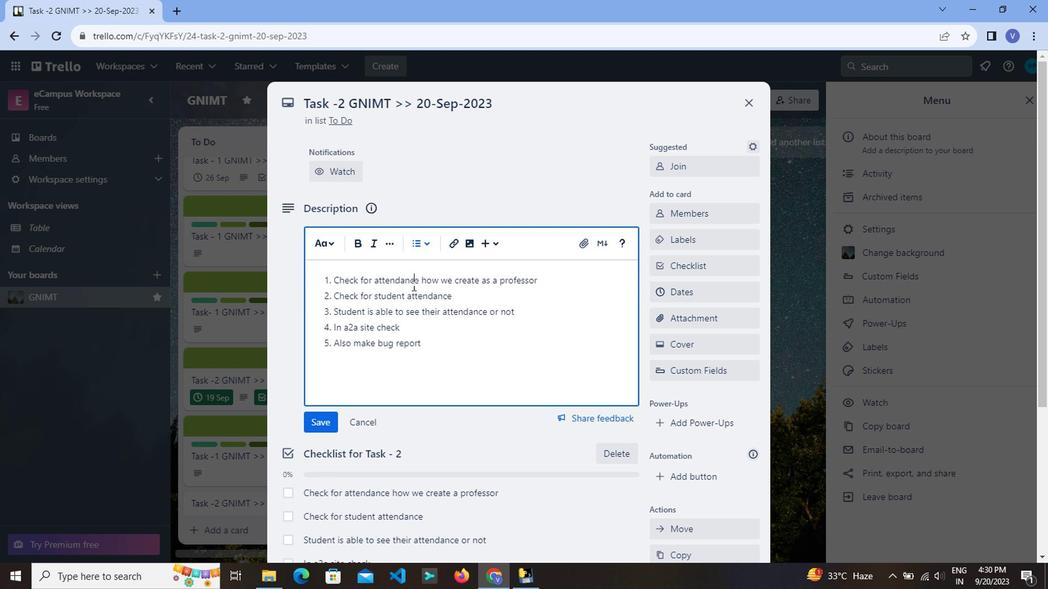 
Action: Mouse moved to (438, 331)
Screenshot: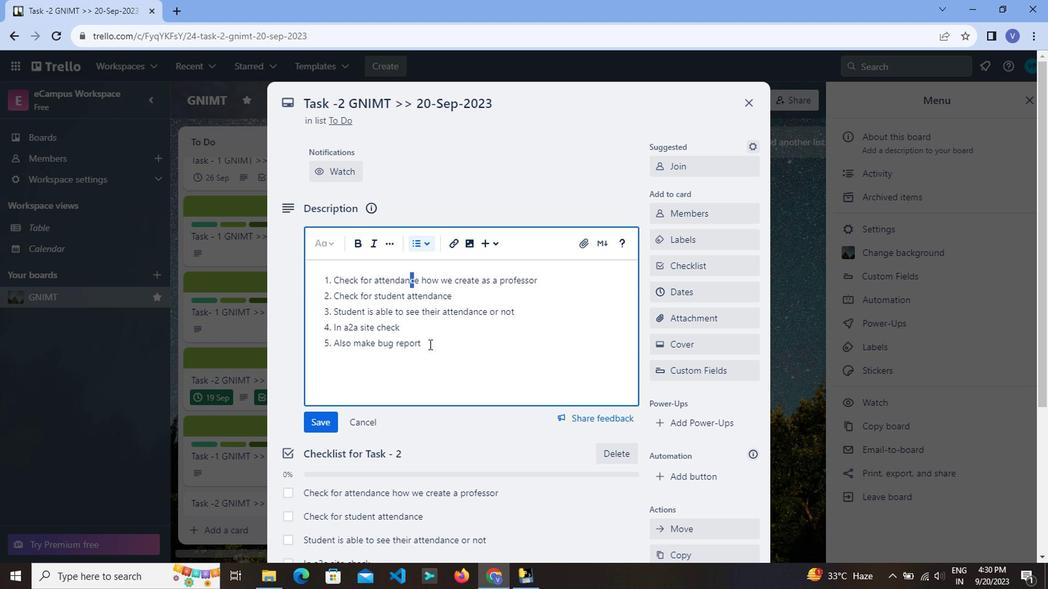 
Action: Mouse pressed left at (438, 331)
Screenshot: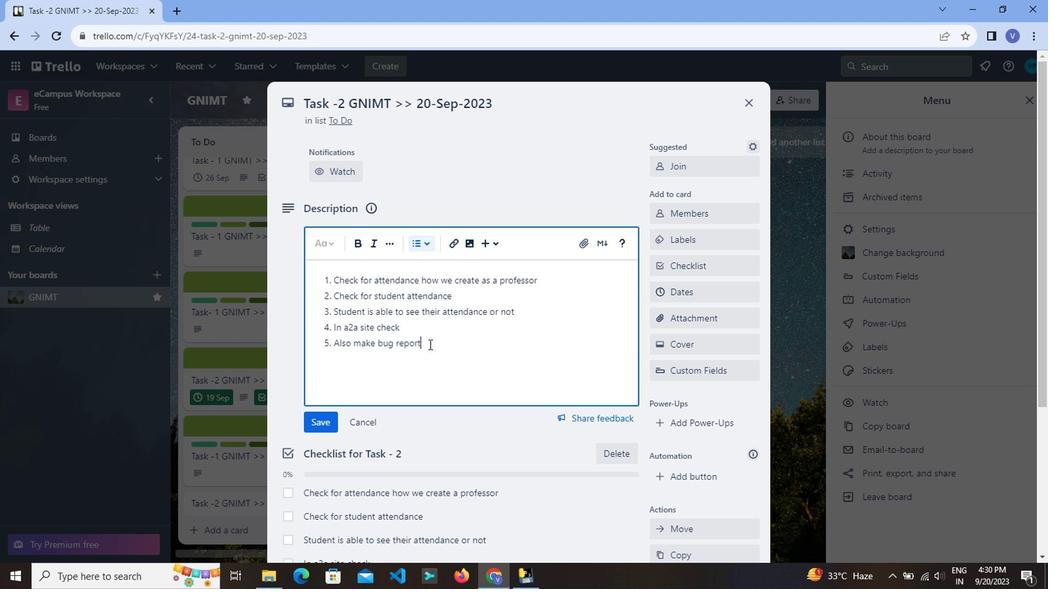 
Action: Mouse moved to (367, 357)
Screenshot: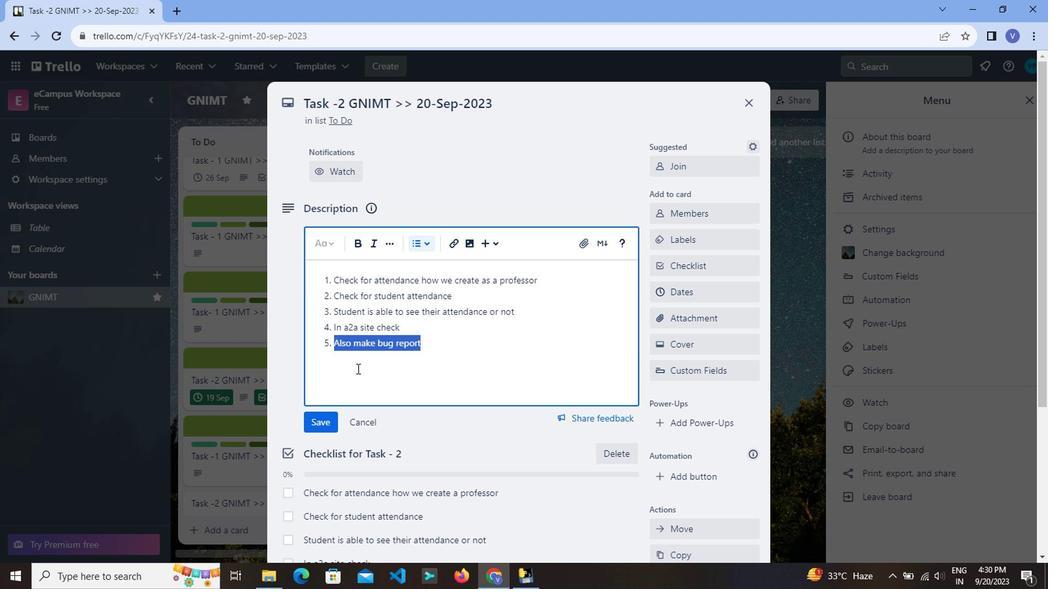 
Action: Mouse pressed left at (367, 357)
Screenshot: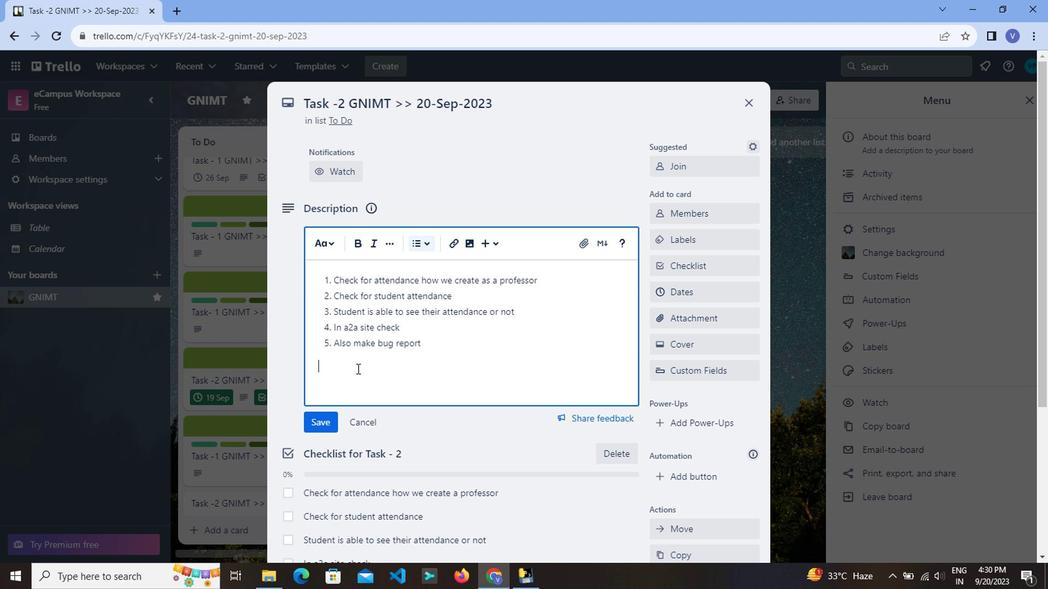 
Action: Mouse moved to (384, 323)
Screenshot: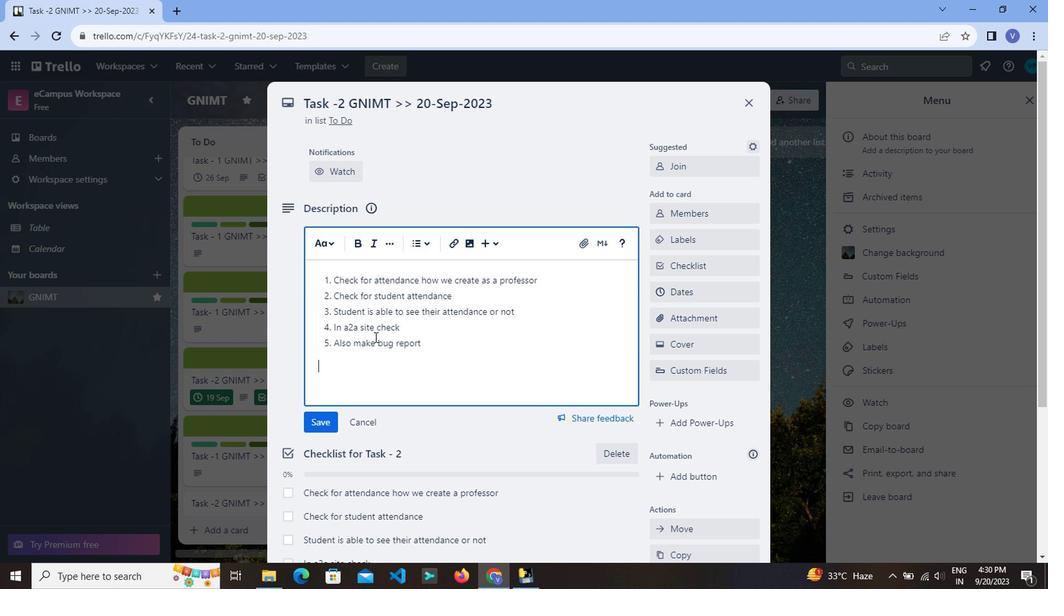 
Action: Mouse pressed left at (384, 323)
Screenshot: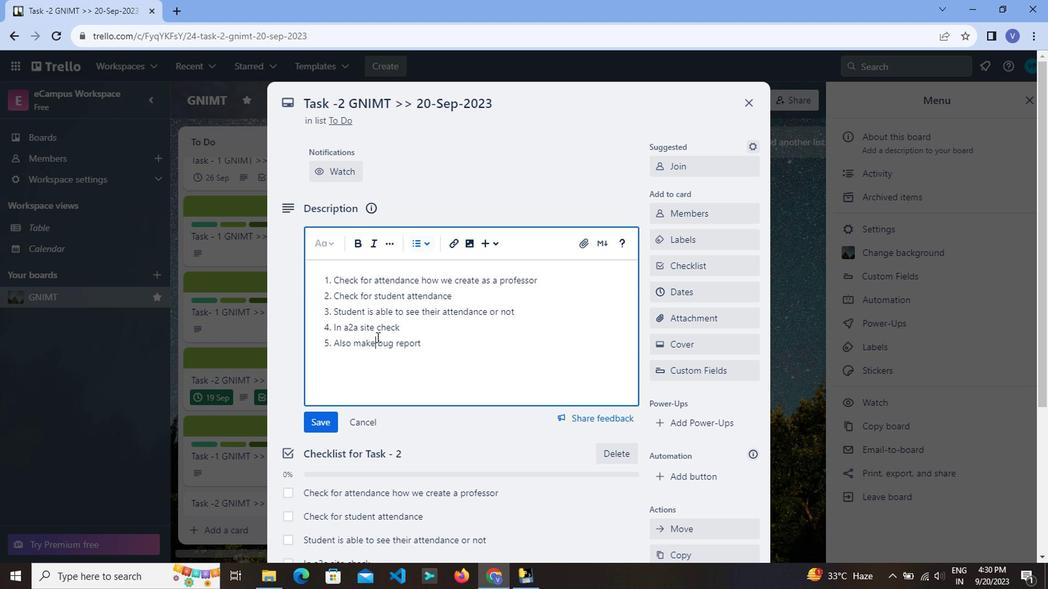 
Action: Mouse moved to (445, 326)
Screenshot: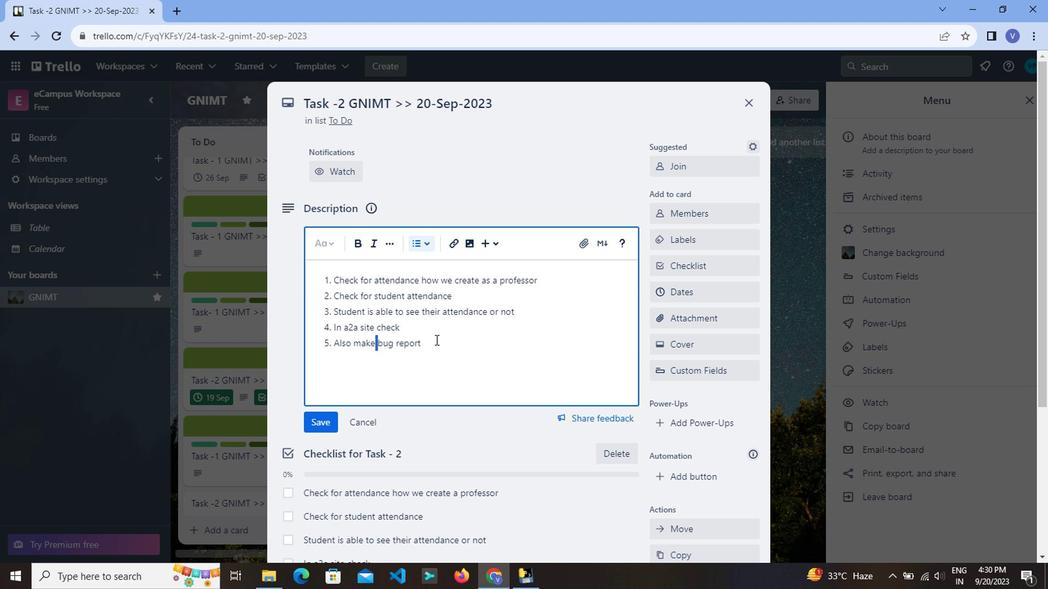 
Action: Mouse pressed left at (445, 326)
Screenshot: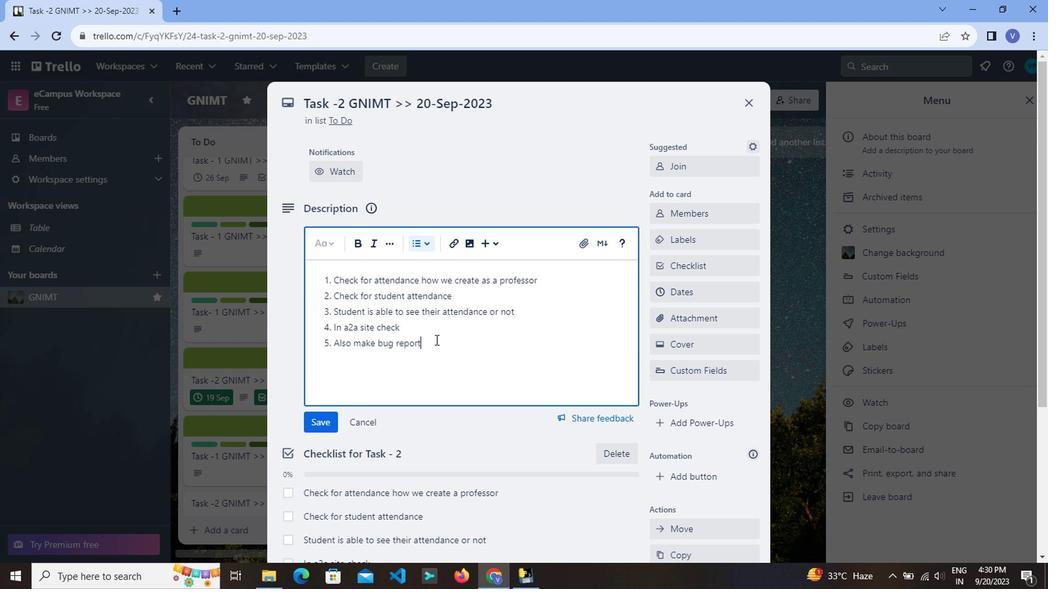 
Action: Mouse moved to (441, 328)
Screenshot: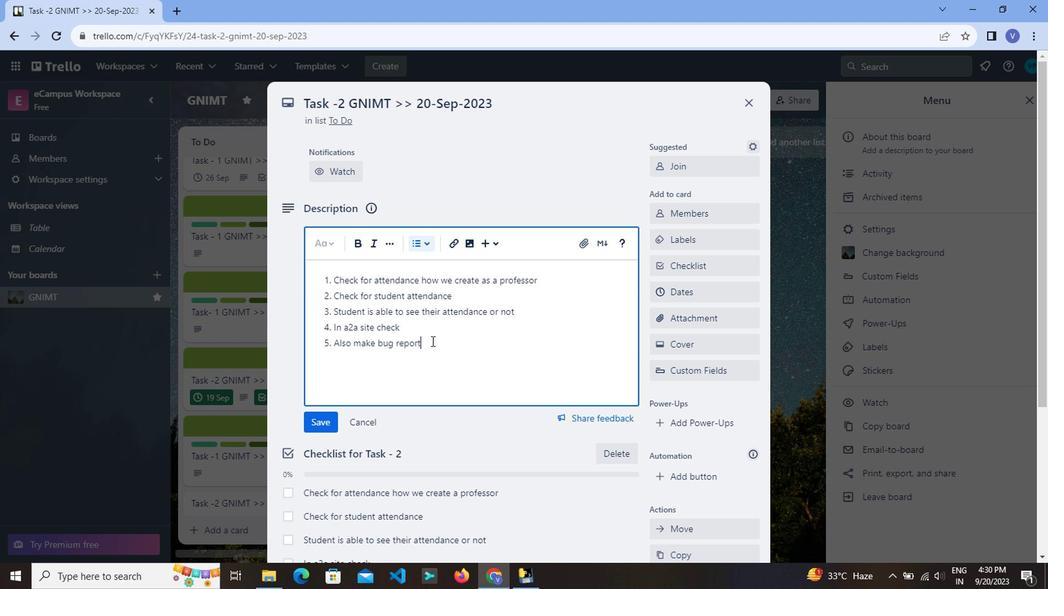 
Action: Mouse pressed left at (441, 328)
Screenshot: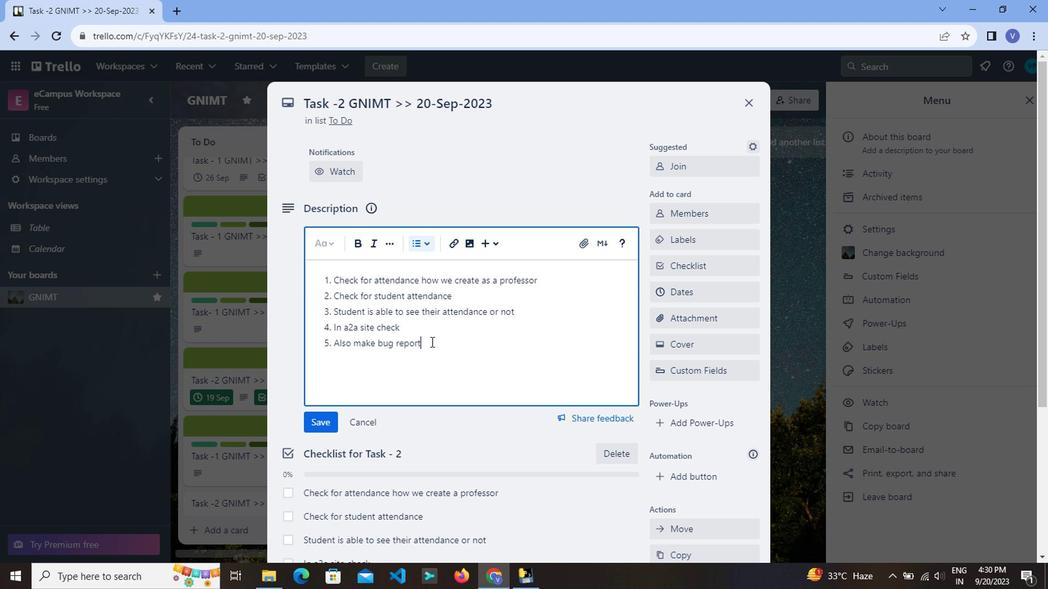 
Action: Mouse moved to (385, 318)
Screenshot: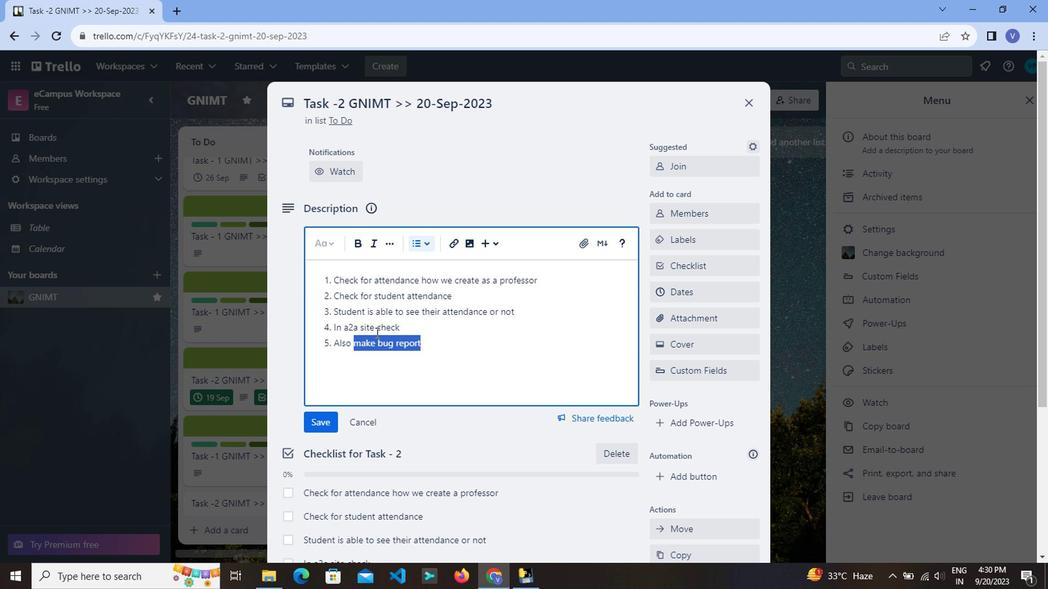 
Action: Key pressed <Key.delete><Key.caps_lock>M<Key.caps_lock>ak<Key.backspace>rl<Key.backspace>k<Key.space><Key.caps_lock>B<Key.caps_lock>ug
Screenshot: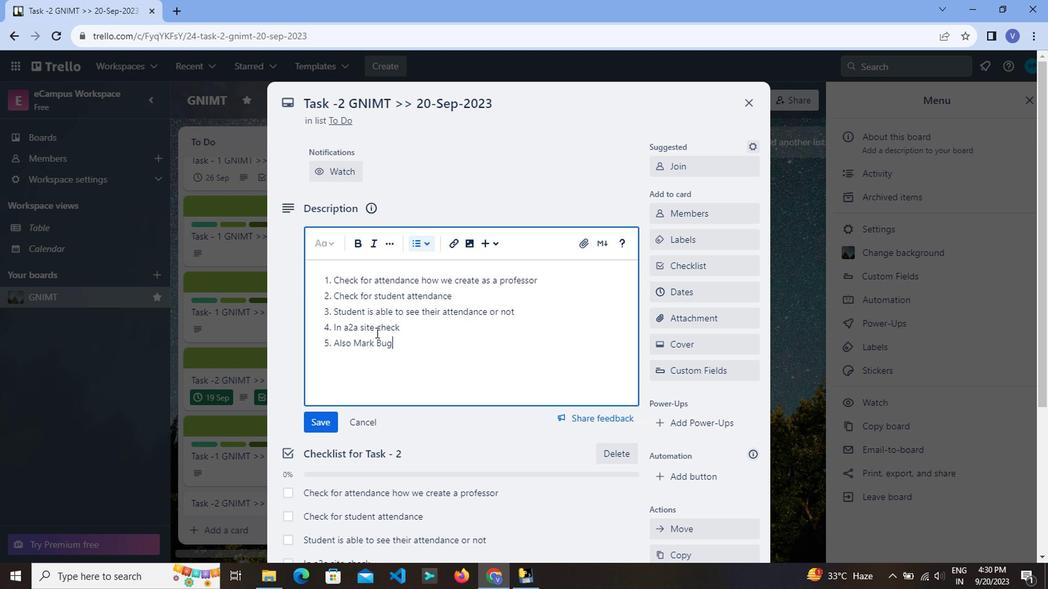 
Action: Mouse moved to (339, 420)
Screenshot: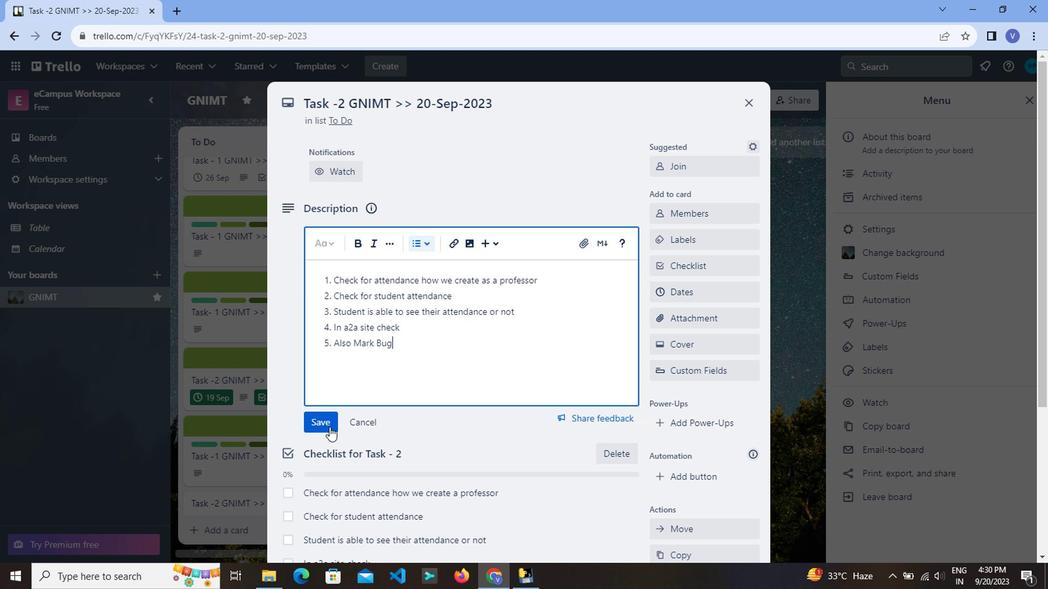 
Action: Mouse pressed left at (339, 420)
Screenshot: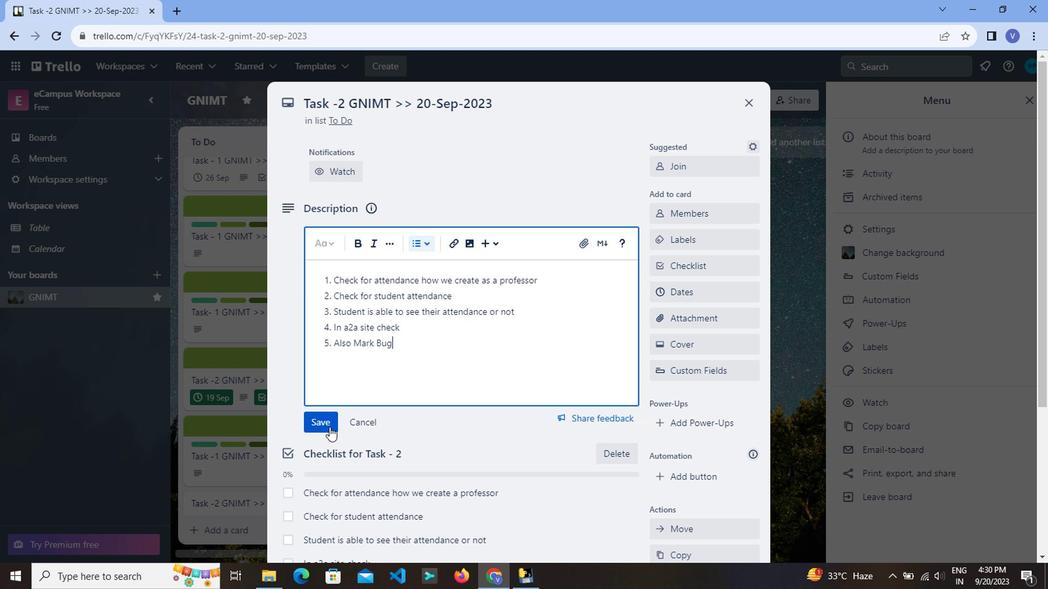 
Action: Mouse moved to (300, 367)
Screenshot: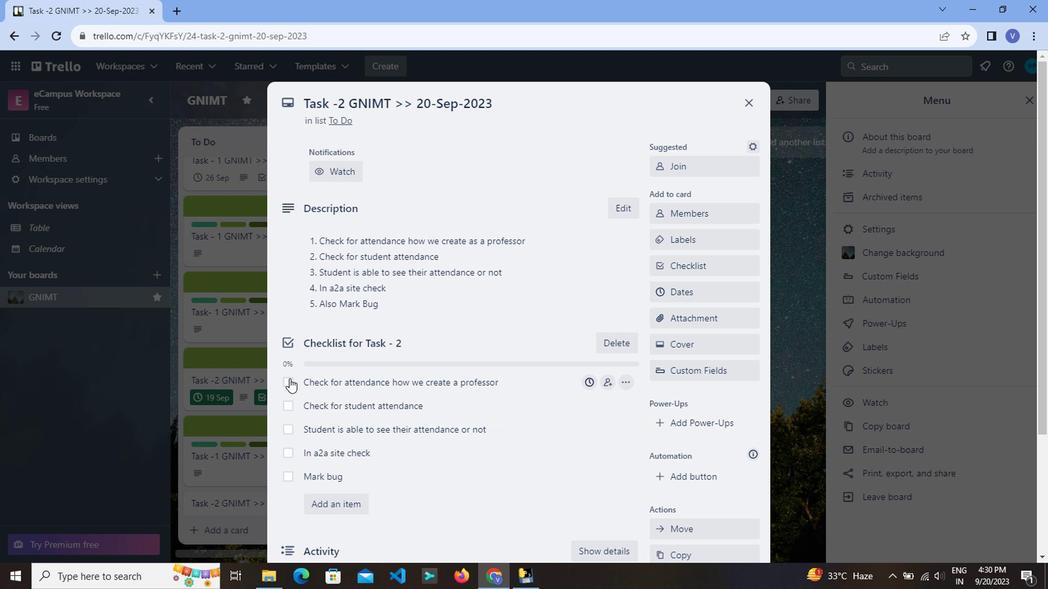 
Action: Mouse pressed left at (300, 367)
Screenshot: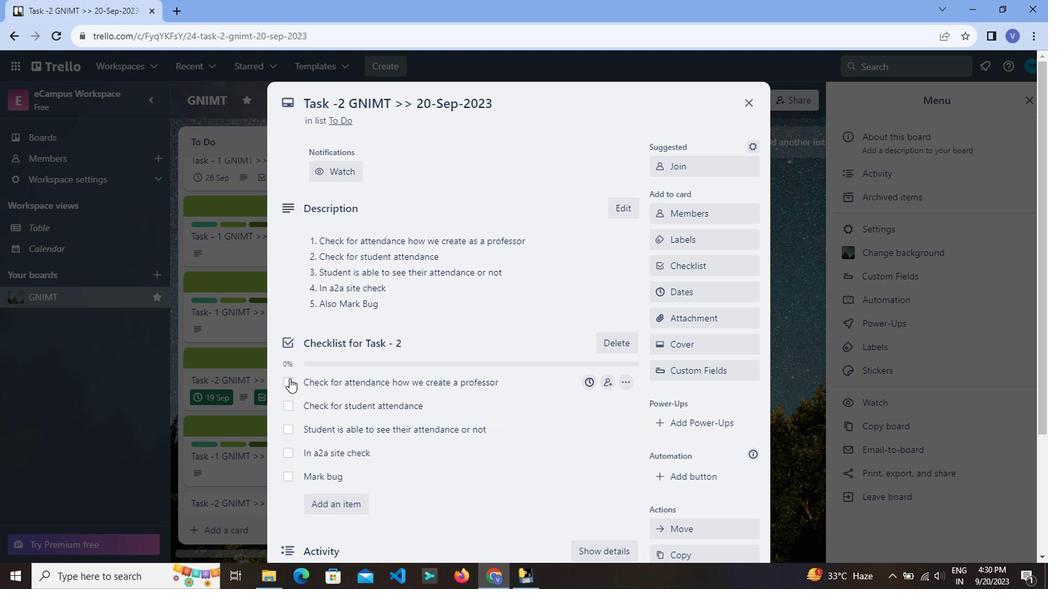 
Action: Mouse moved to (295, 403)
Screenshot: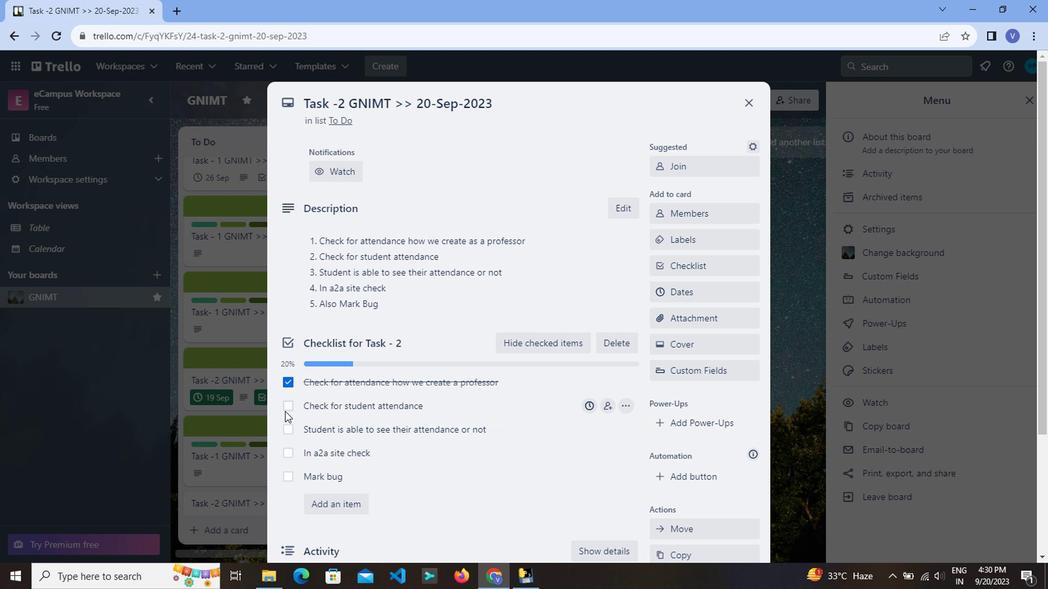 
Action: Mouse pressed left at (295, 403)
Screenshot: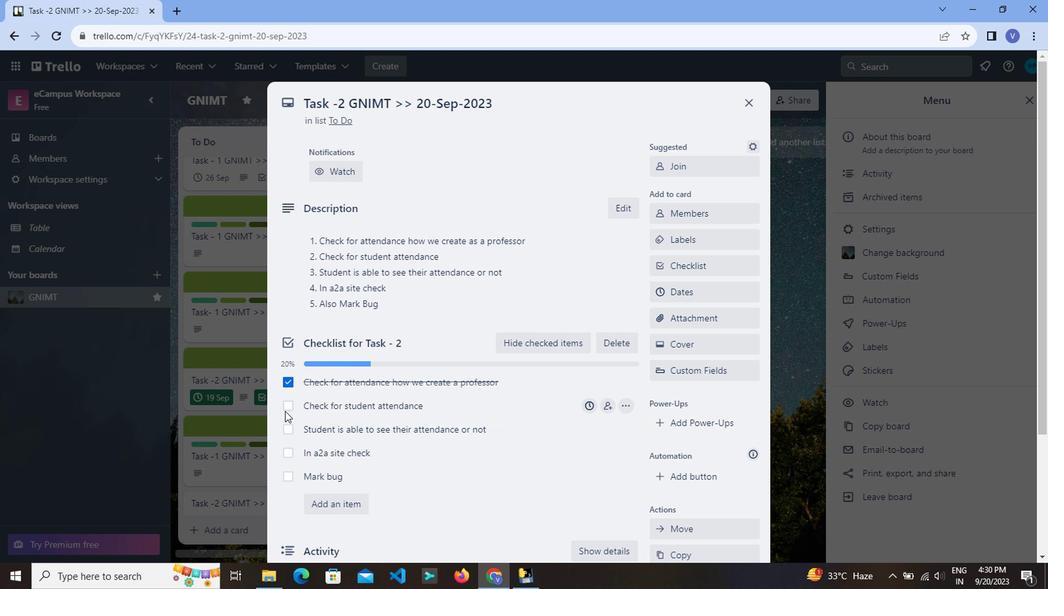
Action: Mouse moved to (296, 429)
Screenshot: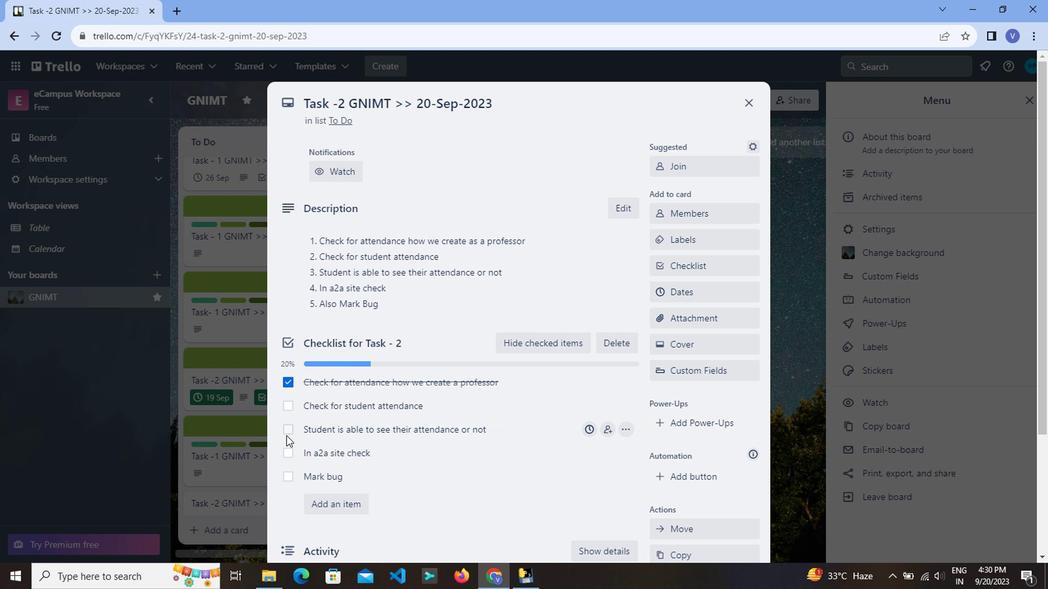 
Action: Mouse pressed left at (296, 429)
Screenshot: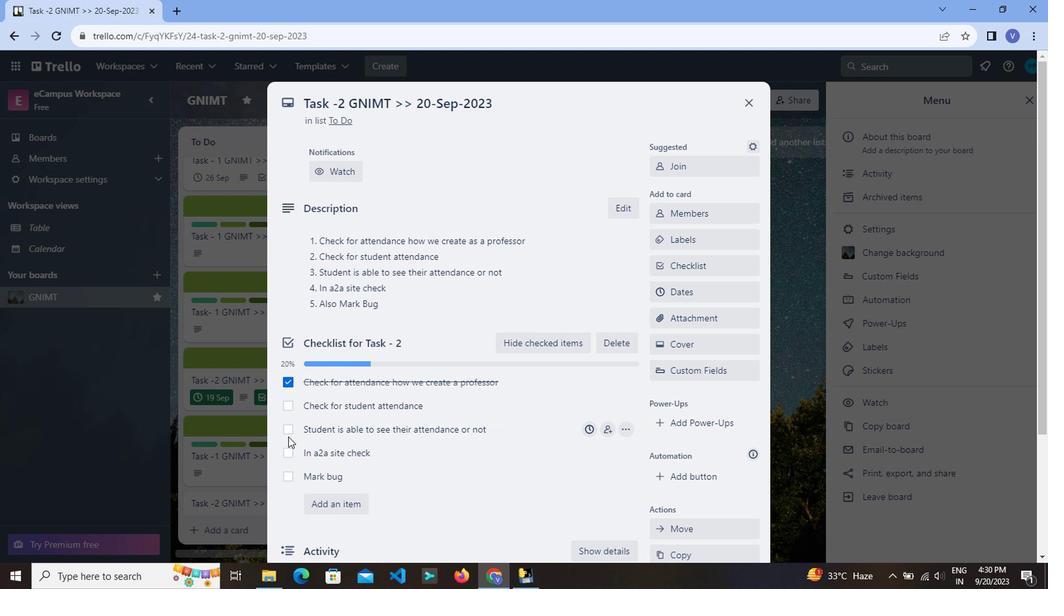 
Action: Mouse moved to (300, 395)
Screenshot: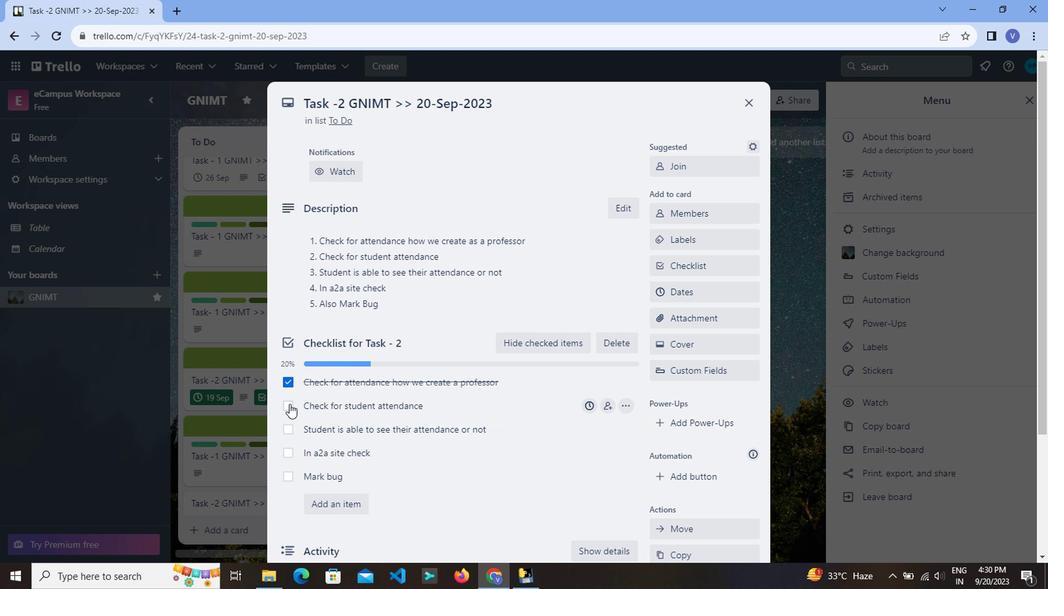 
Action: Mouse pressed left at (300, 395)
Screenshot: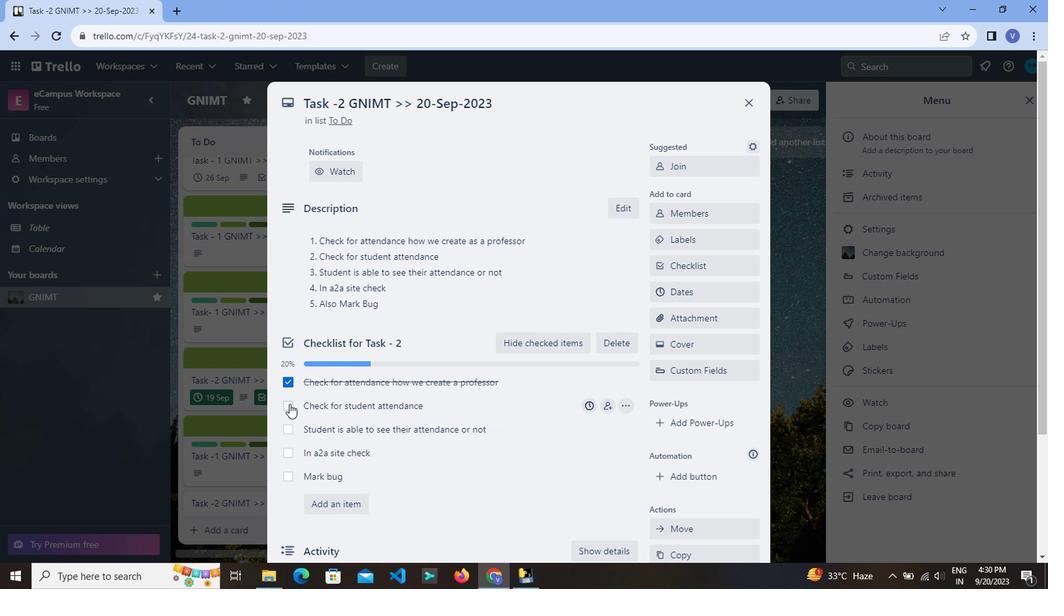 
Action: Mouse moved to (298, 427)
Screenshot: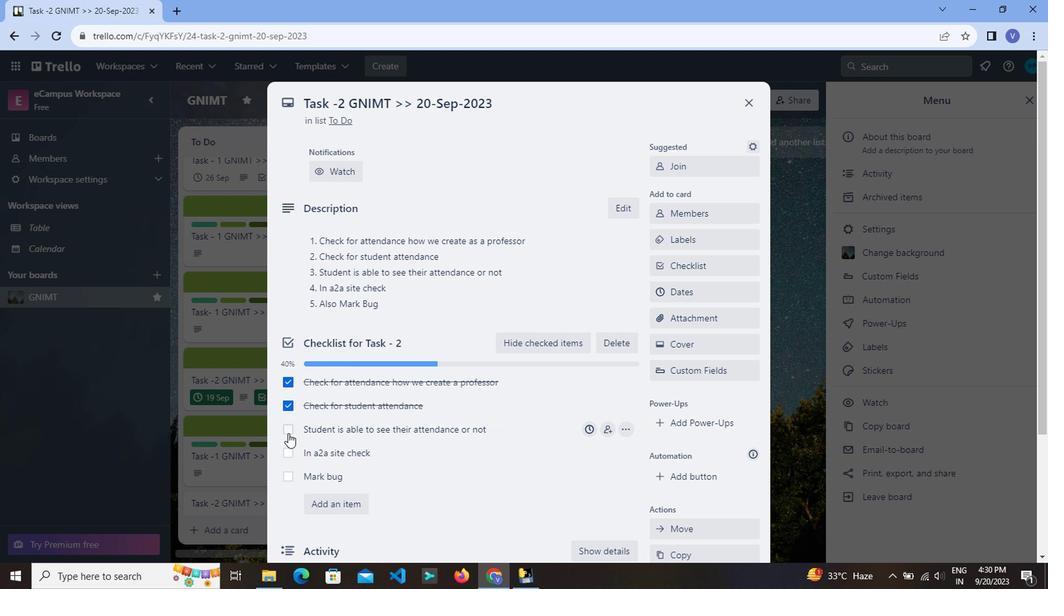 
Action: Mouse pressed left at (298, 427)
Screenshot: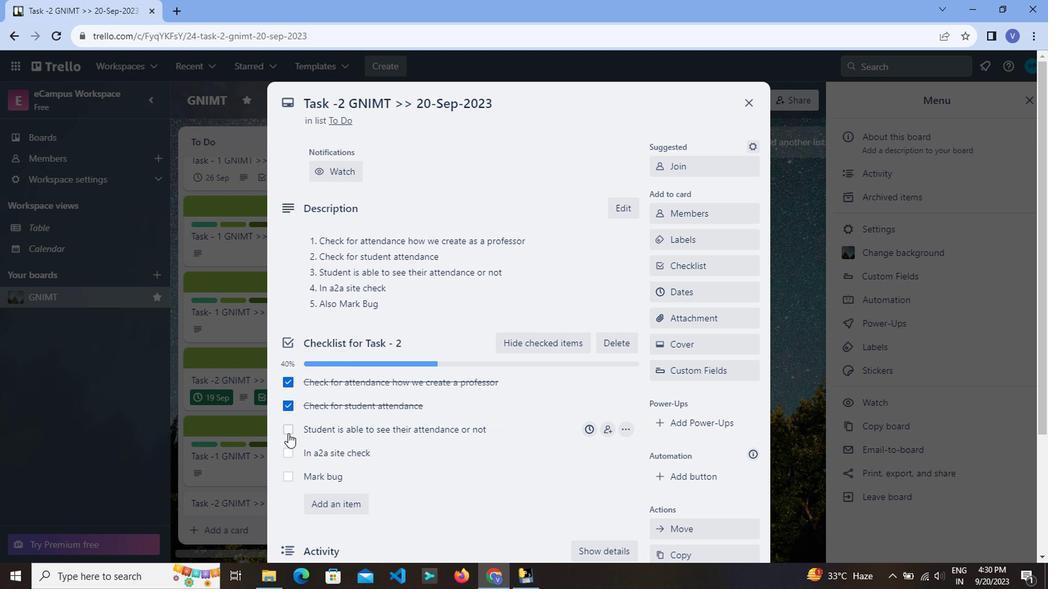 
Action: Mouse moved to (302, 450)
Screenshot: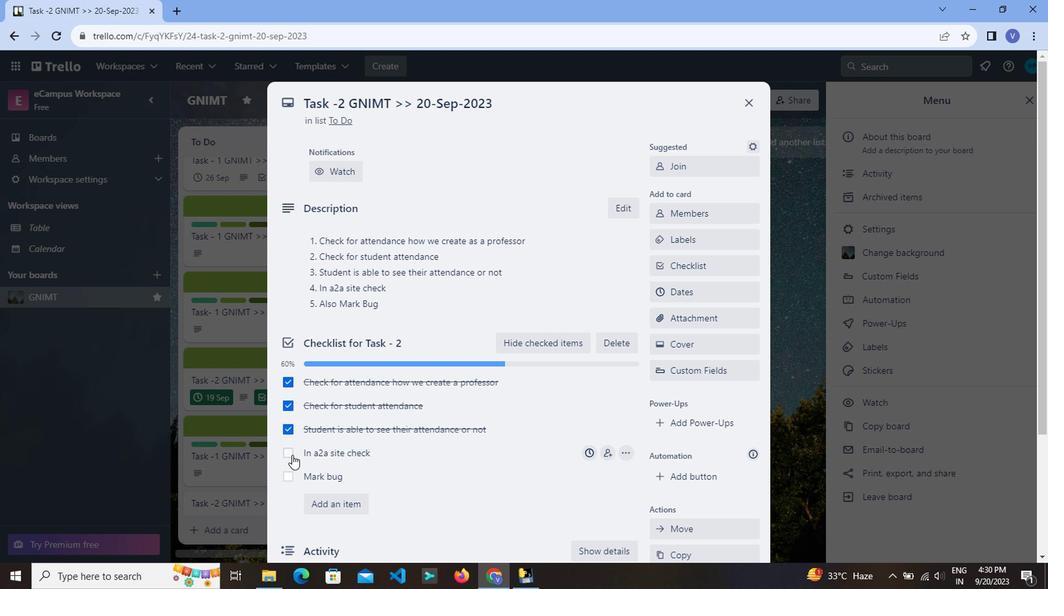 
Action: Mouse pressed left at (302, 450)
Screenshot: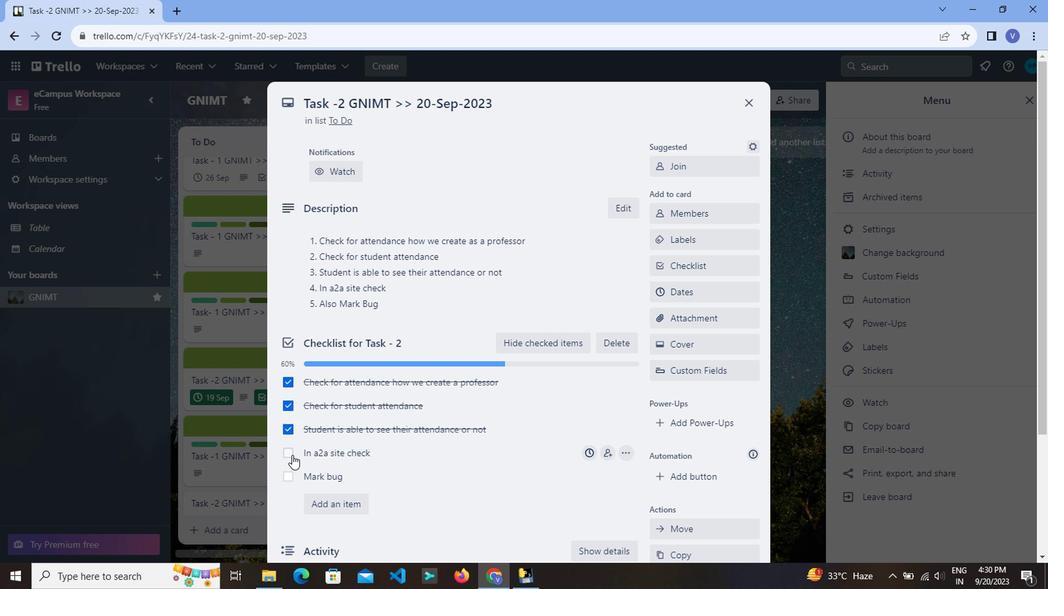 
Action: Mouse moved to (298, 477)
Screenshot: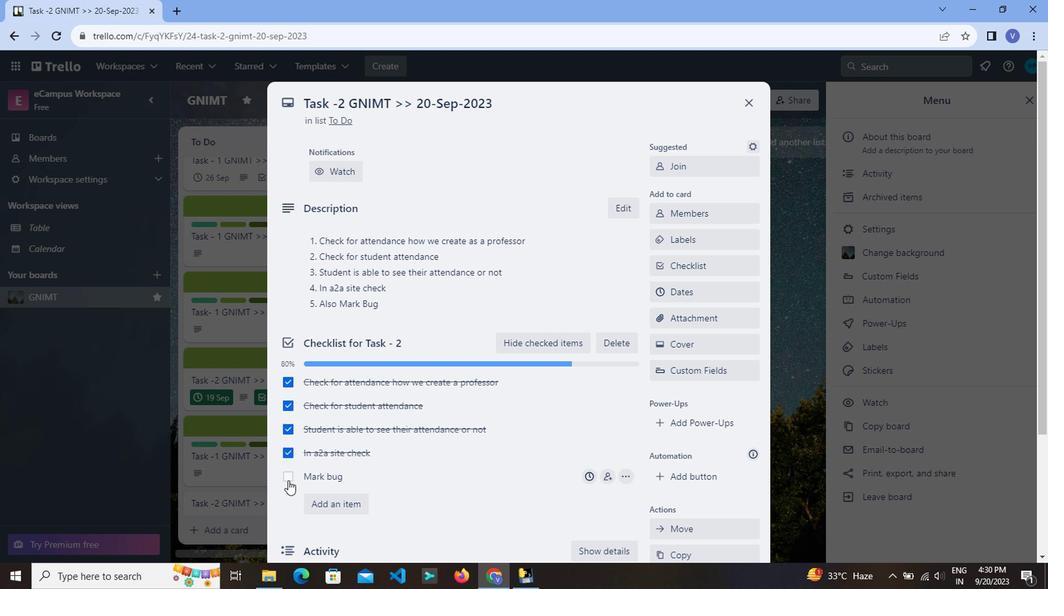 
Action: Mouse pressed left at (298, 477)
Screenshot: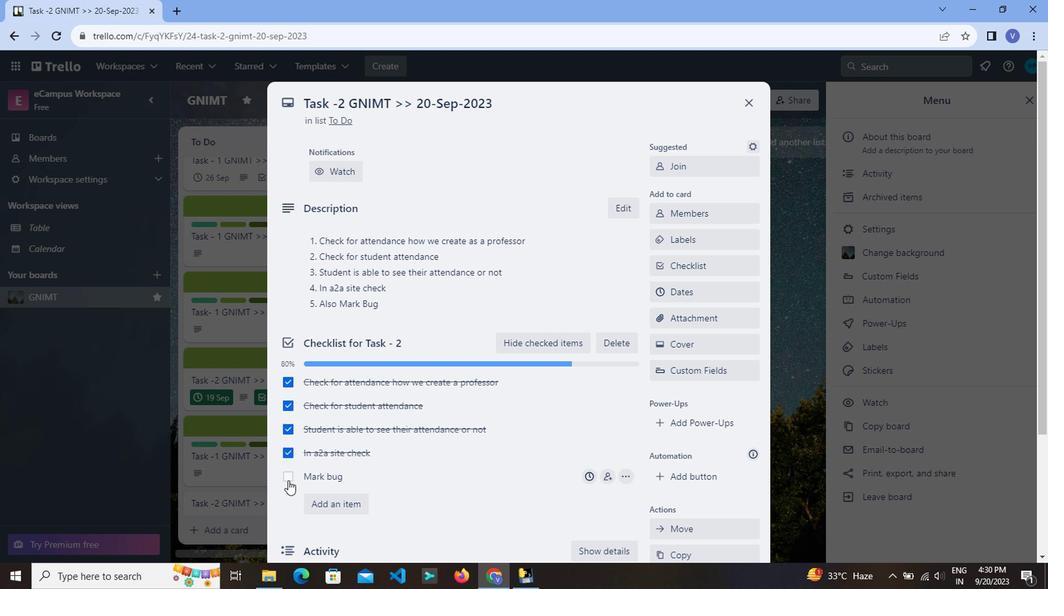 
Action: Mouse moved to (551, 468)
Screenshot: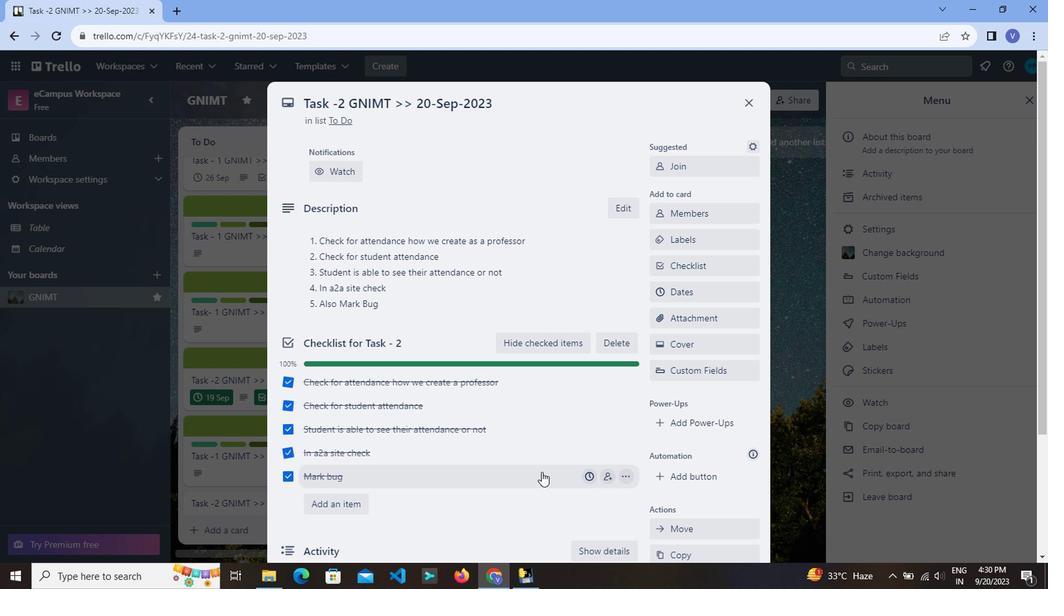 
Action: Mouse scrolled (551, 467) with delta (0, -1)
Screenshot: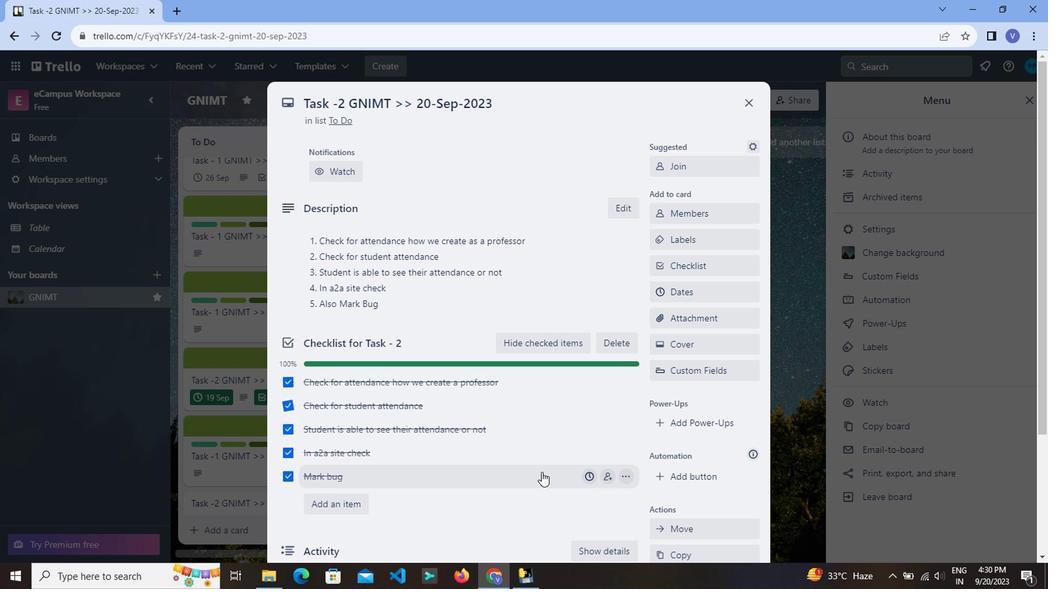 
Action: Mouse scrolled (551, 467) with delta (0, -1)
Screenshot: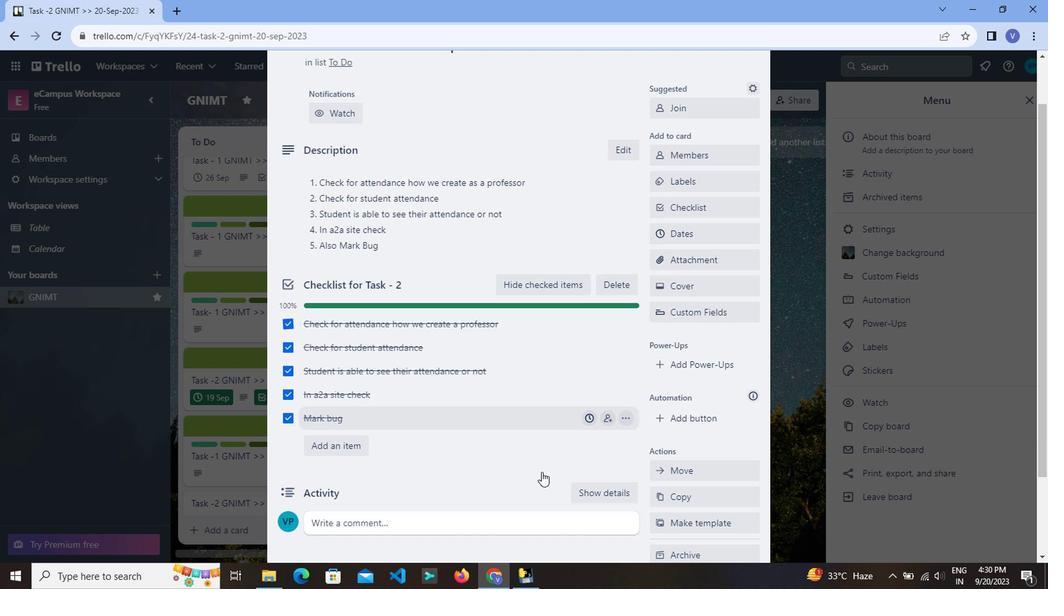 
Action: Mouse scrolled (551, 467) with delta (0, -1)
Screenshot: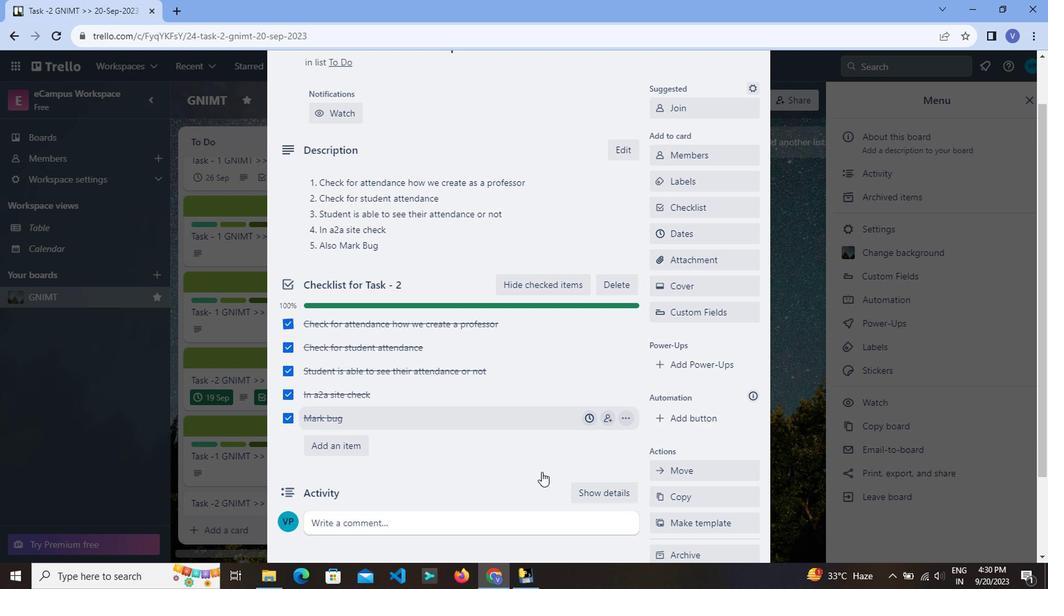 
Action: Mouse moved to (650, 359)
Screenshot: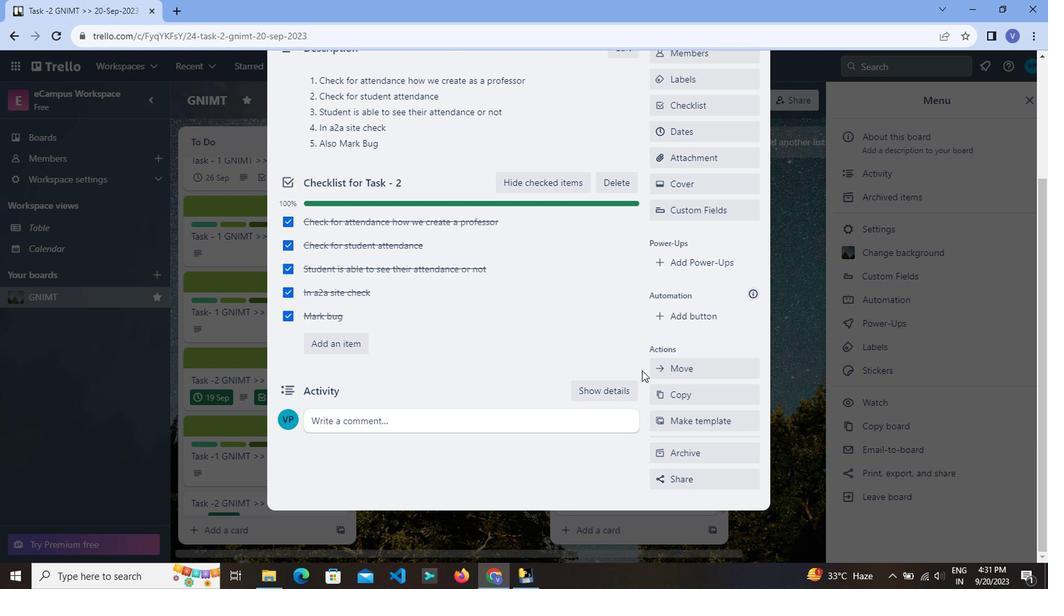 
Action: Mouse scrolled (650, 360) with delta (0, 0)
